 Task: Save favorite listings for townhouses in Los Angeles, California.
Action: Mouse moved to (270, 236)
Screenshot: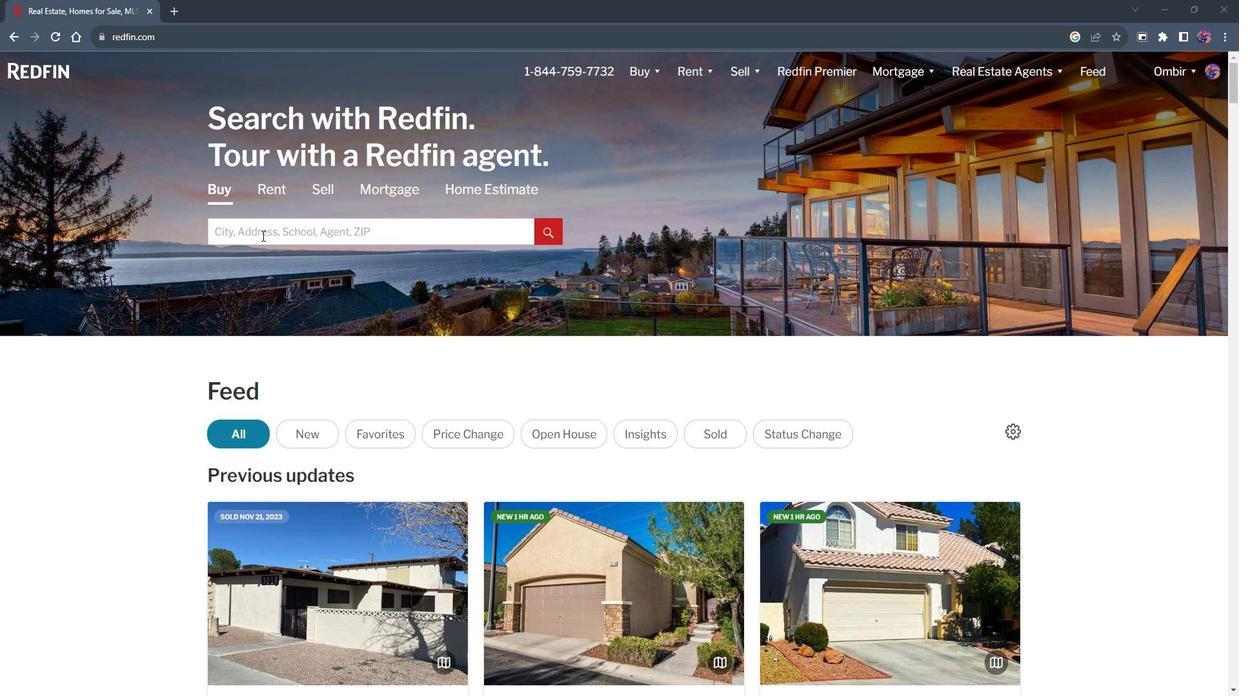 
Action: Mouse pressed left at (270, 236)
Screenshot: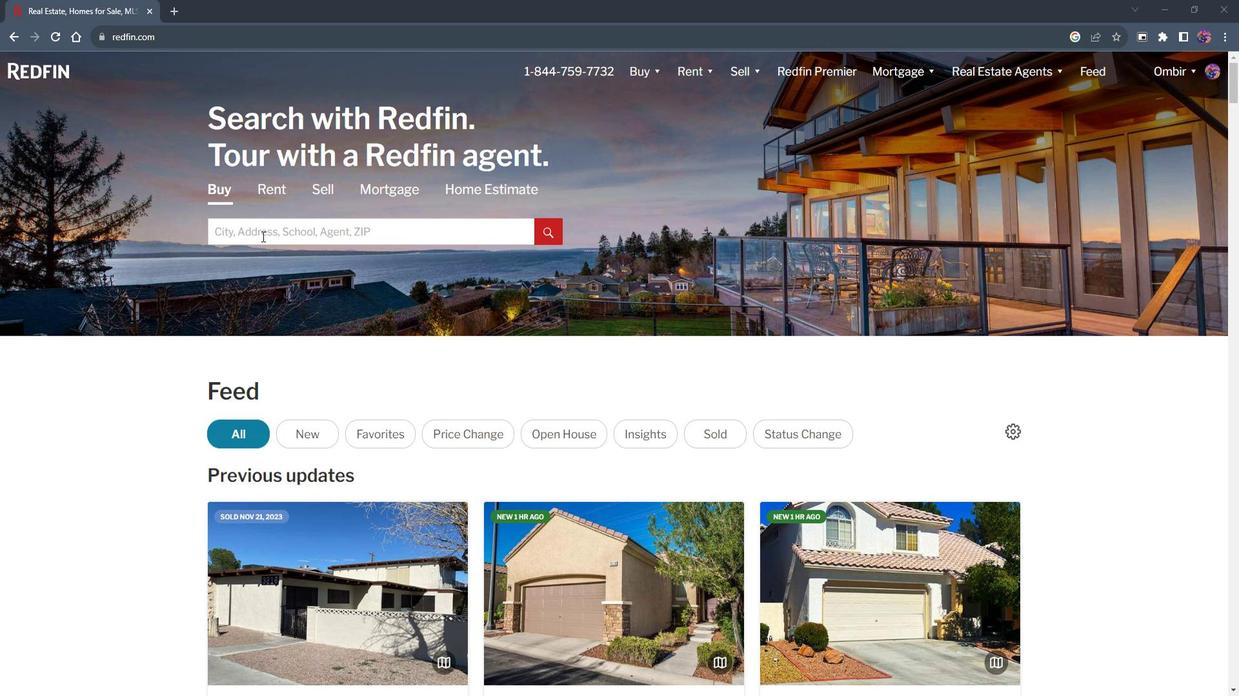 
Action: Key pressed a<Key.backspace>los<Key.space><Key.shift><Key.shift><Key.shift><Key.shift><Key.shift><Key.shift><Key.shift>Angeles<Key.space>
Screenshot: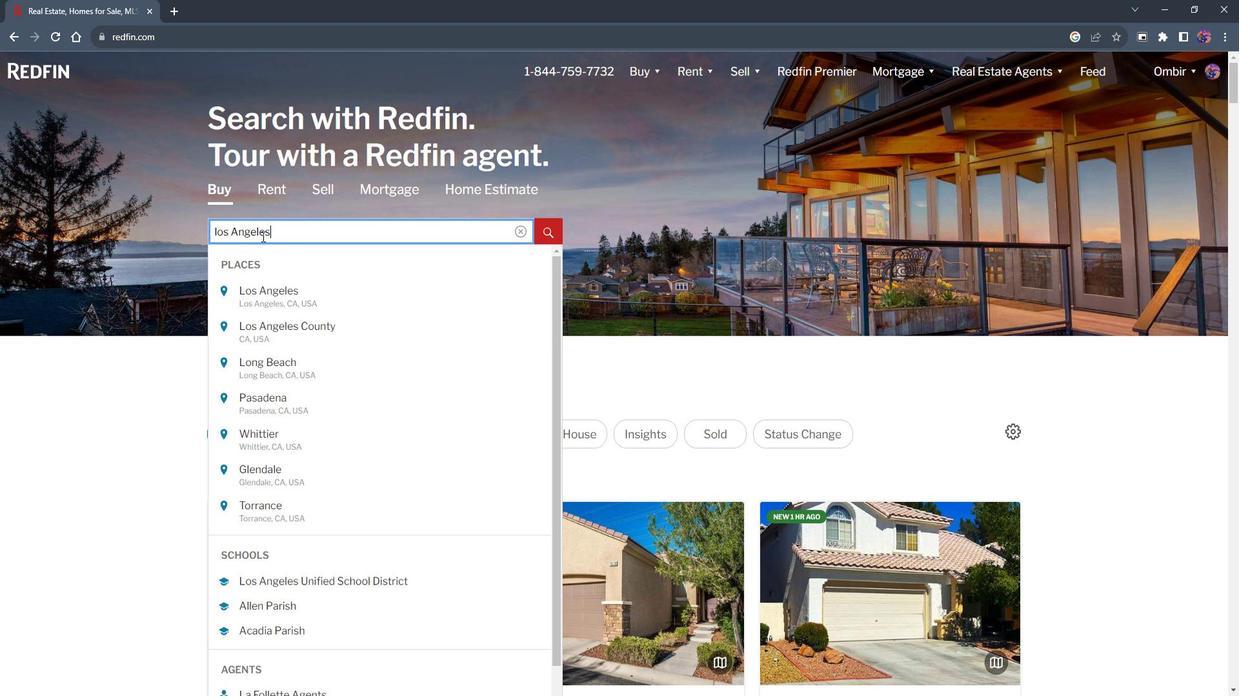 
Action: Mouse moved to (294, 323)
Screenshot: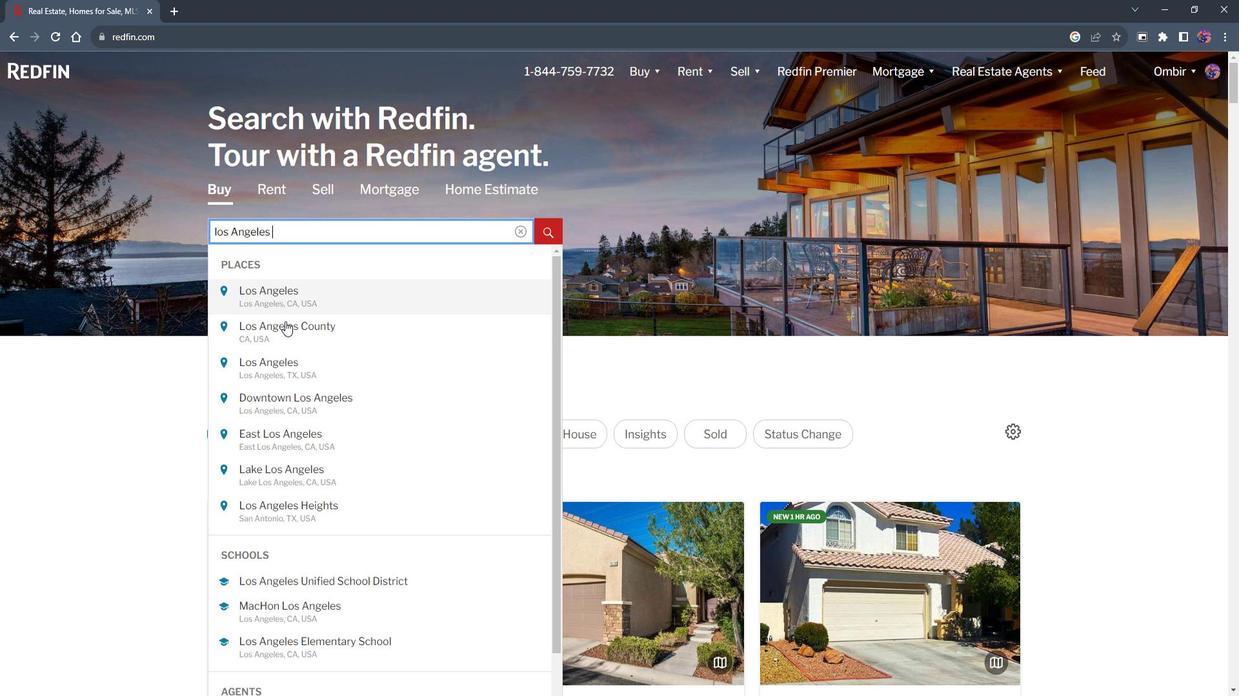 
Action: Mouse scrolled (294, 322) with delta (0, 0)
Screenshot: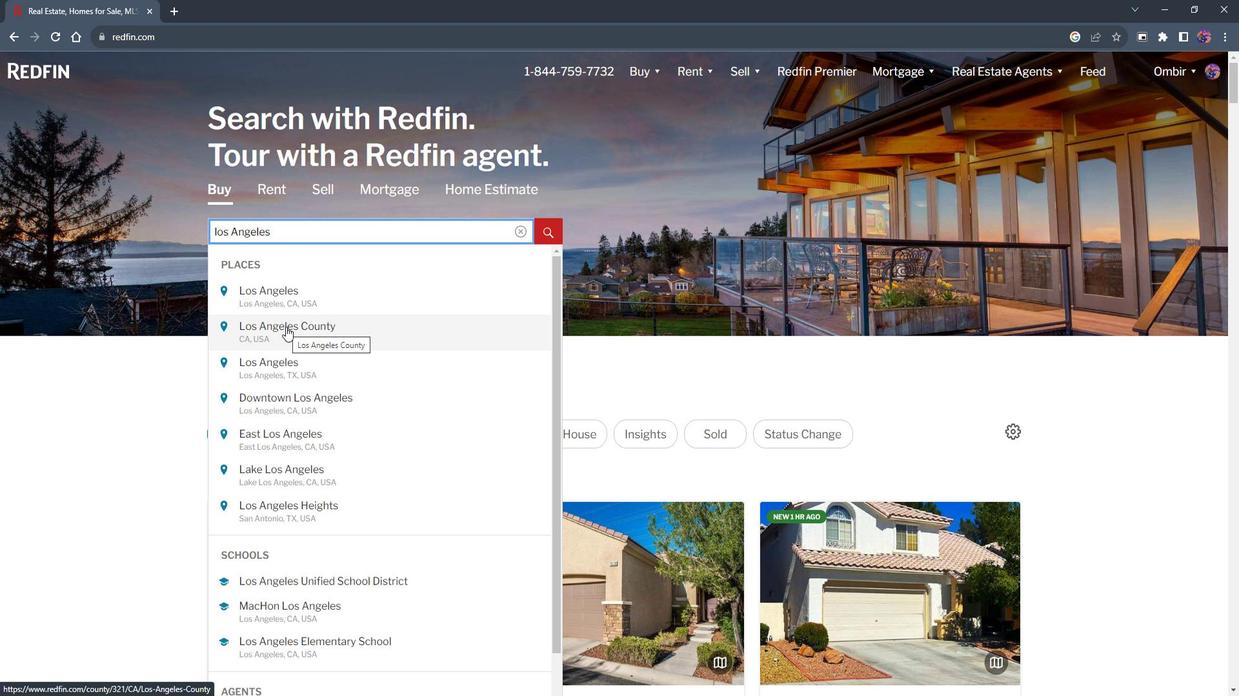 
Action: Mouse moved to (286, 231)
Screenshot: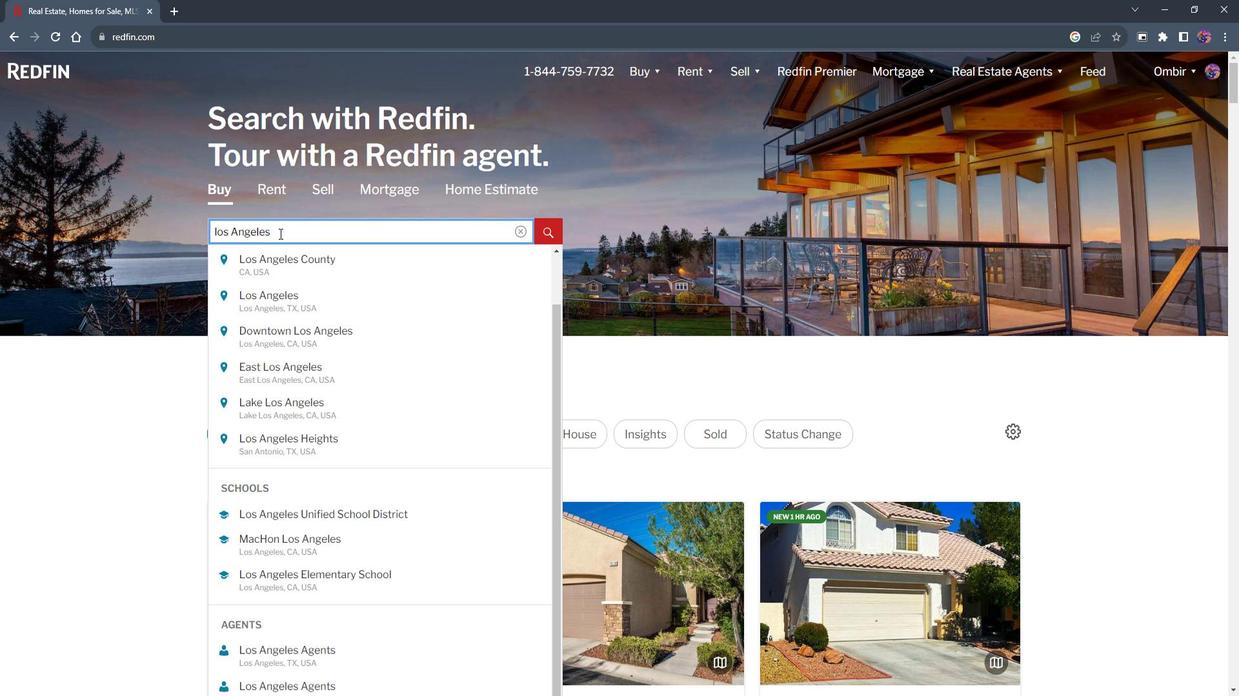 
Action: Key pressed california
Screenshot: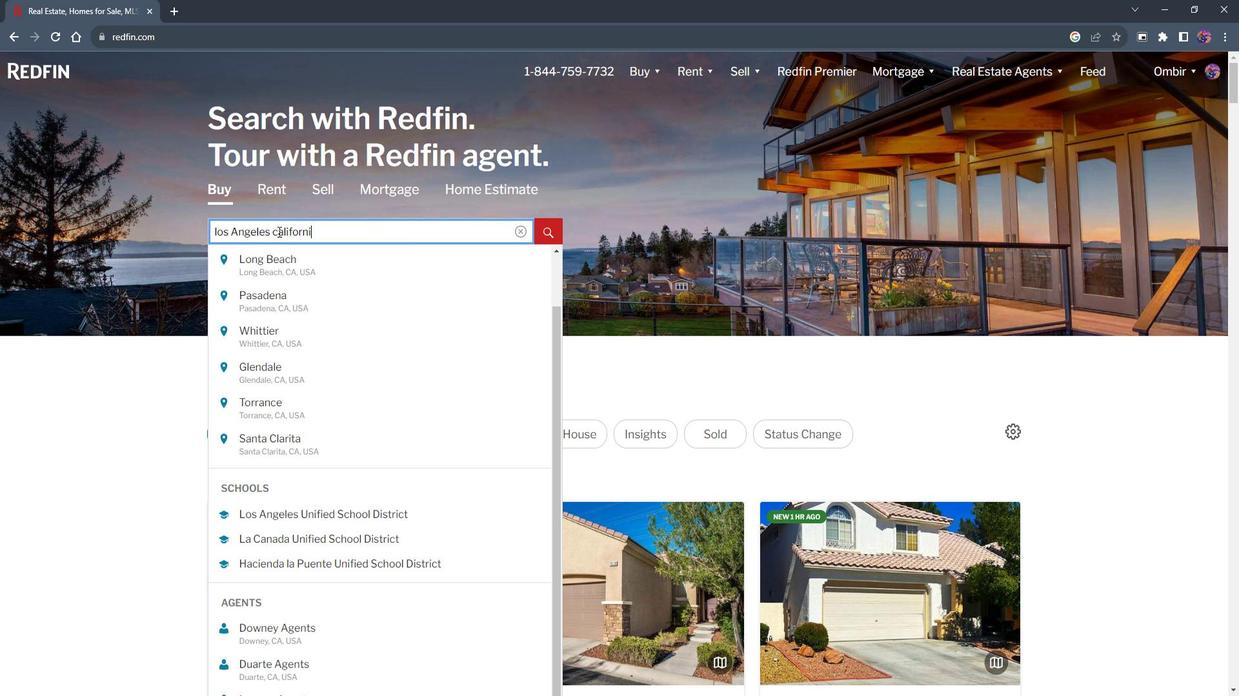 
Action: Mouse moved to (345, 331)
Screenshot: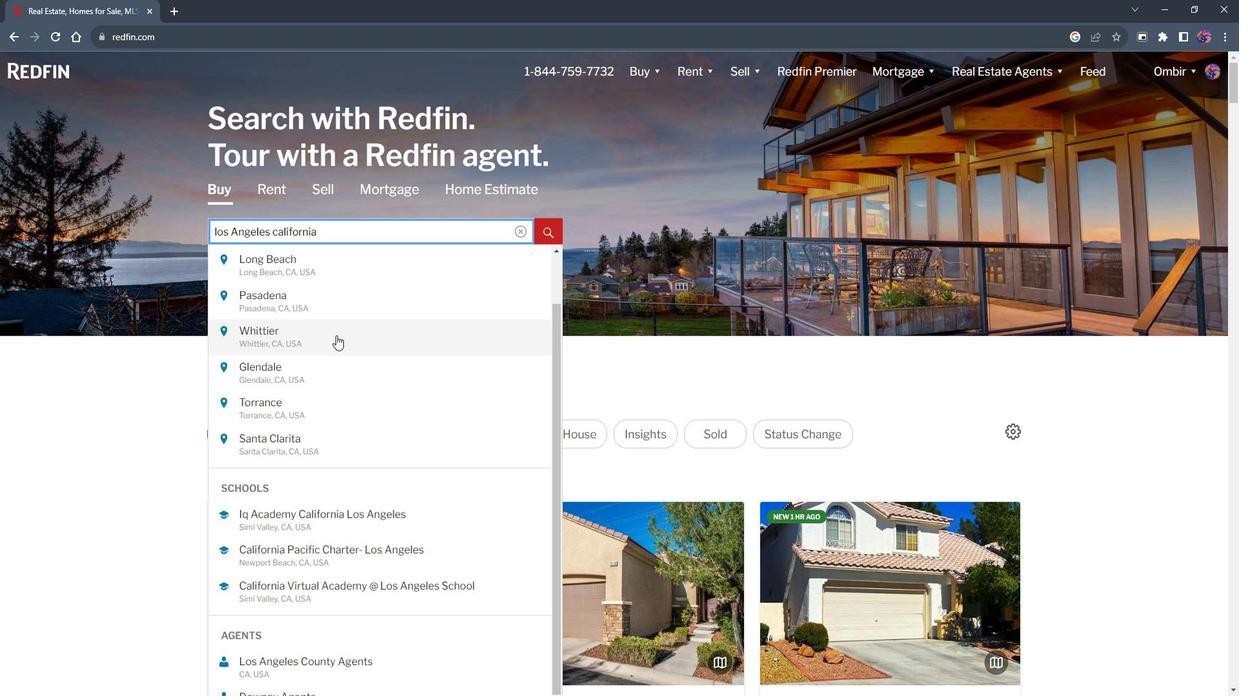 
Action: Mouse scrolled (345, 331) with delta (0, 0)
Screenshot: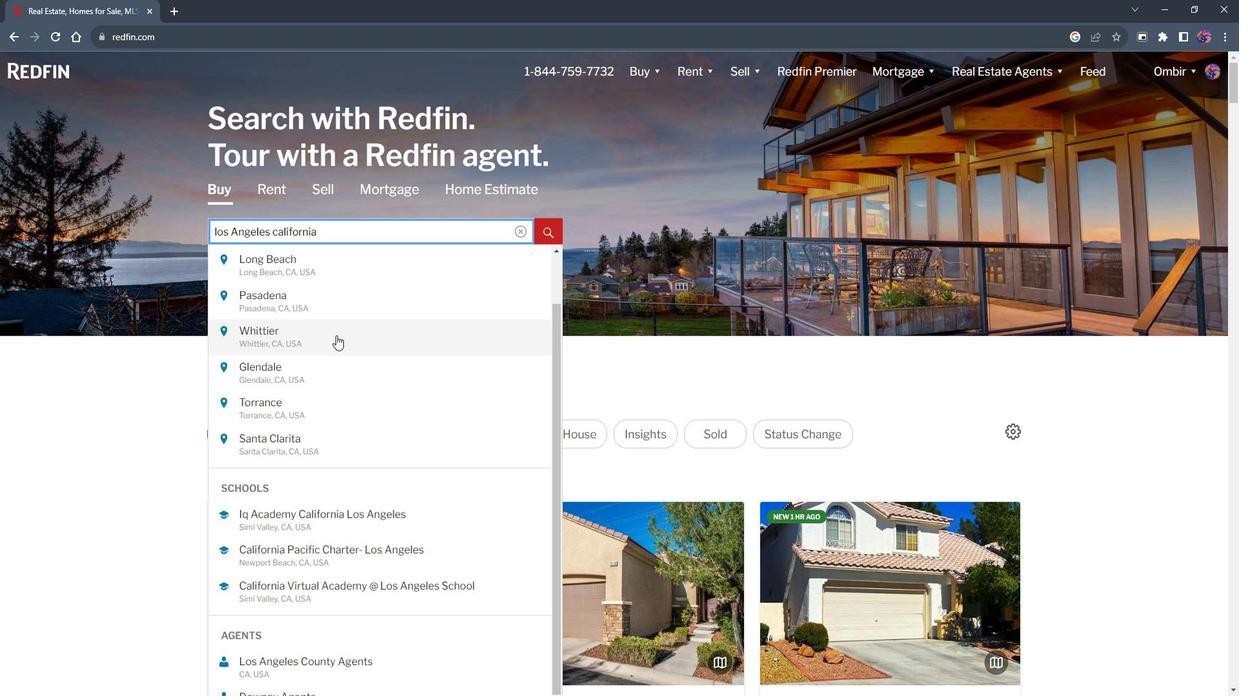 
Action: Mouse moved to (341, 312)
Screenshot: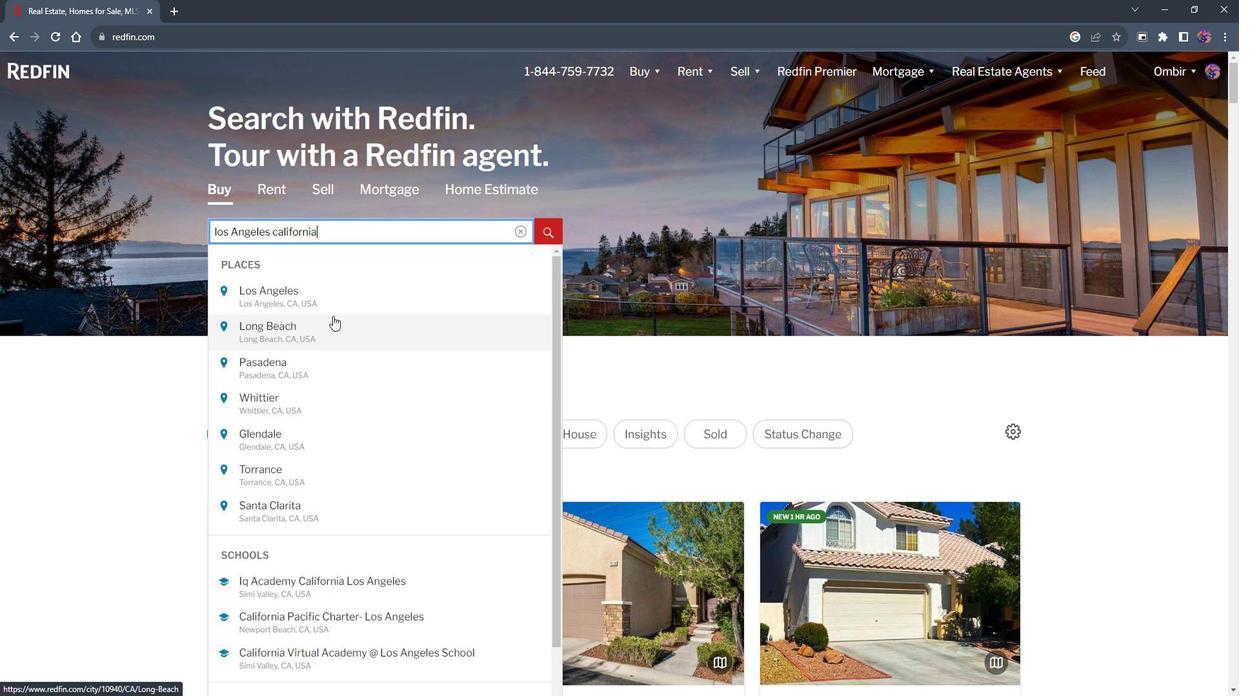 
Action: Mouse scrolled (341, 312) with delta (0, 0)
Screenshot: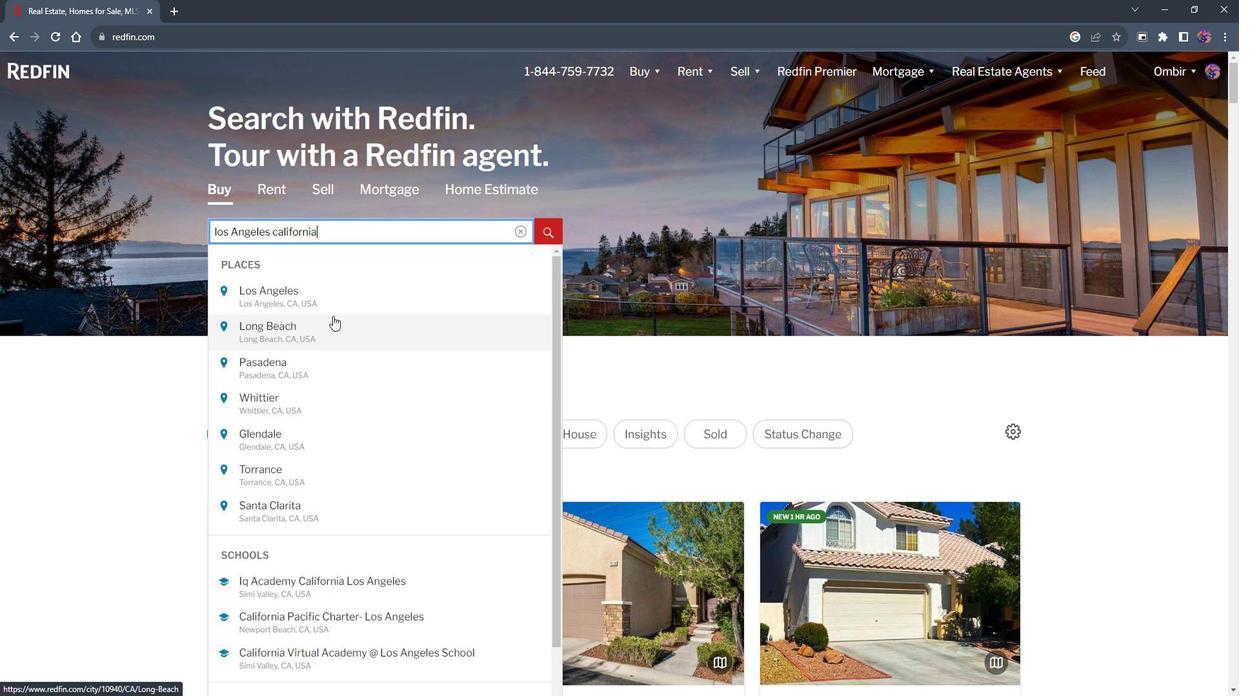 
Action: Mouse scrolled (341, 312) with delta (0, 0)
Screenshot: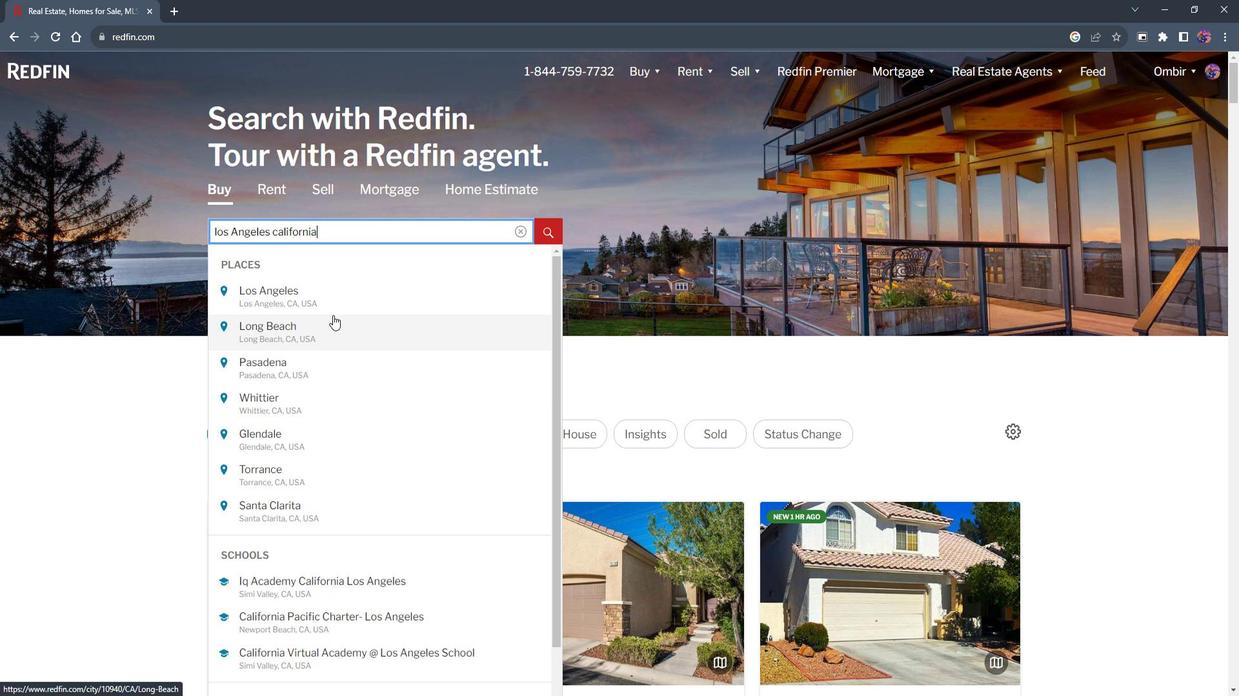 
Action: Mouse moved to (340, 259)
Screenshot: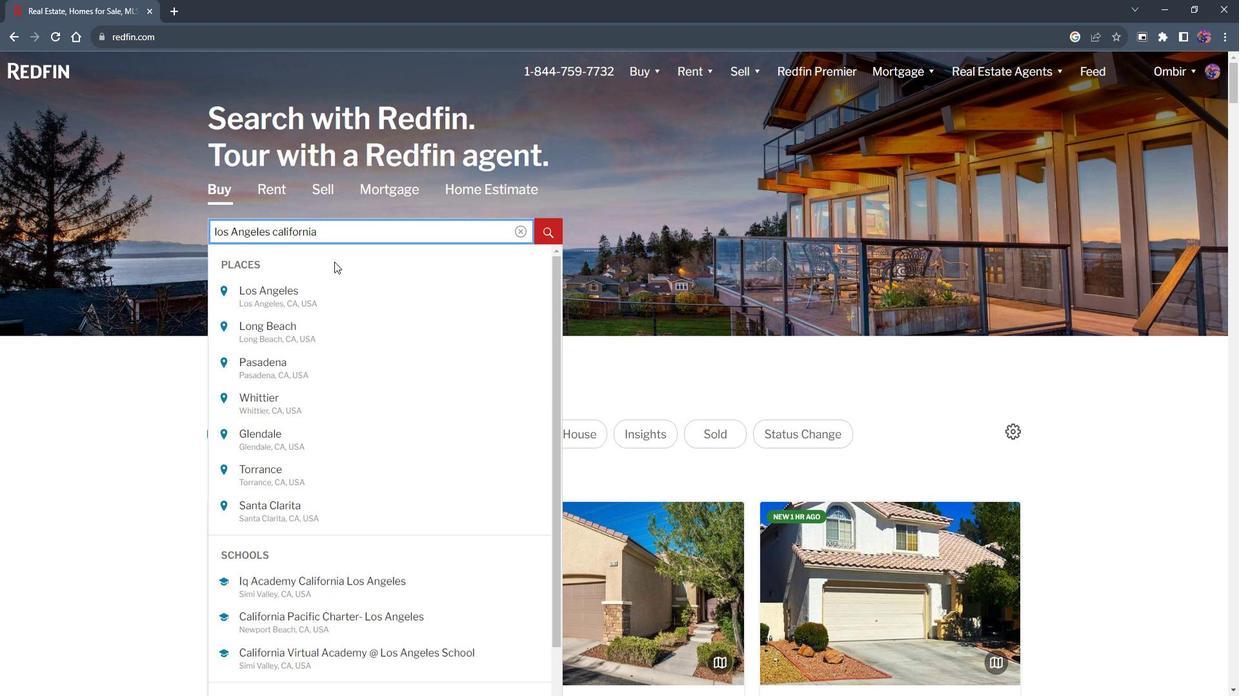 
Action: Key pressed <Key.enter>
Screenshot: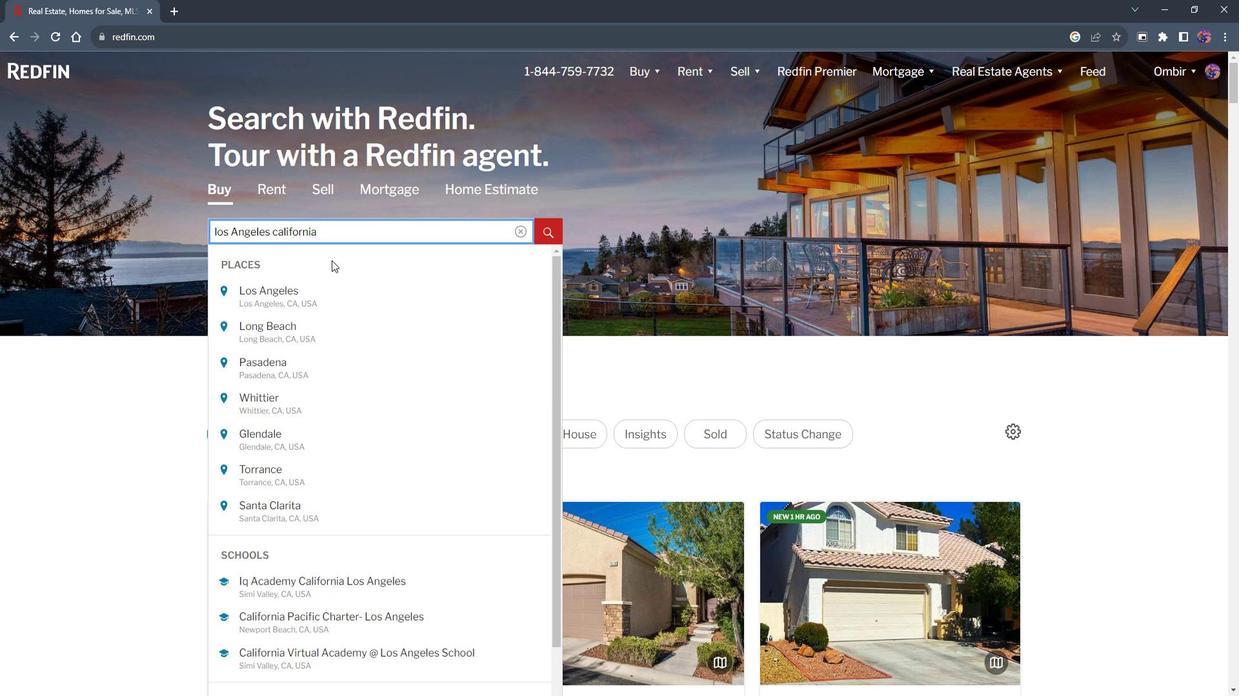 
Action: Mouse moved to (984, 182)
Screenshot: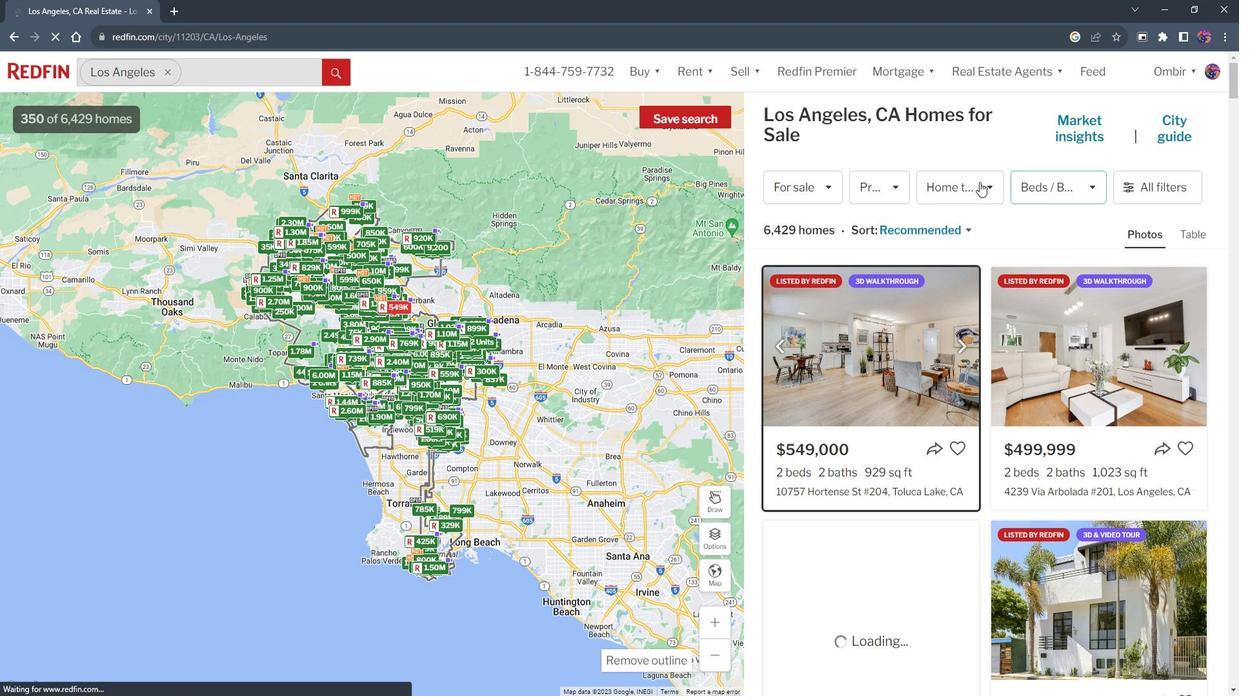 
Action: Mouse pressed left at (984, 182)
Screenshot: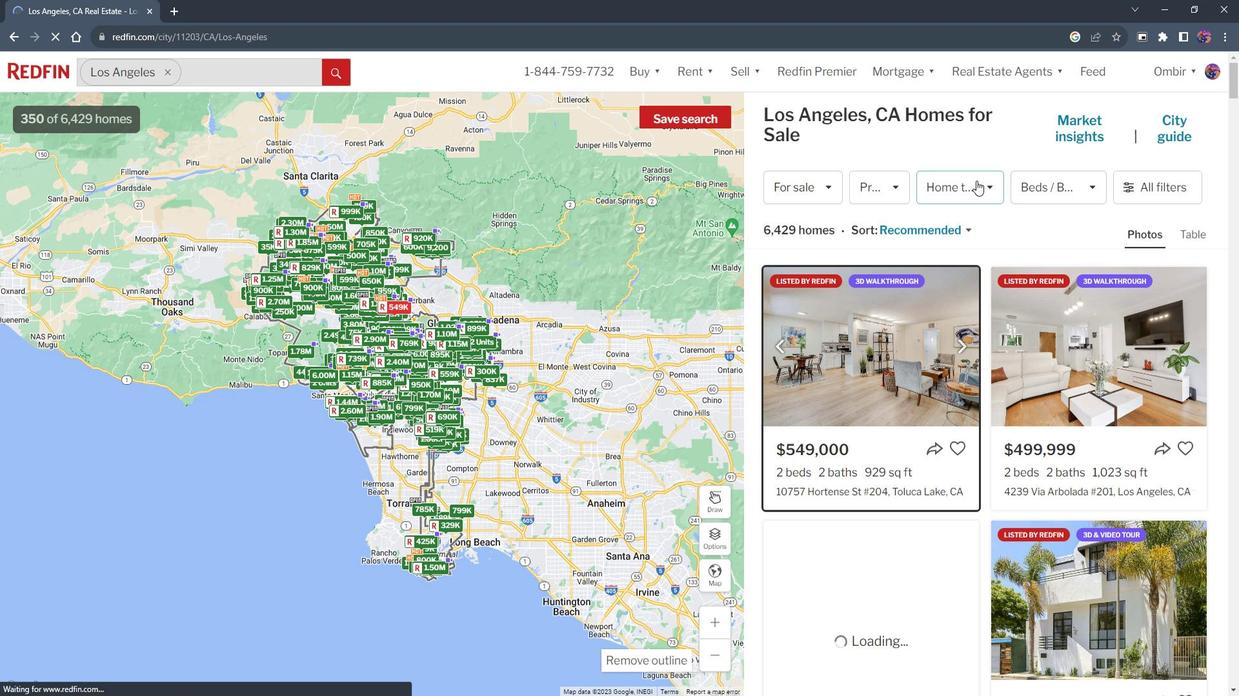 
Action: Mouse moved to (995, 188)
Screenshot: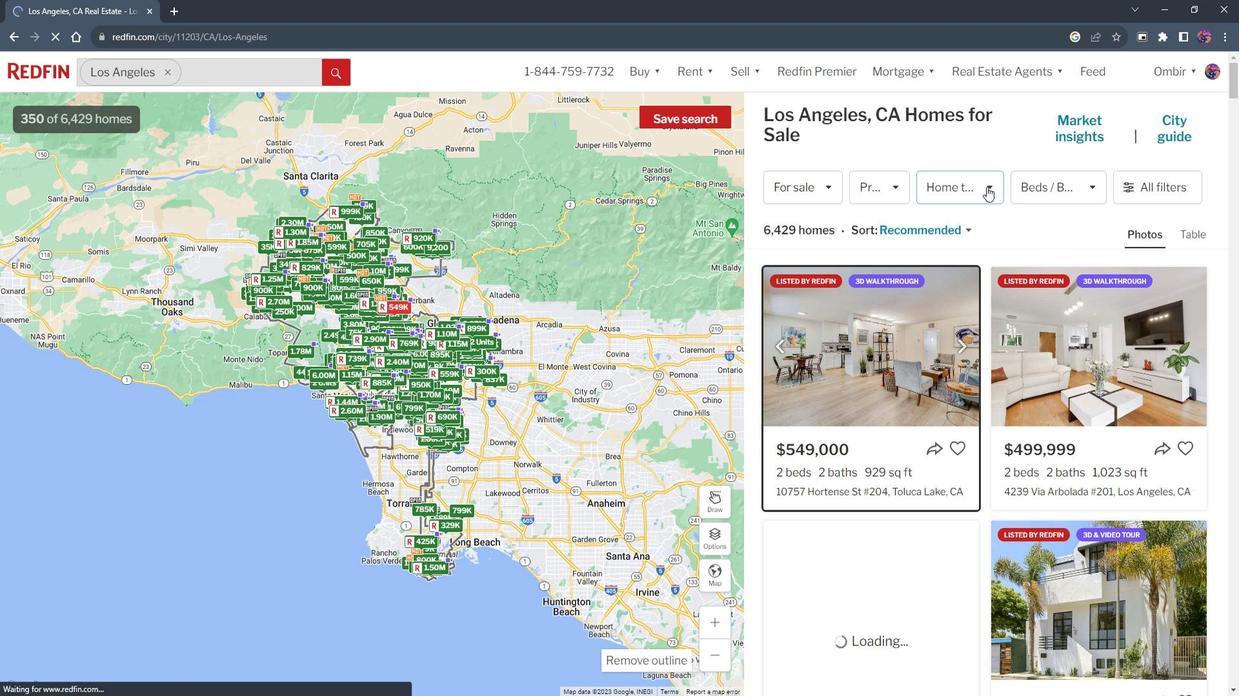 
Action: Mouse pressed left at (995, 188)
Screenshot: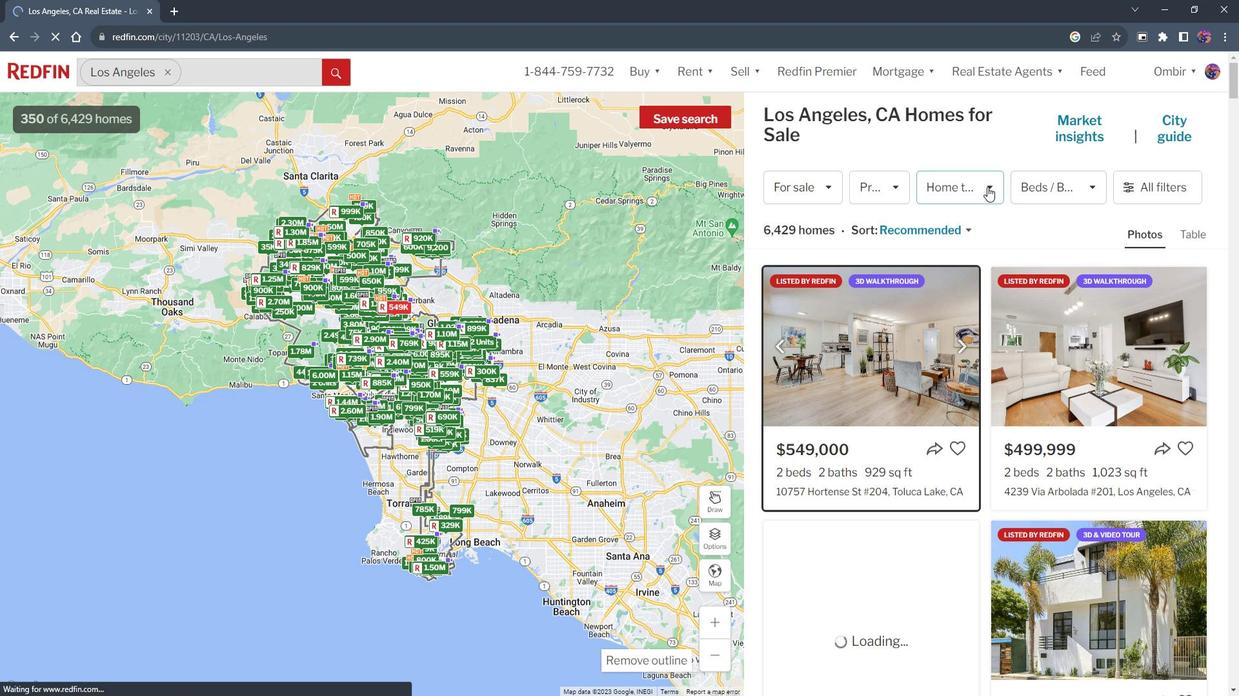 
Action: Mouse moved to (842, 258)
Screenshot: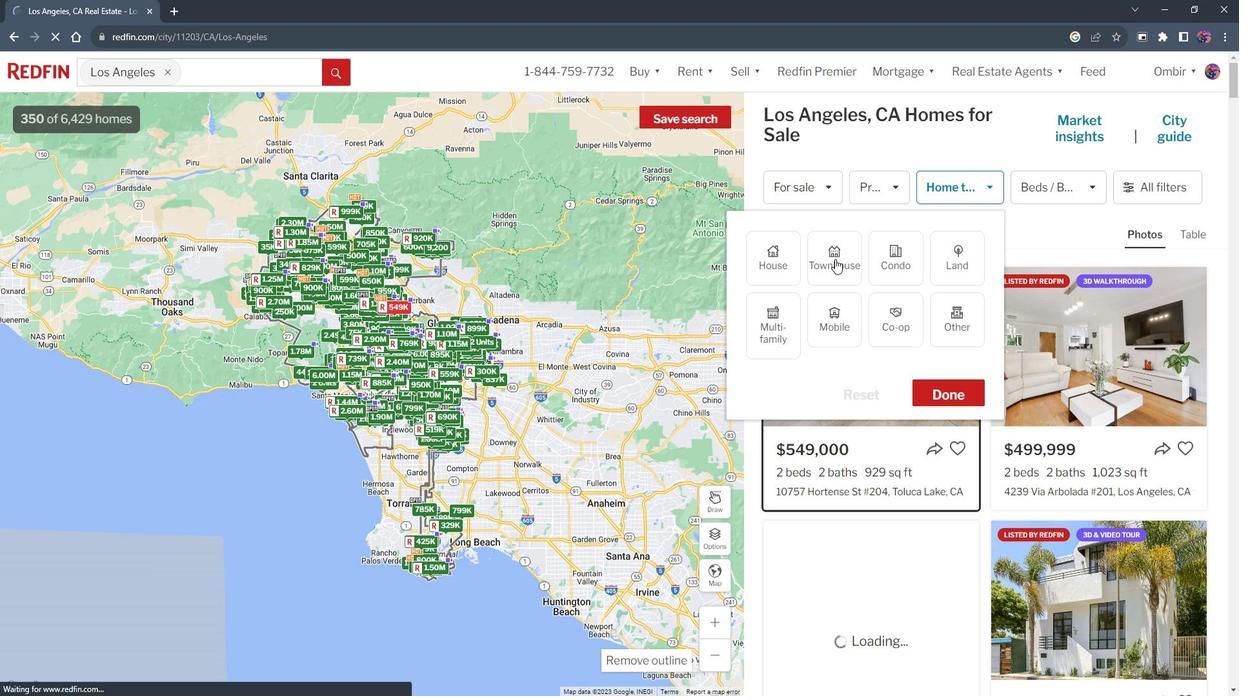 
Action: Mouse pressed left at (842, 258)
Screenshot: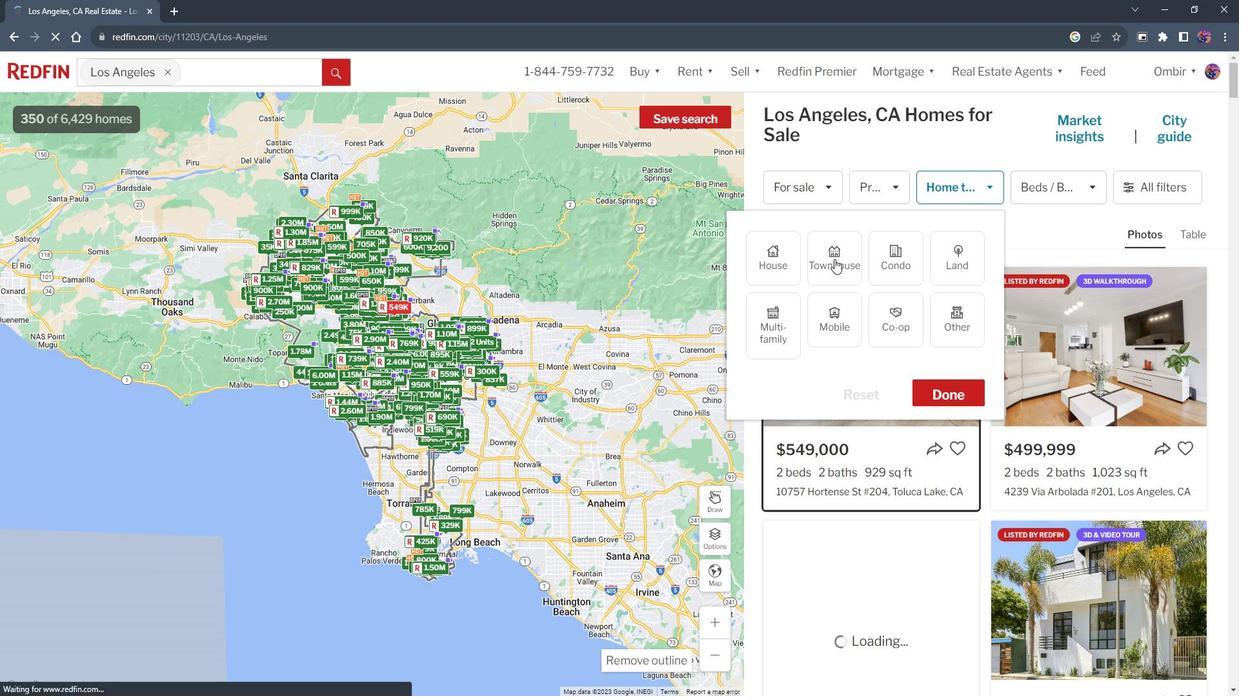 
Action: Mouse moved to (960, 380)
Screenshot: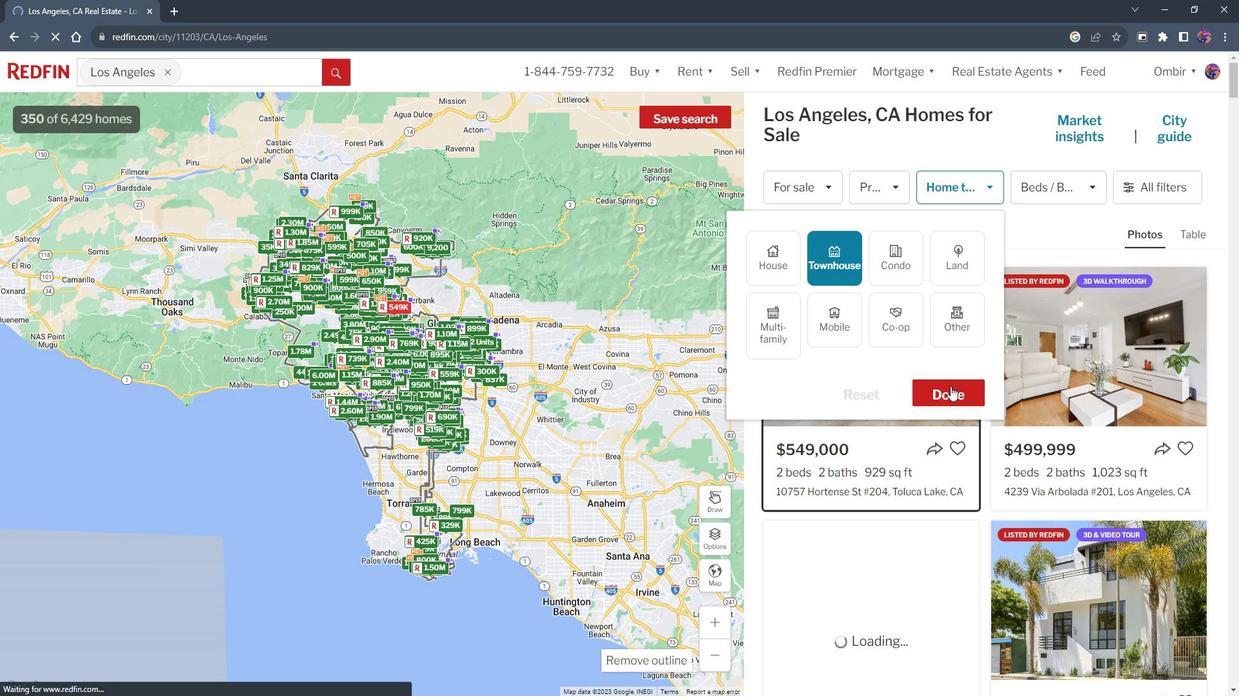 
Action: Mouse pressed left at (960, 380)
Screenshot: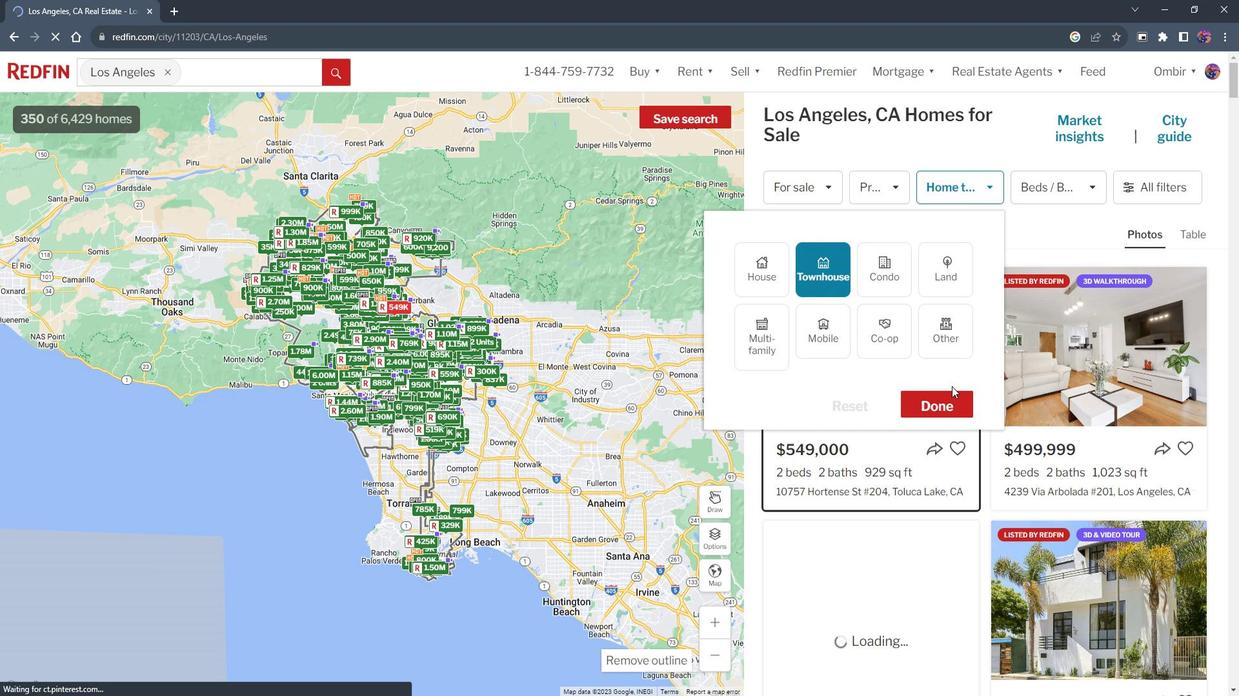 
Action: Mouse moved to (950, 393)
Screenshot: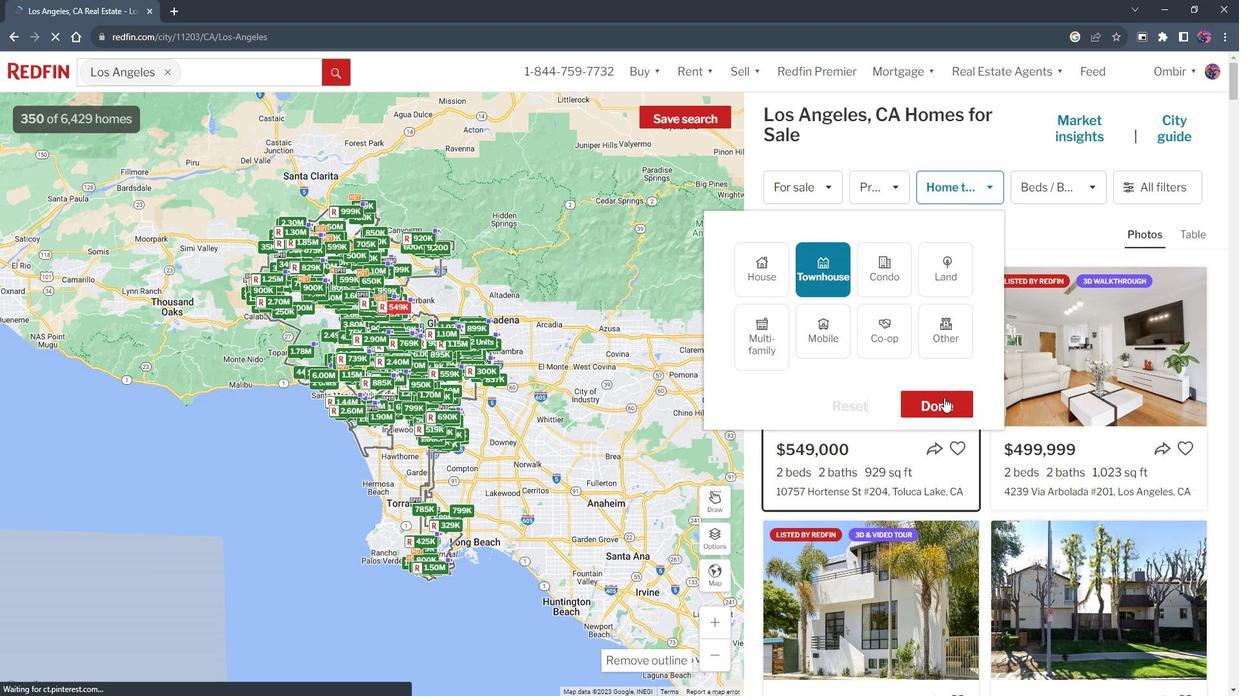 
Action: Mouse pressed left at (950, 393)
Screenshot: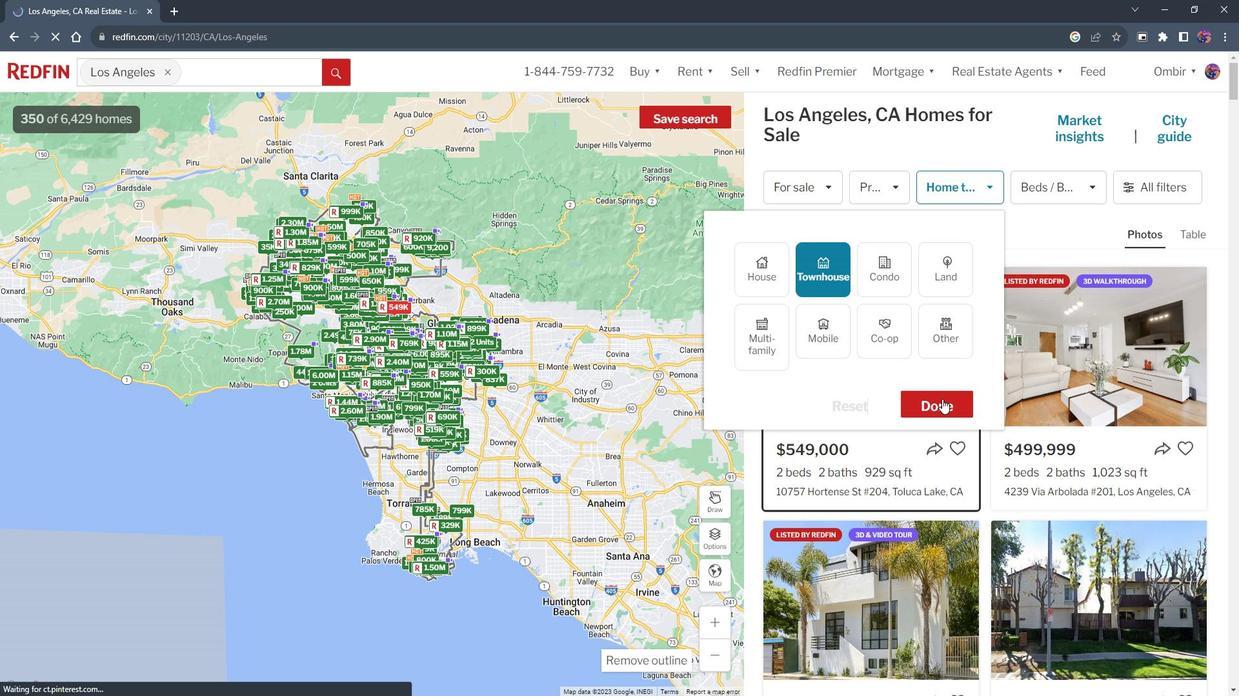 
Action: Mouse moved to (1150, 161)
Screenshot: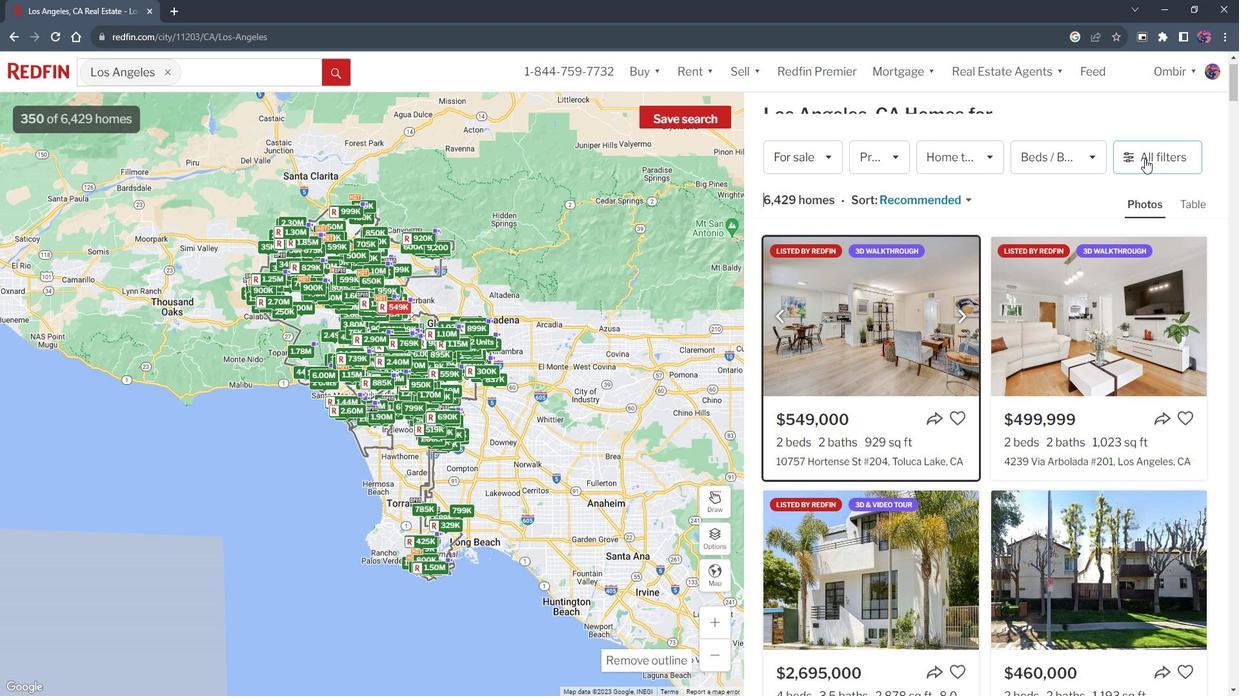 
Action: Mouse scrolled (1150, 161) with delta (0, 0)
Screenshot: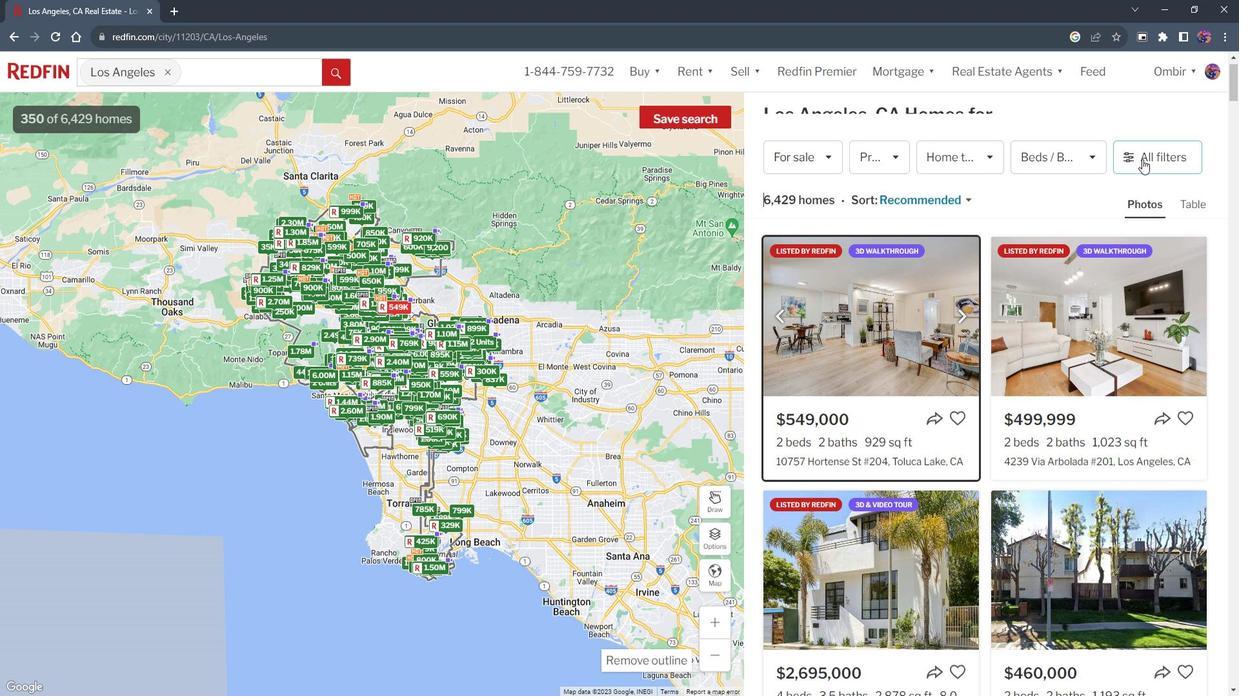 
Action: Mouse moved to (964, 345)
Screenshot: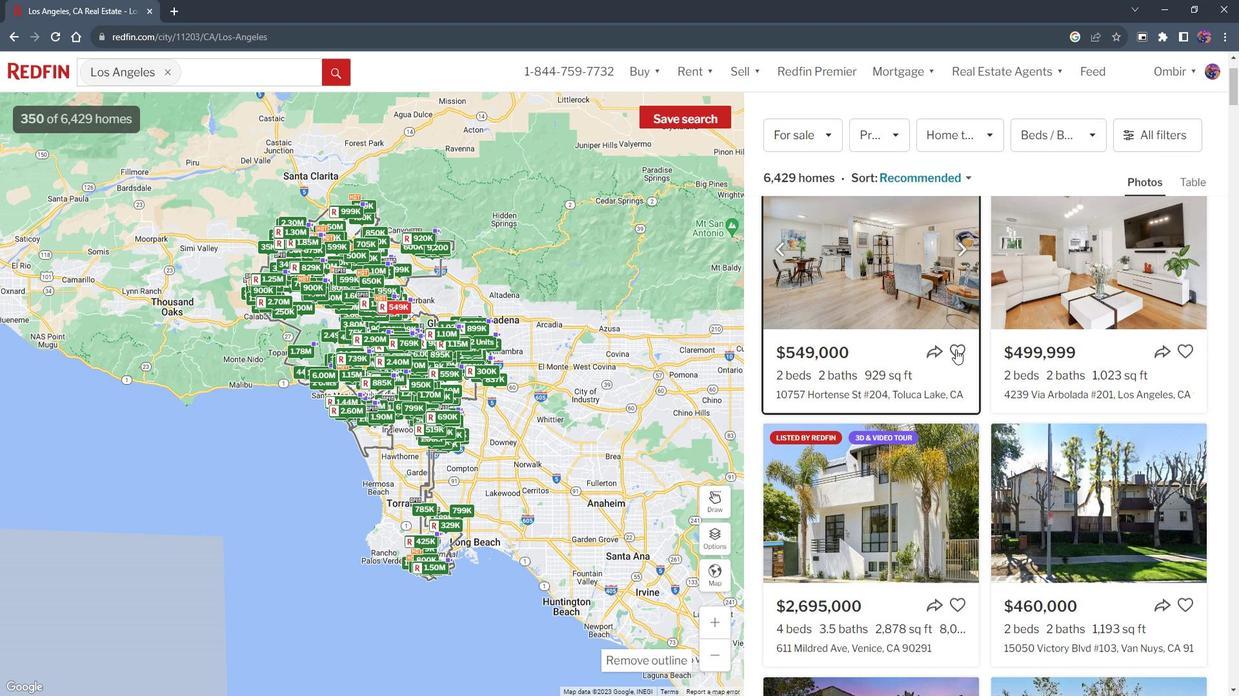 
Action: Mouse pressed left at (964, 345)
Screenshot: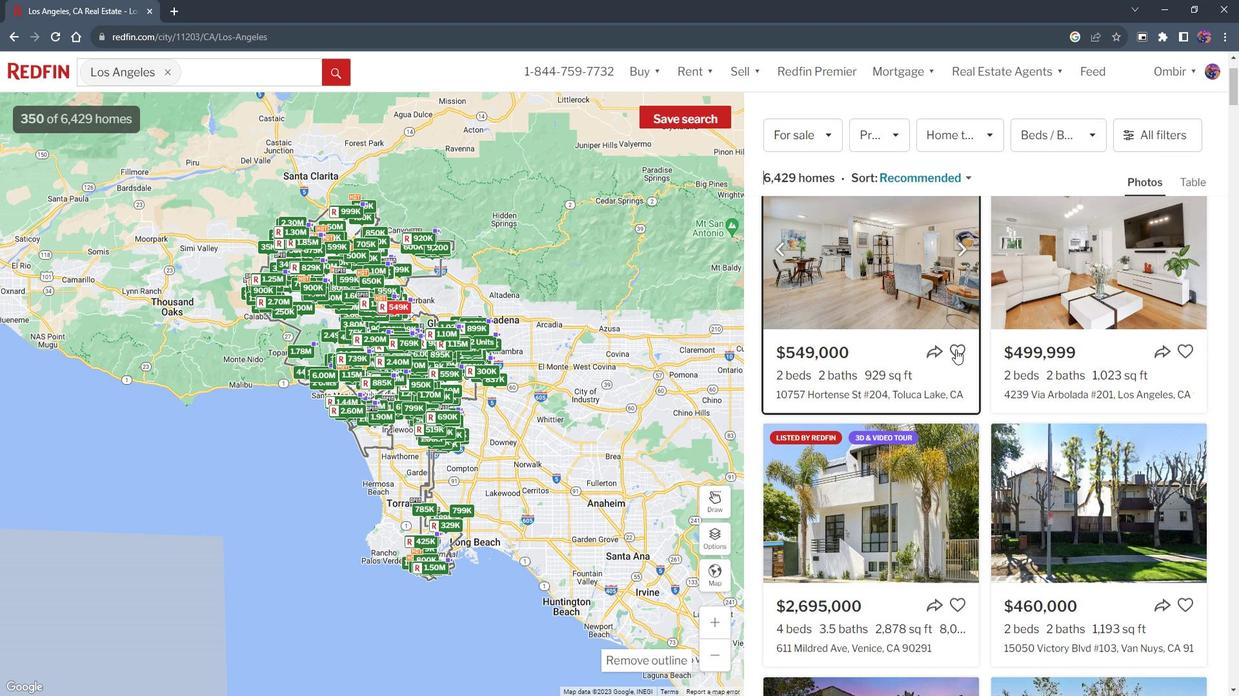 
Action: Mouse moved to (1055, 333)
Screenshot: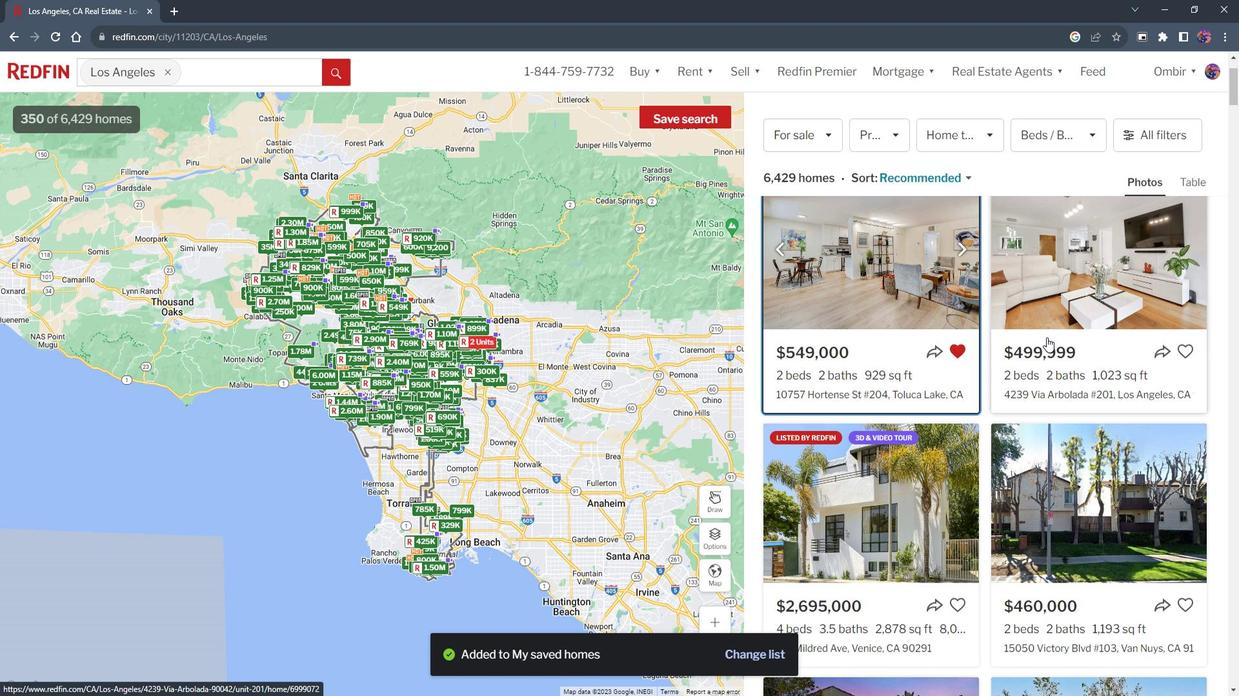 
Action: Mouse scrolled (1055, 332) with delta (0, 0)
Screenshot: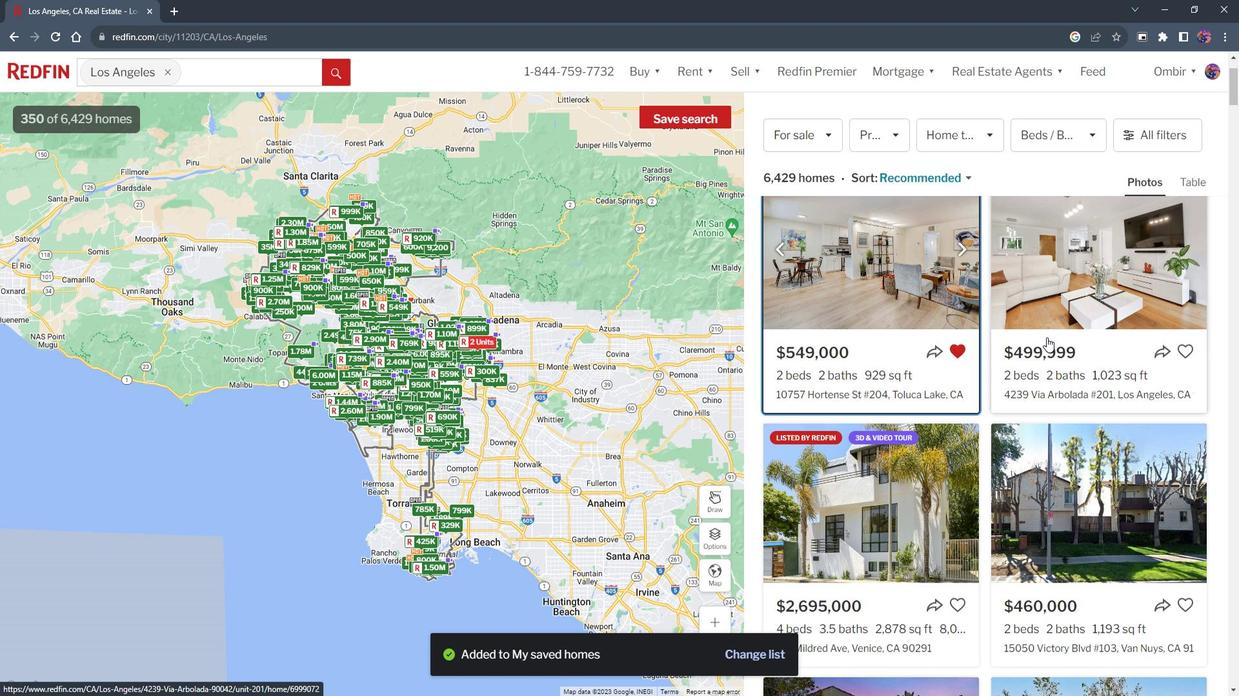 
Action: Mouse moved to (1080, 294)
Screenshot: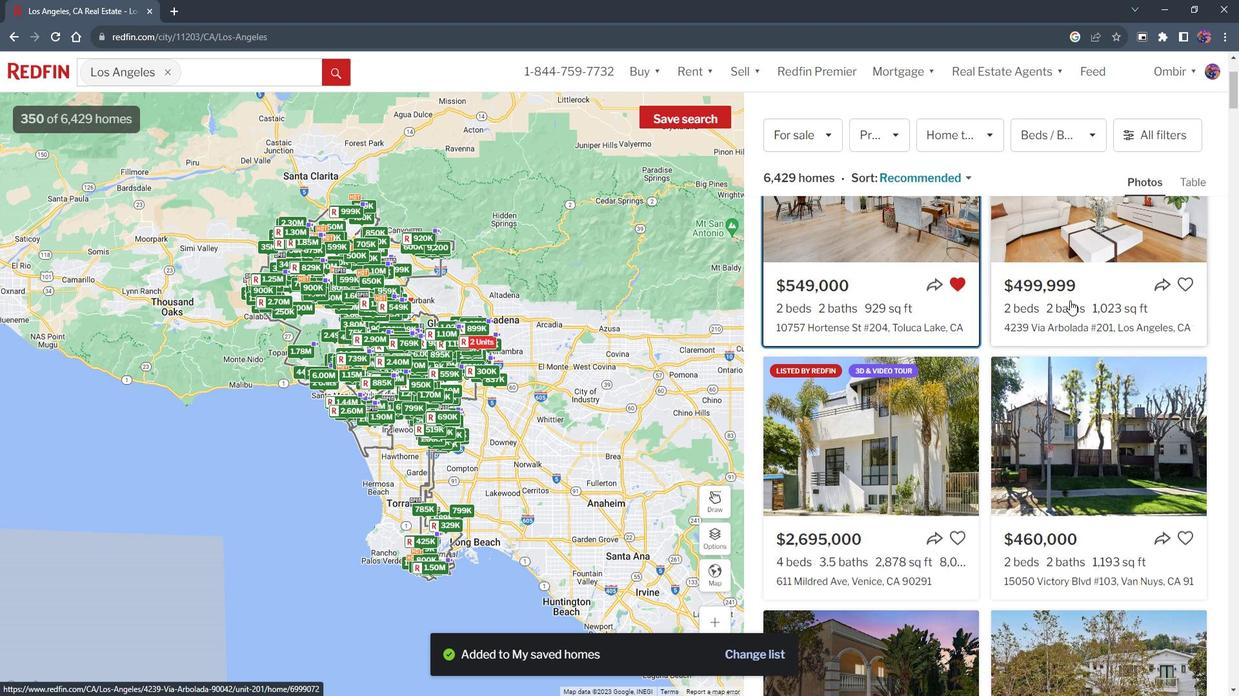
Action: Mouse scrolled (1080, 294) with delta (0, 0)
Screenshot: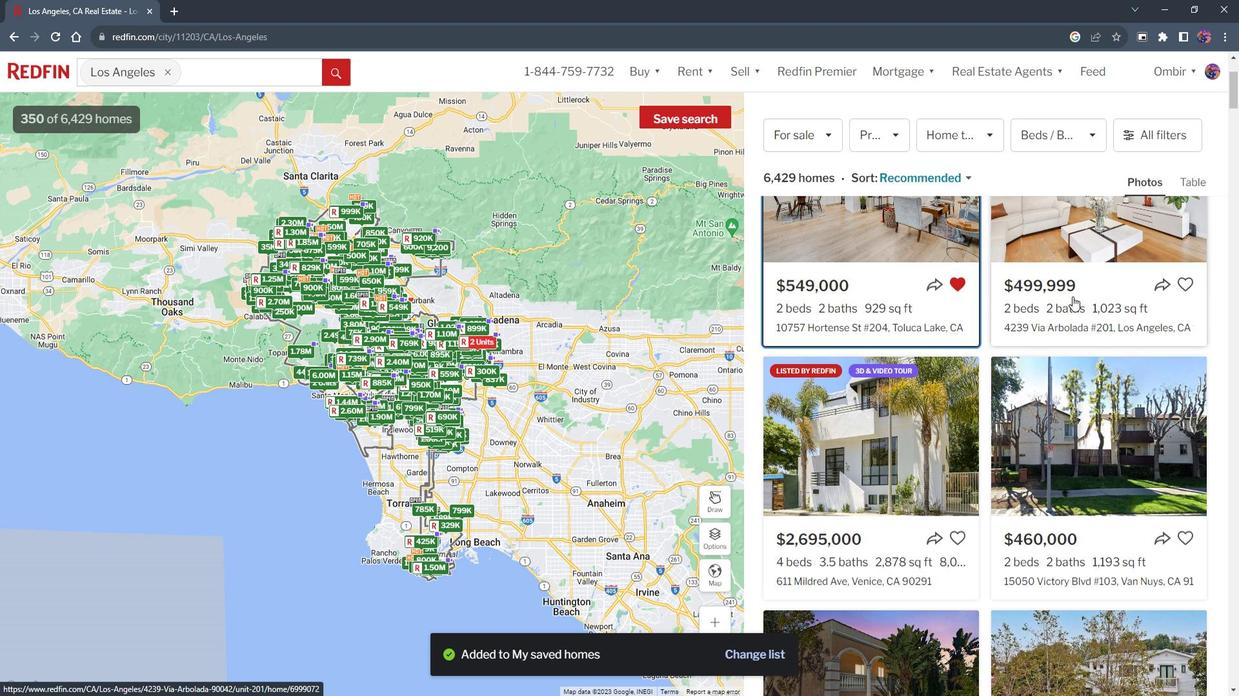 
Action: Mouse scrolled (1080, 294) with delta (0, 0)
Screenshot: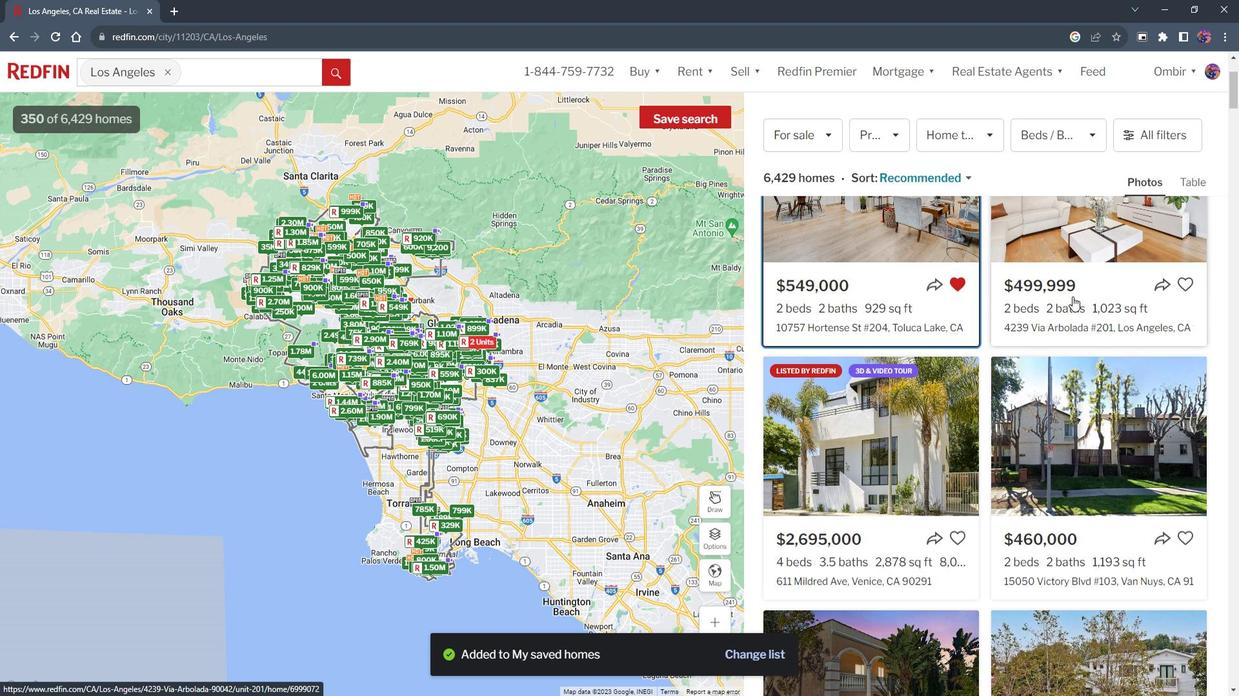 
Action: Mouse moved to (881, 312)
Screenshot: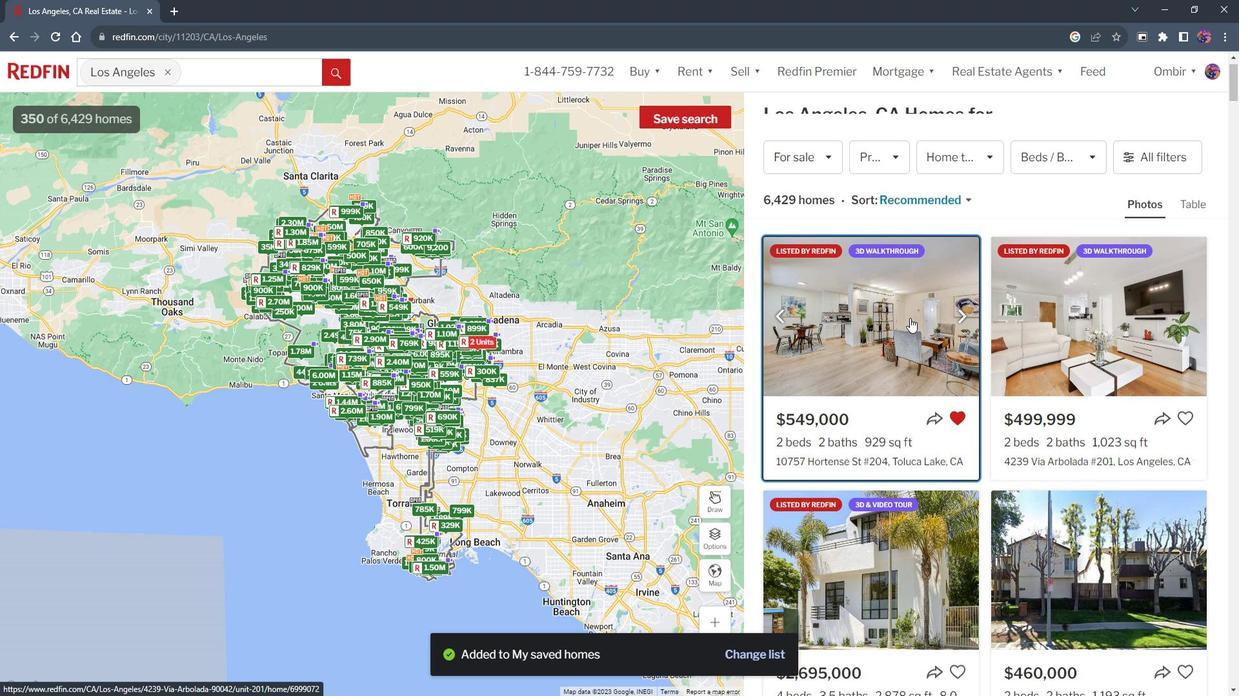 
Action: Mouse pressed left at (881, 312)
Screenshot: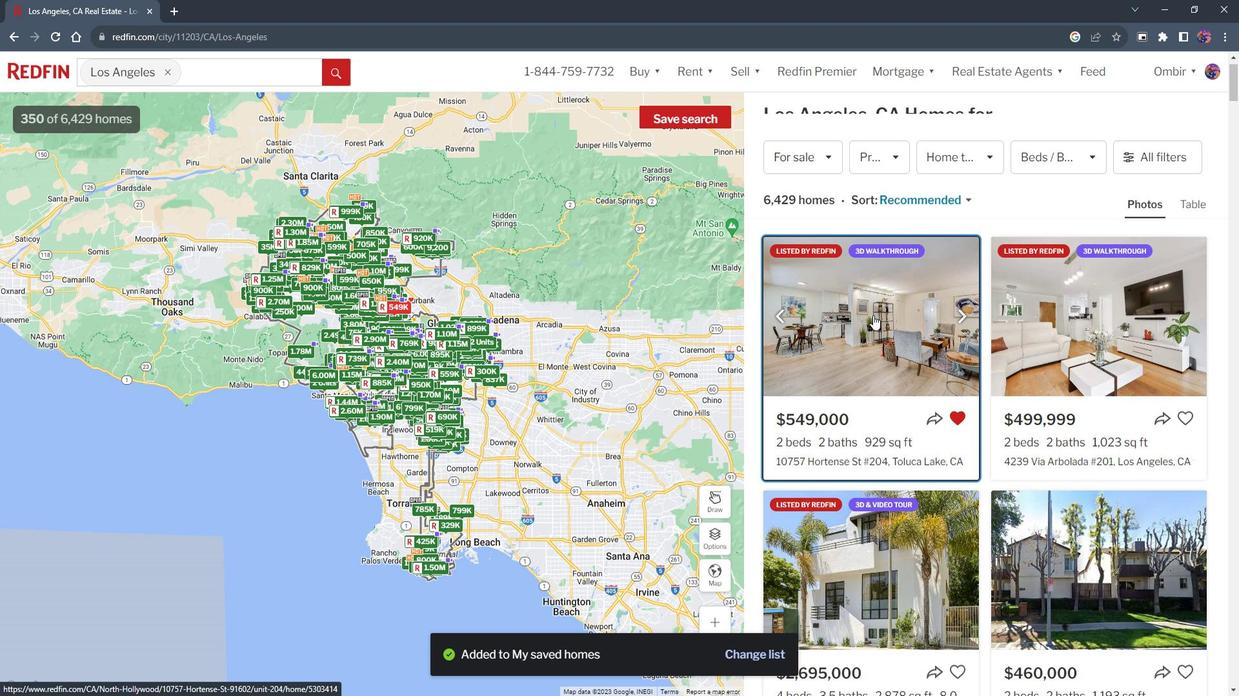 
Action: Mouse moved to (531, 269)
Screenshot: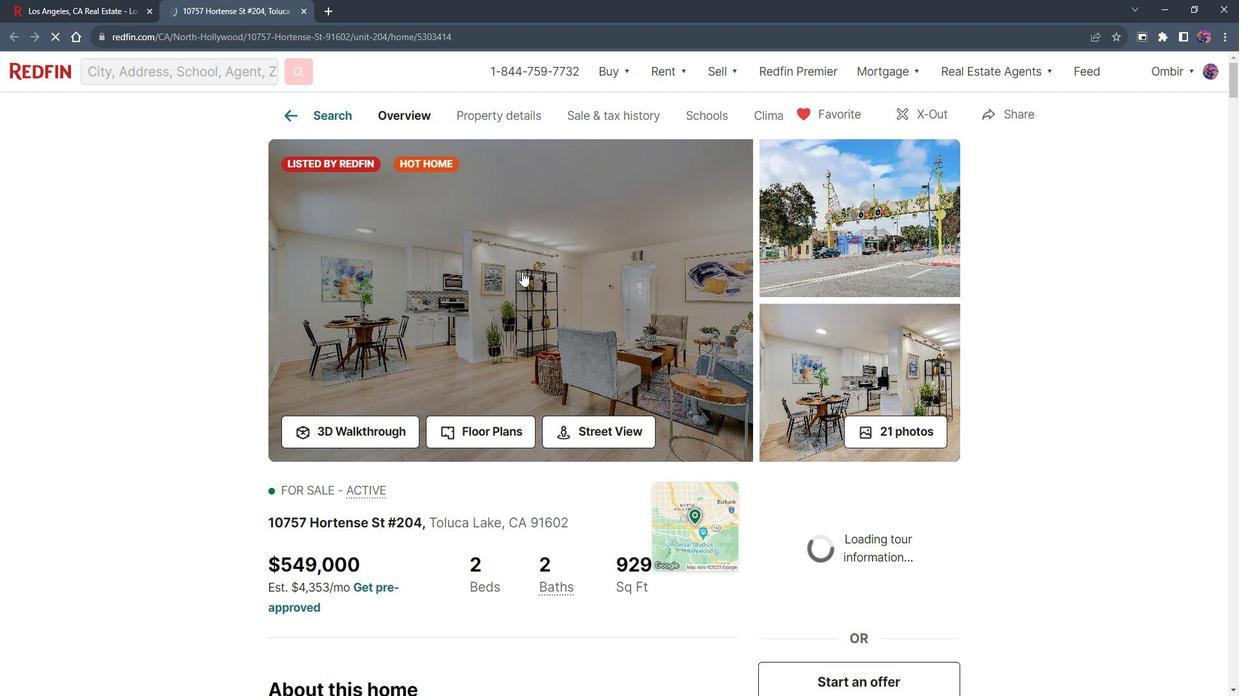 
Action: Mouse pressed left at (531, 269)
Screenshot: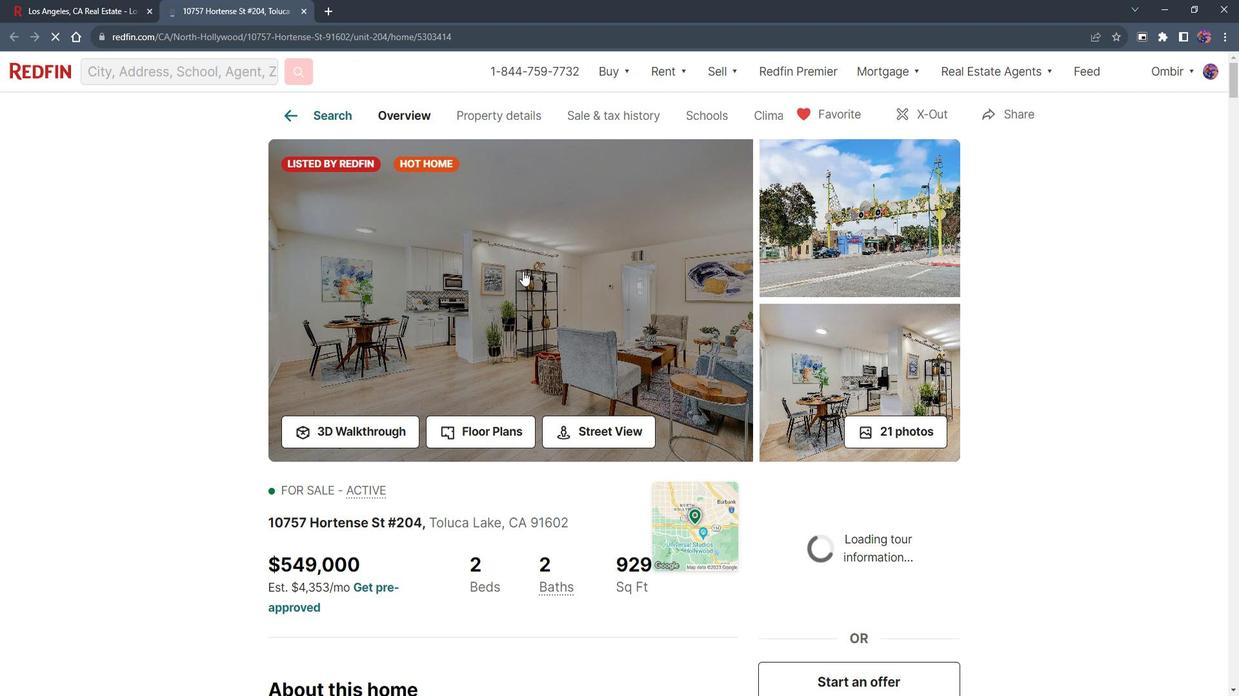 
Action: Mouse moved to (458, 346)
Screenshot: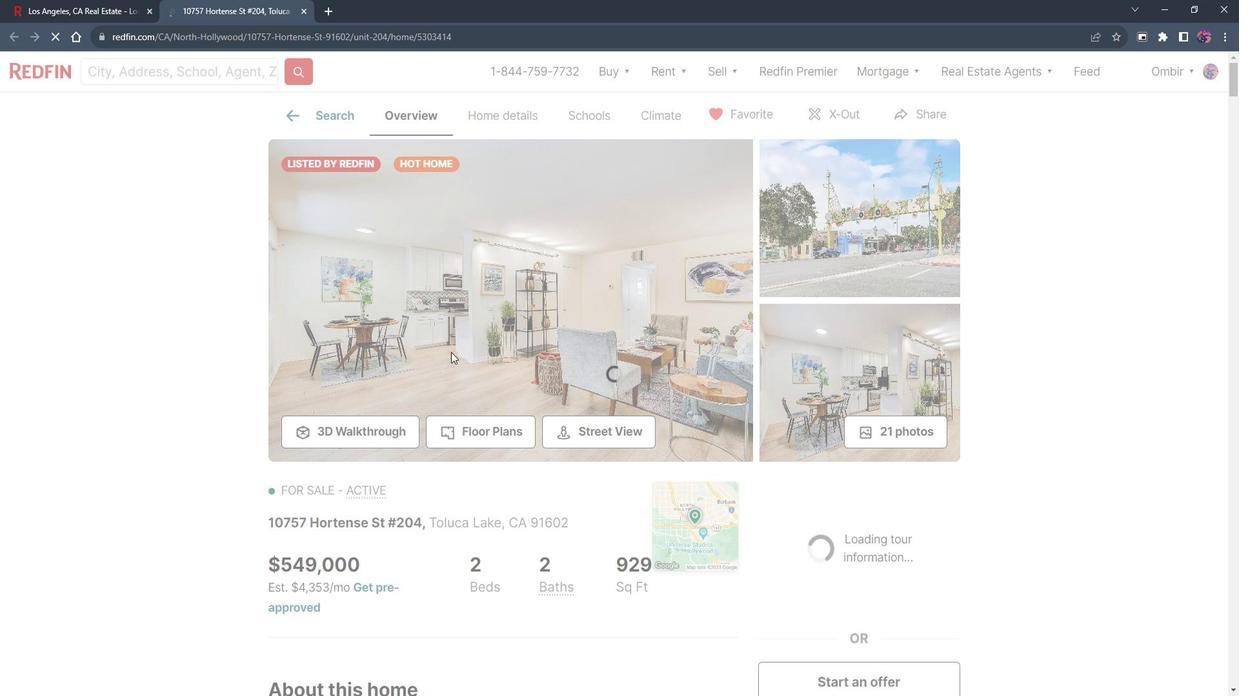 
Action: Mouse scrolled (458, 345) with delta (0, 0)
Screenshot: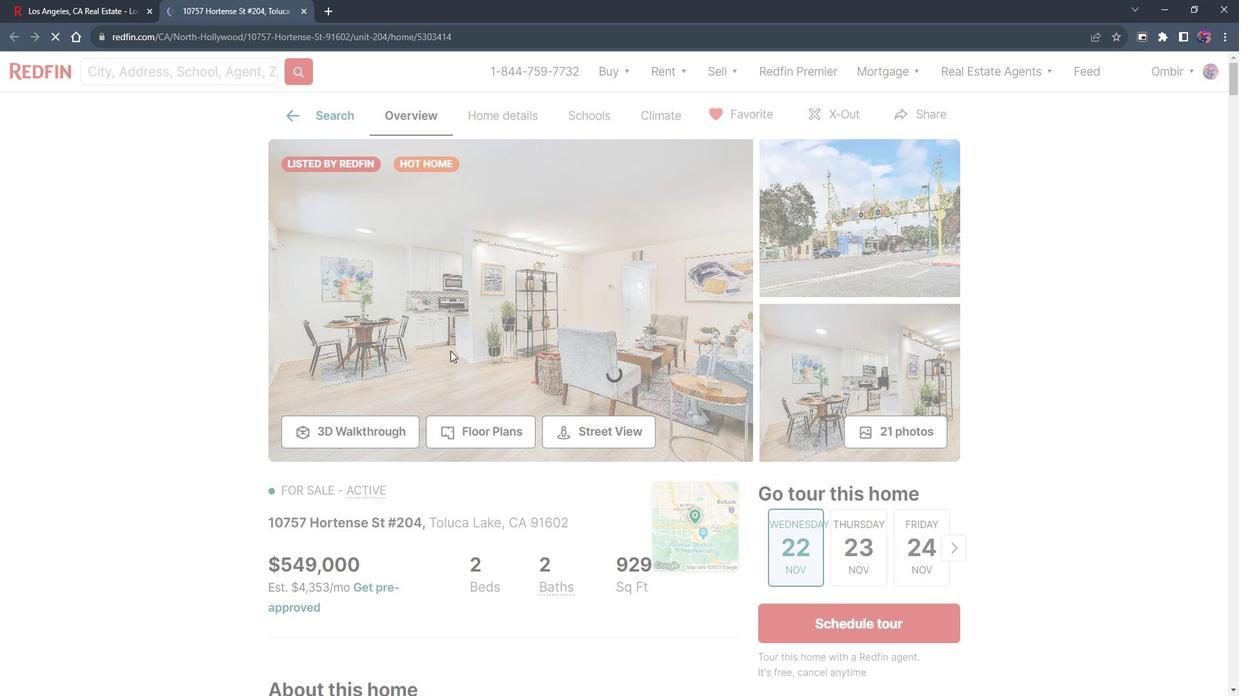 
Action: Mouse scrolled (458, 347) with delta (0, 0)
Screenshot: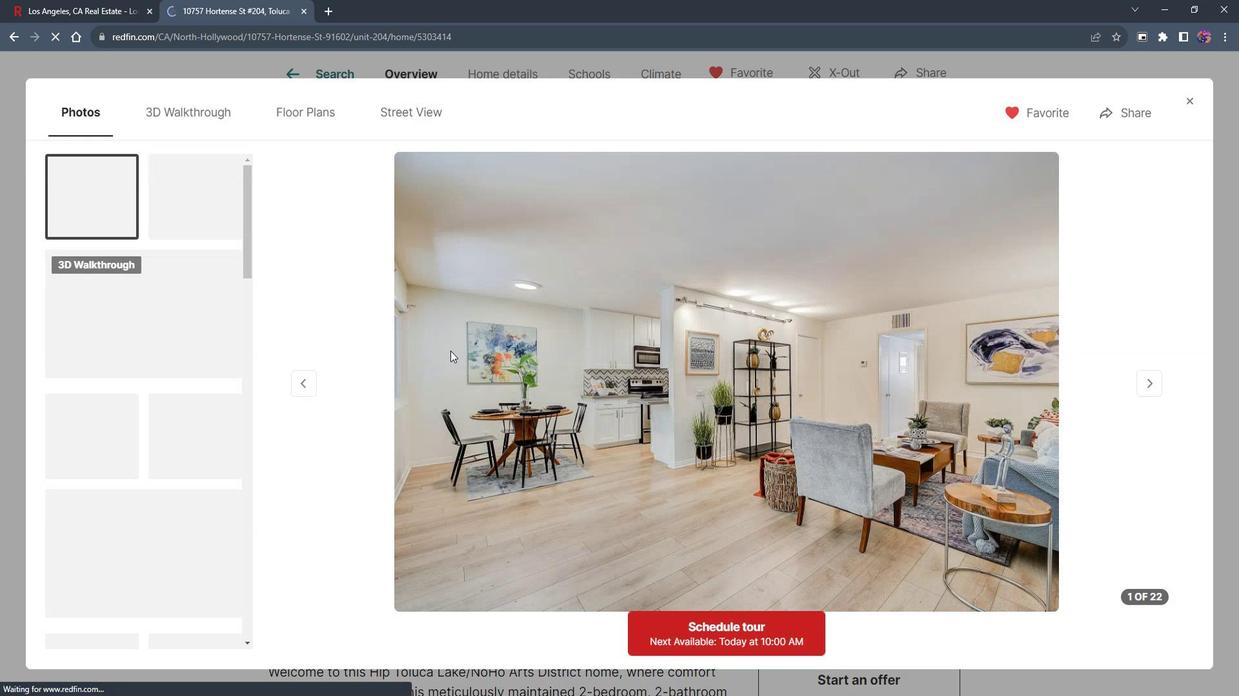 
Action: Mouse moved to (114, 431)
Screenshot: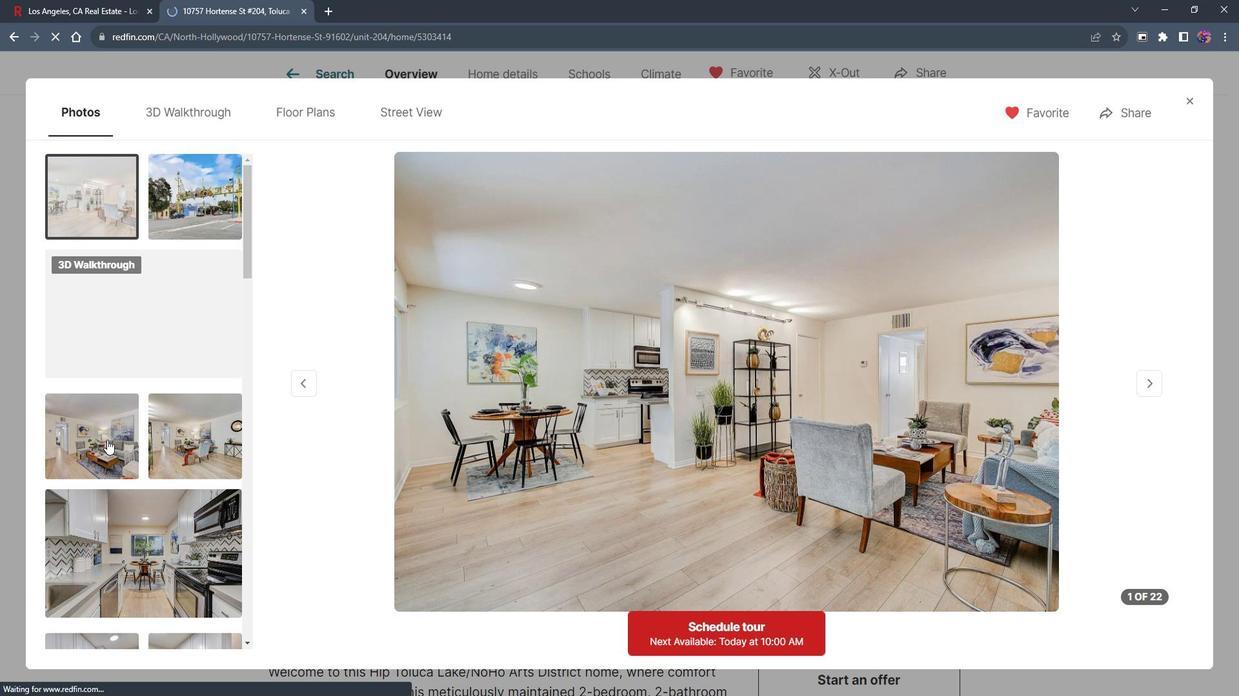 
Action: Mouse pressed left at (114, 431)
Screenshot: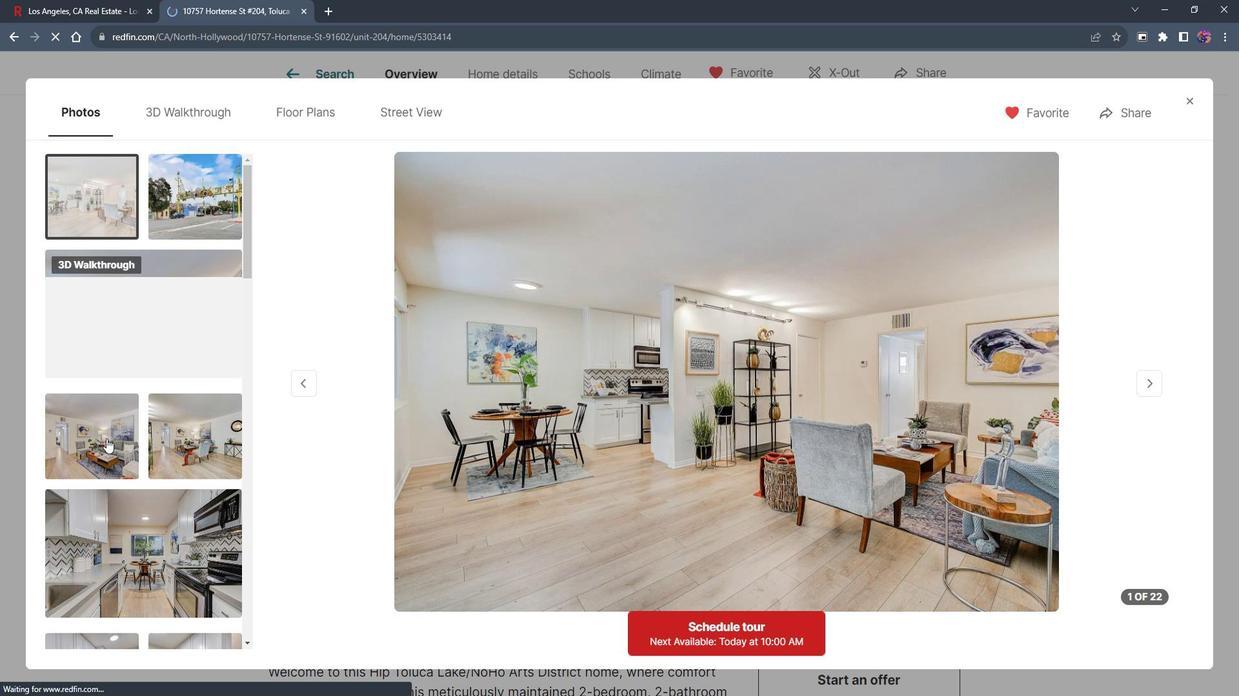 
Action: Mouse moved to (114, 431)
Screenshot: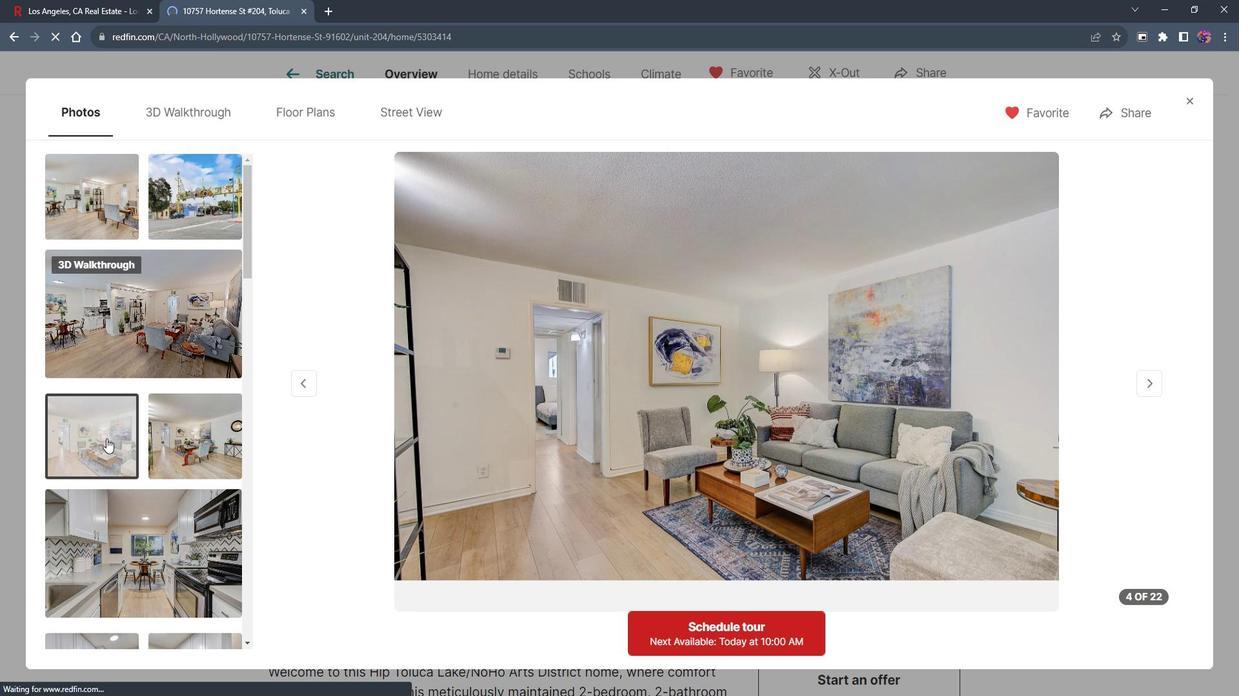 
Action: Mouse scrolled (114, 430) with delta (0, 0)
Screenshot: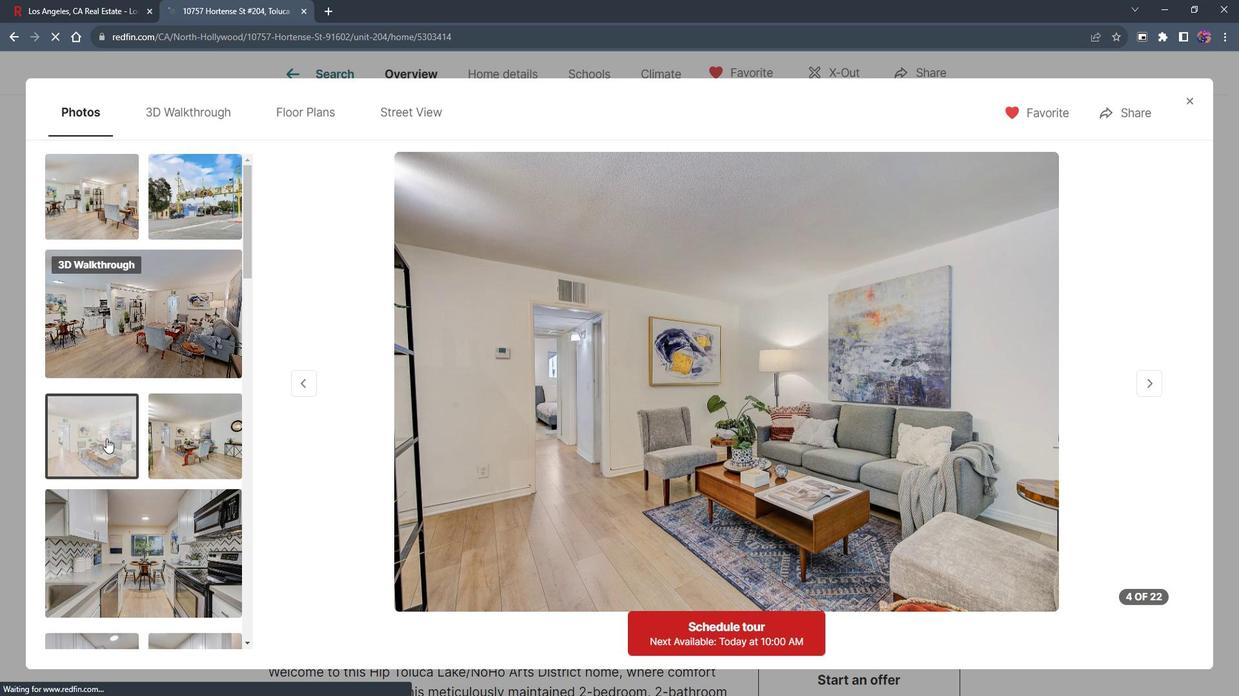 
Action: Mouse moved to (112, 459)
Screenshot: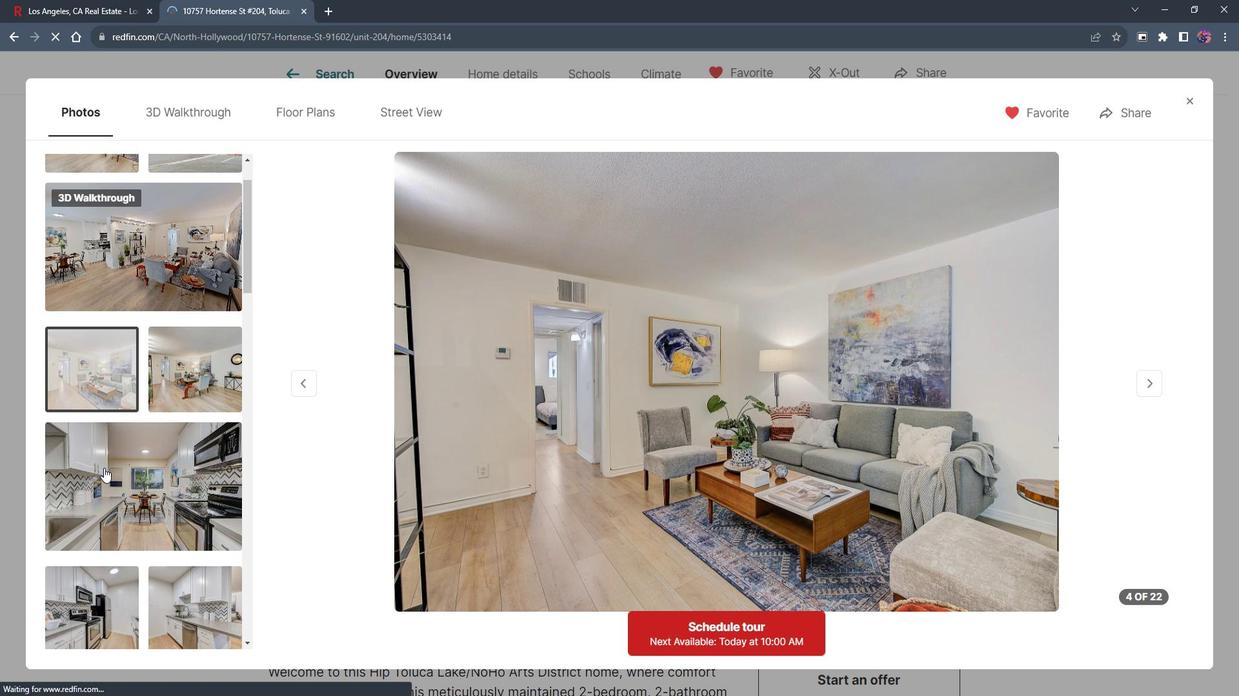 
Action: Mouse pressed left at (112, 459)
Screenshot: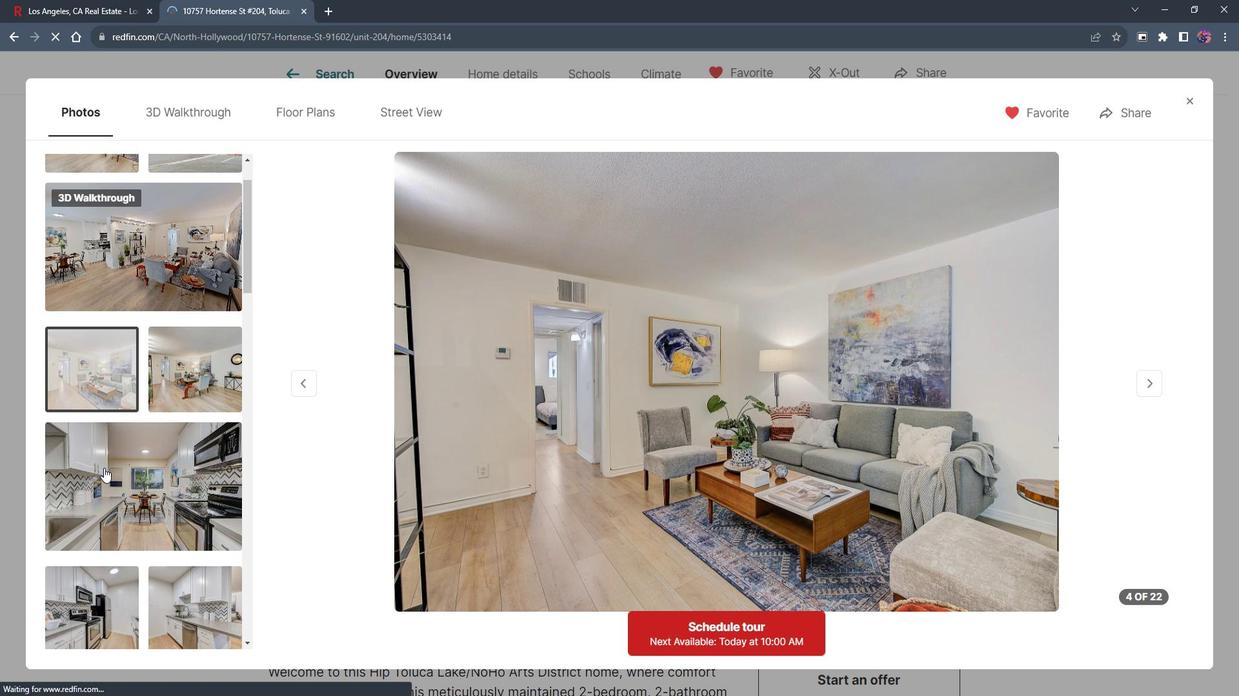 
Action: Mouse moved to (166, 466)
Screenshot: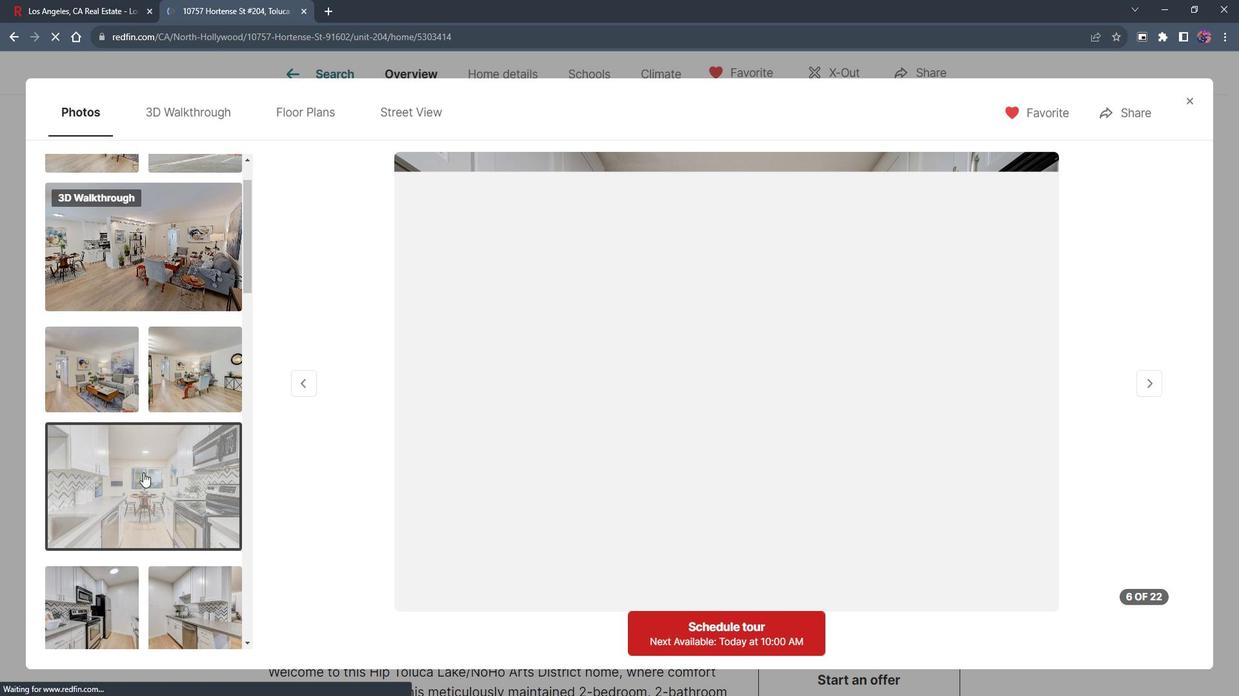 
Action: Mouse scrolled (166, 465) with delta (0, 0)
Screenshot: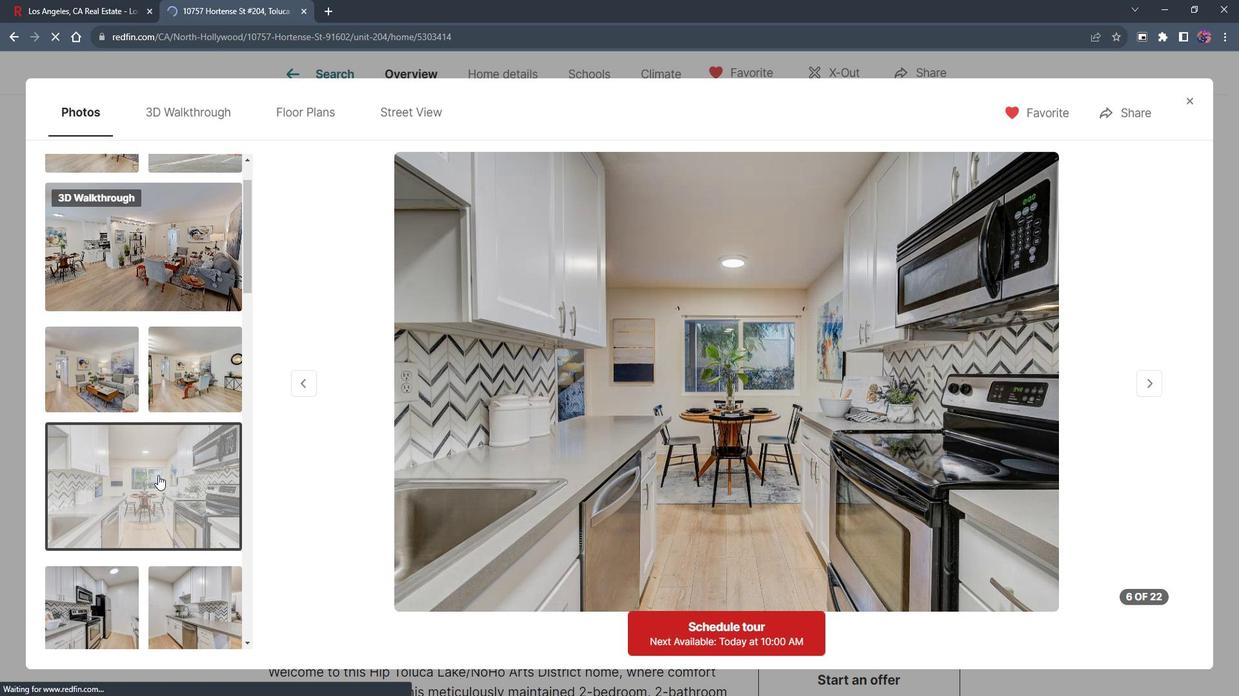 
Action: Mouse scrolled (166, 465) with delta (0, 0)
Screenshot: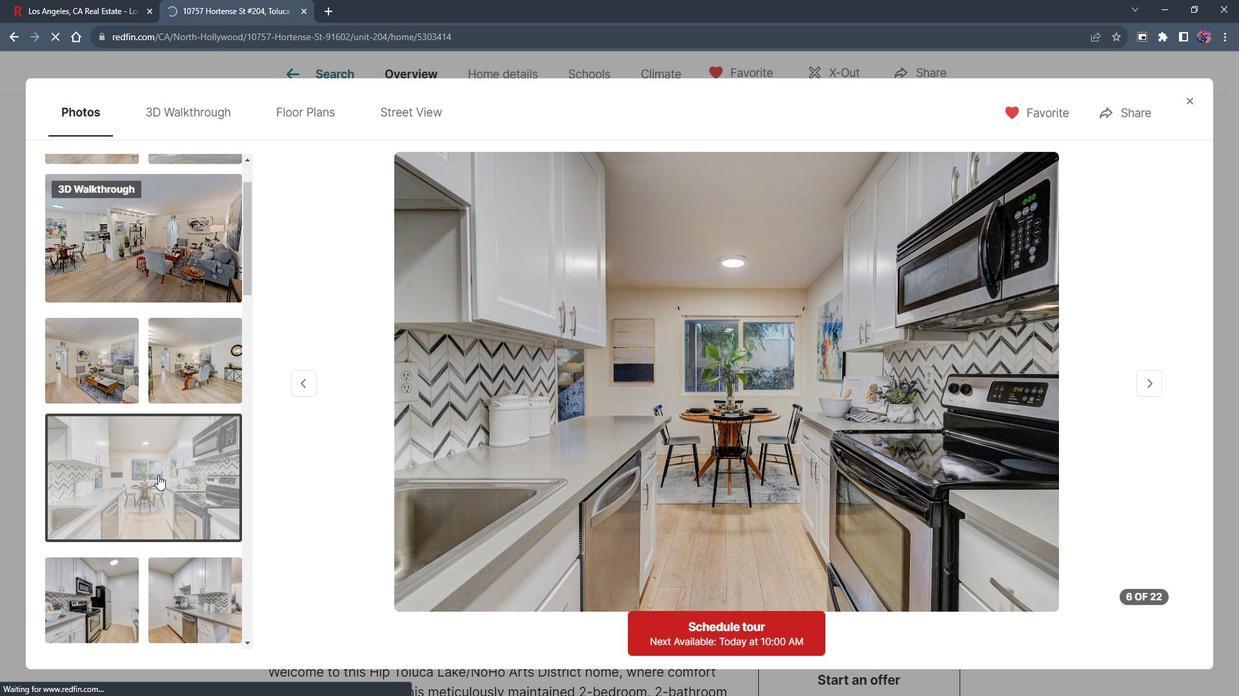 
Action: Mouse moved to (166, 461)
Screenshot: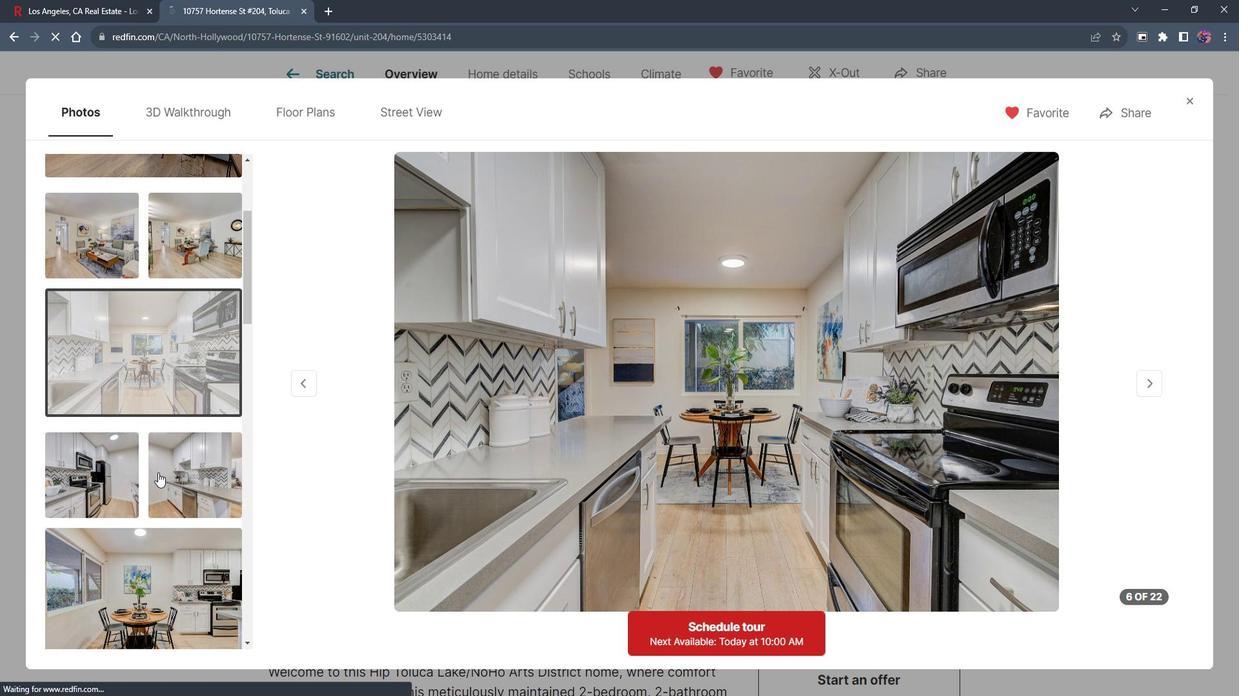 
Action: Mouse scrolled (166, 460) with delta (0, 0)
Screenshot: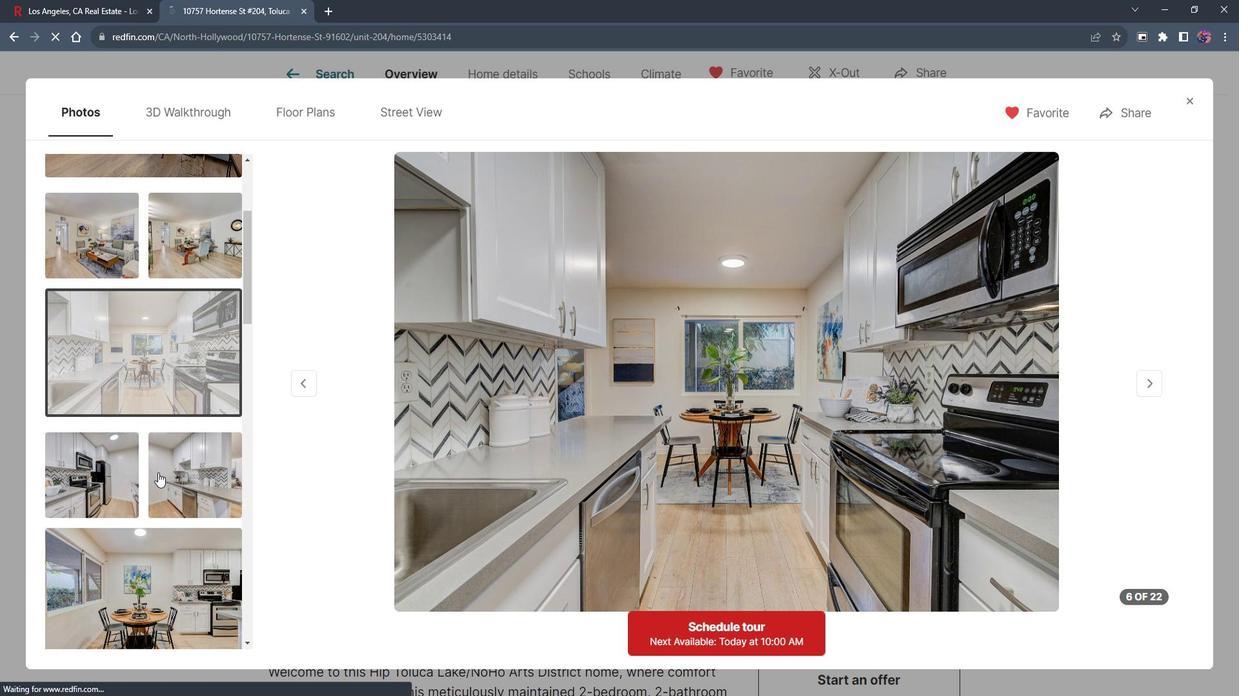 
Action: Mouse moved to (98, 409)
Screenshot: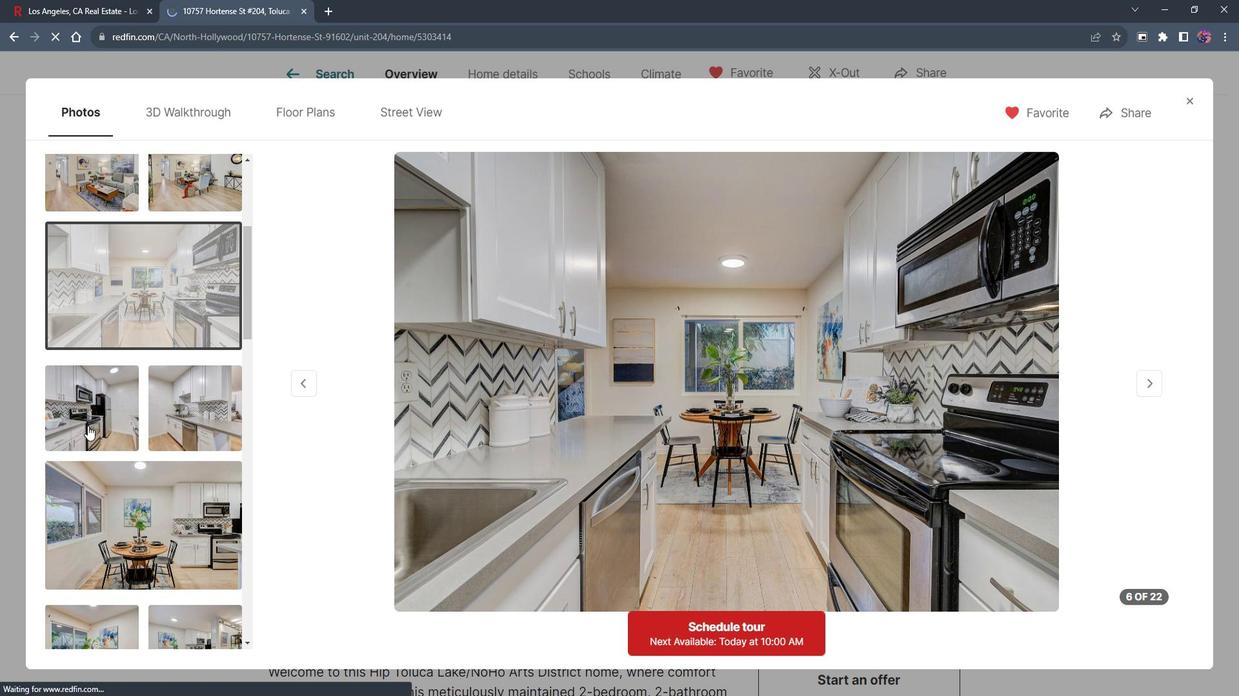 
Action: Mouse pressed left at (98, 409)
Screenshot: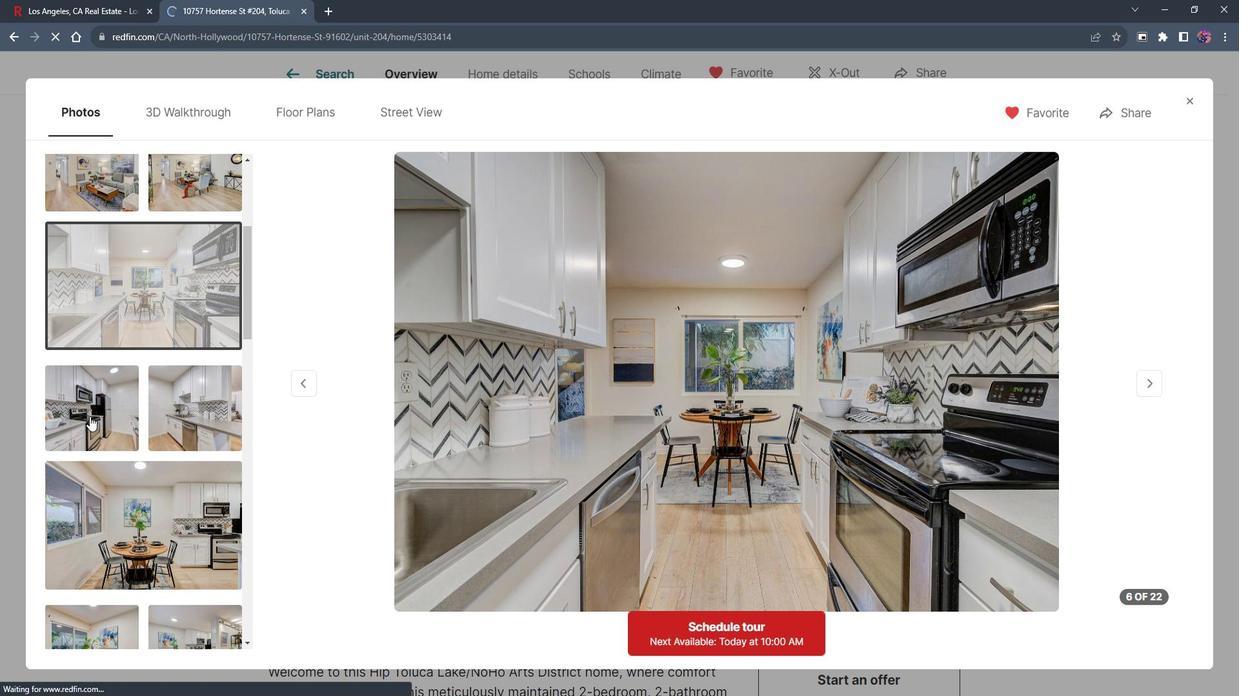 
Action: Mouse moved to (123, 460)
Screenshot: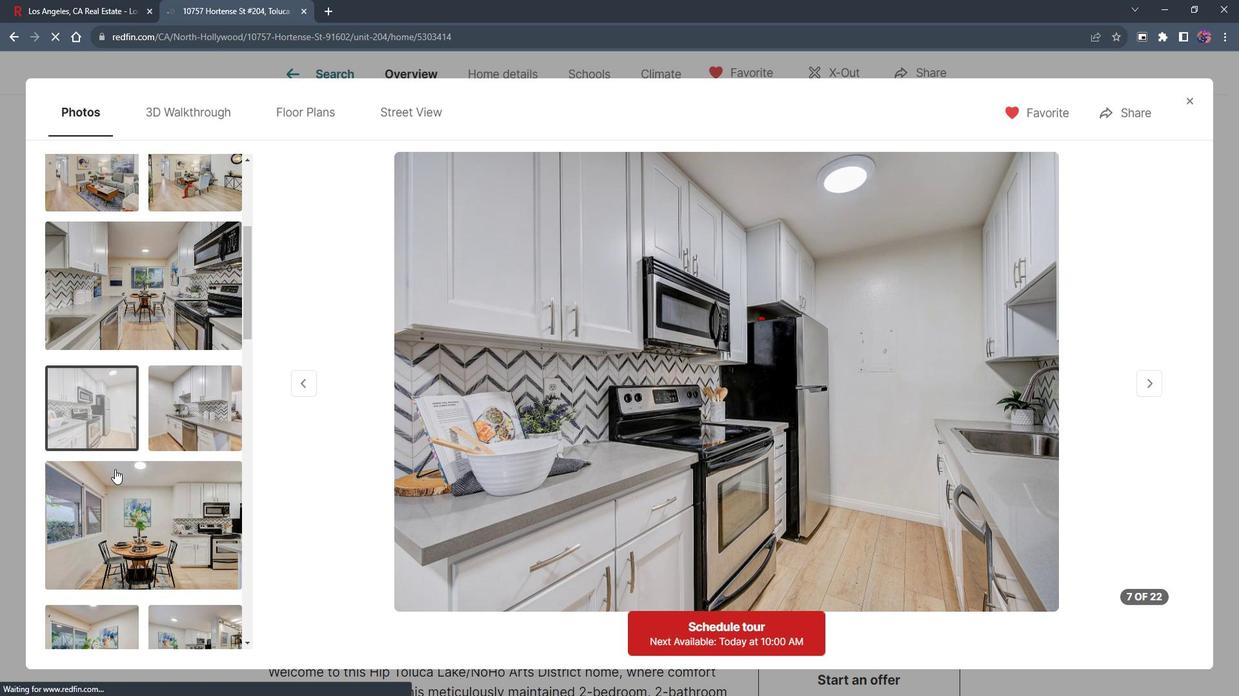 
Action: Mouse scrolled (123, 460) with delta (0, 0)
Screenshot: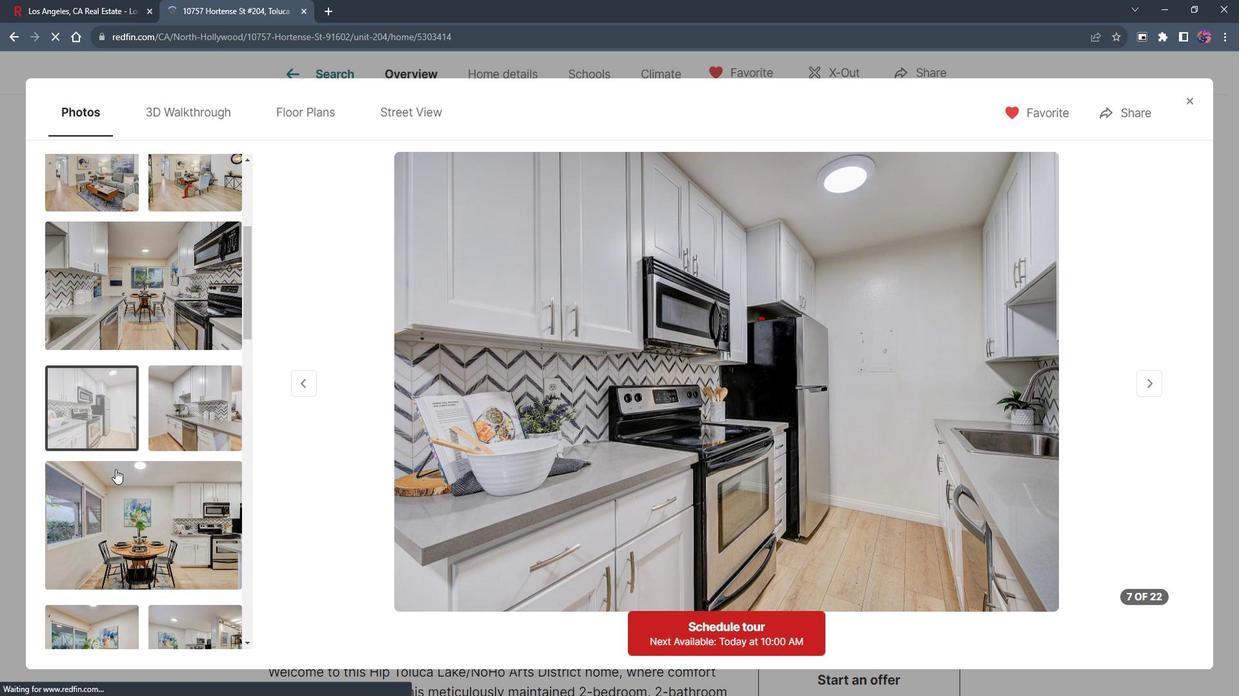 
Action: Mouse moved to (146, 441)
Screenshot: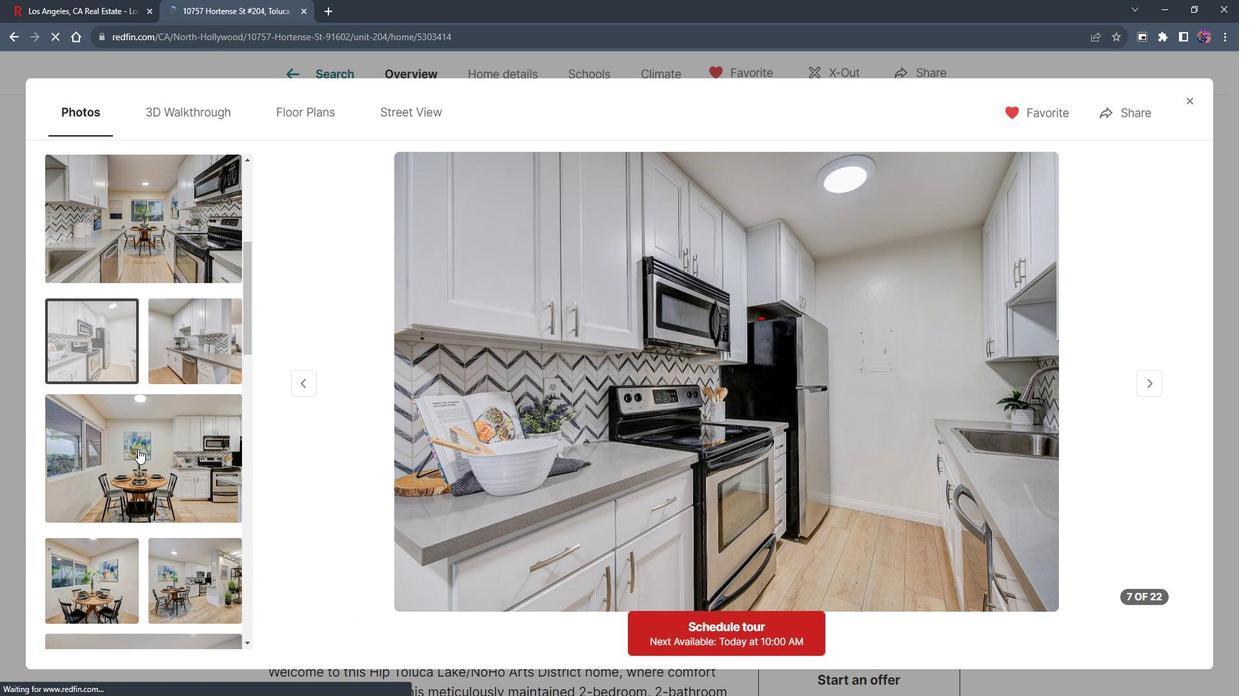 
Action: Mouse pressed left at (146, 441)
Screenshot: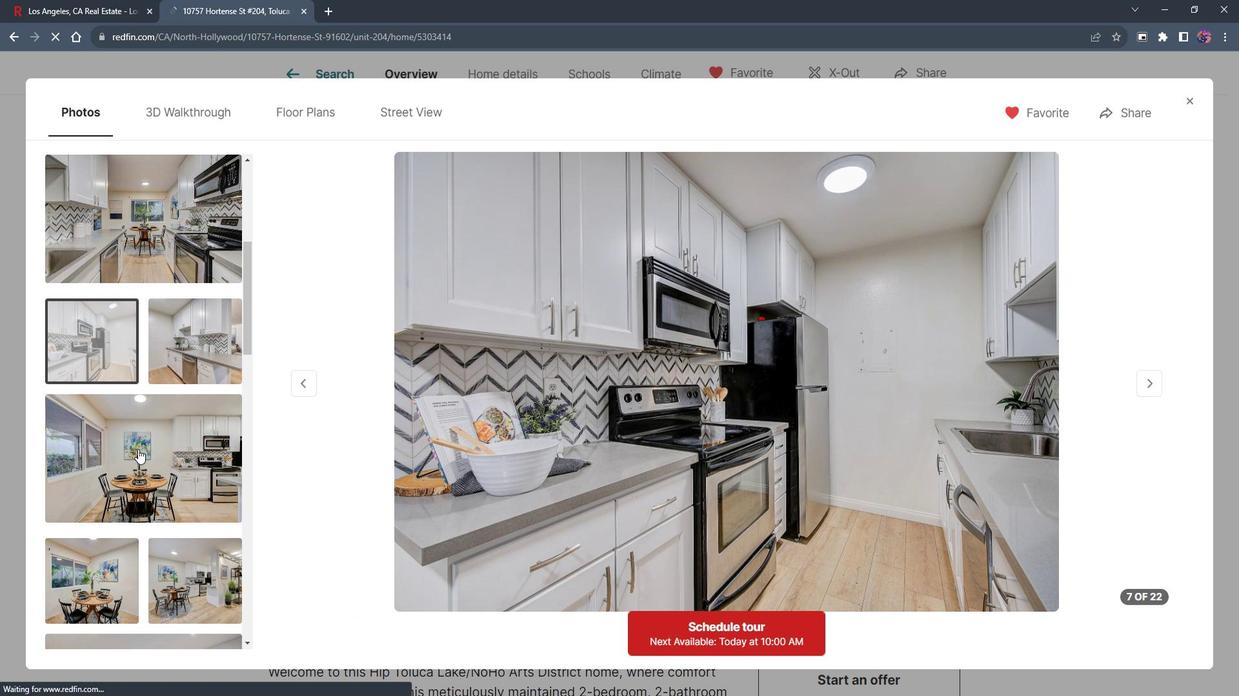 
Action: Mouse scrolled (146, 440) with delta (0, 0)
Screenshot: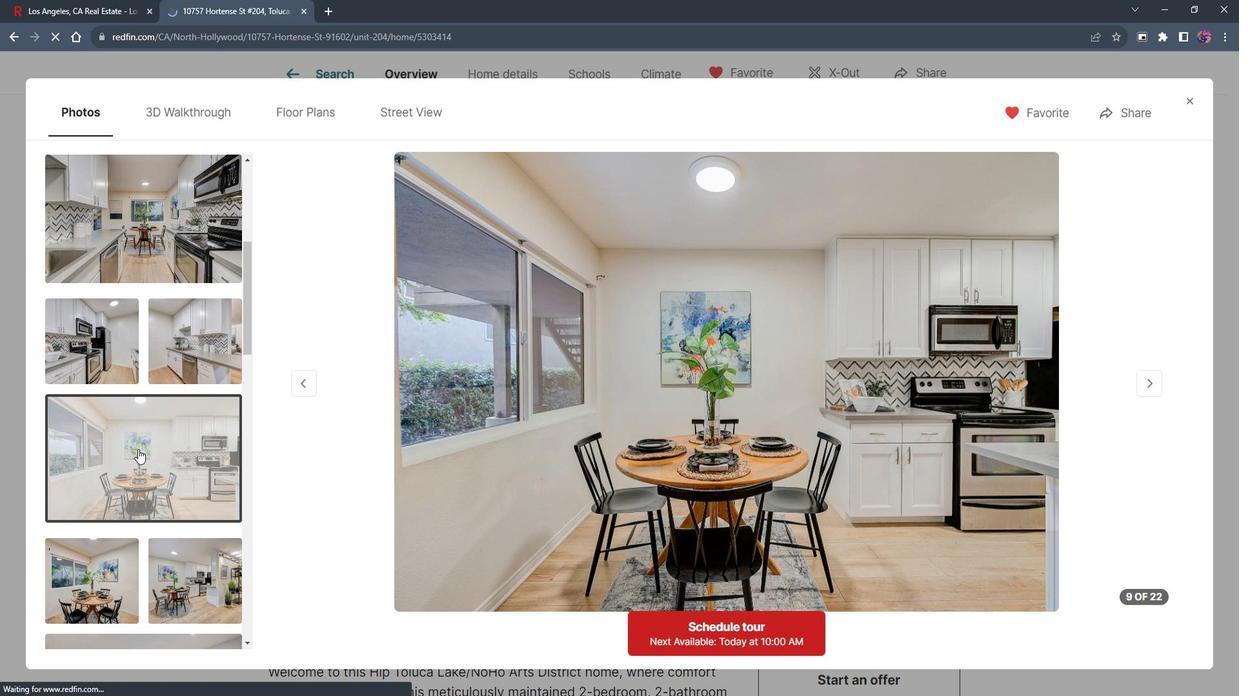 
Action: Mouse scrolled (146, 440) with delta (0, 0)
Screenshot: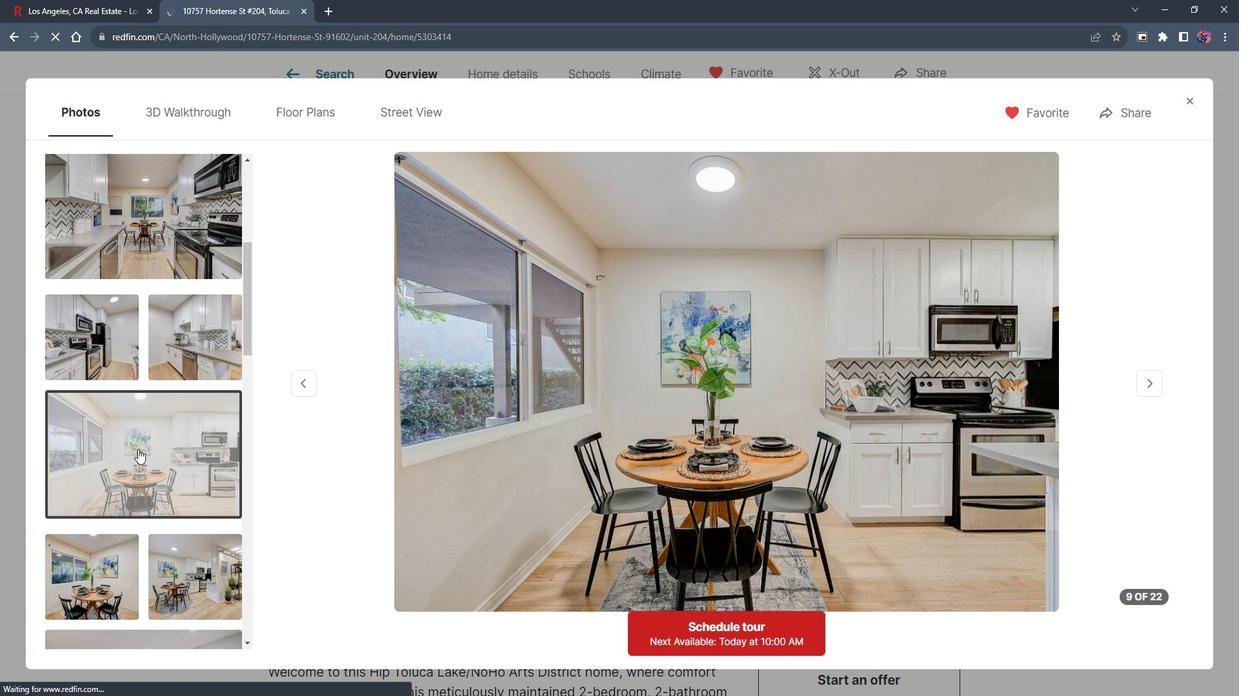 
Action: Mouse scrolled (146, 440) with delta (0, 0)
Screenshot: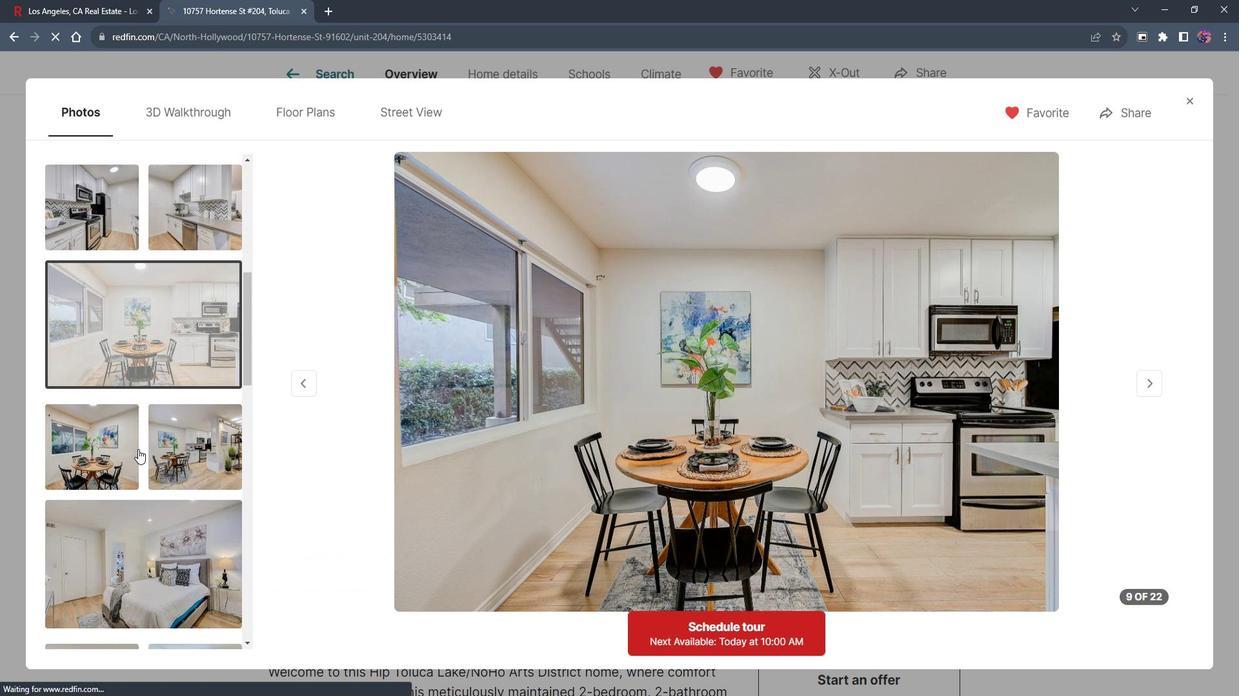 
Action: Mouse moved to (153, 493)
Screenshot: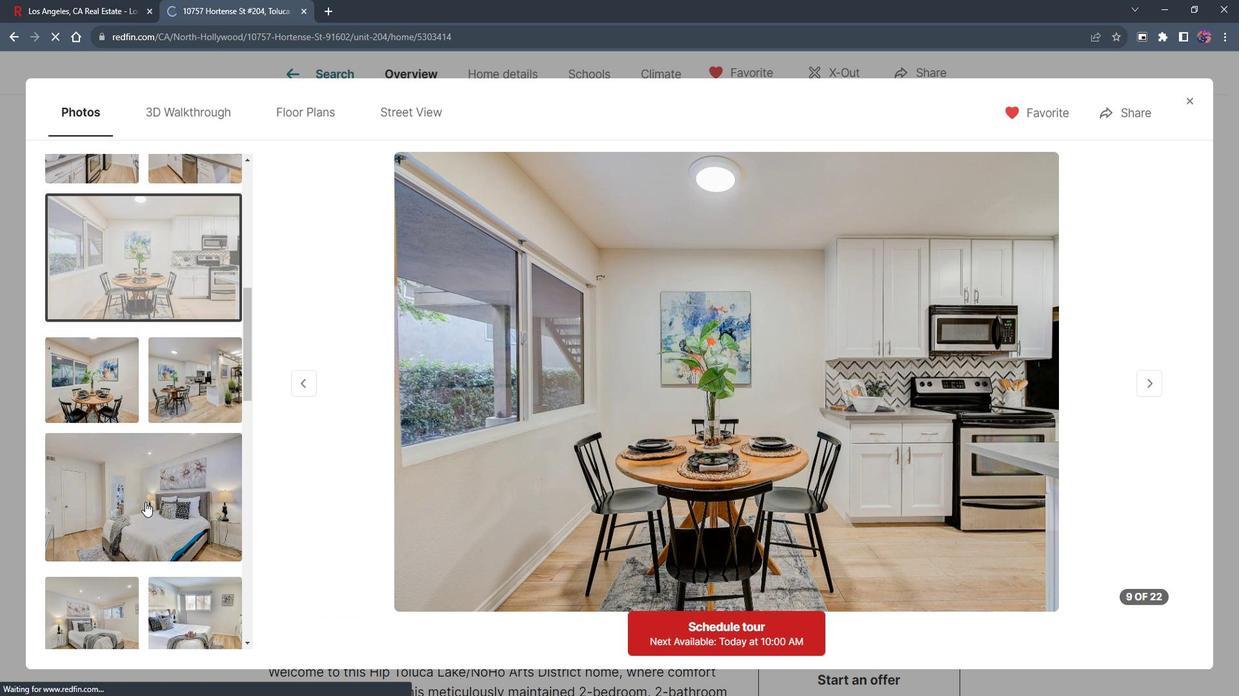 
Action: Mouse pressed left at (153, 493)
Screenshot: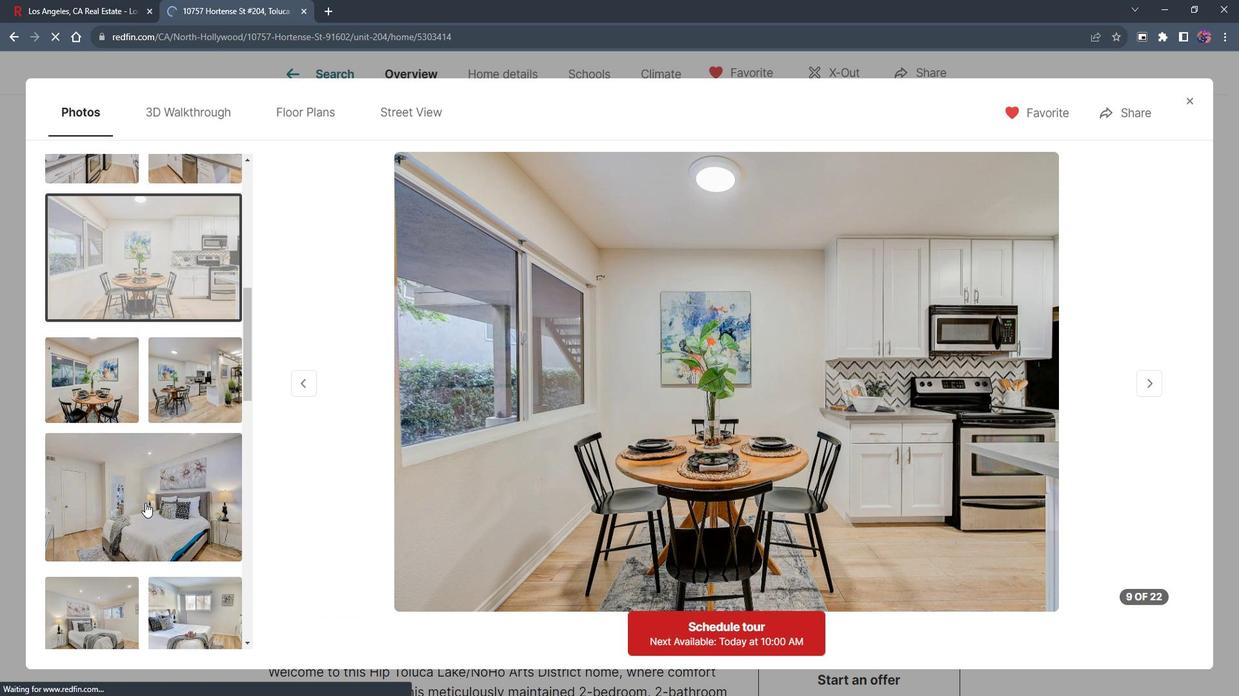 
Action: Mouse moved to (154, 491)
Screenshot: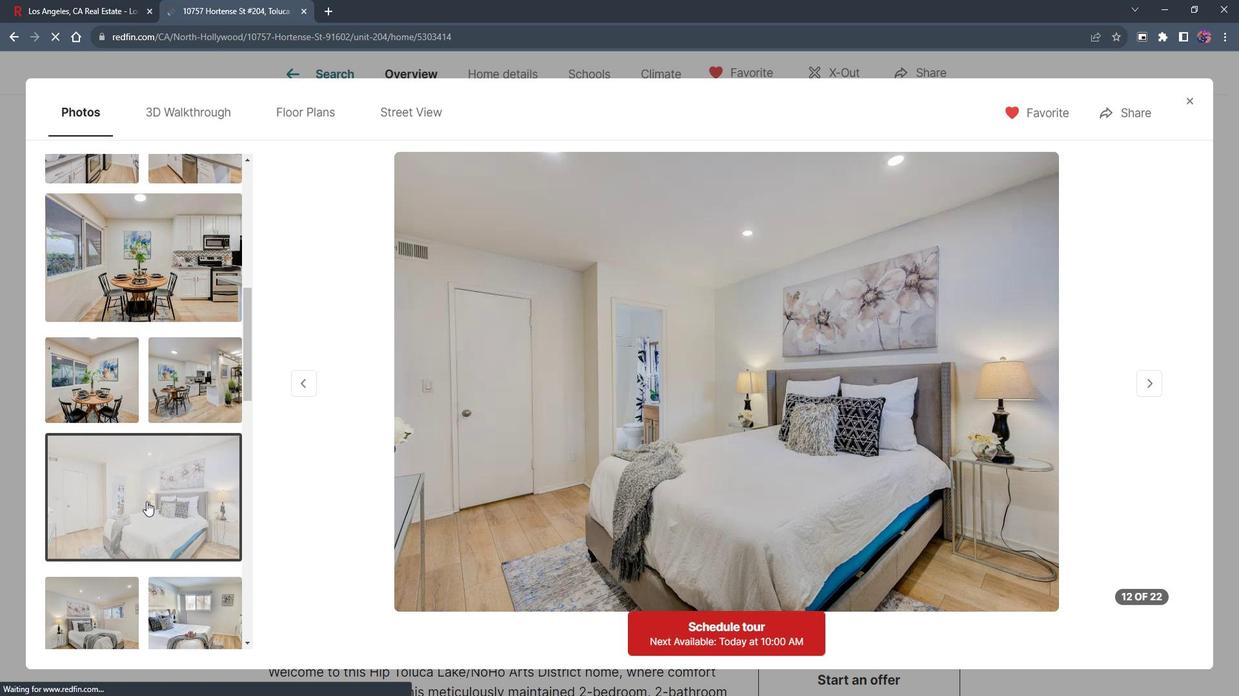 
Action: Mouse scrolled (154, 490) with delta (0, 0)
Screenshot: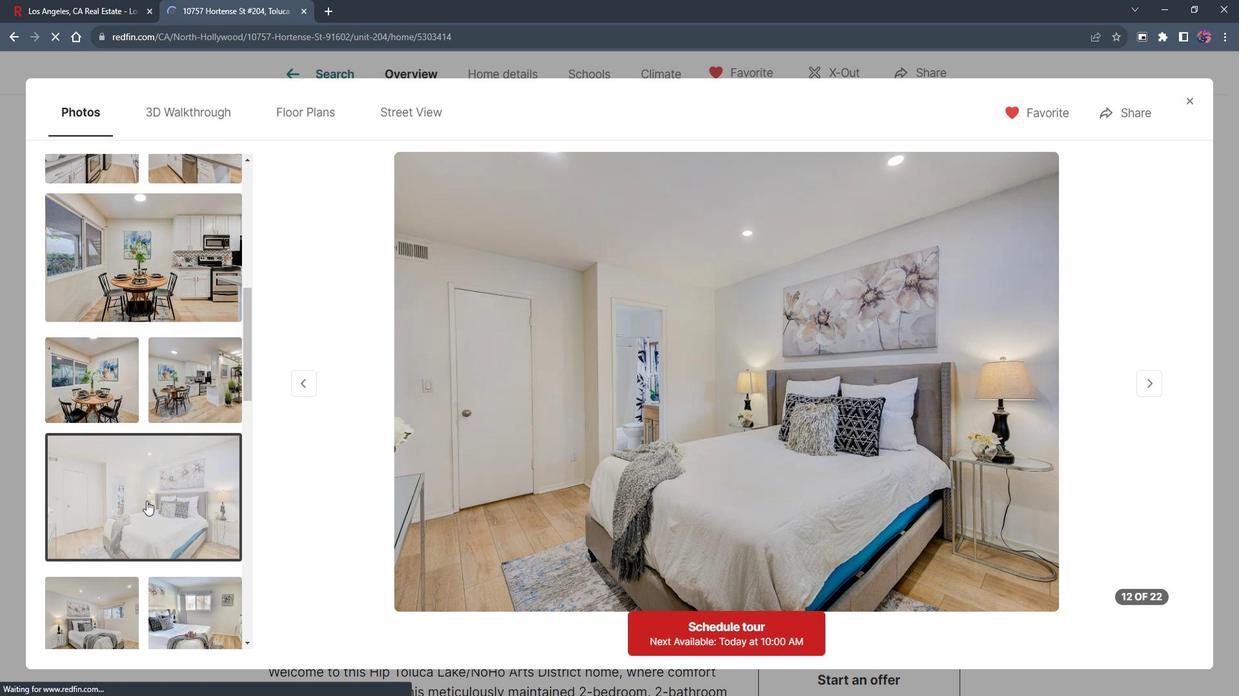 
Action: Mouse scrolled (154, 490) with delta (0, 0)
Screenshot: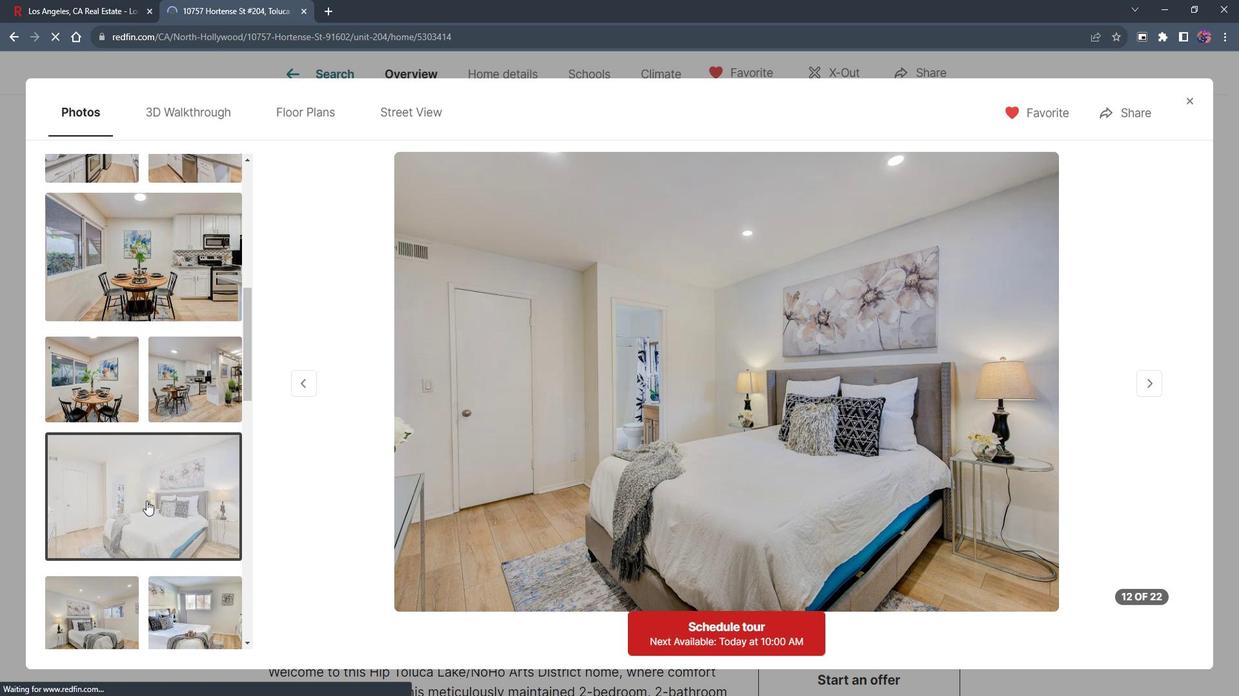 
Action: Mouse scrolled (154, 490) with delta (0, 0)
Screenshot: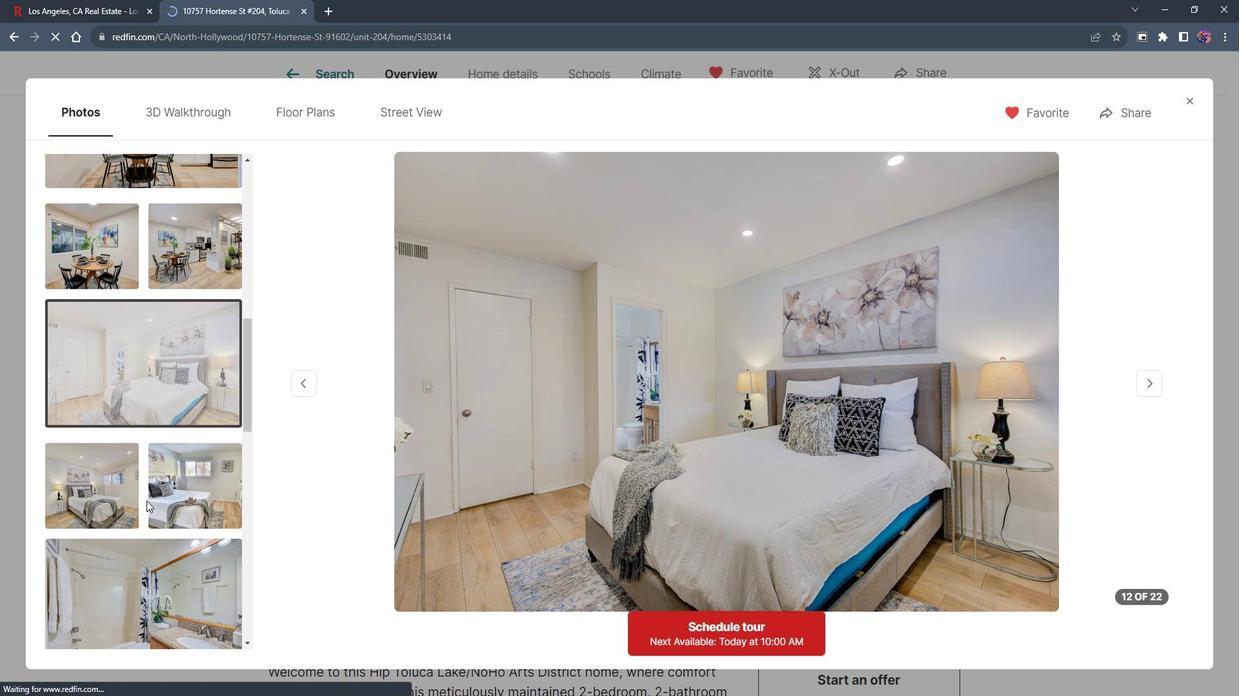 
Action: Mouse moved to (154, 487)
Screenshot: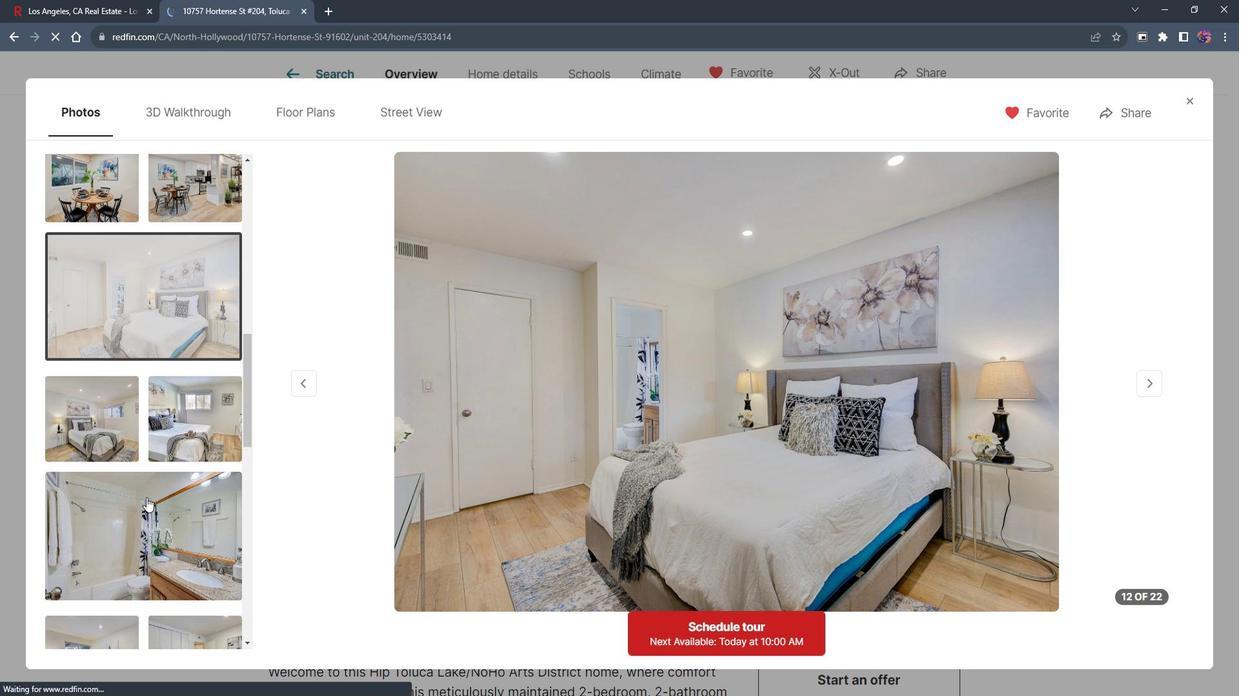 
Action: Mouse scrolled (154, 487) with delta (0, 0)
Screenshot: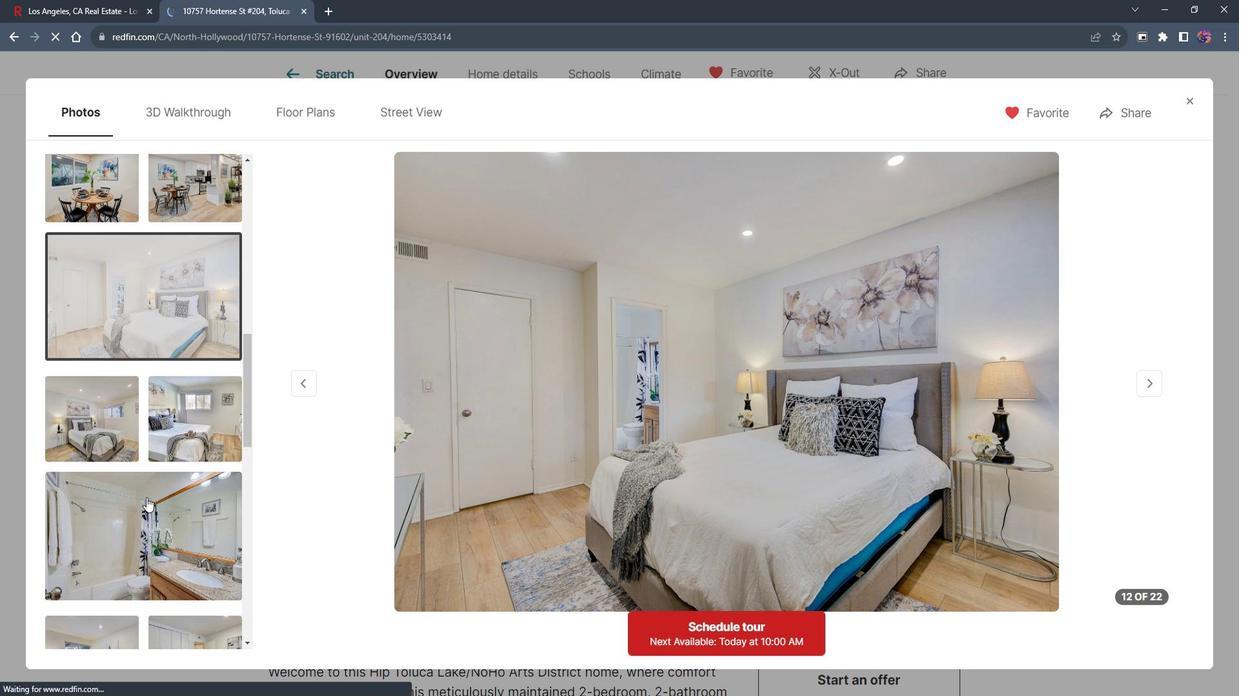 
Action: Mouse moved to (154, 473)
Screenshot: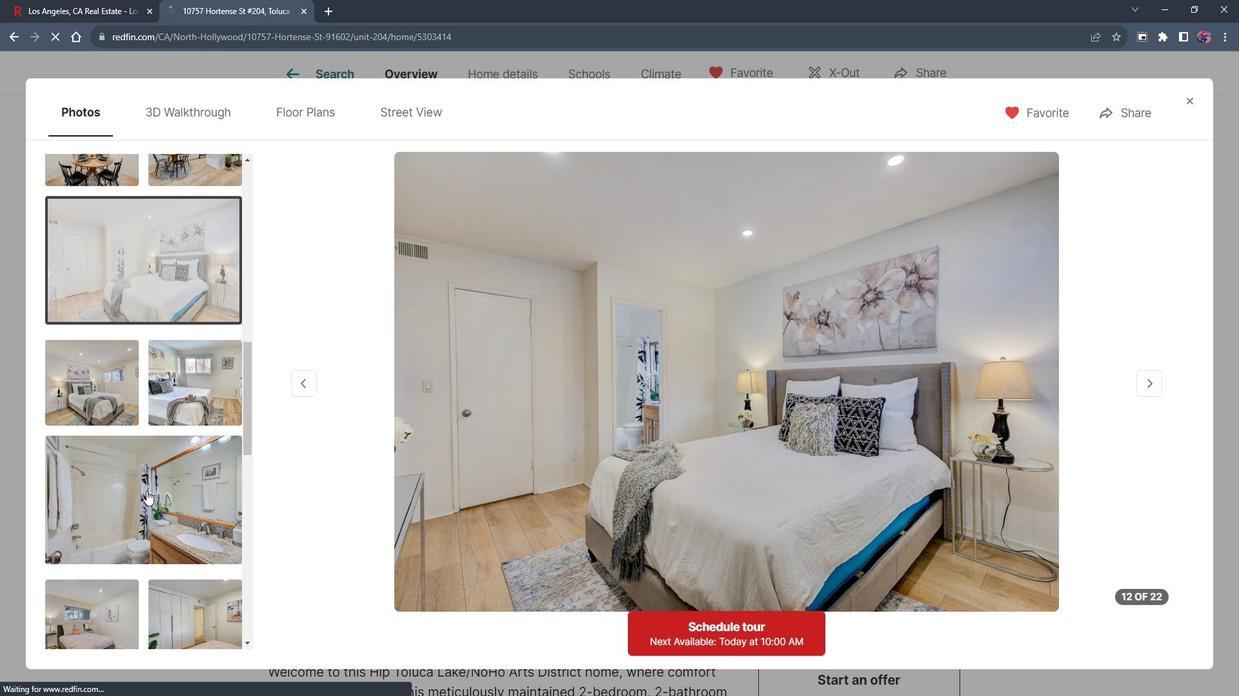 
Action: Mouse scrolled (154, 472) with delta (0, 0)
Screenshot: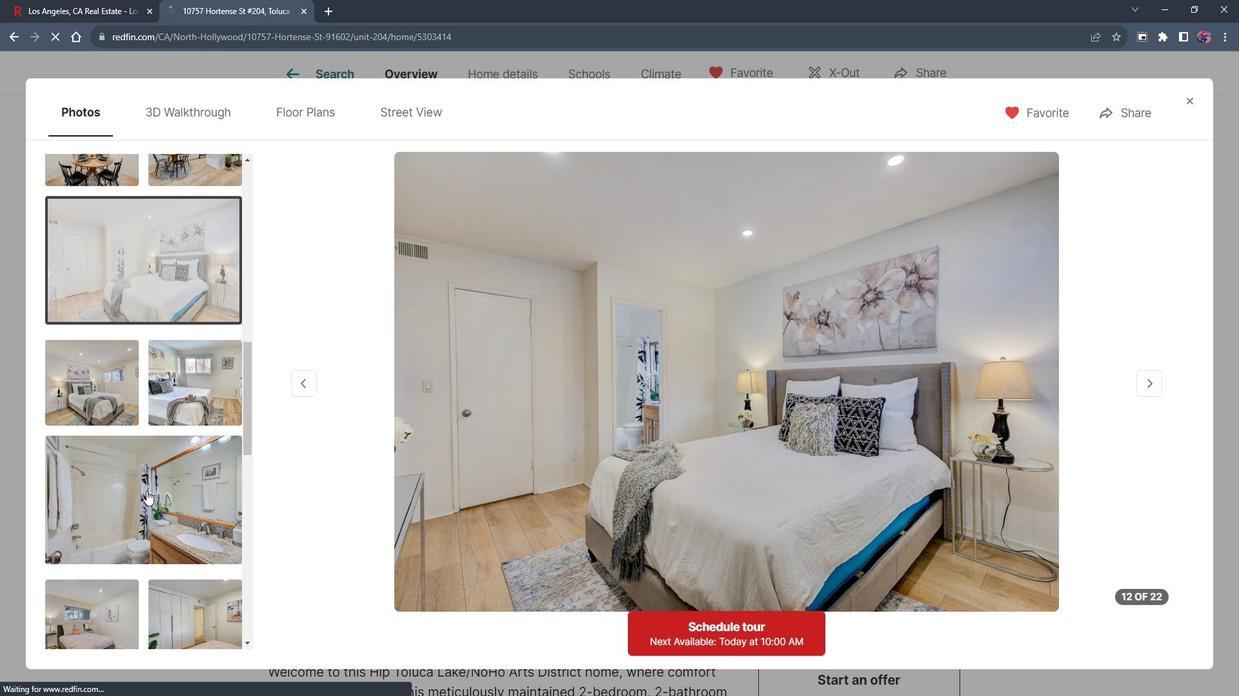 
Action: Mouse moved to (167, 403)
Screenshot: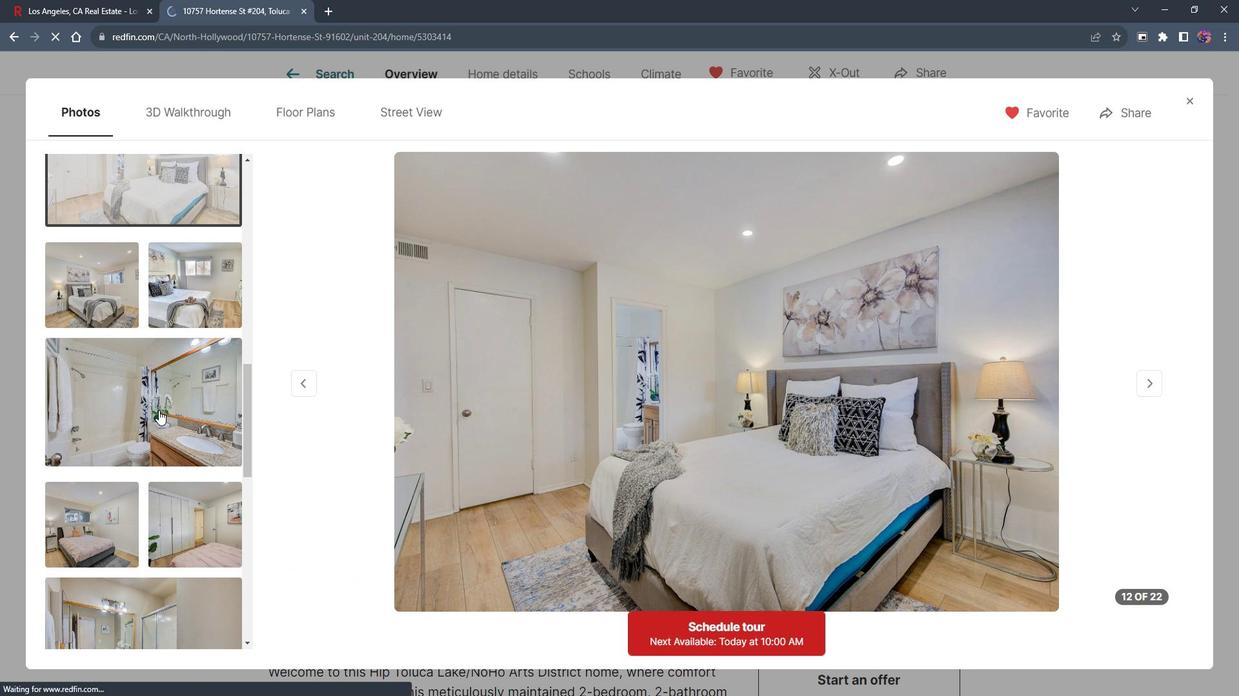
Action: Mouse pressed left at (167, 403)
Screenshot: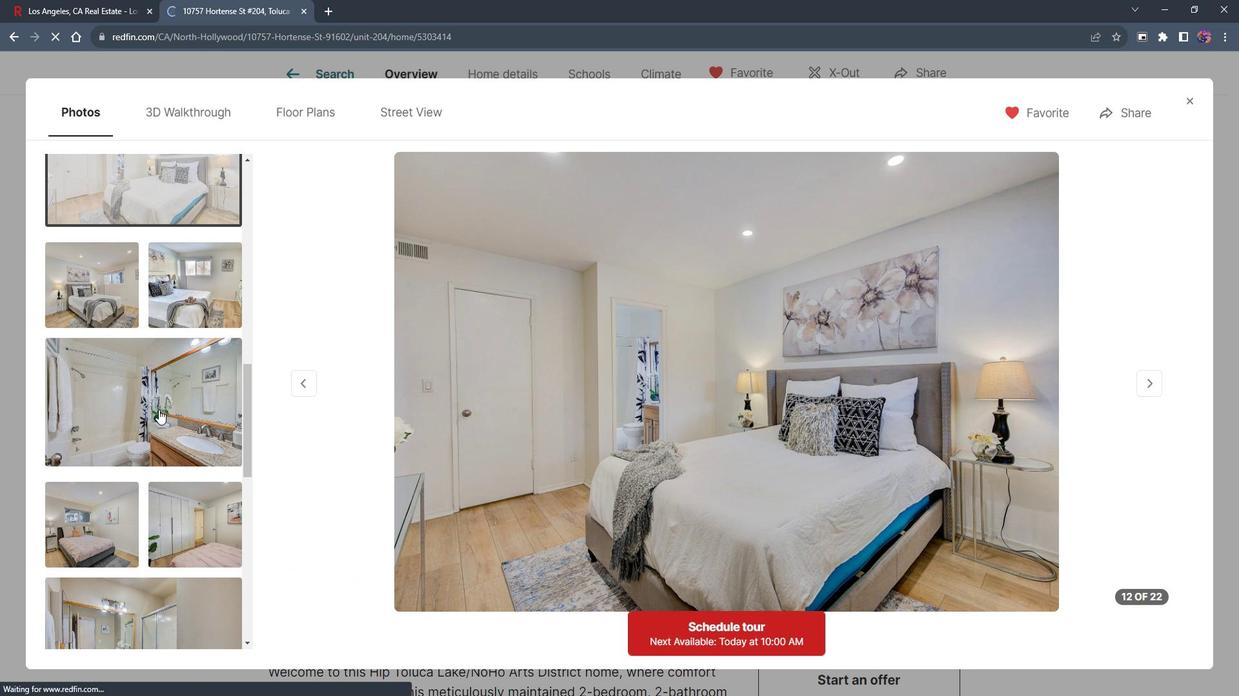 
Action: Mouse moved to (194, 462)
Screenshot: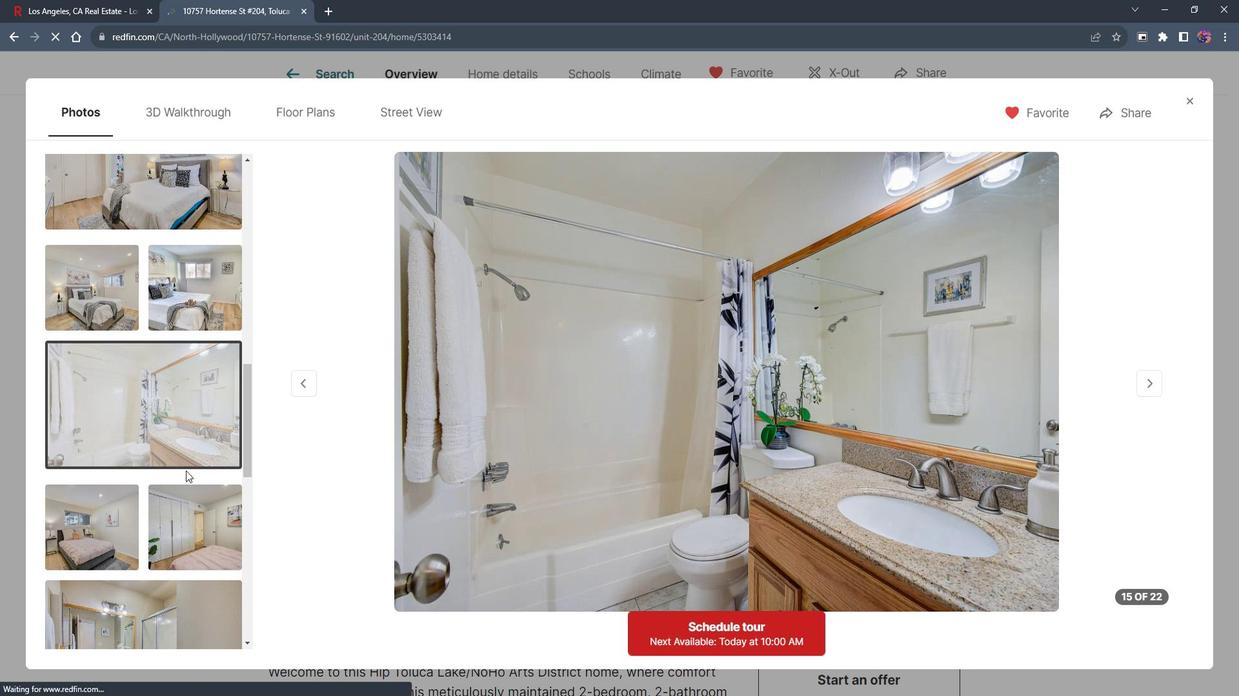 
Action: Mouse scrolled (194, 462) with delta (0, 0)
Screenshot: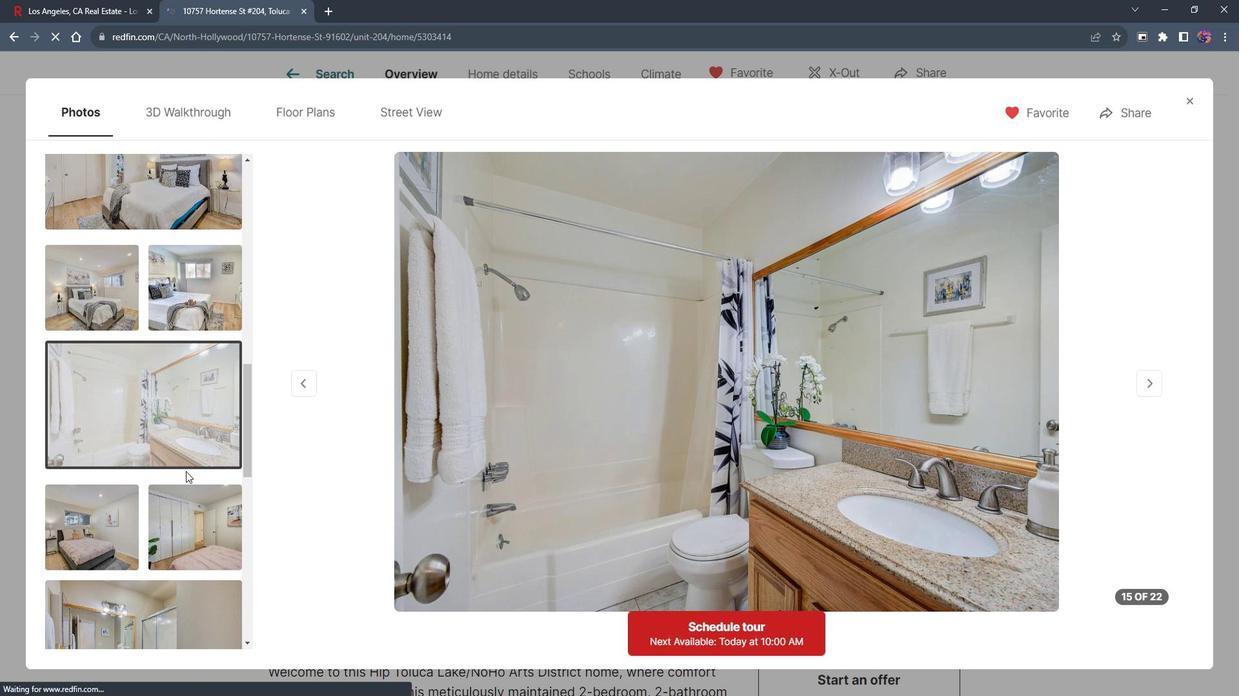 
Action: Mouse scrolled (194, 462) with delta (0, 0)
Screenshot: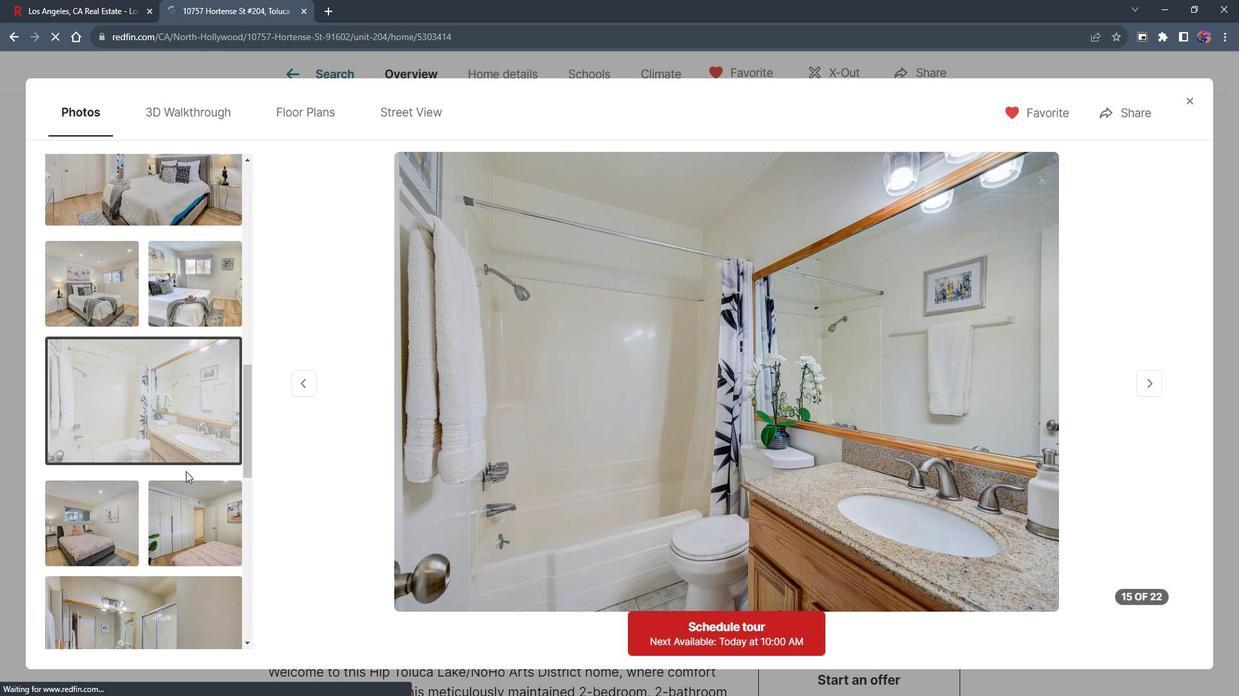 
Action: Mouse scrolled (194, 462) with delta (0, 0)
Screenshot: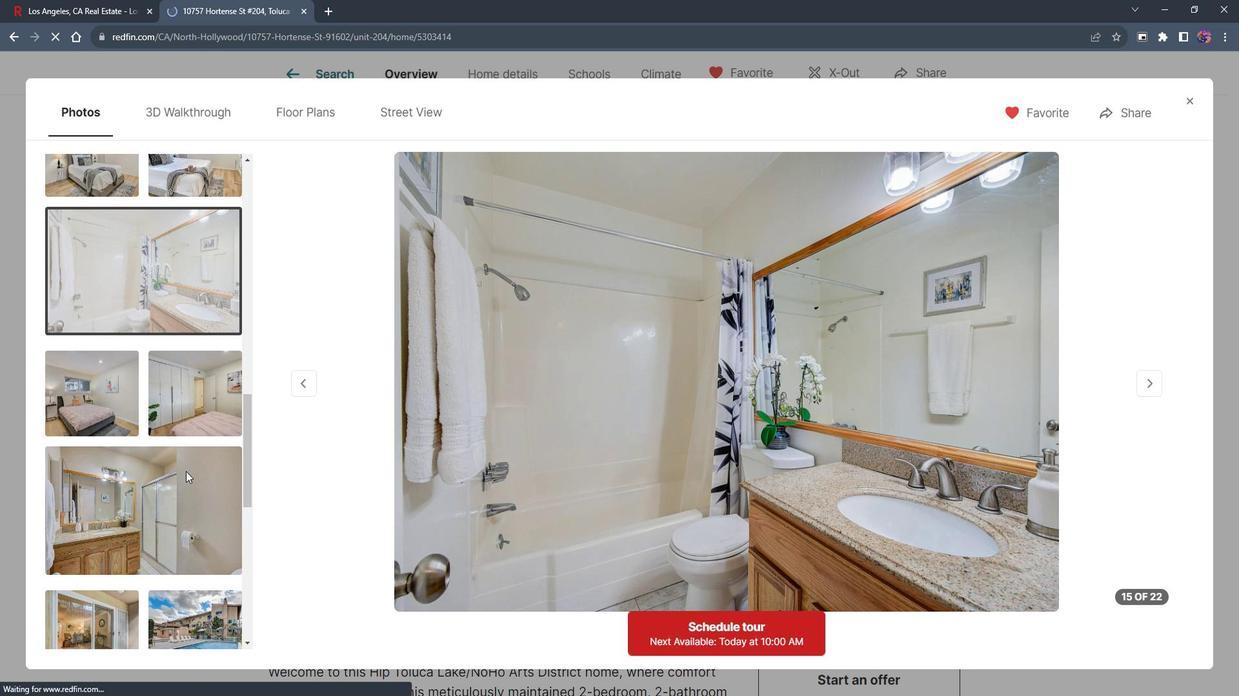 
Action: Mouse scrolled (194, 462) with delta (0, 0)
Screenshot: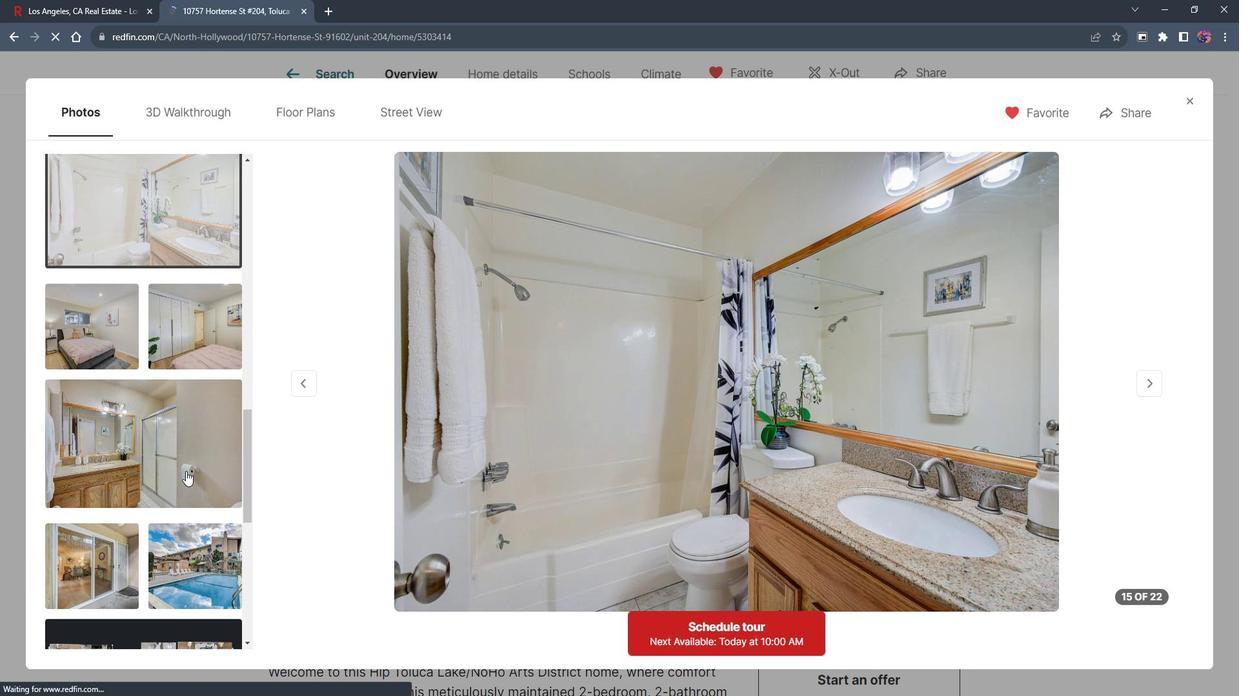 
Action: Mouse moved to (194, 461)
Screenshot: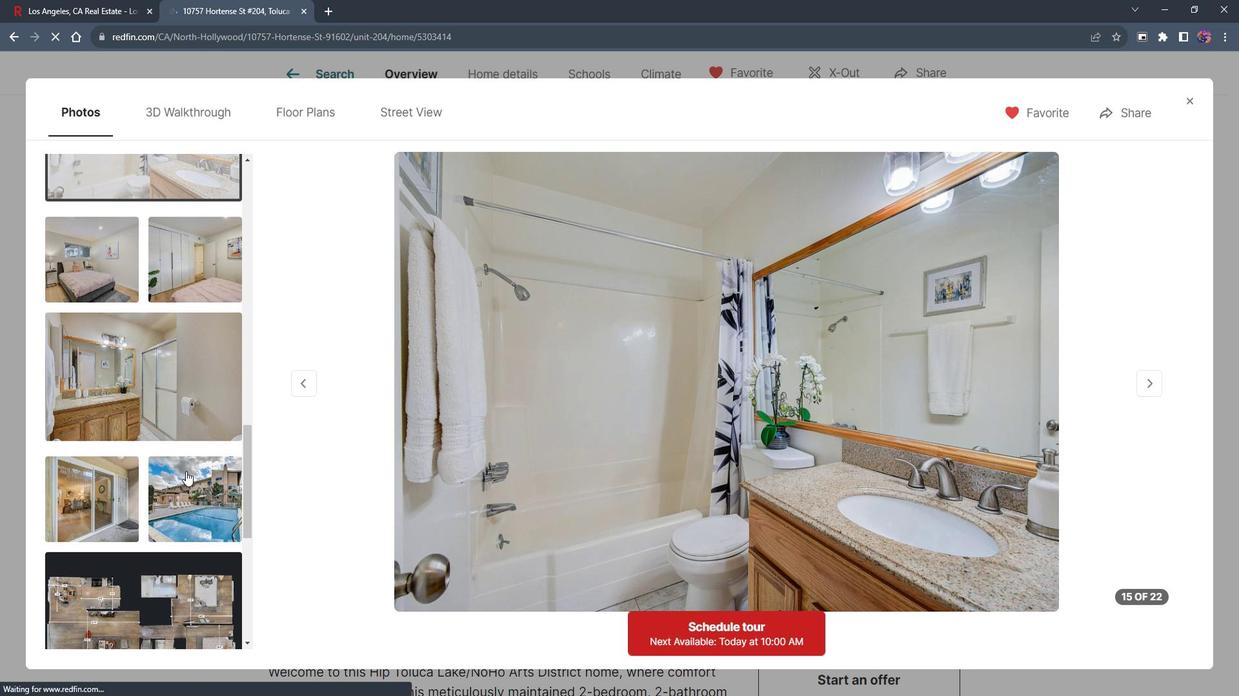 
Action: Mouse scrolled (194, 460) with delta (0, 0)
Screenshot: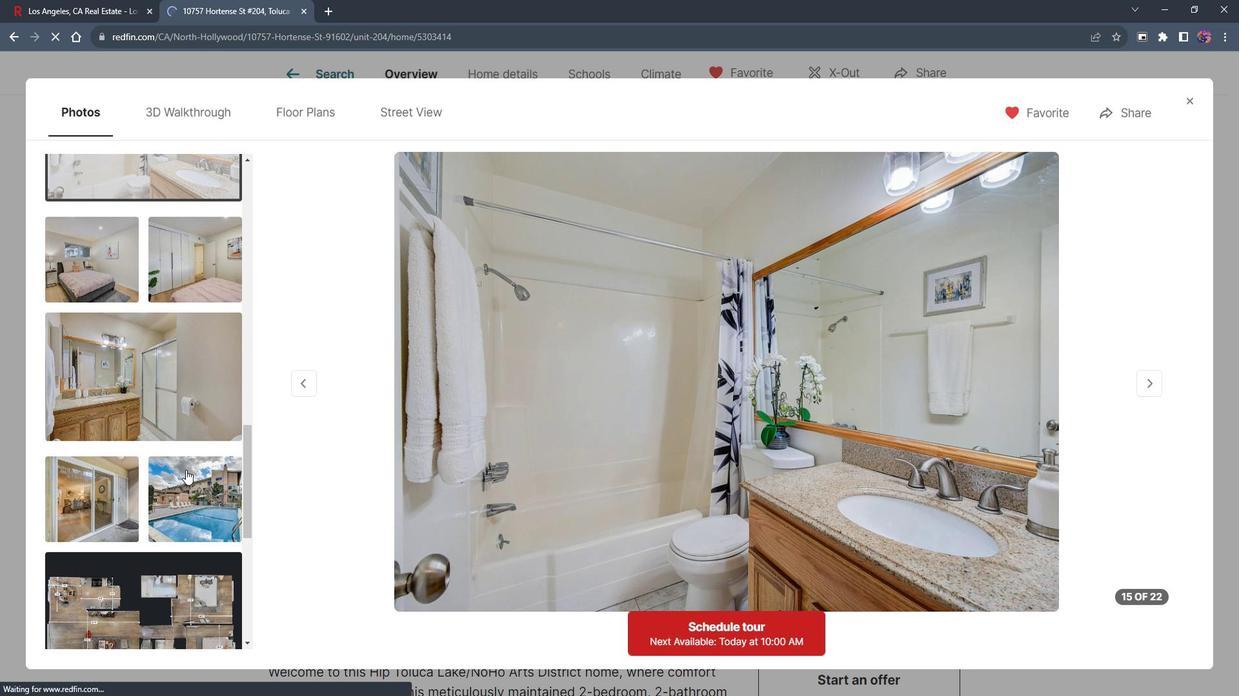 
Action: Mouse scrolled (194, 460) with delta (0, 0)
Screenshot: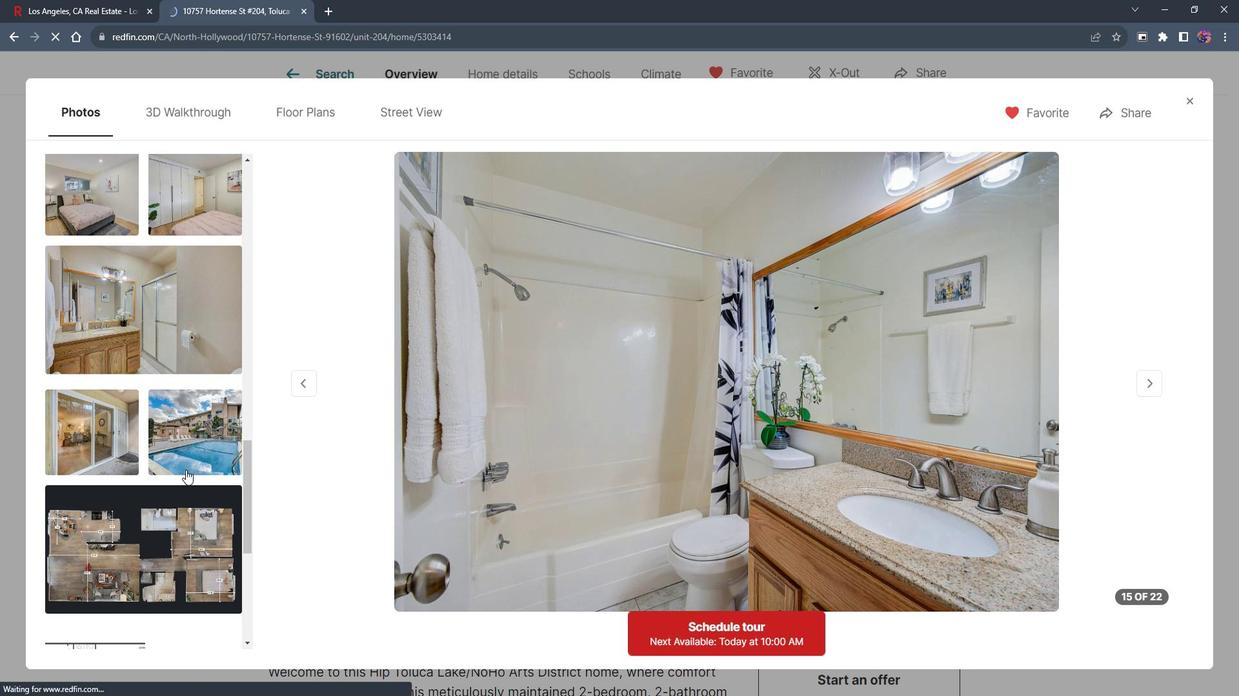 
Action: Mouse scrolled (194, 460) with delta (0, 0)
Screenshot: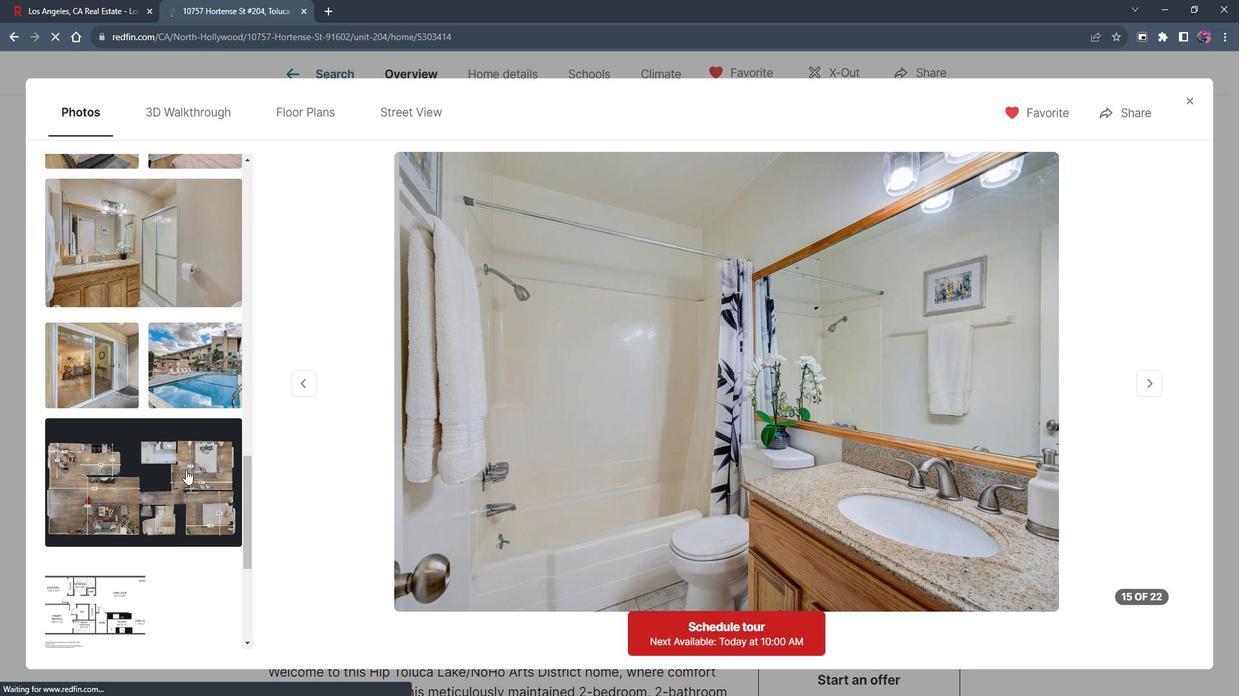 
Action: Mouse moved to (121, 400)
Screenshot: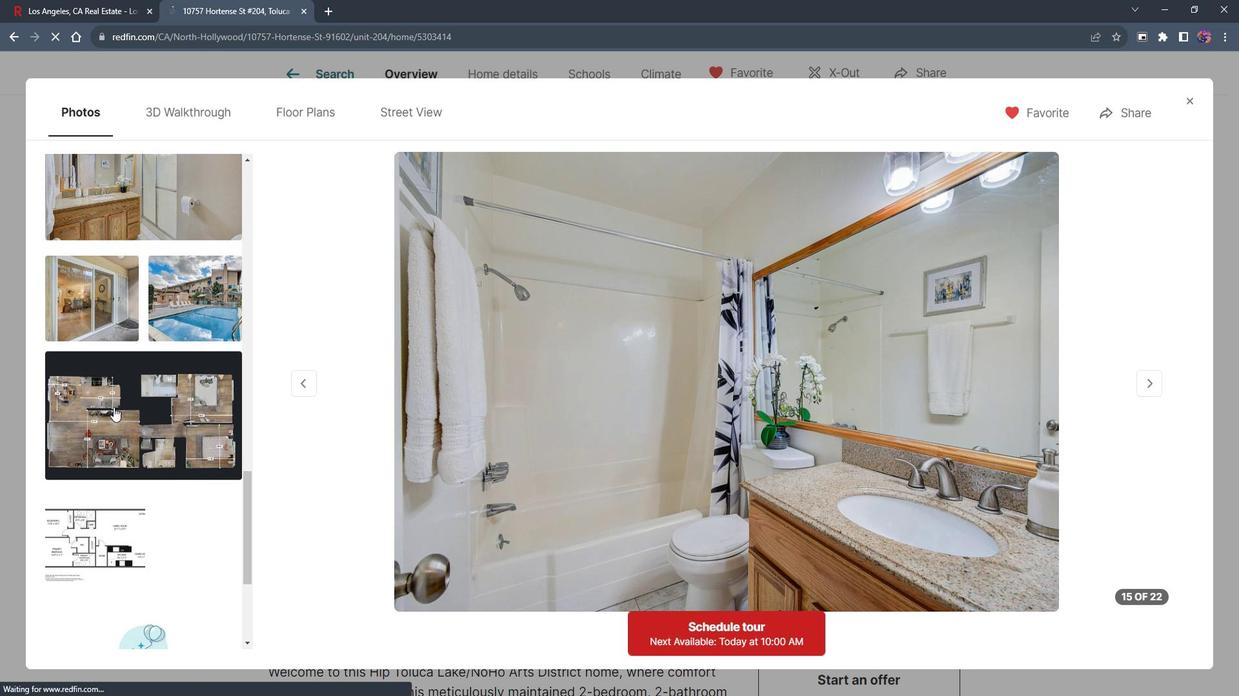 
Action: Mouse pressed left at (121, 400)
Screenshot: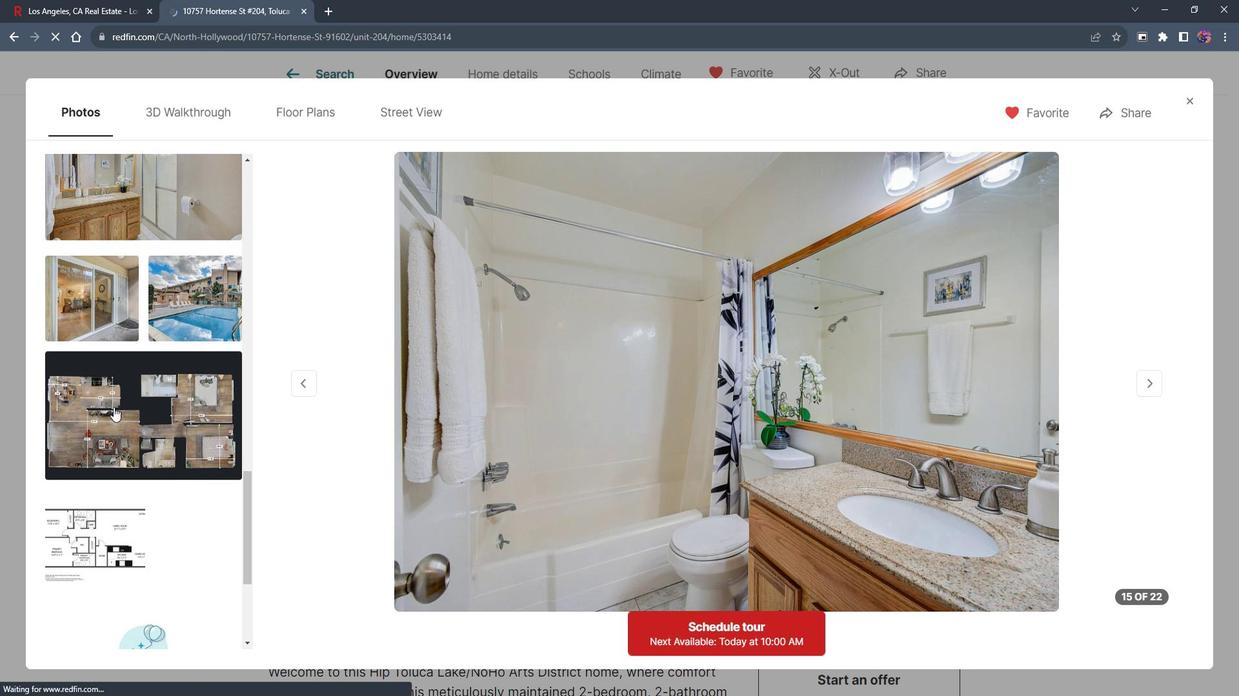 
Action: Mouse moved to (147, 204)
Screenshot: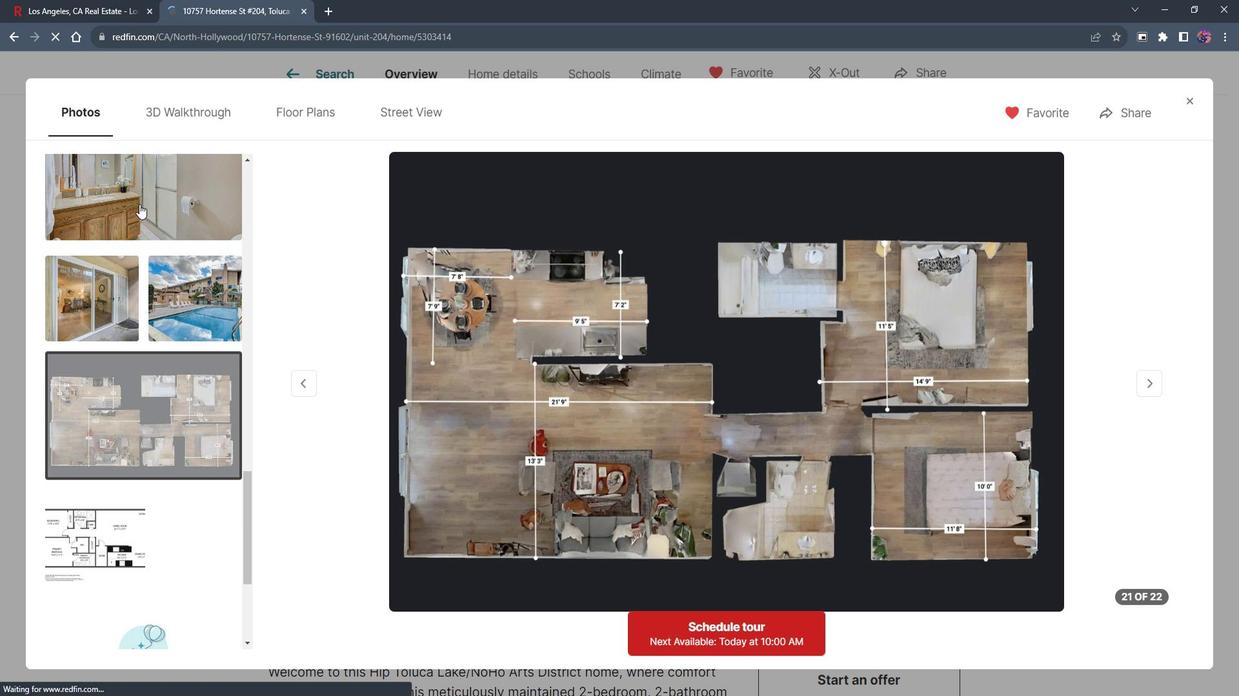 
Action: Mouse pressed left at (147, 204)
Screenshot: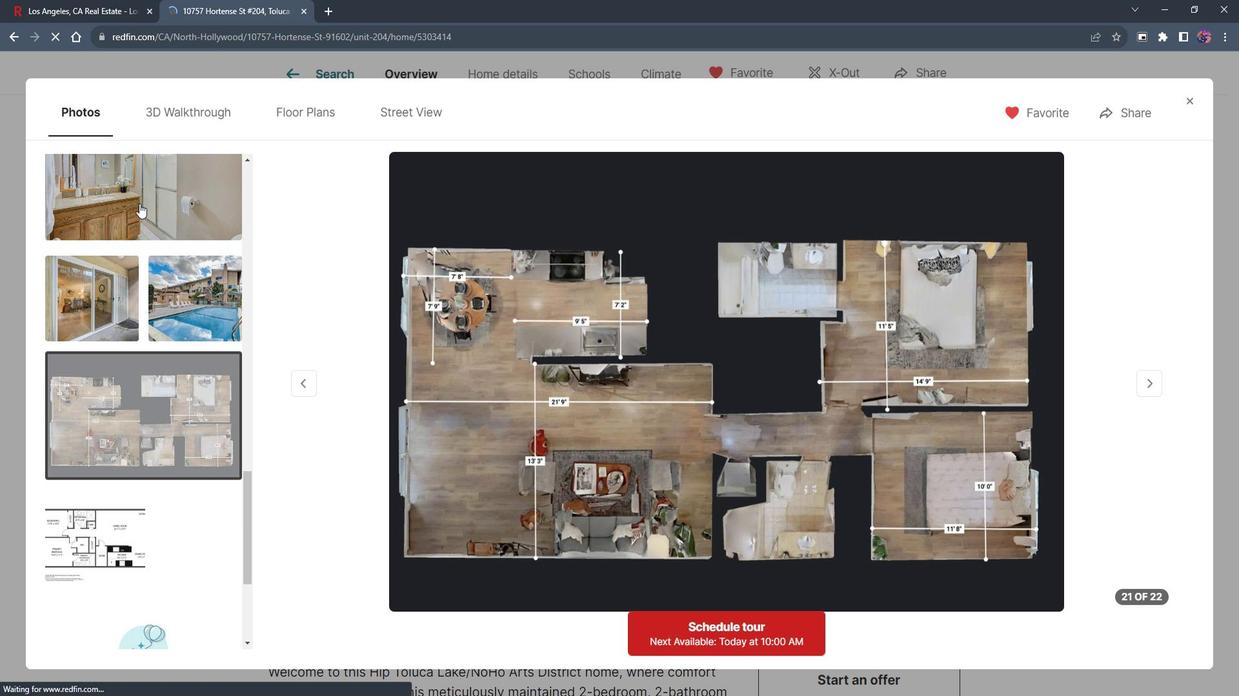 
Action: Mouse moved to (198, 451)
Screenshot: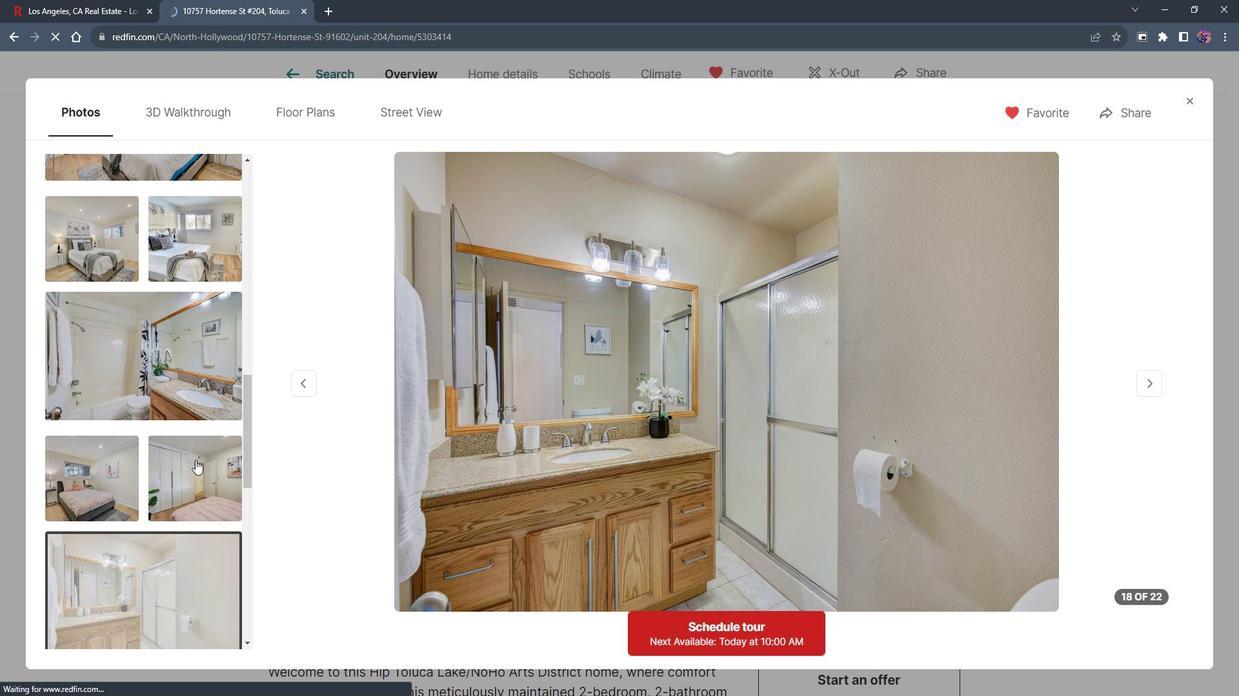
Action: Mouse scrolled (198, 451) with delta (0, 0)
Screenshot: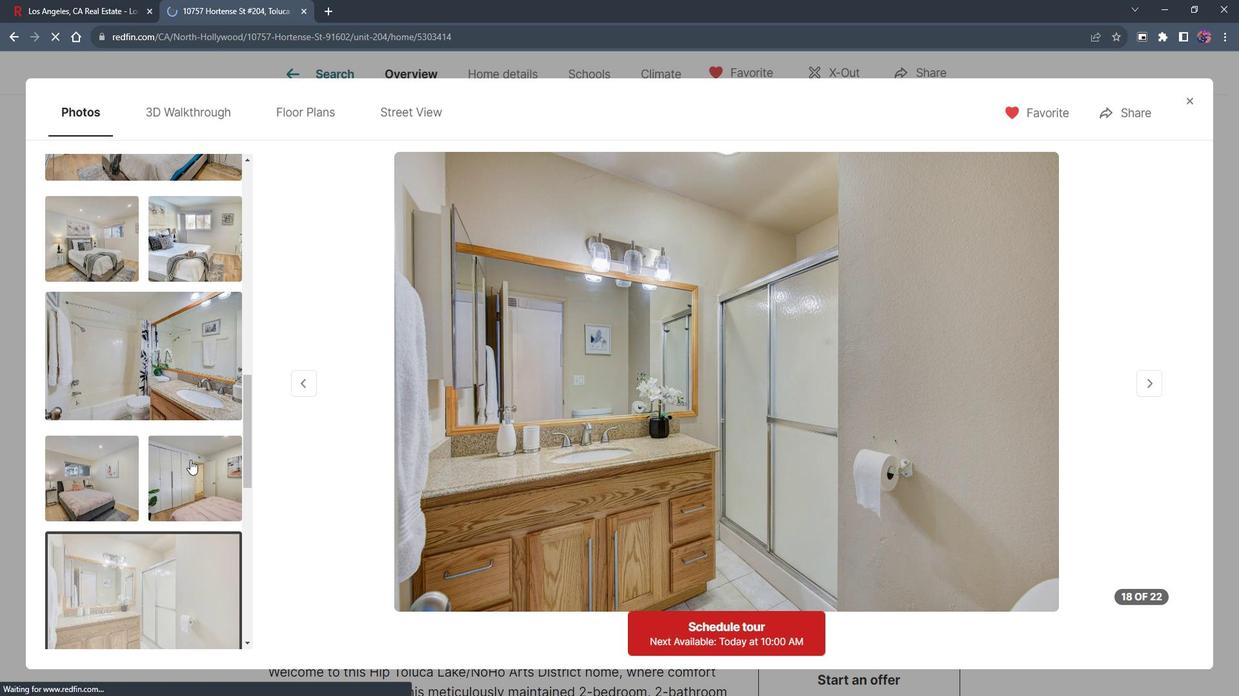 
Action: Mouse scrolled (198, 451) with delta (0, 0)
Screenshot: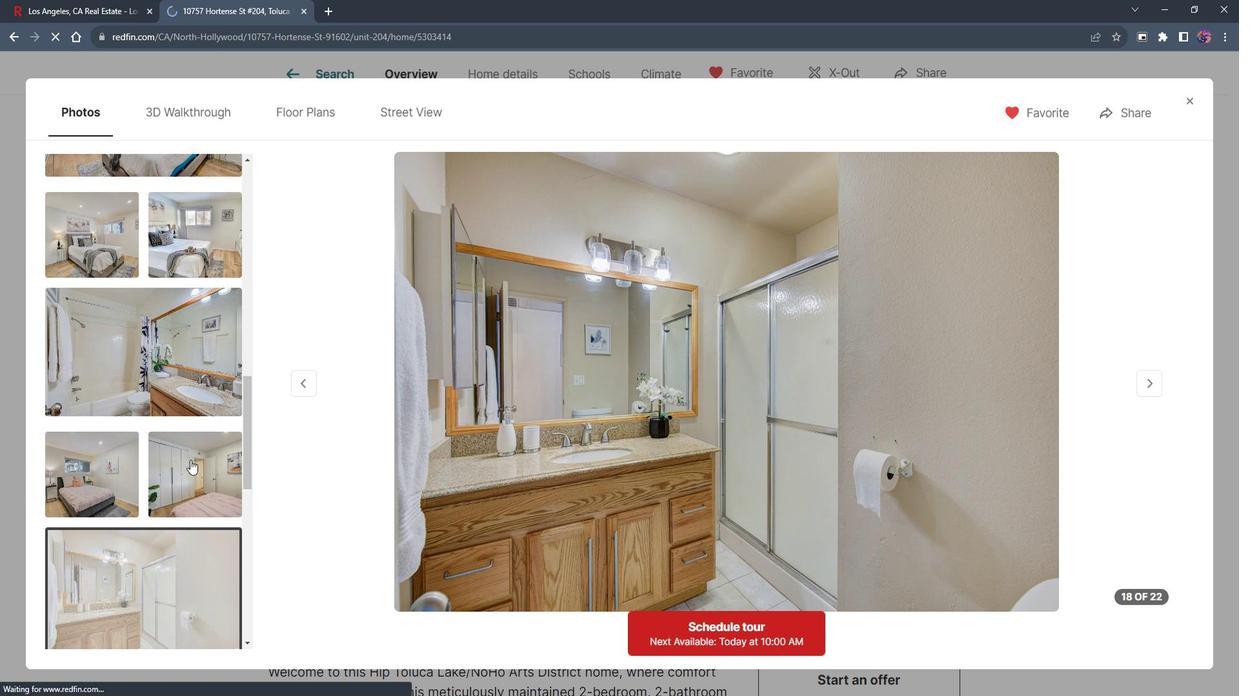 
Action: Mouse moved to (198, 451)
Screenshot: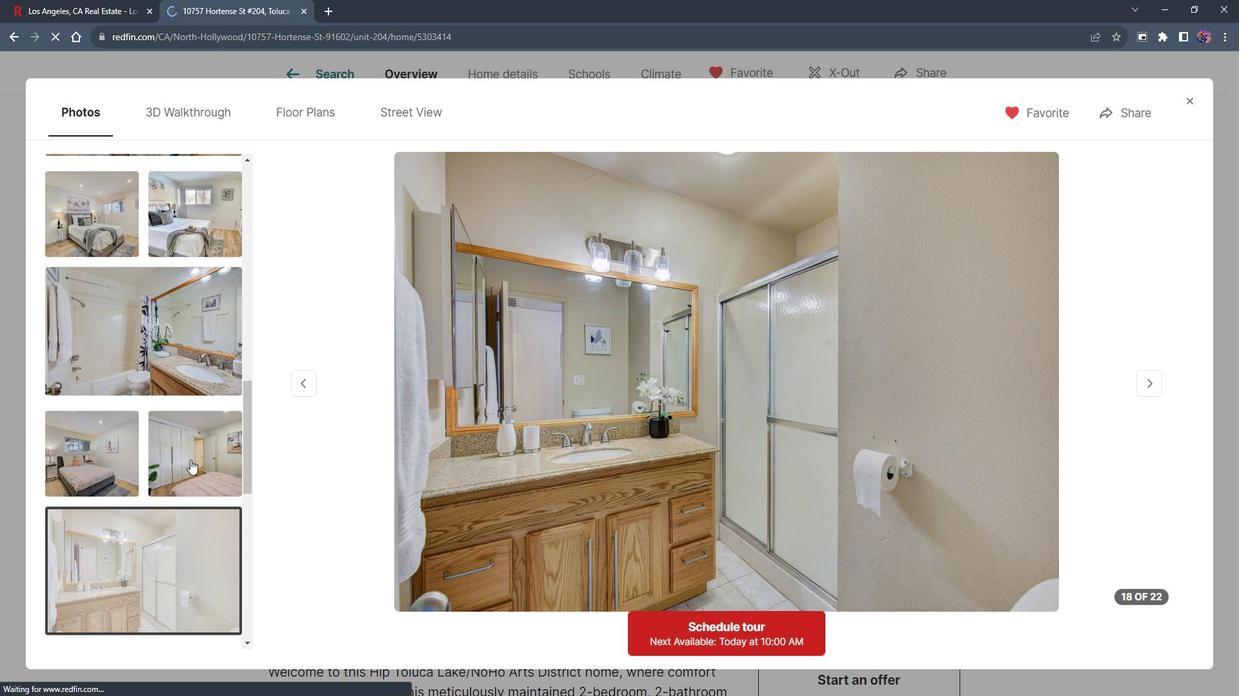 
Action: Mouse scrolled (198, 450) with delta (0, 0)
Screenshot: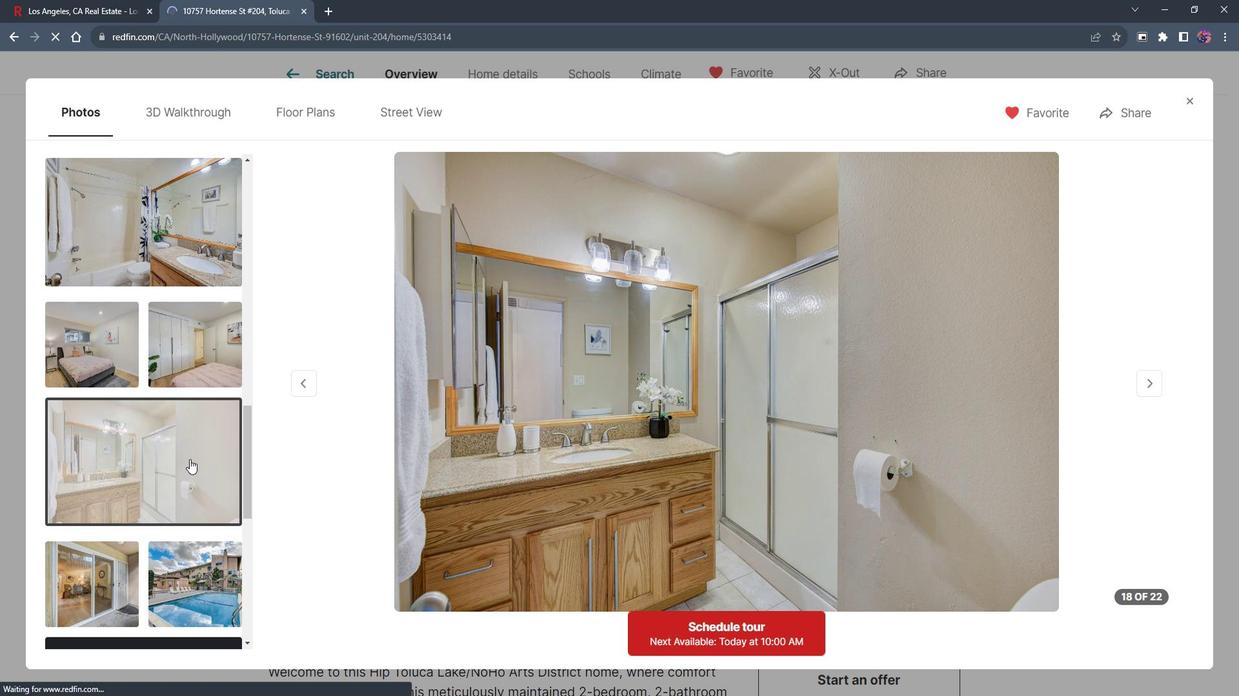 
Action: Mouse moved to (196, 449)
Screenshot: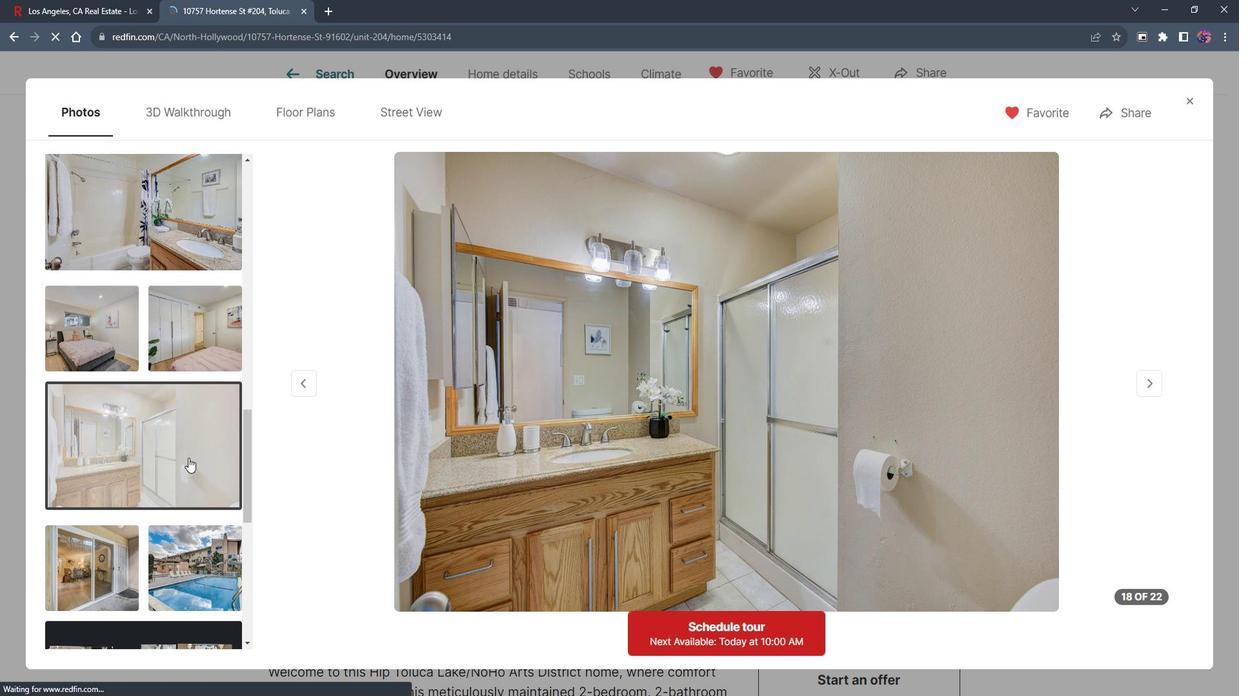 
Action: Mouse scrolled (196, 448) with delta (0, 0)
Screenshot: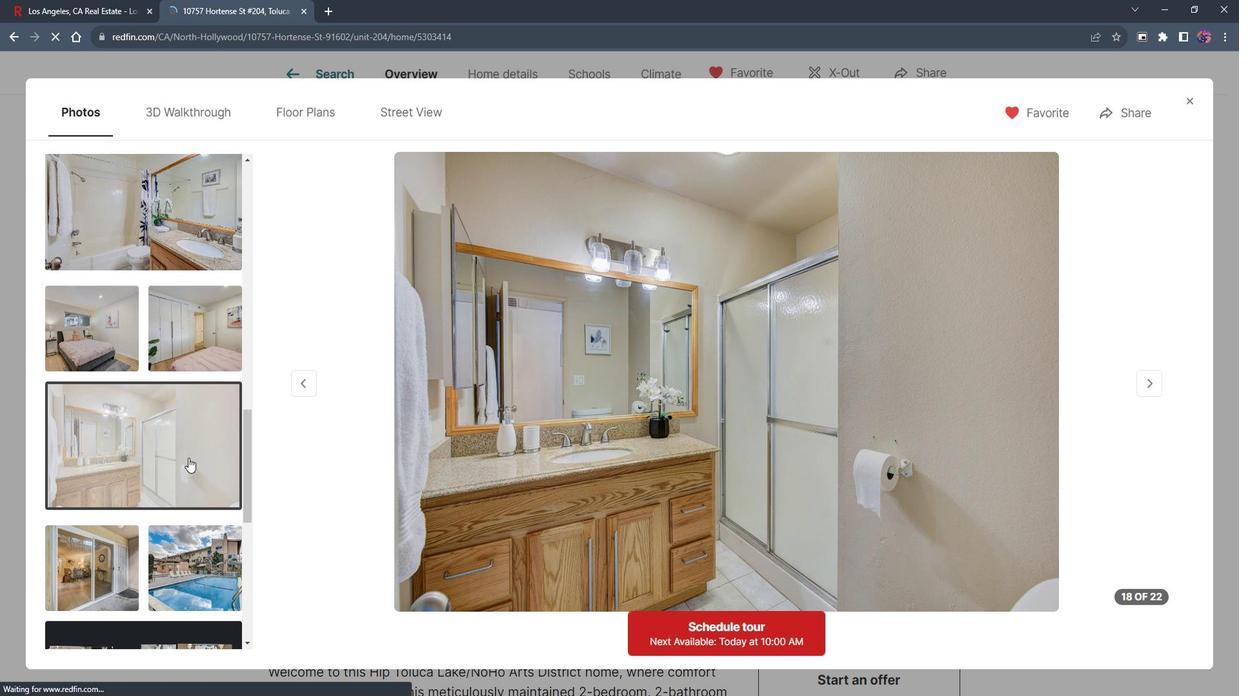 
Action: Mouse moved to (1198, 108)
Screenshot: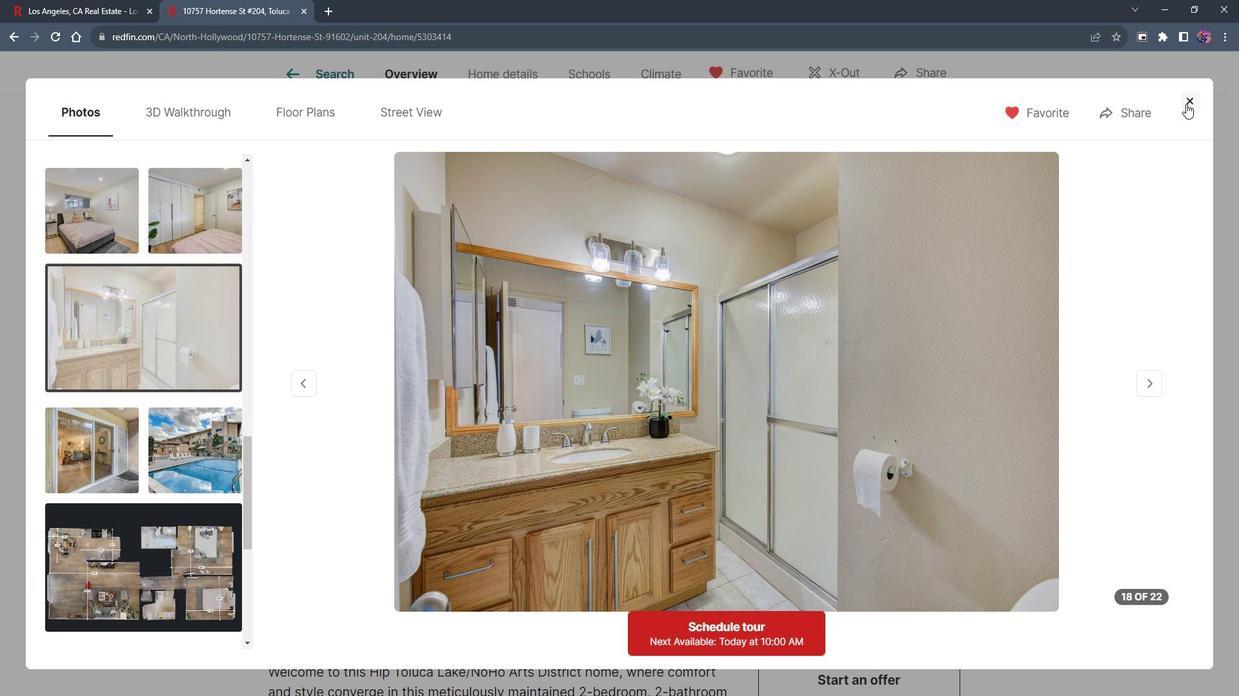 
Action: Mouse pressed left at (1198, 108)
Screenshot: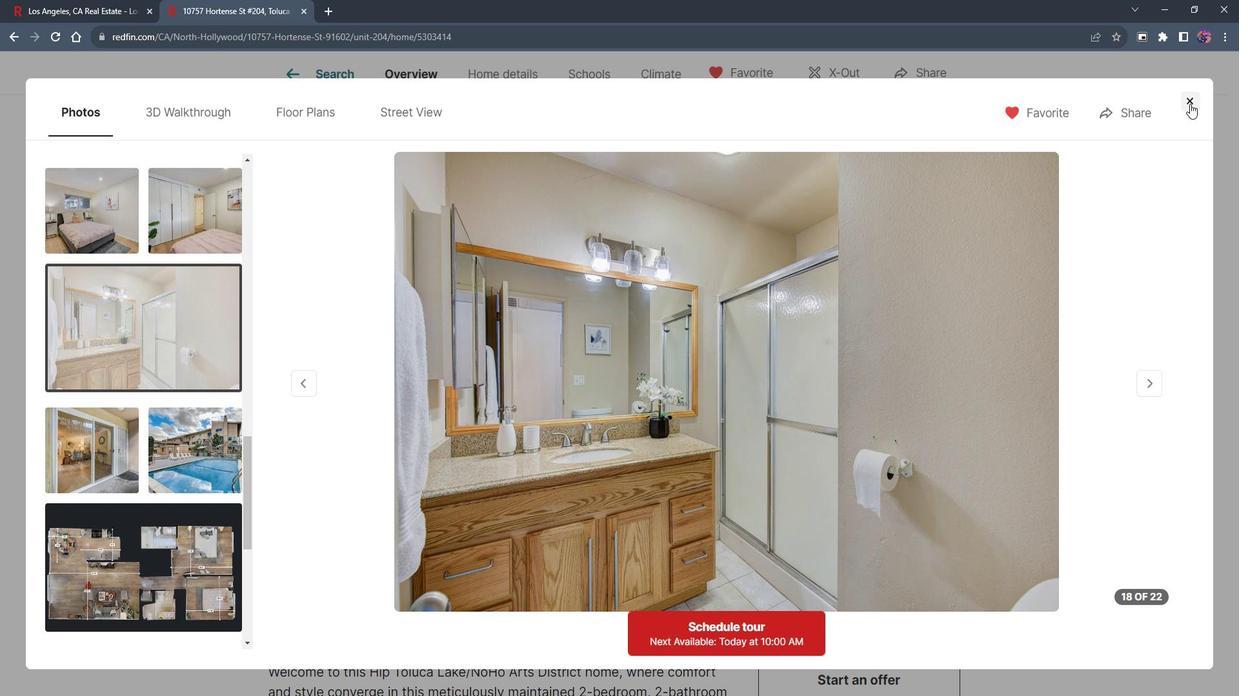 
Action: Mouse moved to (463, 388)
Screenshot: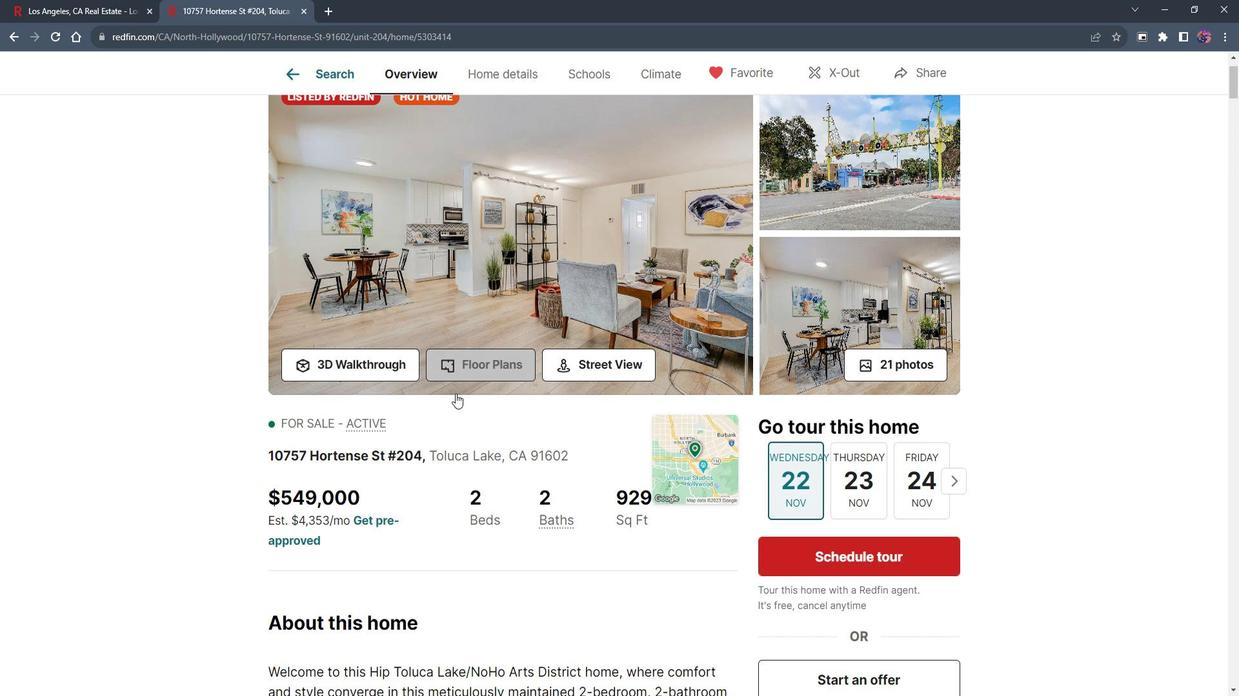 
Action: Mouse scrolled (463, 387) with delta (0, 0)
Screenshot: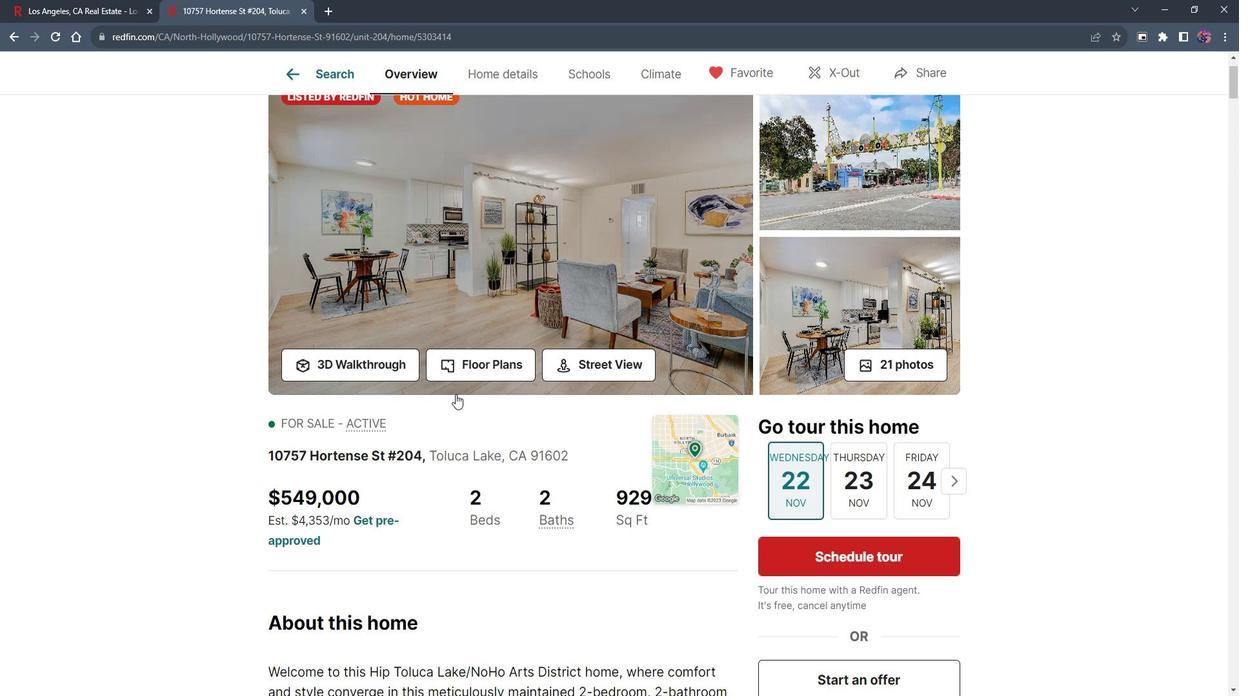 
Action: Mouse scrolled (463, 387) with delta (0, 0)
Screenshot: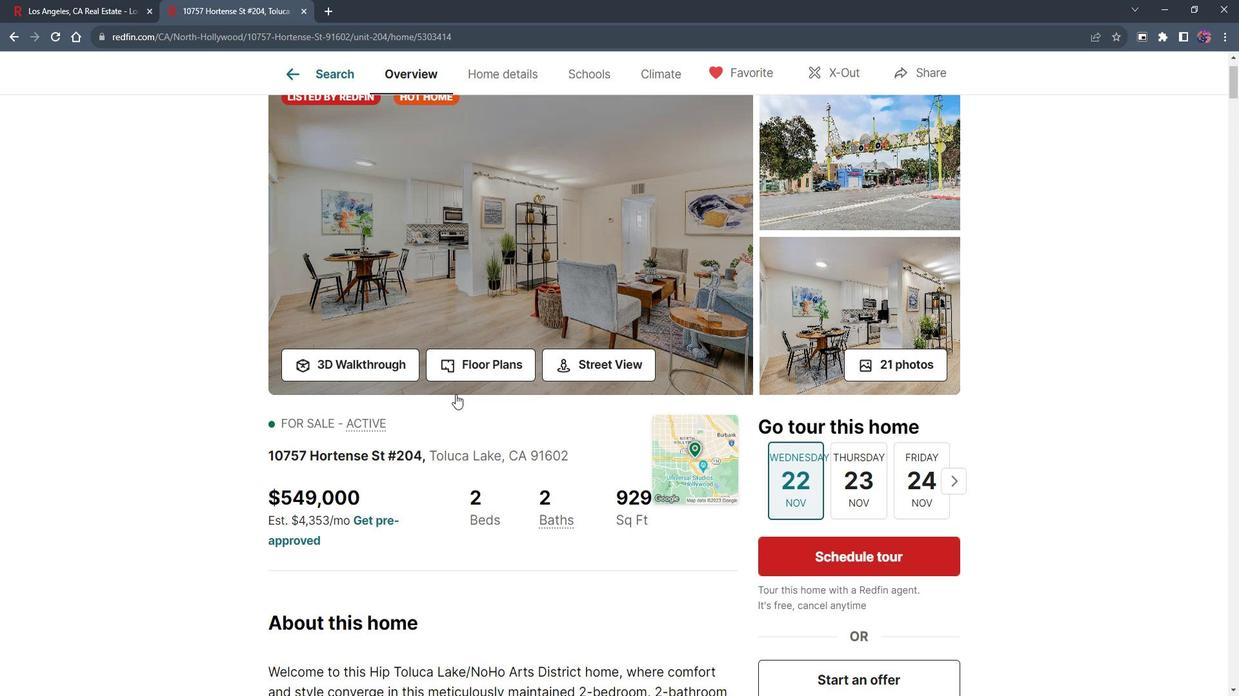 
Action: Mouse scrolled (463, 387) with delta (0, 0)
Screenshot: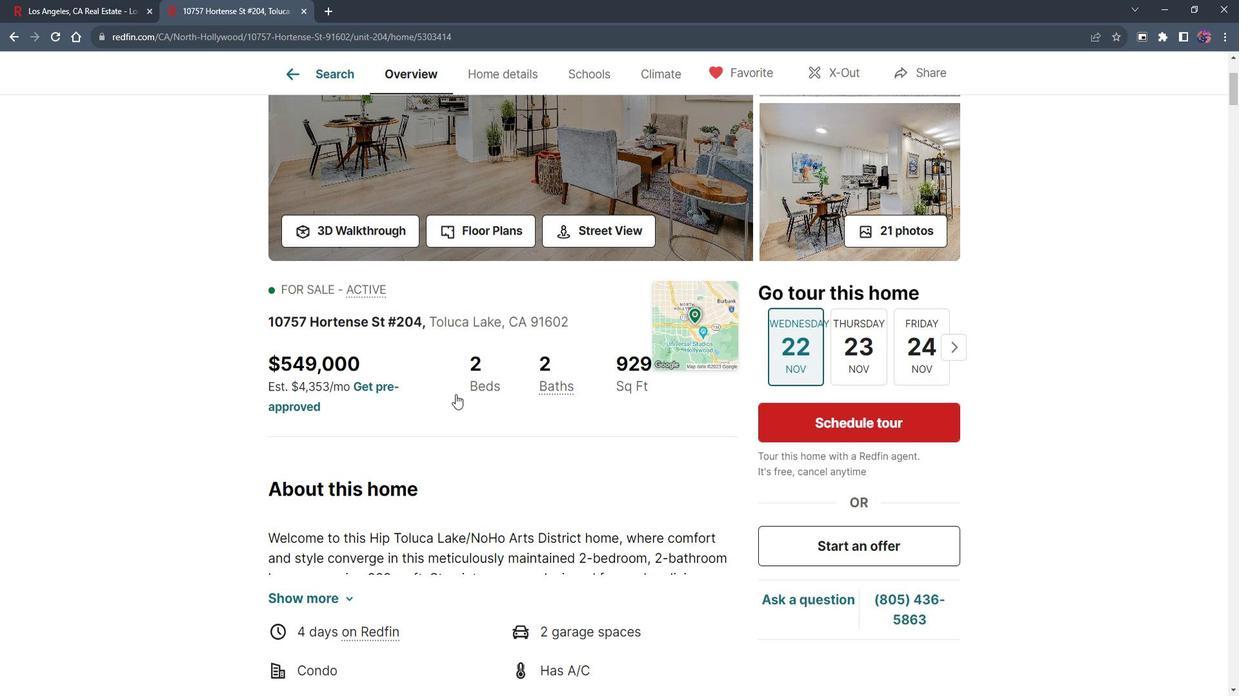 
Action: Mouse moved to (437, 420)
Screenshot: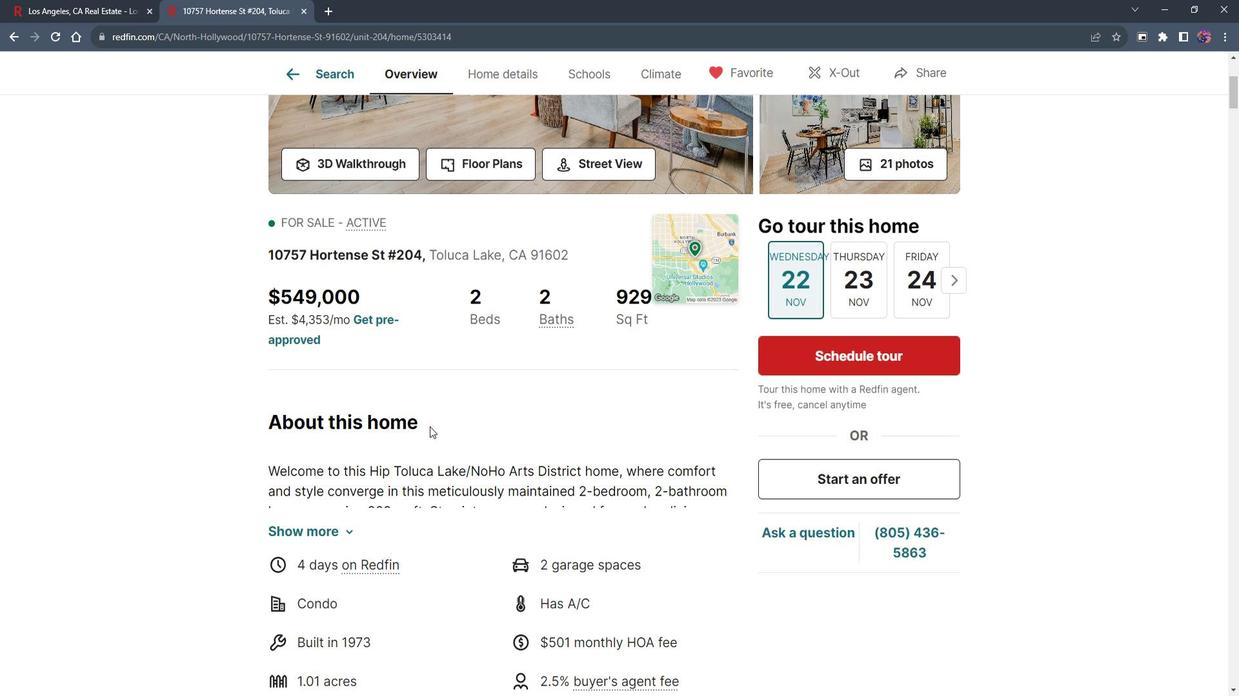 
Action: Mouse scrolled (437, 419) with delta (0, 0)
Screenshot: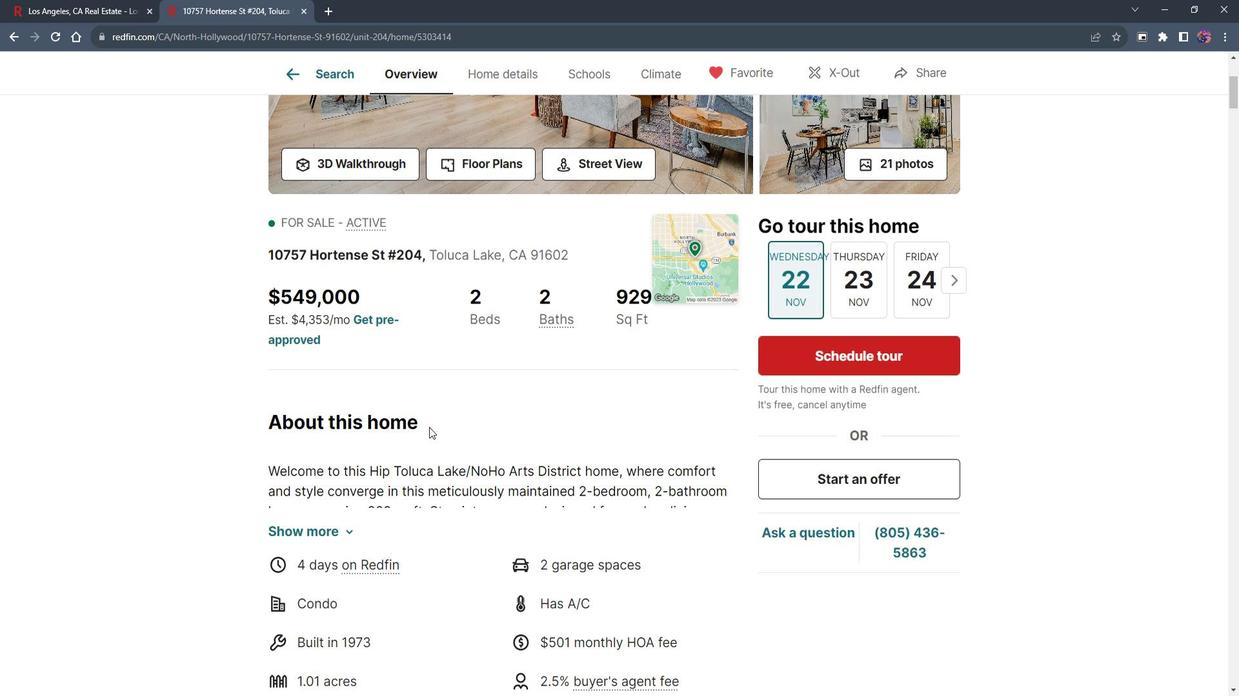 
Action: Mouse scrolled (437, 419) with delta (0, 0)
Screenshot: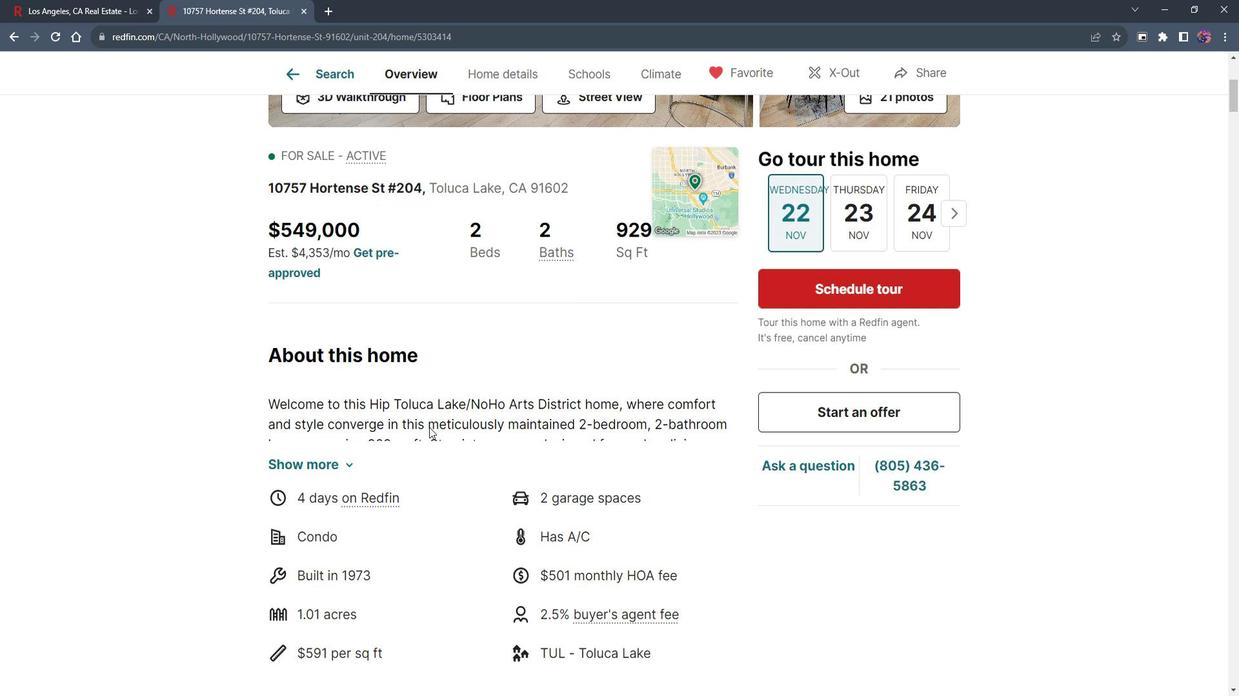 
Action: Mouse moved to (325, 389)
Screenshot: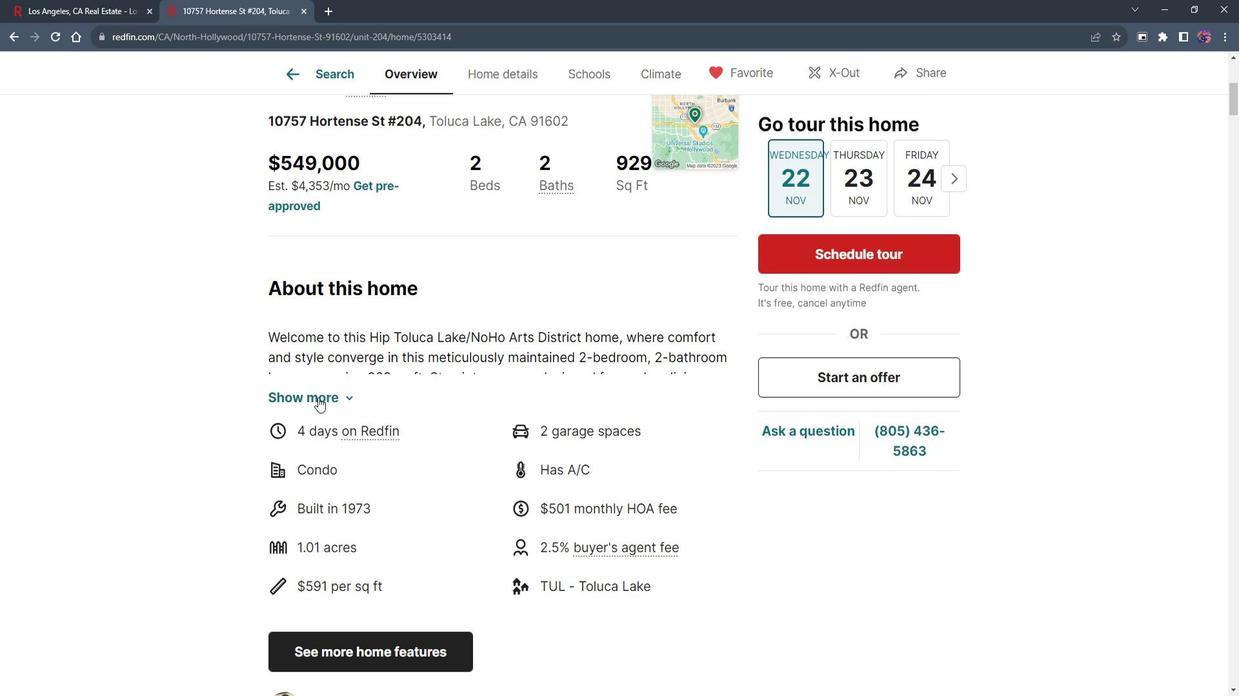 
Action: Mouse pressed left at (325, 389)
Screenshot: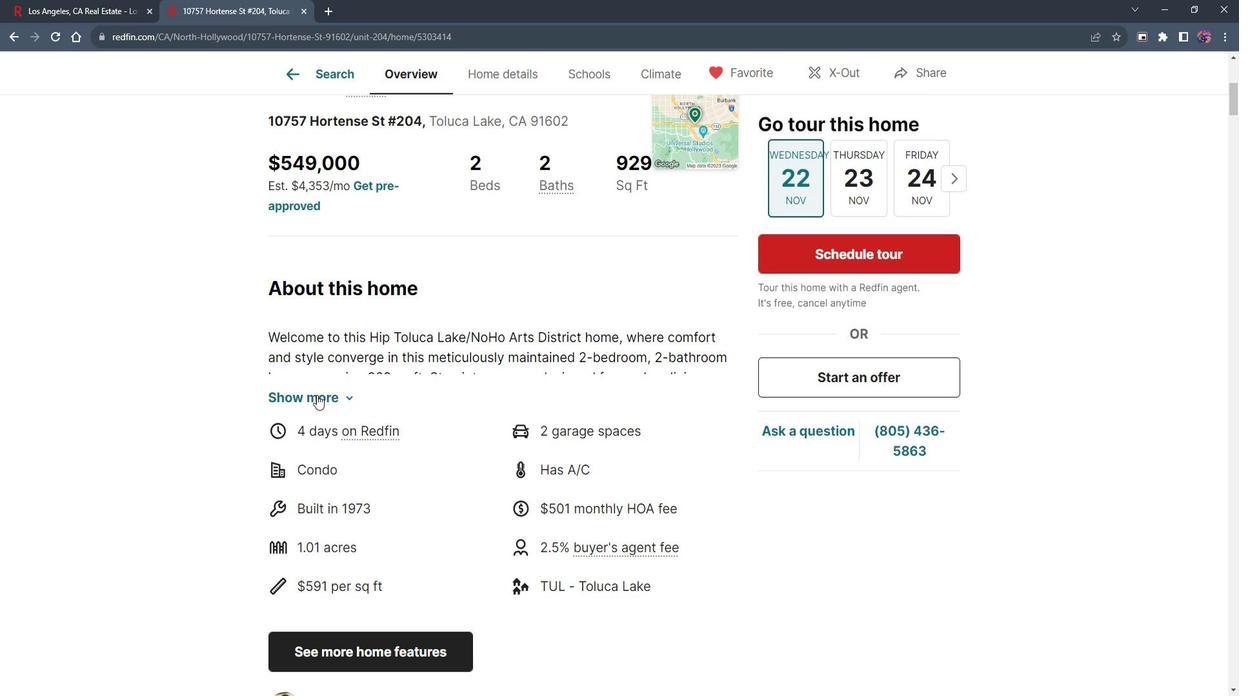 
Action: Mouse moved to (363, 450)
Screenshot: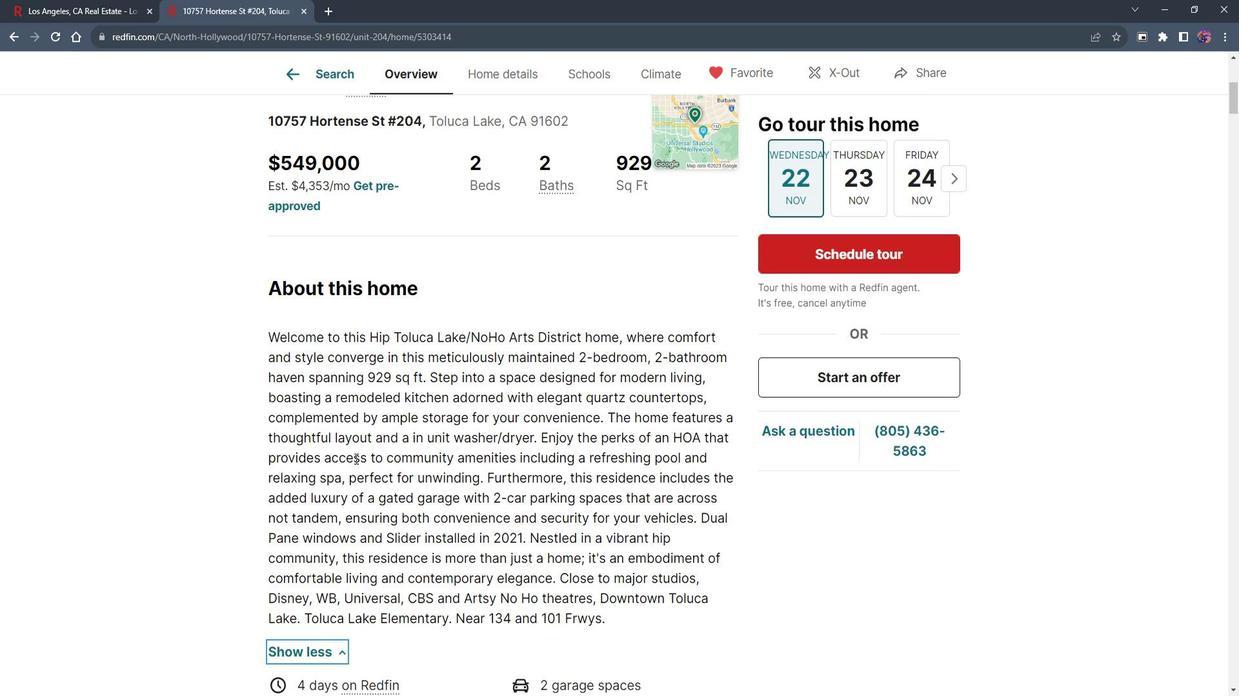 
Action: Mouse scrolled (363, 449) with delta (0, 0)
Screenshot: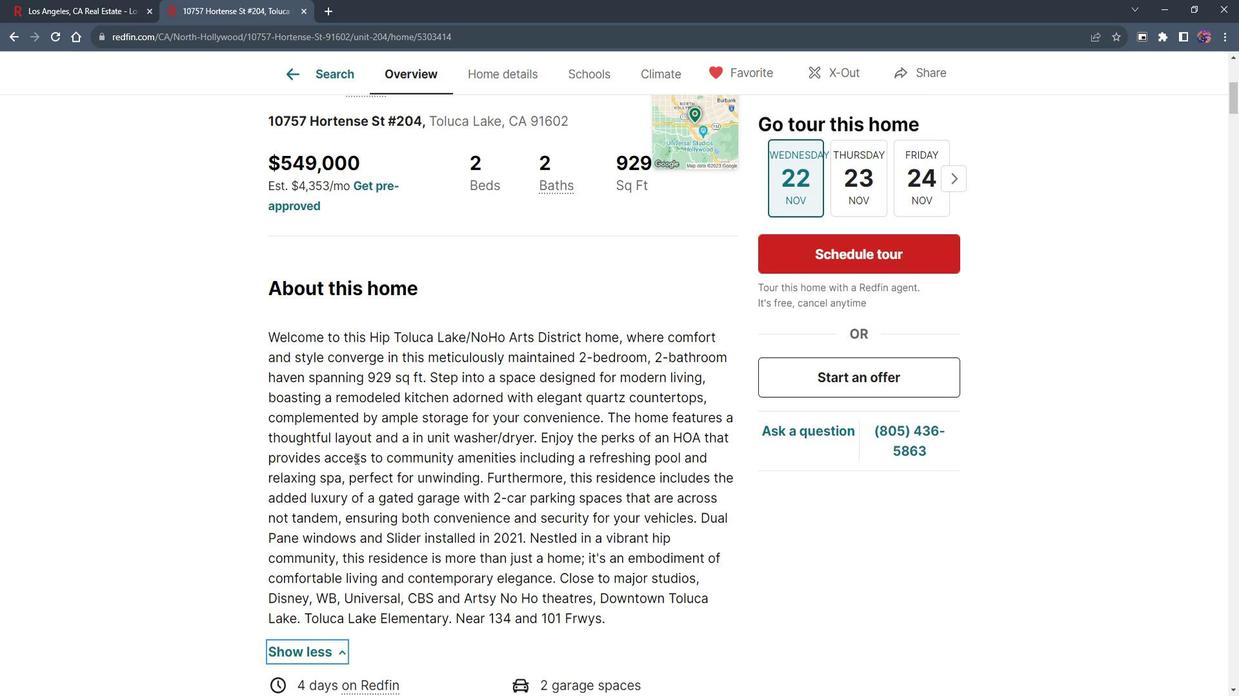 
Action: Mouse moved to (364, 449)
Screenshot: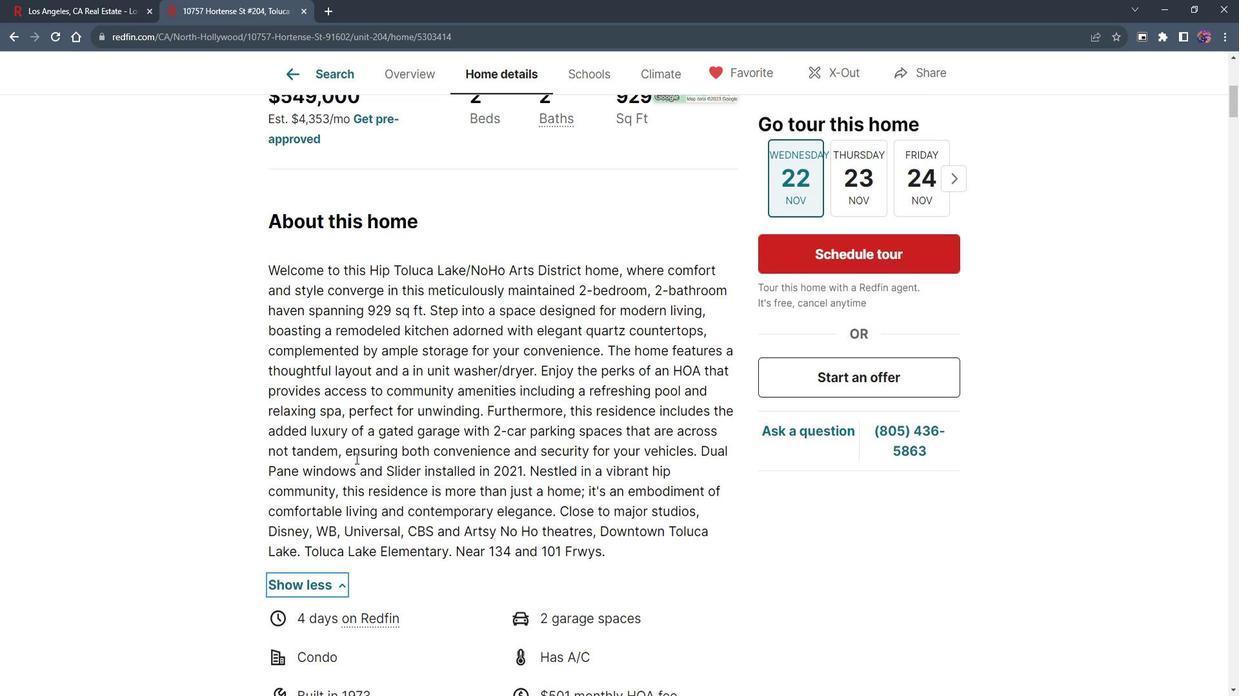 
Action: Mouse scrolled (364, 449) with delta (0, 0)
Screenshot: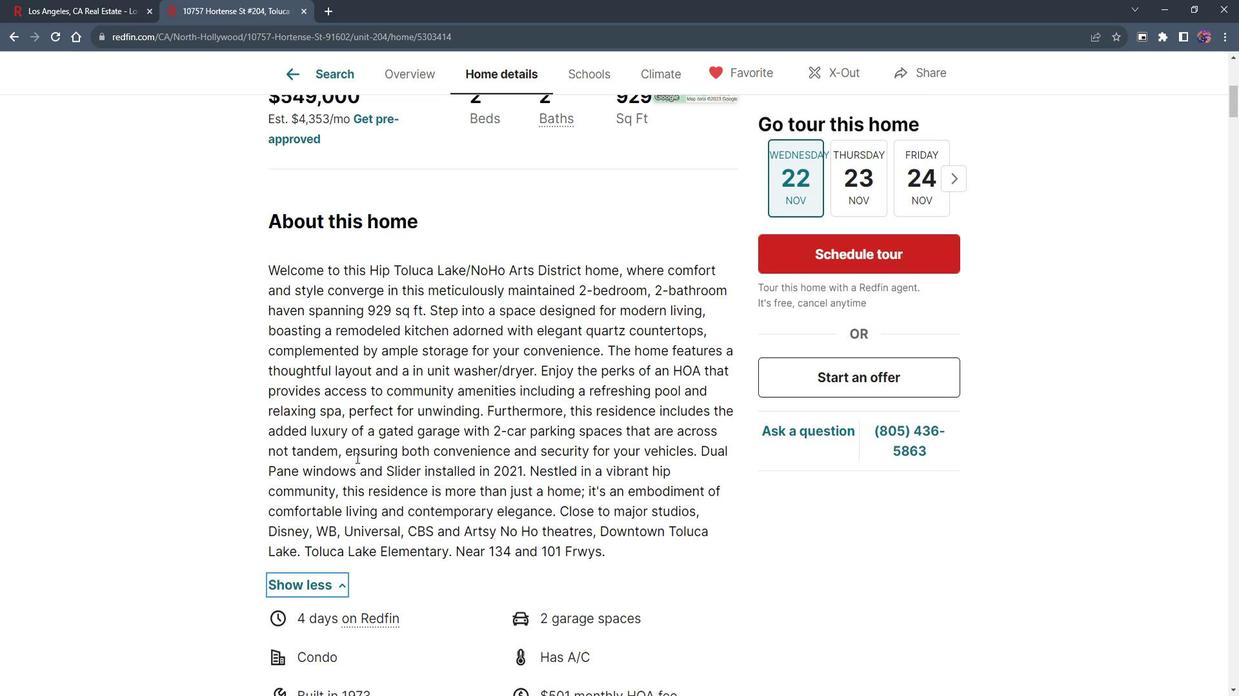 
Action: Mouse moved to (420, 415)
Screenshot: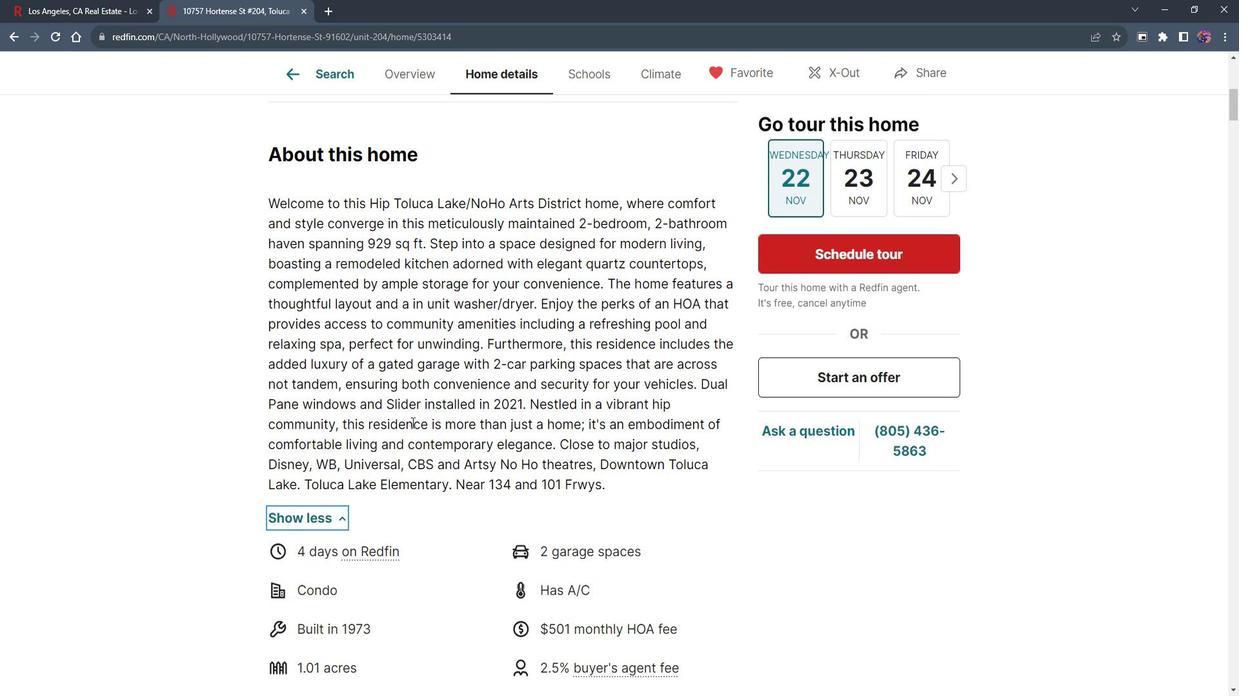 
Action: Mouse scrolled (420, 414) with delta (0, 0)
Screenshot: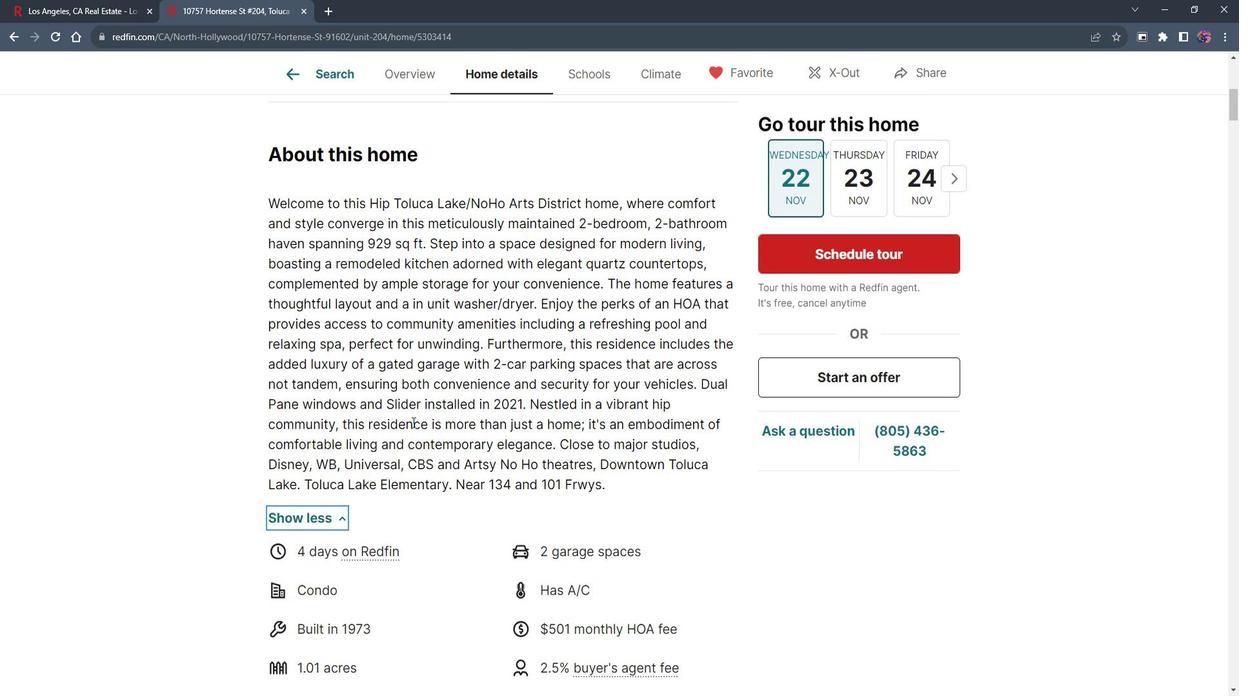 
Action: Mouse scrolled (420, 414) with delta (0, 0)
Screenshot: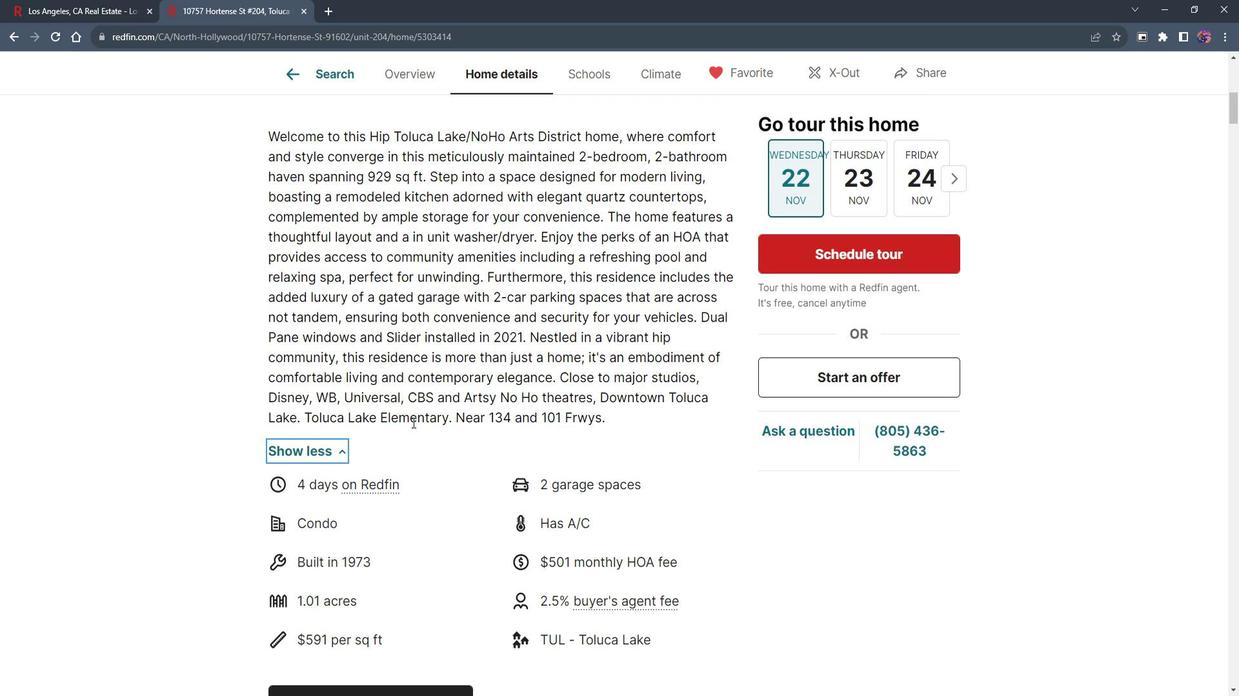 
Action: Mouse scrolled (420, 414) with delta (0, 0)
Screenshot: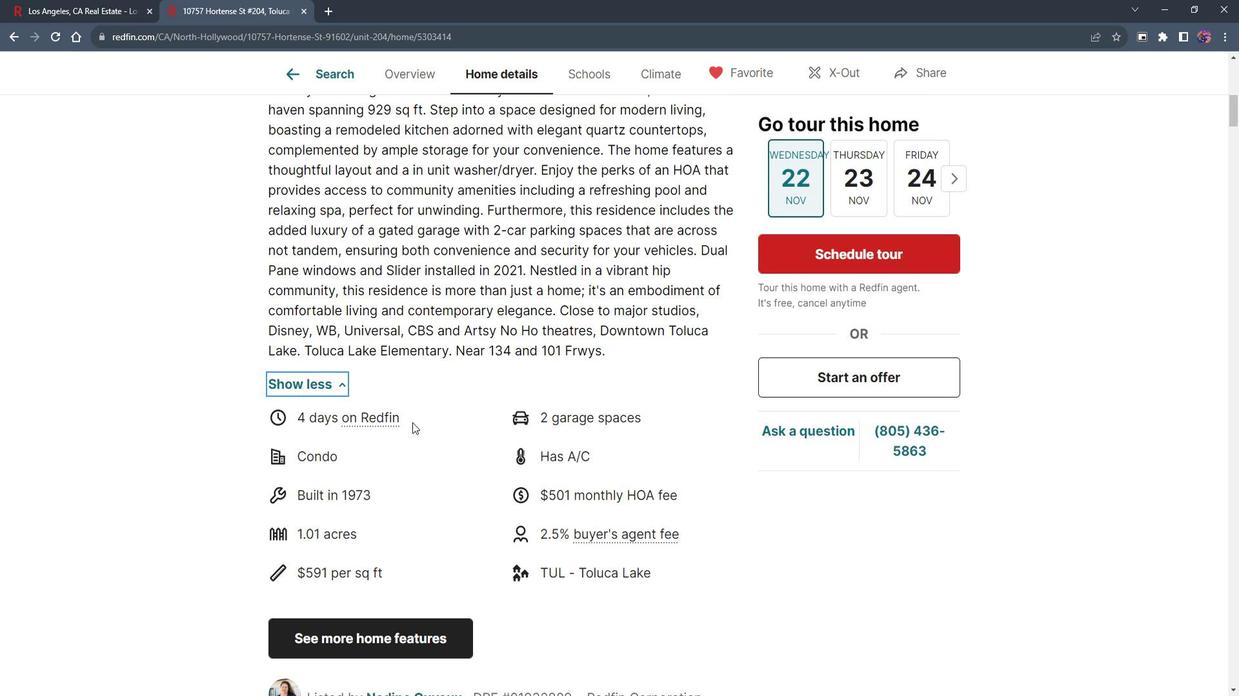 
Action: Mouse scrolled (420, 414) with delta (0, 0)
Screenshot: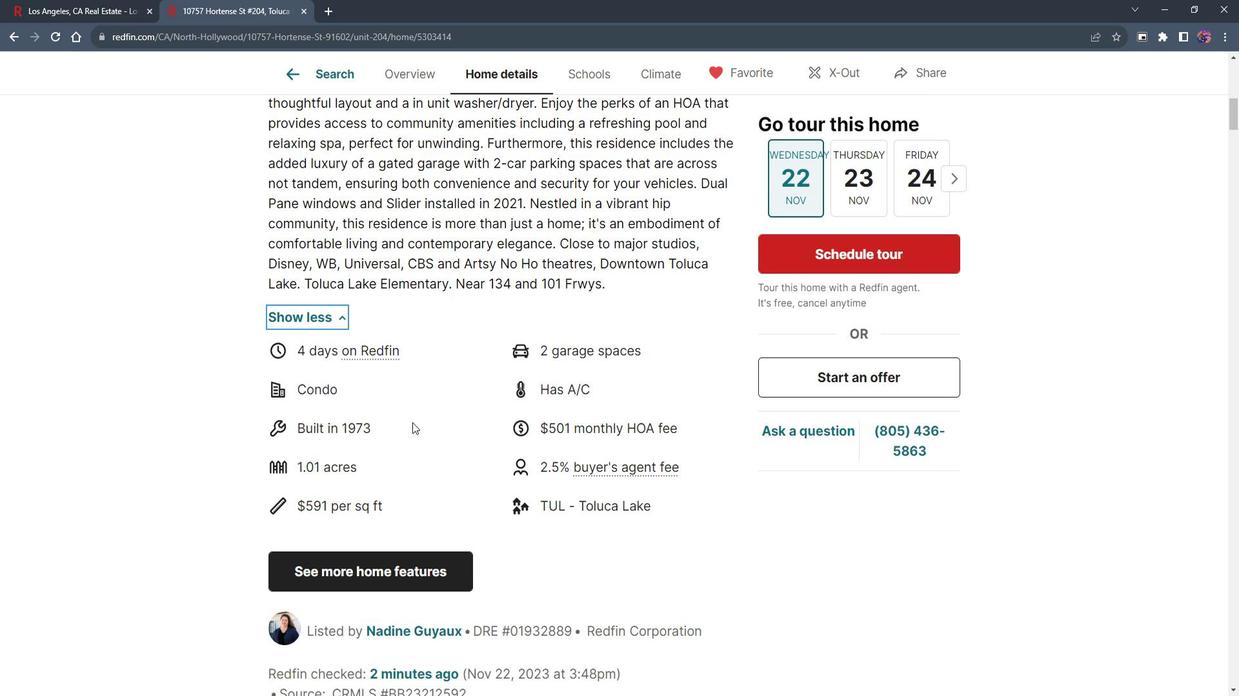 
Action: Mouse moved to (423, 411)
Screenshot: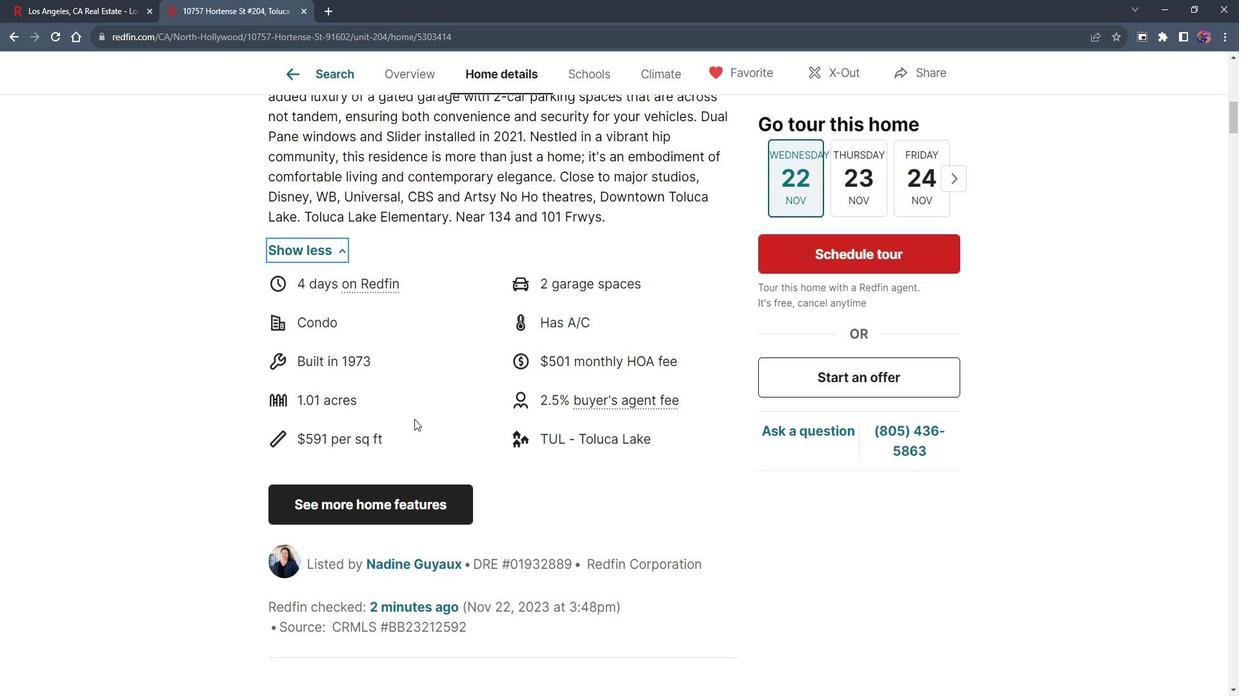 
Action: Mouse scrolled (423, 410) with delta (0, 0)
Screenshot: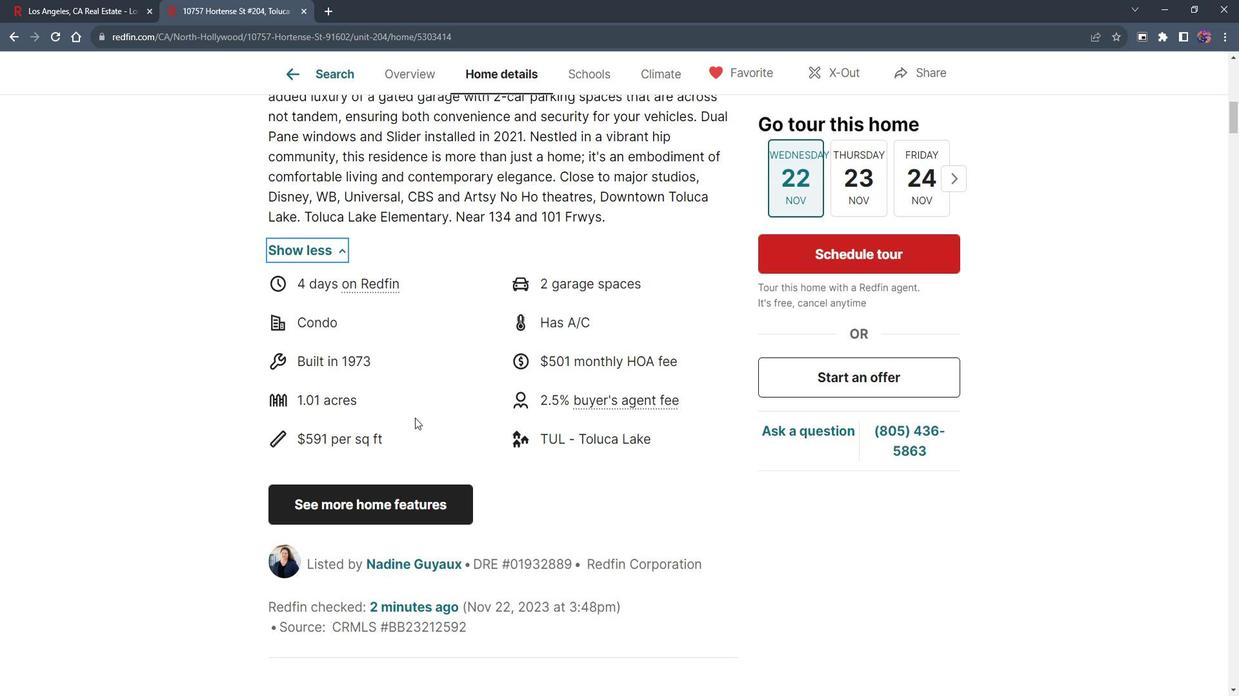 
Action: Mouse moved to (399, 429)
Screenshot: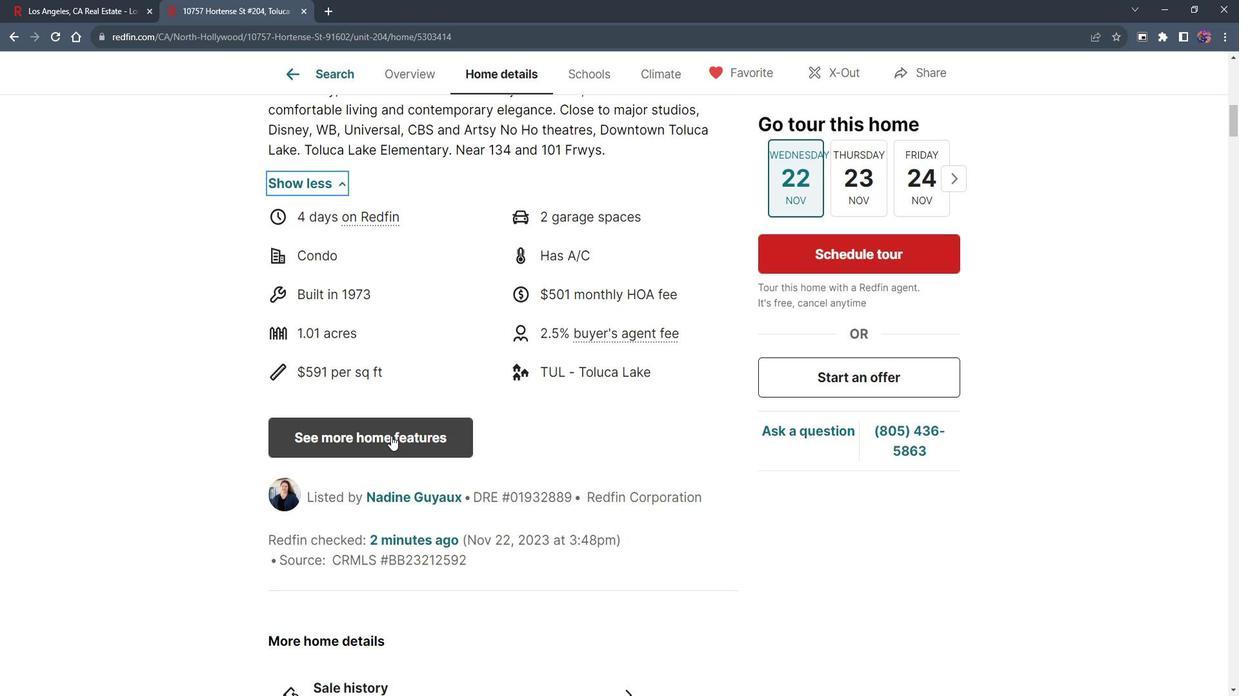 
Action: Mouse pressed left at (399, 429)
Screenshot: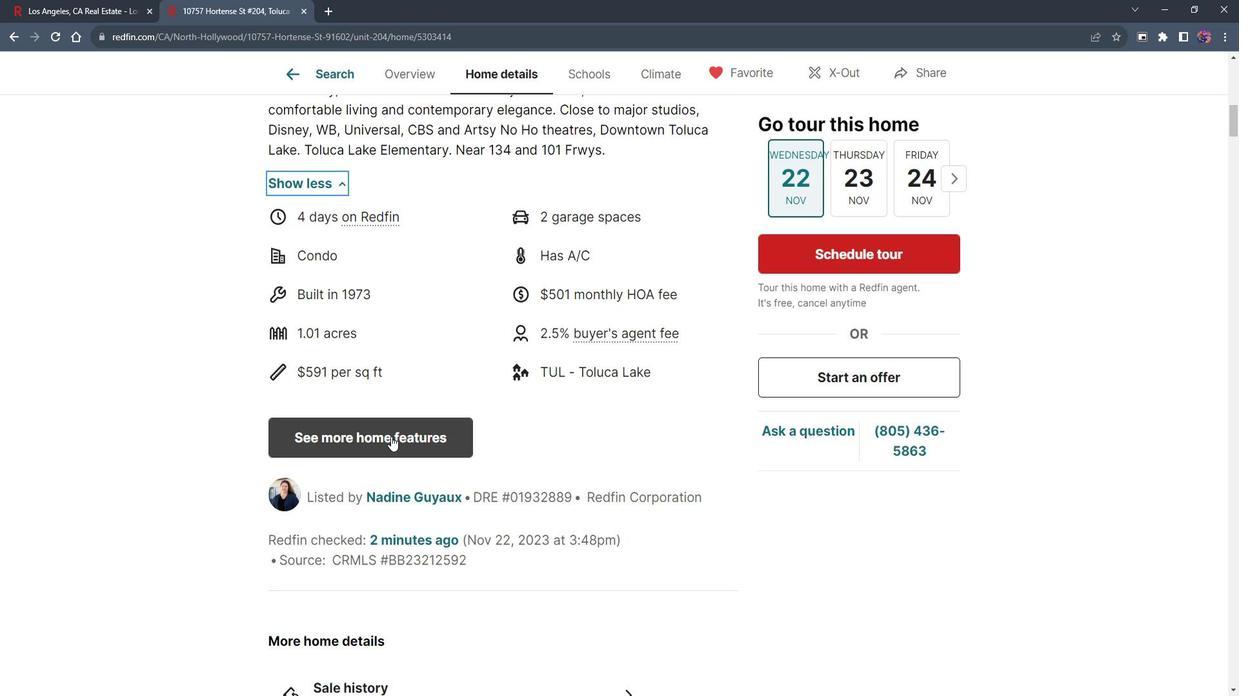 
Action: Mouse moved to (525, 421)
Screenshot: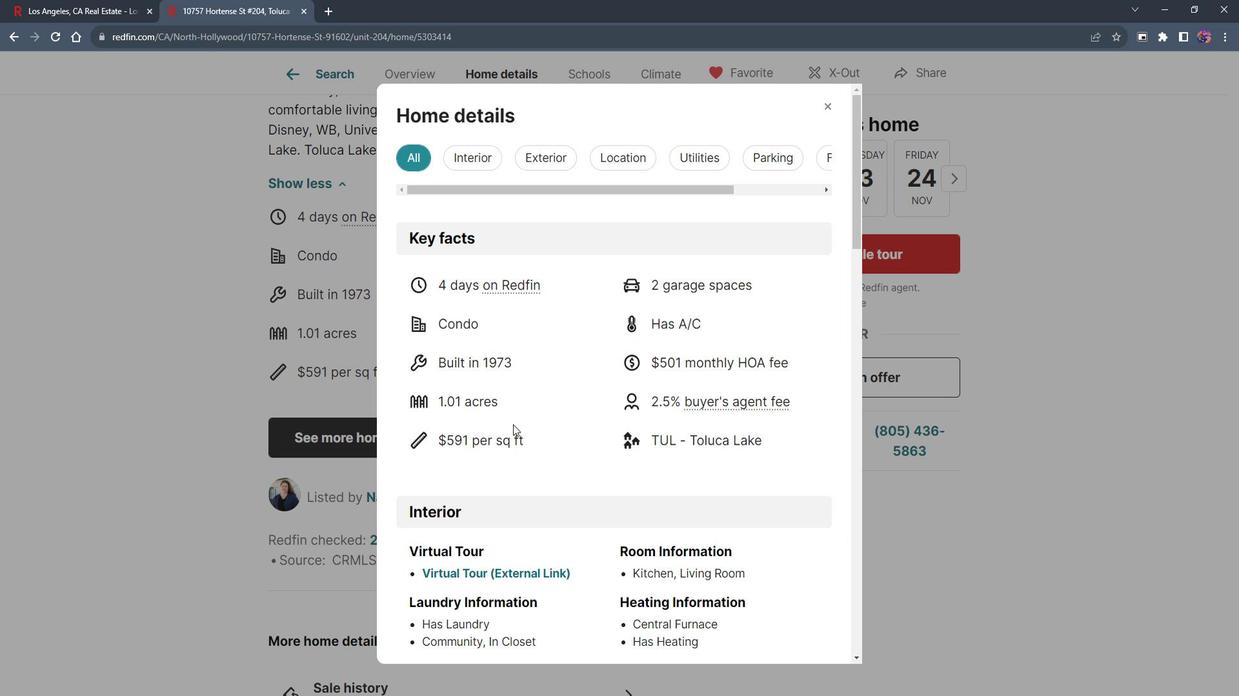
Action: Mouse scrolled (525, 420) with delta (0, 0)
Screenshot: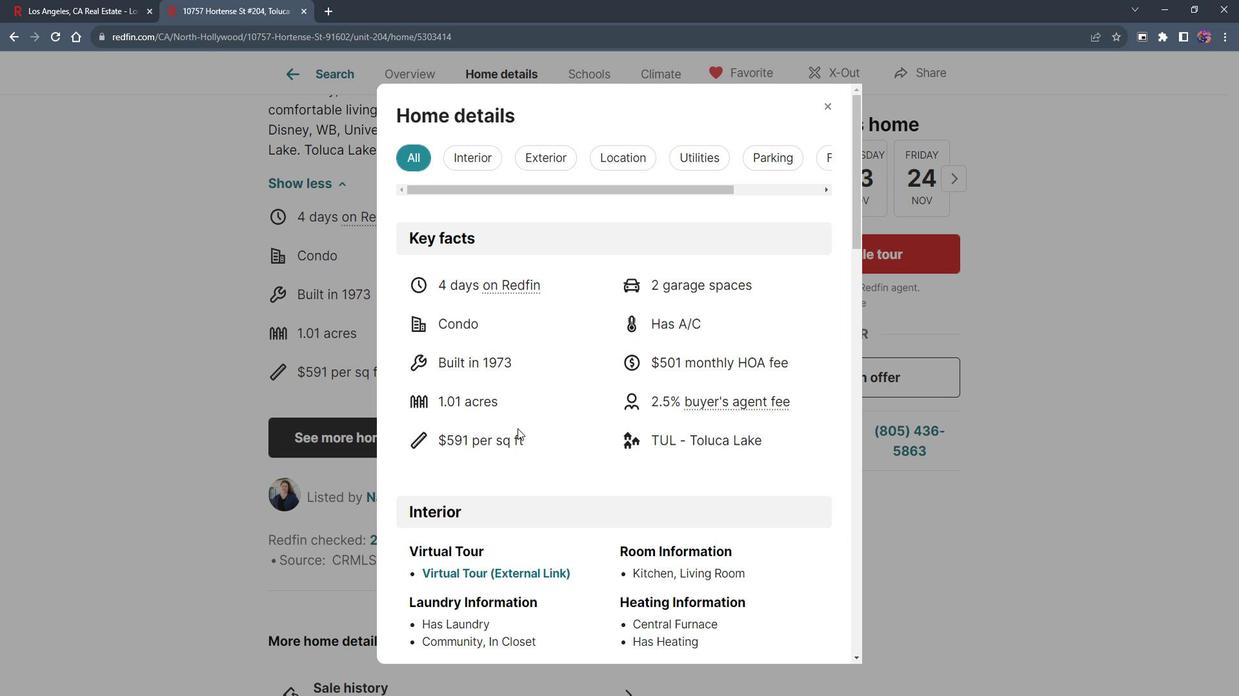 
Action: Mouse moved to (525, 420)
Screenshot: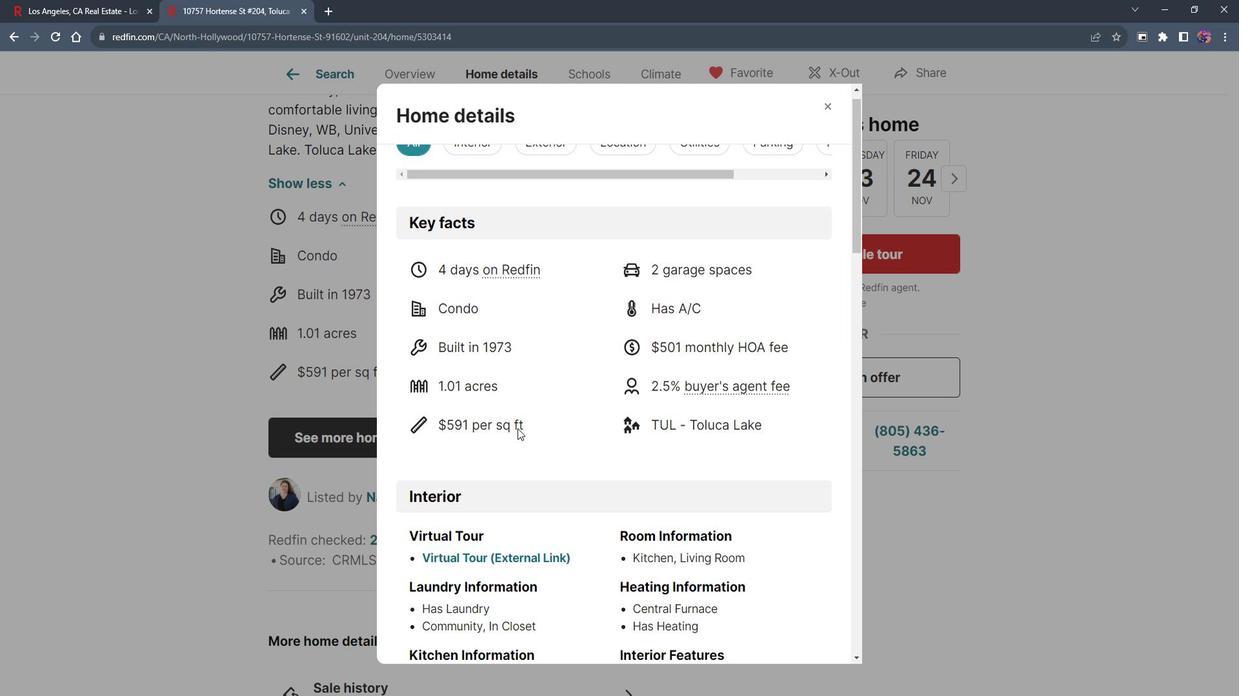 
Action: Mouse scrolled (525, 419) with delta (0, 0)
Screenshot: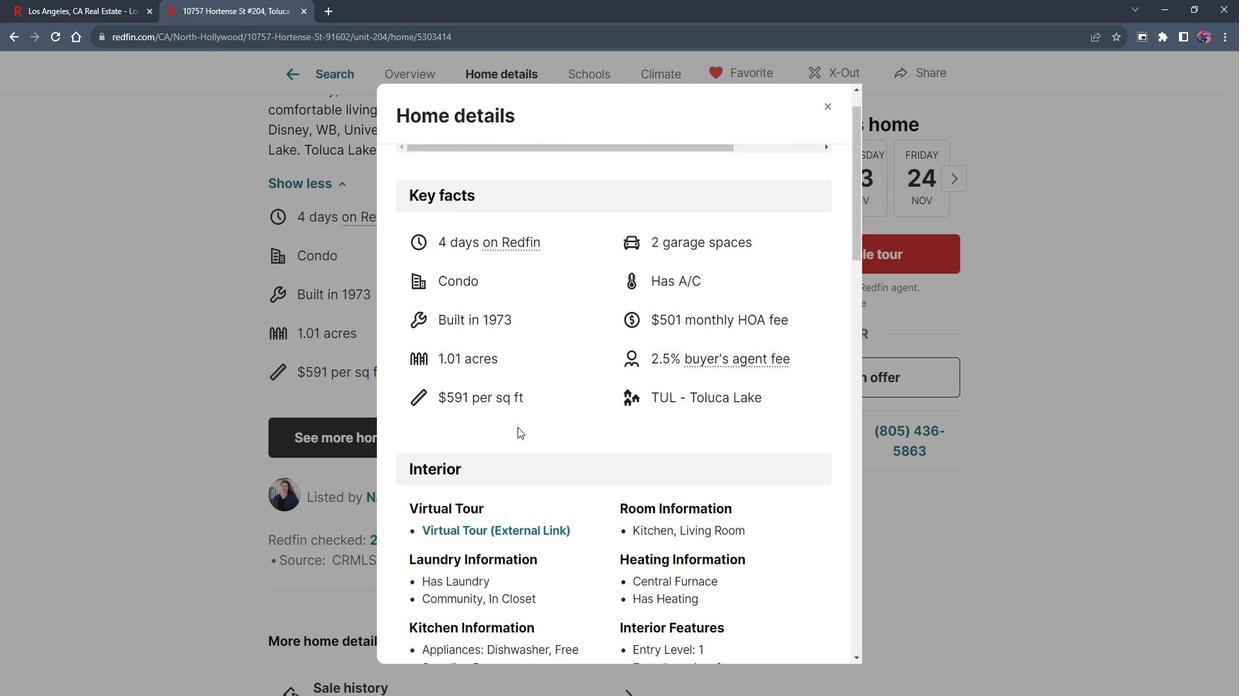 
Action: Mouse scrolled (525, 420) with delta (0, 0)
Screenshot: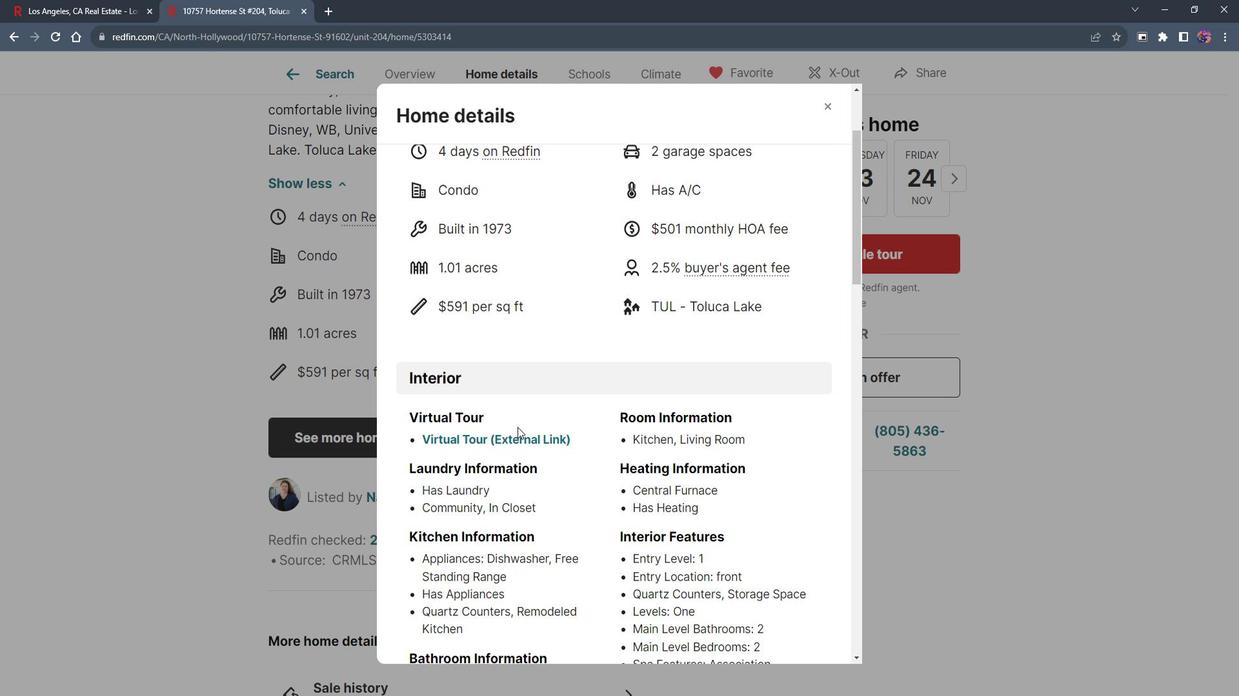 
Action: Mouse scrolled (525, 420) with delta (0, 0)
Screenshot: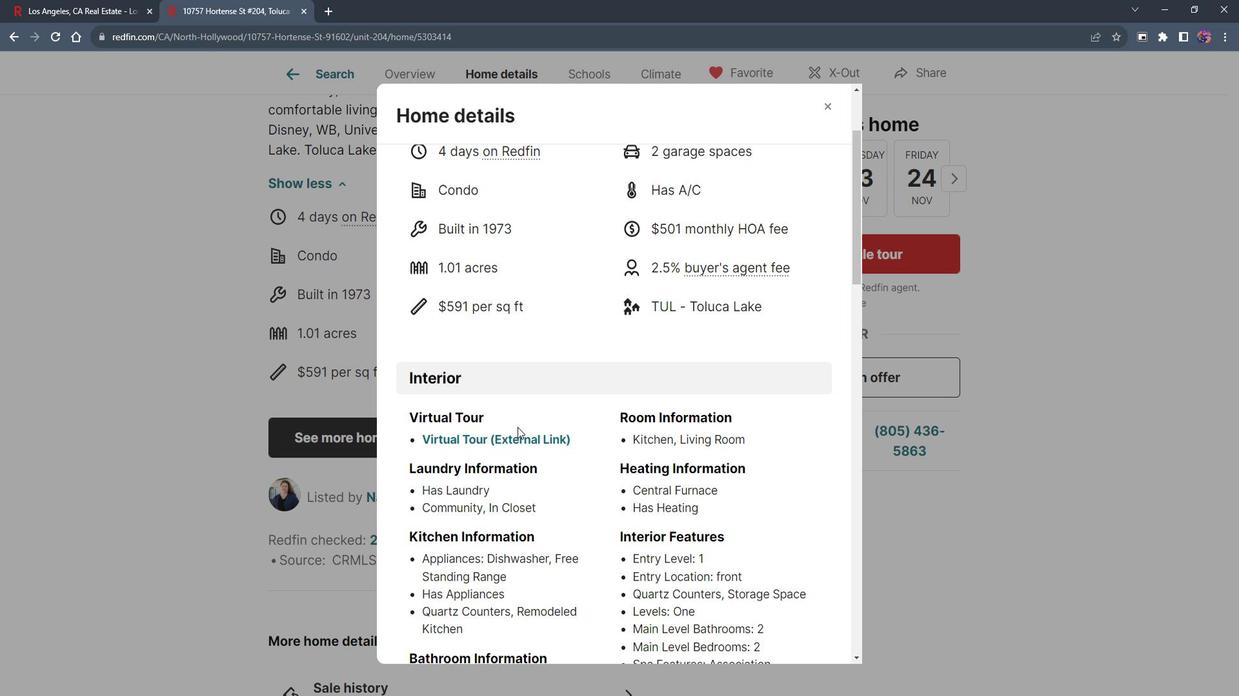 
Action: Mouse moved to (525, 419)
Screenshot: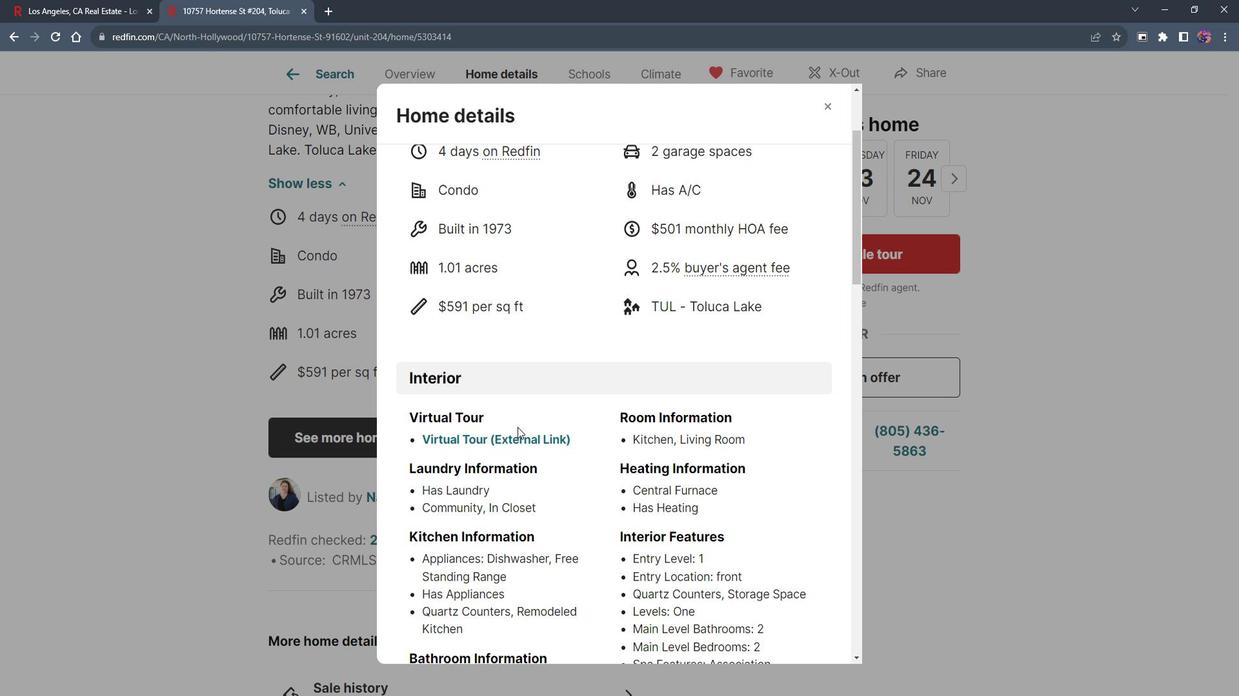 
Action: Mouse scrolled (525, 420) with delta (0, 0)
Screenshot: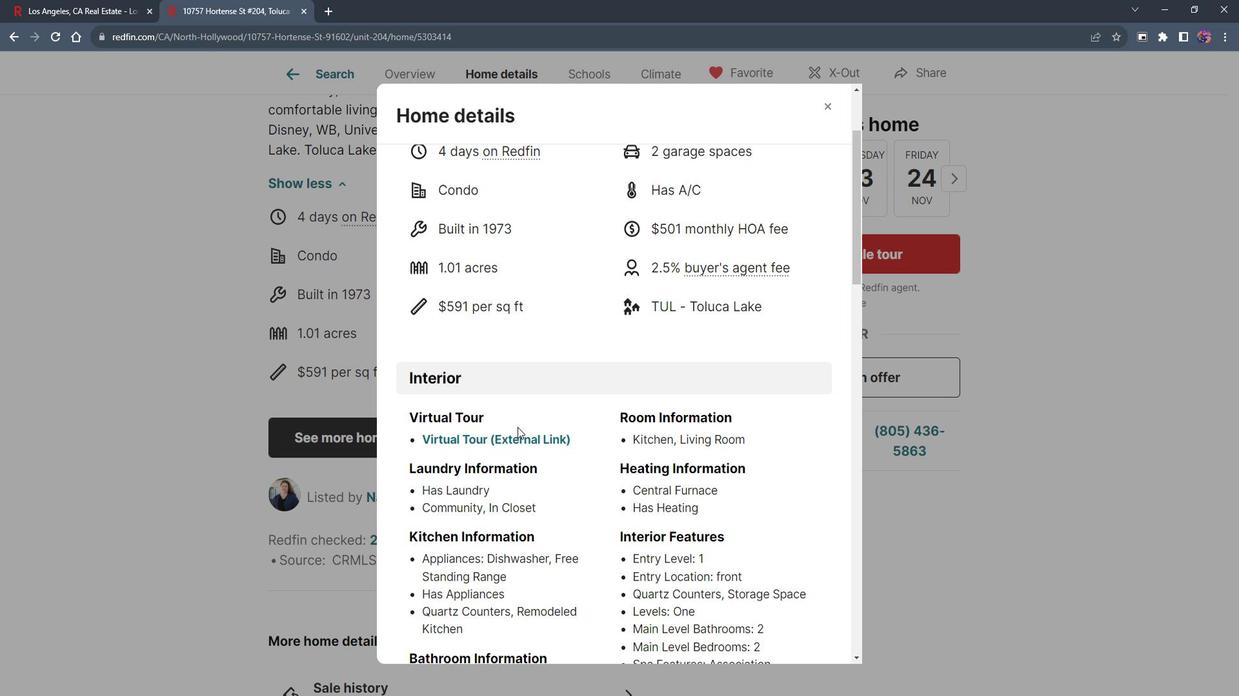 
Action: Mouse moved to (487, 160)
Screenshot: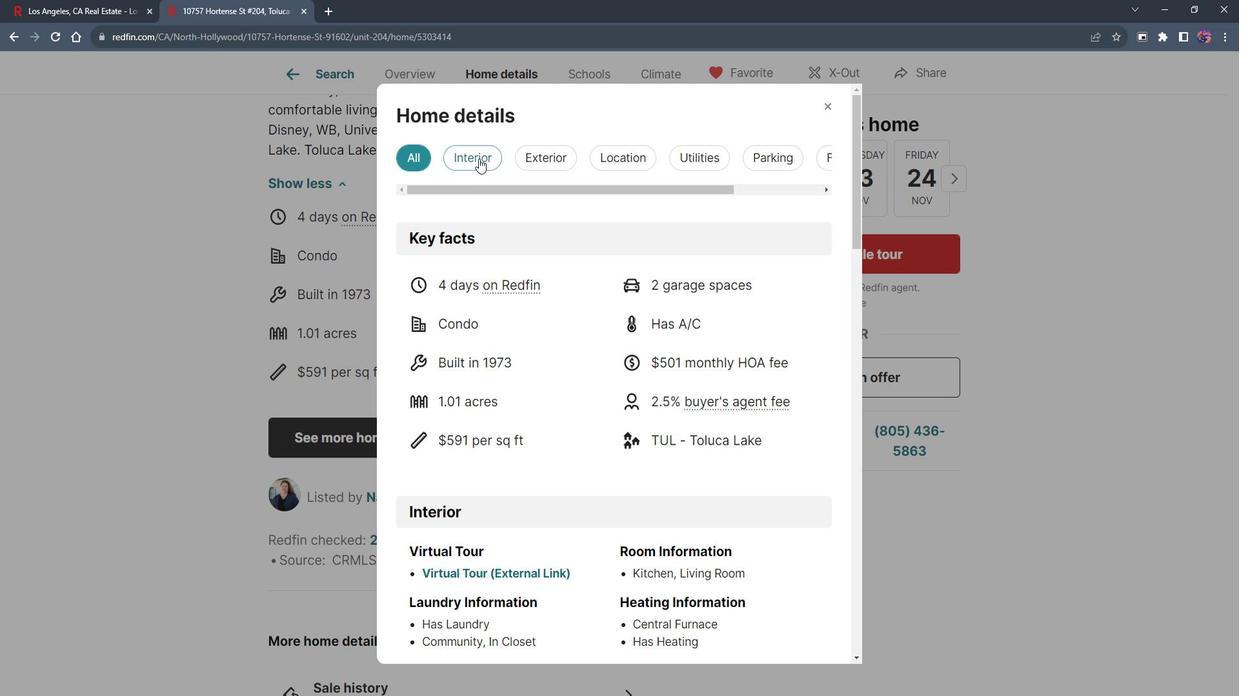 
Action: Mouse pressed left at (487, 160)
Screenshot: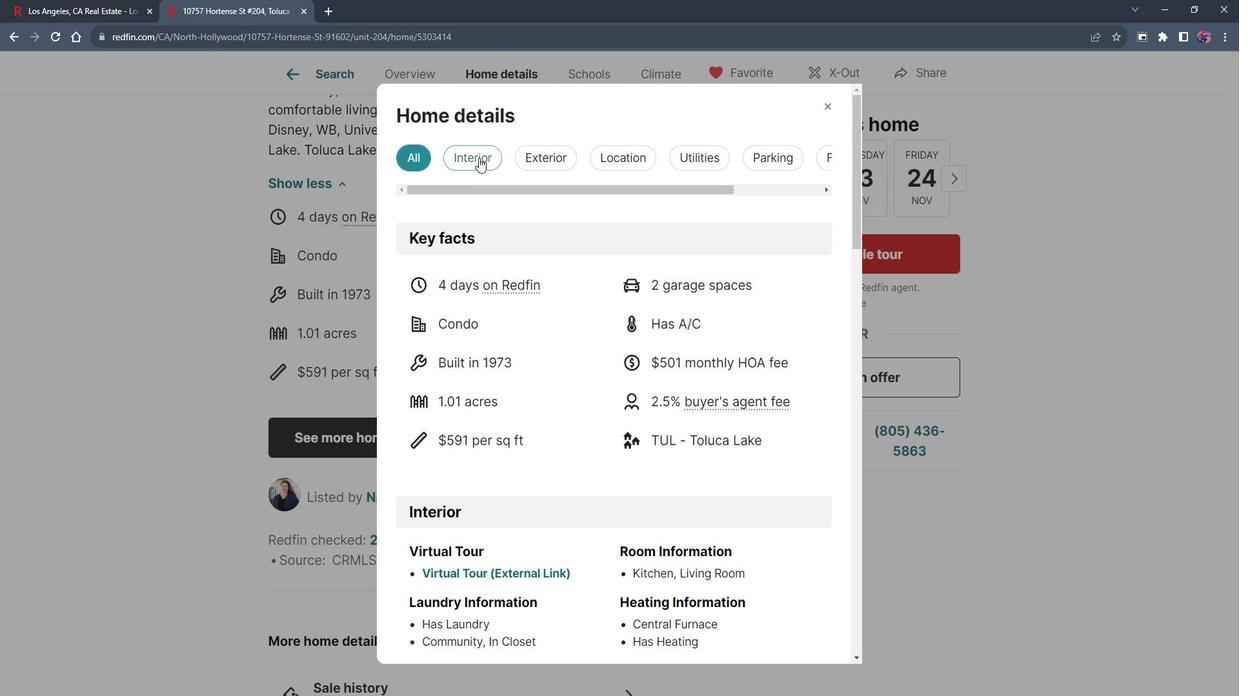 
Action: Mouse moved to (558, 381)
Screenshot: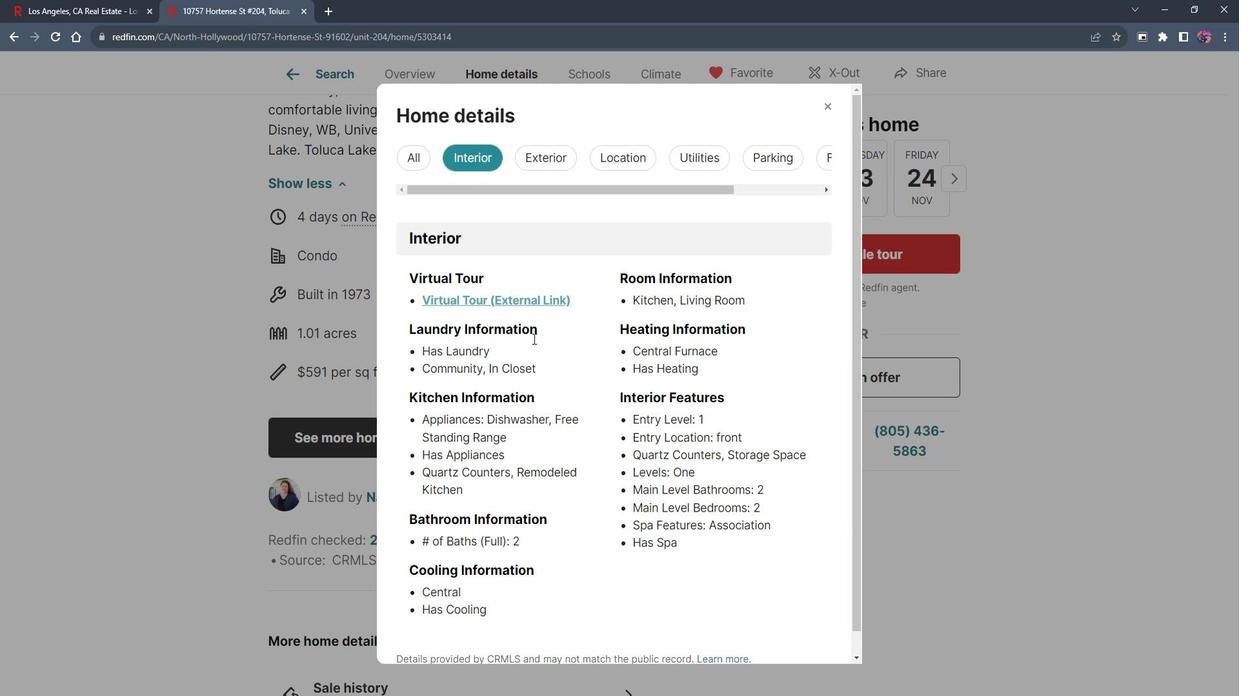
Action: Mouse scrolled (558, 380) with delta (0, 0)
Screenshot: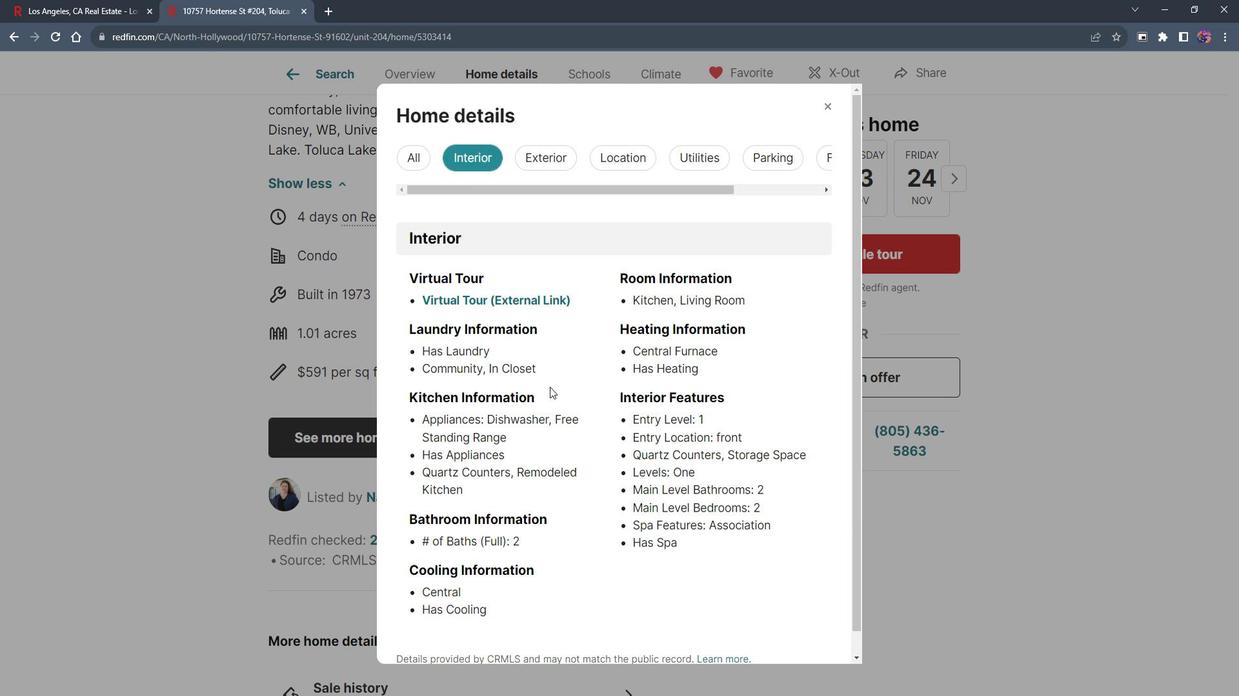 
Action: Mouse scrolled (558, 380) with delta (0, 0)
Screenshot: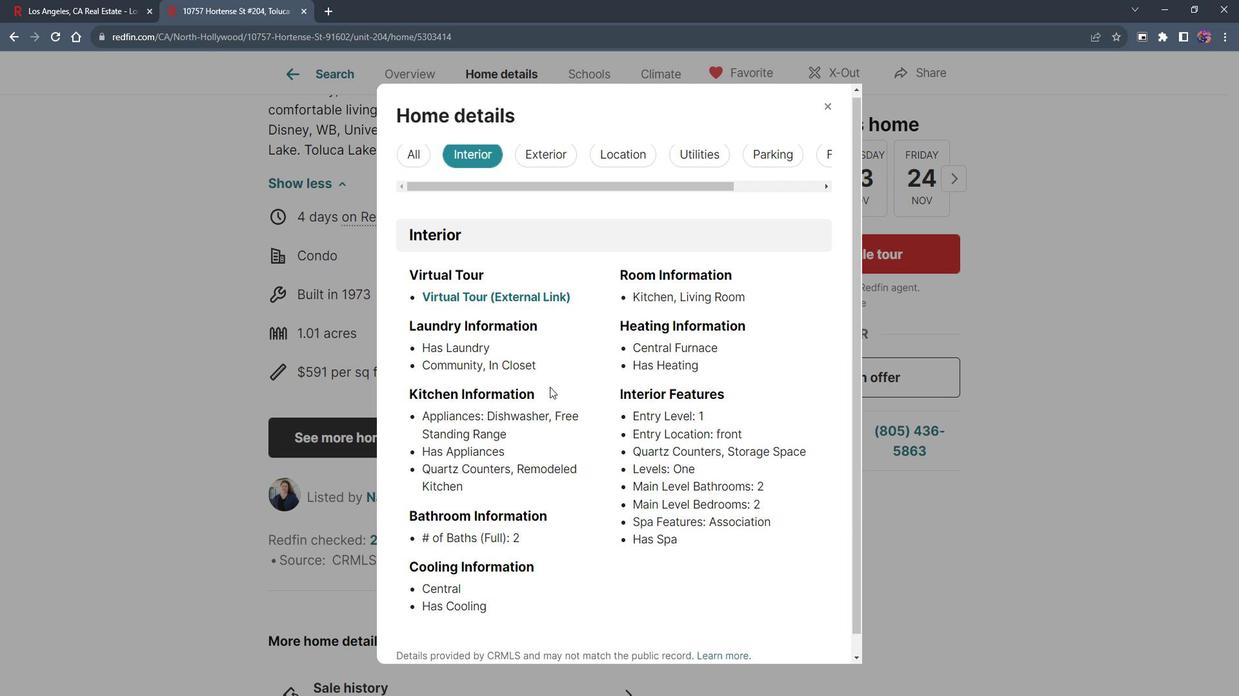 
Action: Mouse scrolled (558, 380) with delta (0, 0)
Screenshot: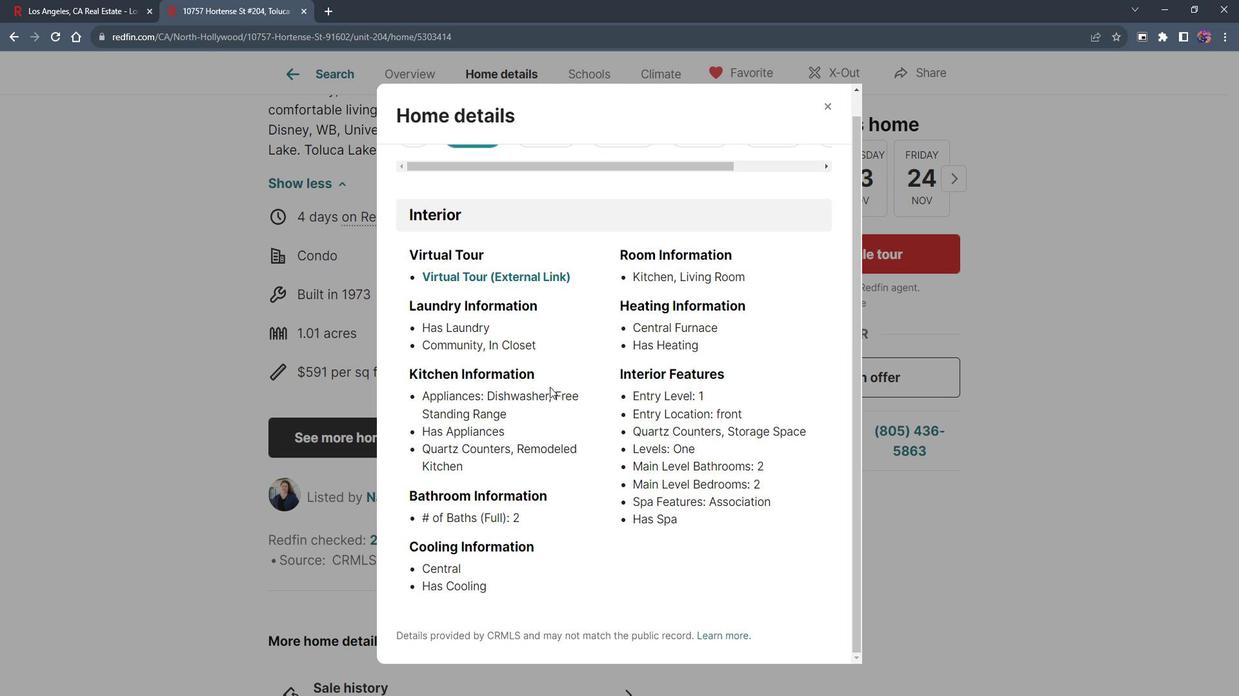 
Action: Mouse scrolled (558, 382) with delta (0, 0)
Screenshot: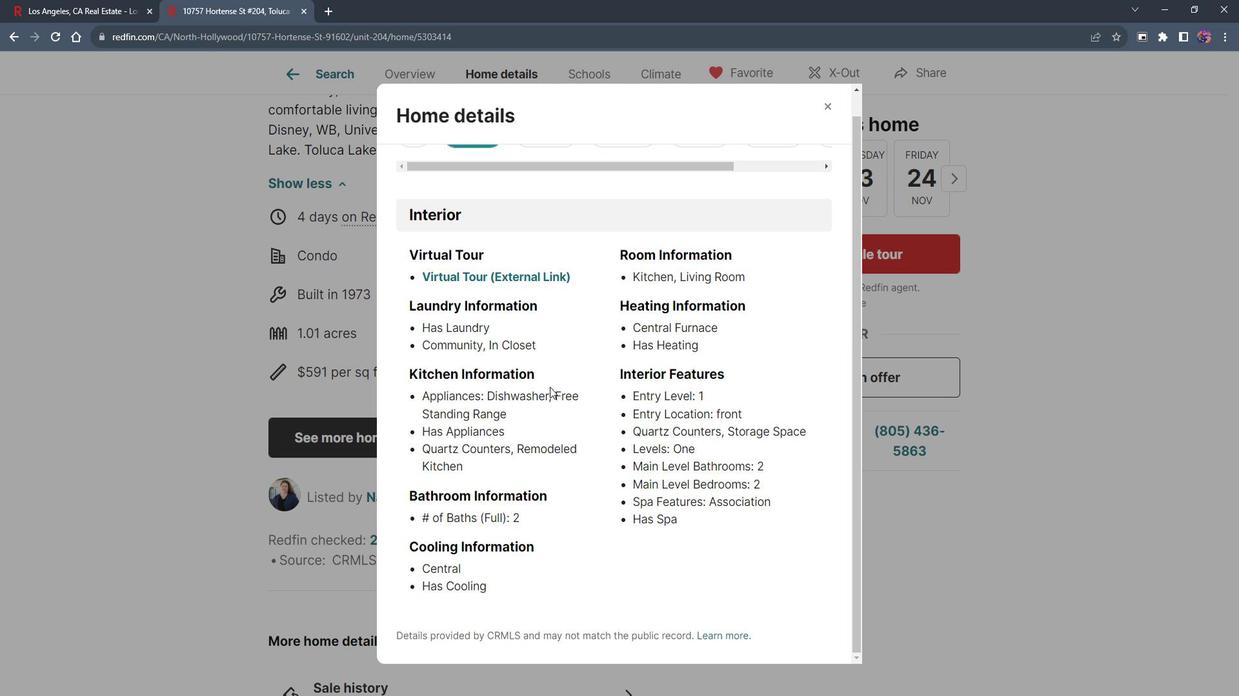
Action: Mouse moved to (558, 378)
Screenshot: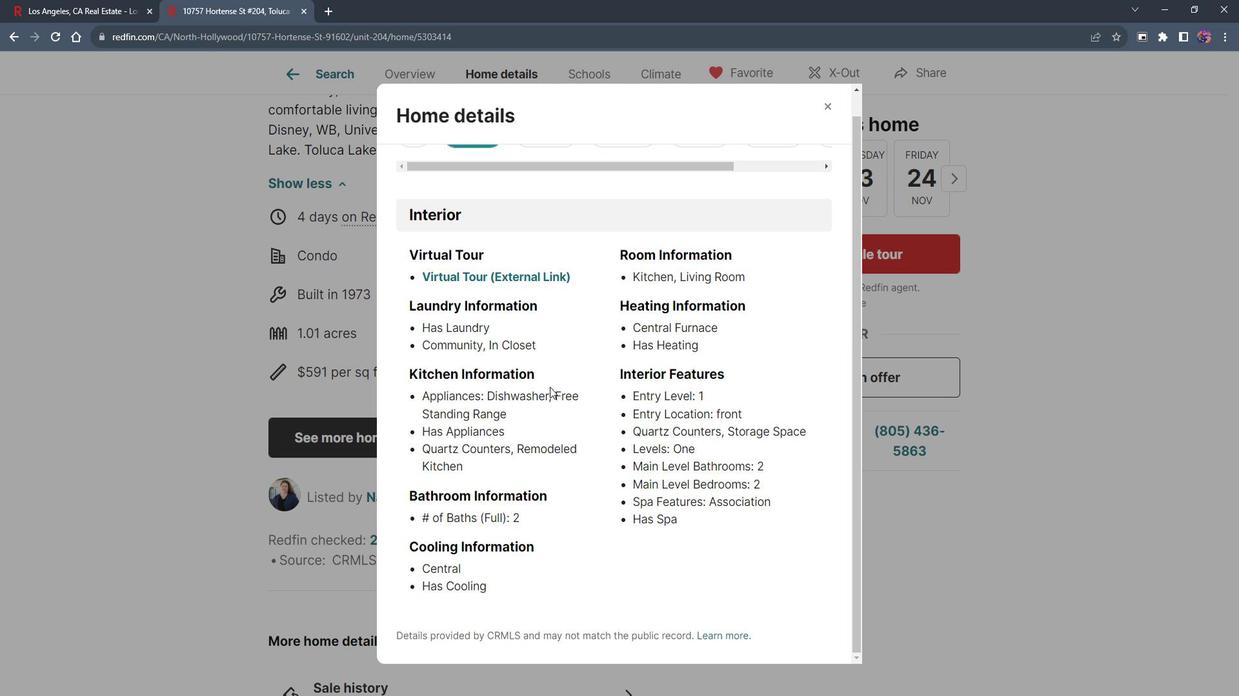 
Action: Mouse scrolled (558, 379) with delta (0, 0)
Screenshot: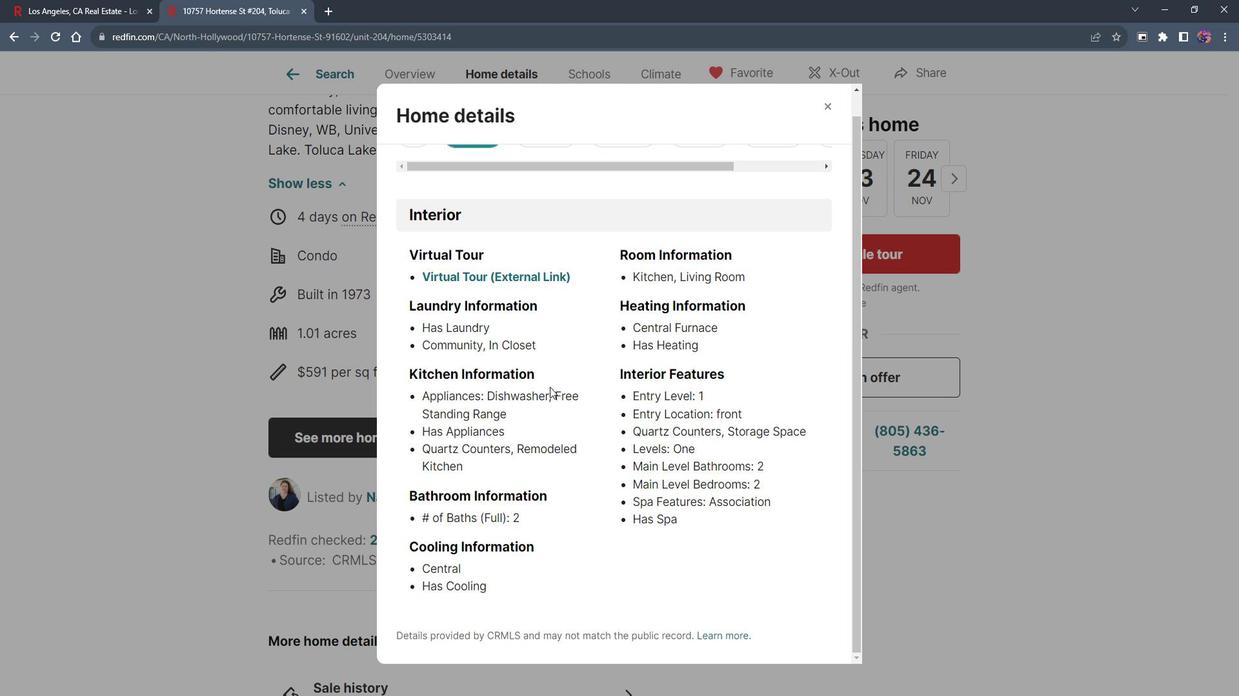 
Action: Mouse moved to (546, 161)
Screenshot: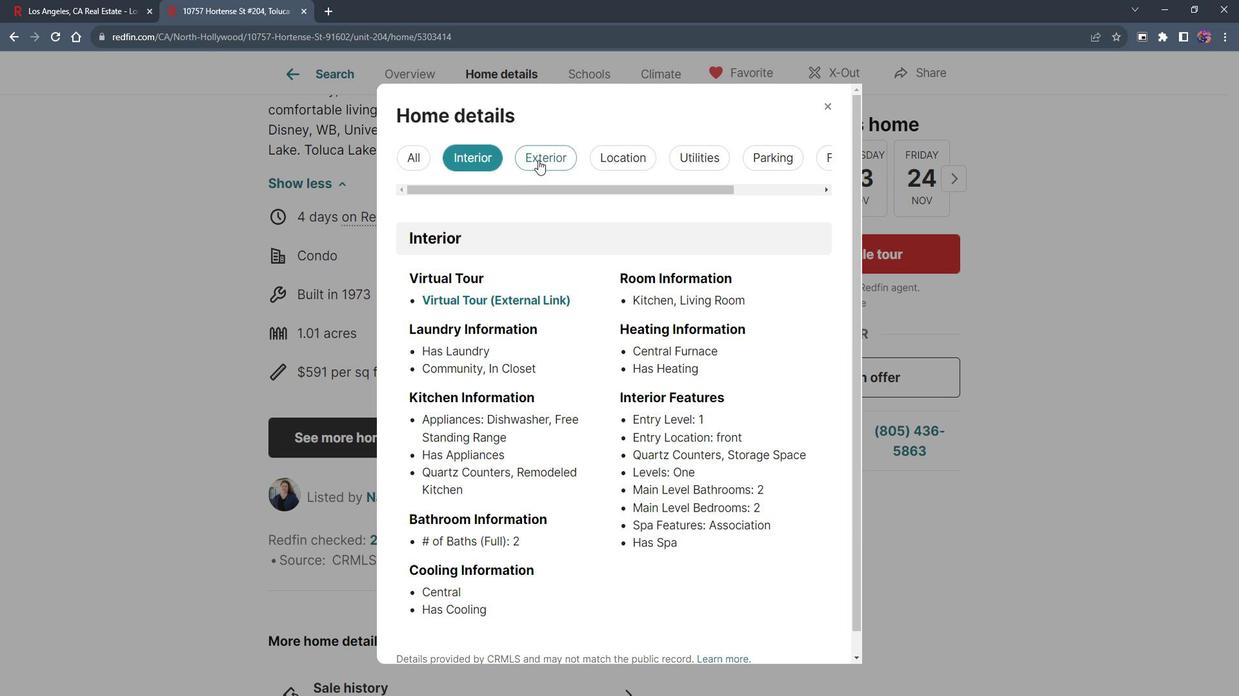 
Action: Mouse pressed left at (546, 161)
Screenshot: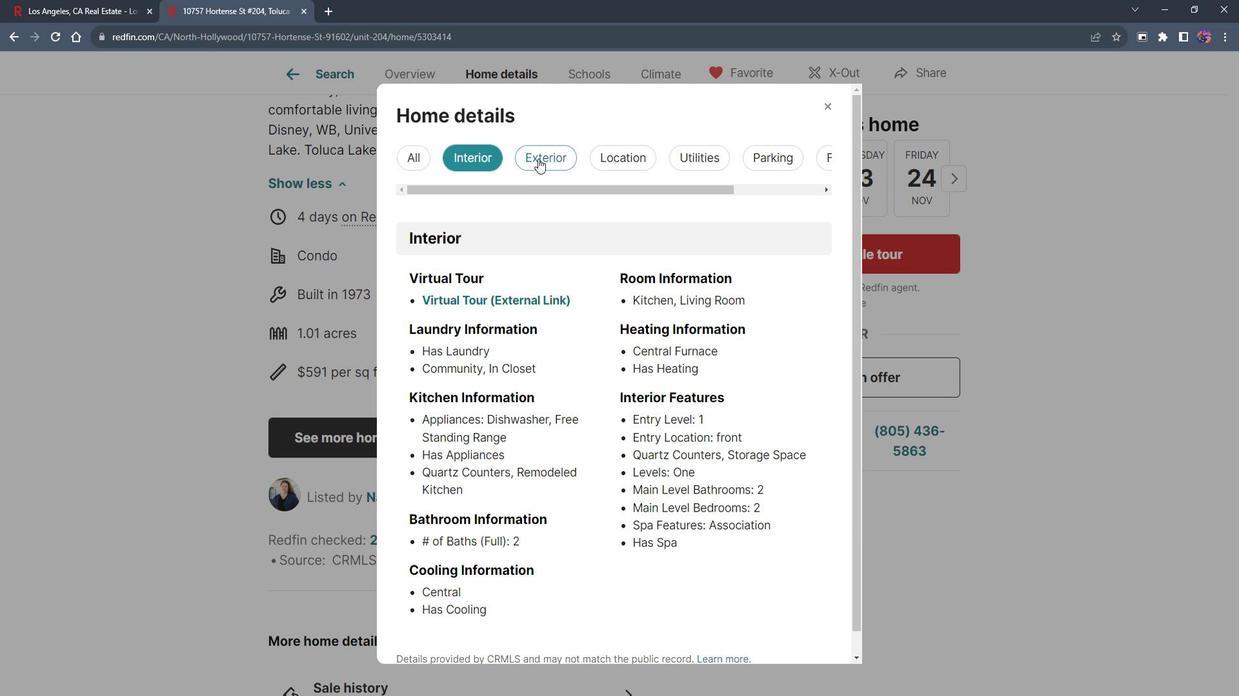 
Action: Mouse moved to (619, 386)
Screenshot: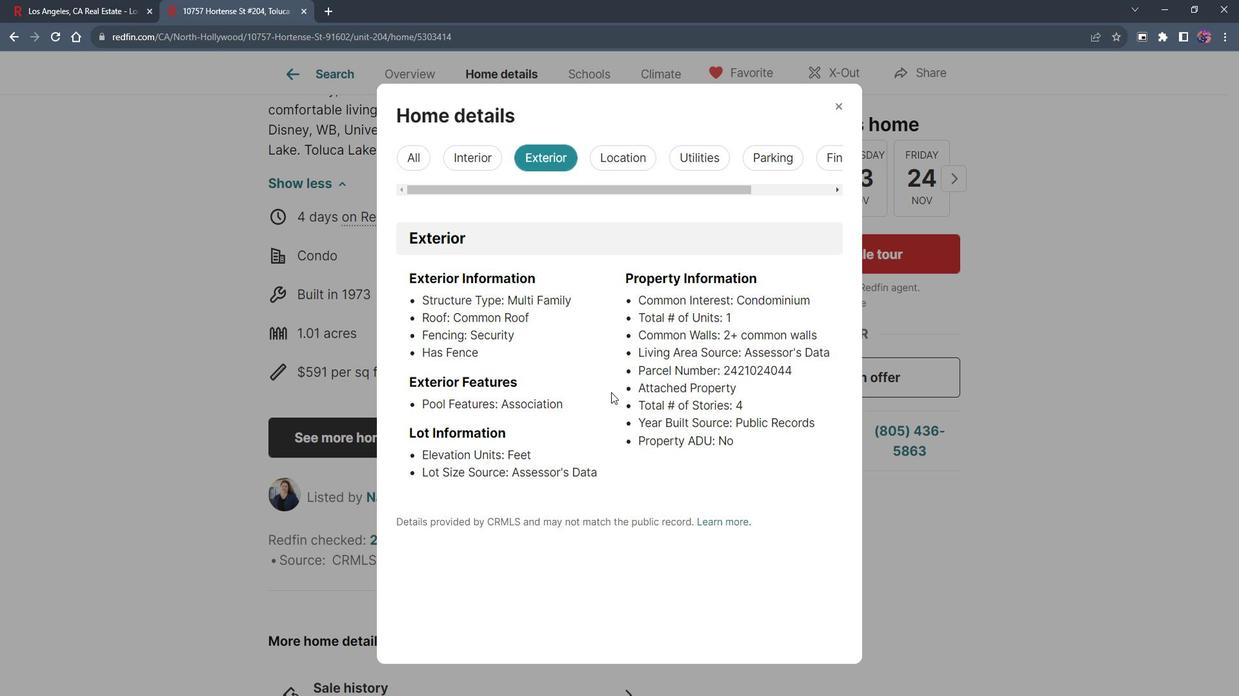 
Action: Mouse scrolled (619, 385) with delta (0, 0)
Screenshot: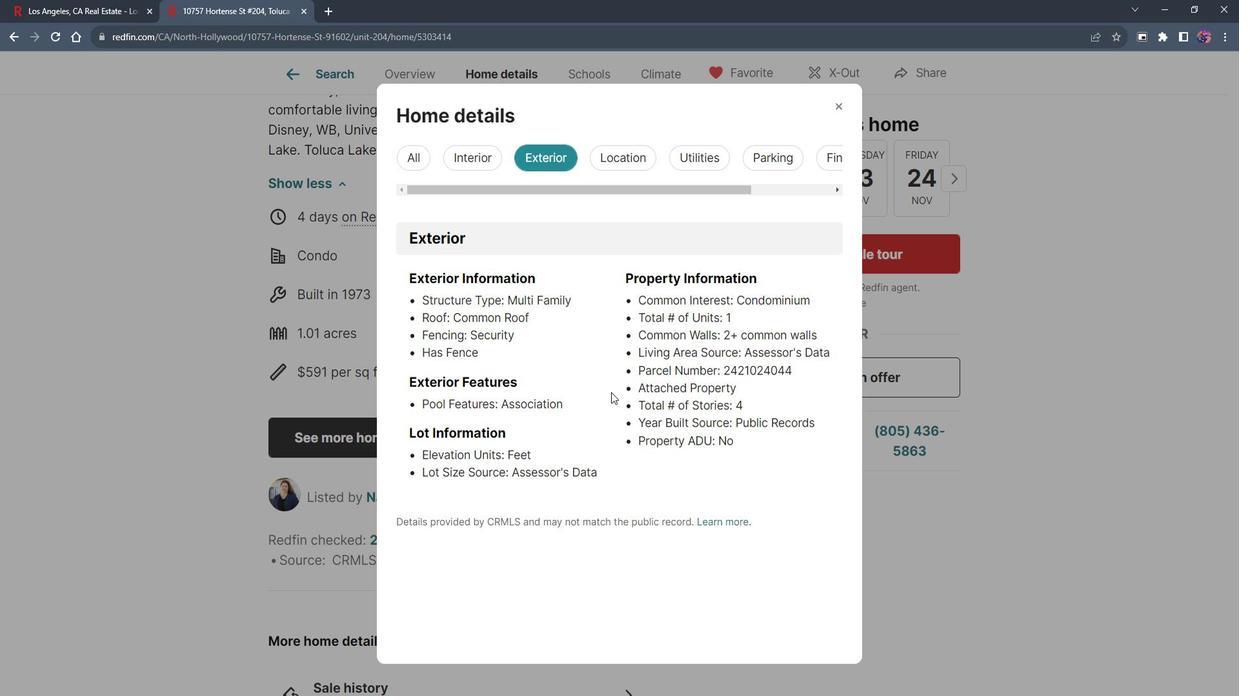 
Action: Mouse moved to (620, 386)
Screenshot: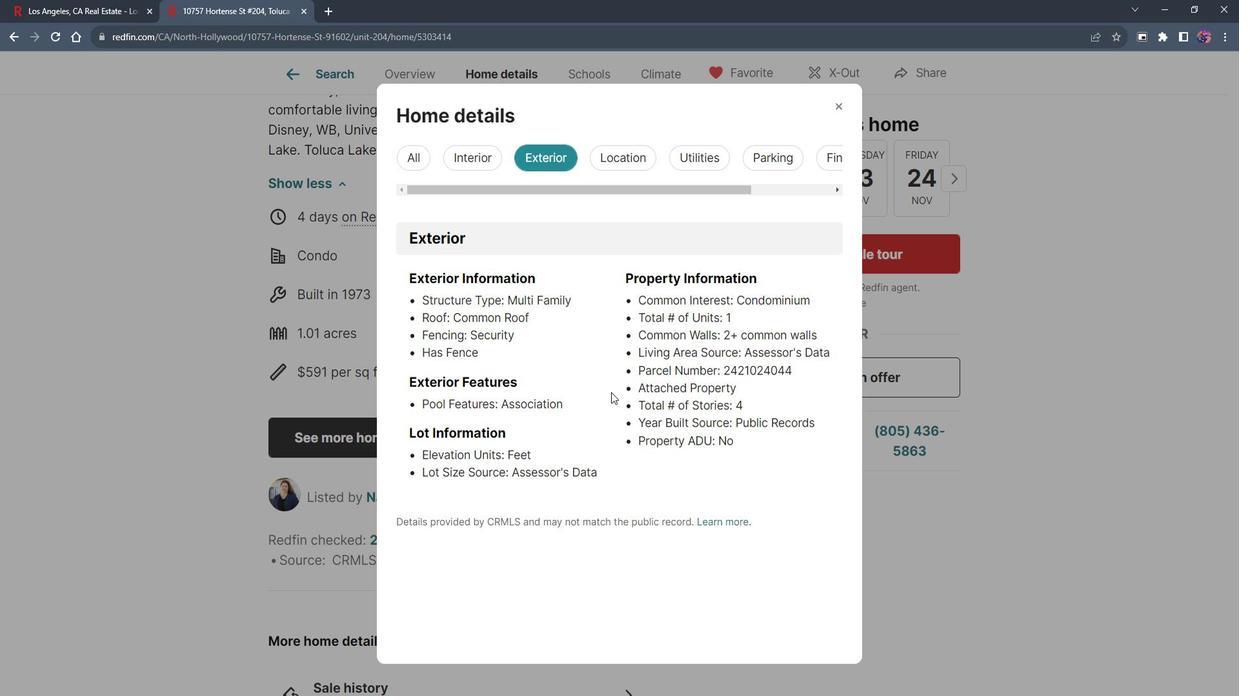 
Action: Mouse scrolled (620, 385) with delta (0, 0)
Screenshot: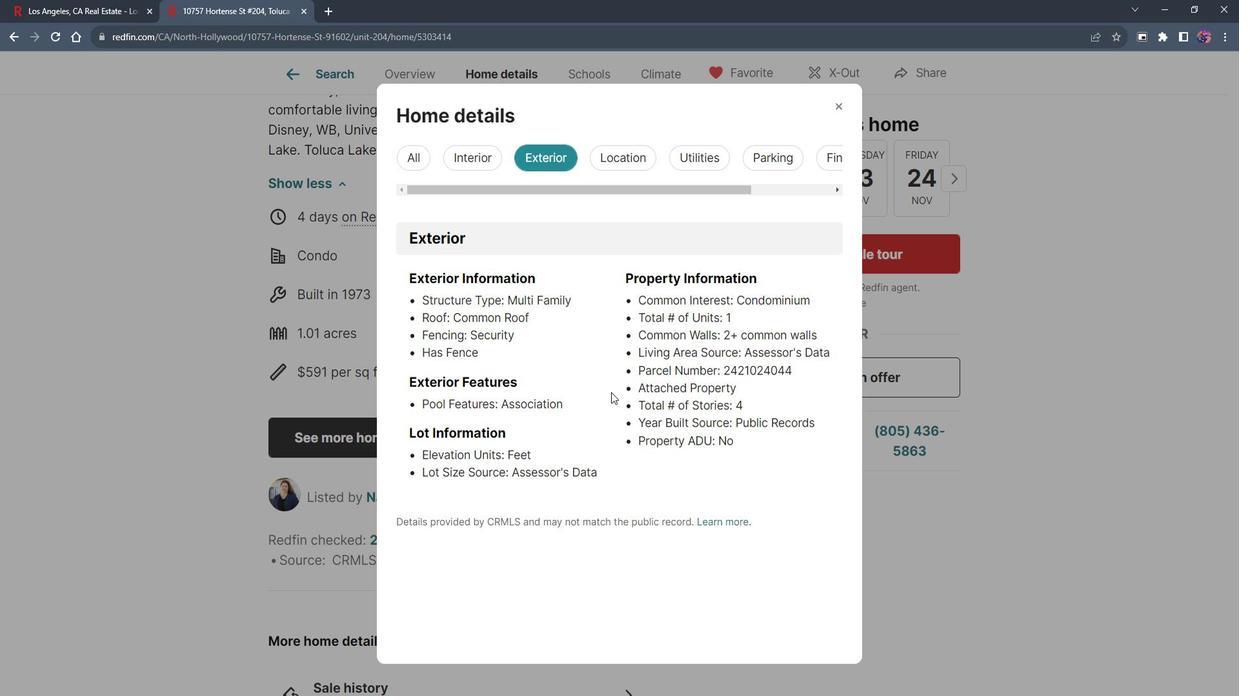 
Action: Mouse moved to (620, 384)
Screenshot: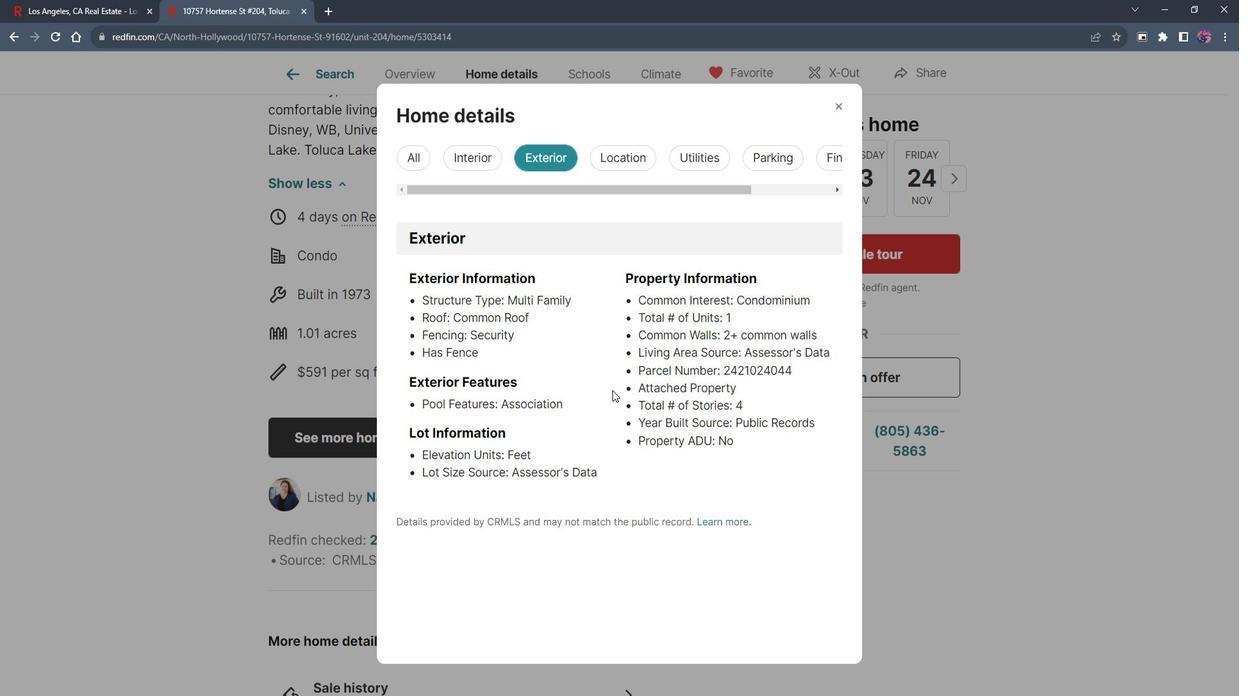 
Action: Mouse scrolled (620, 385) with delta (0, 0)
Screenshot: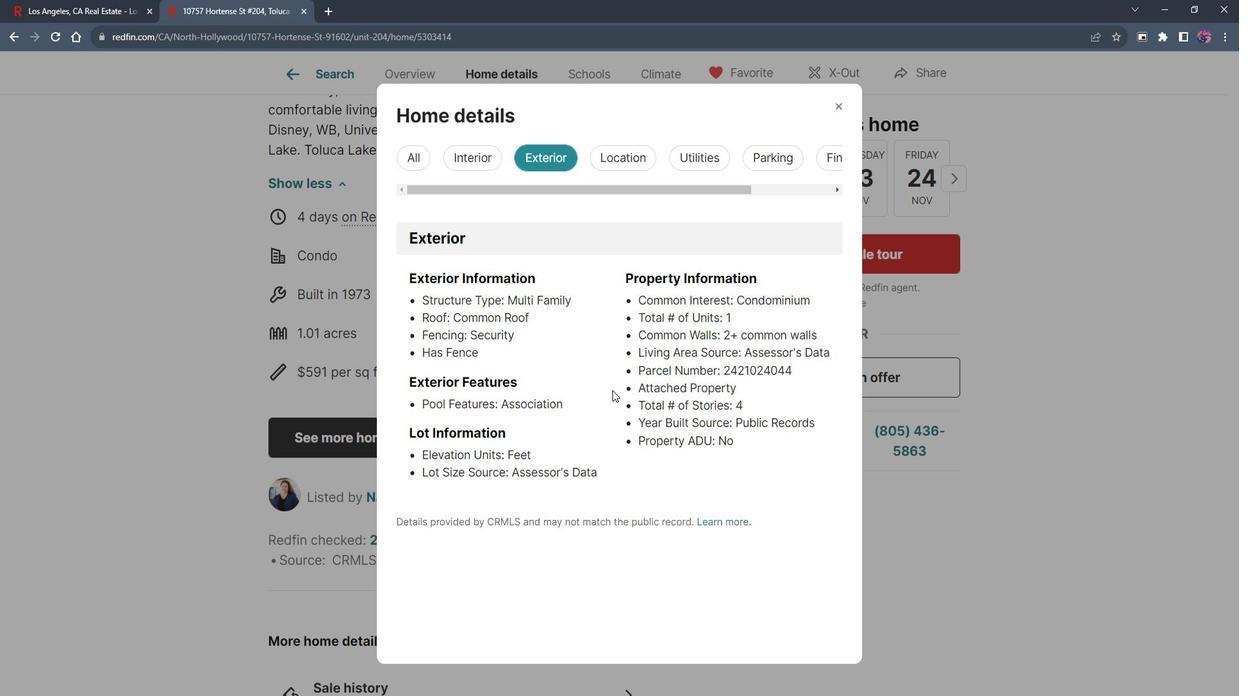 
Action: Mouse moved to (620, 380)
Screenshot: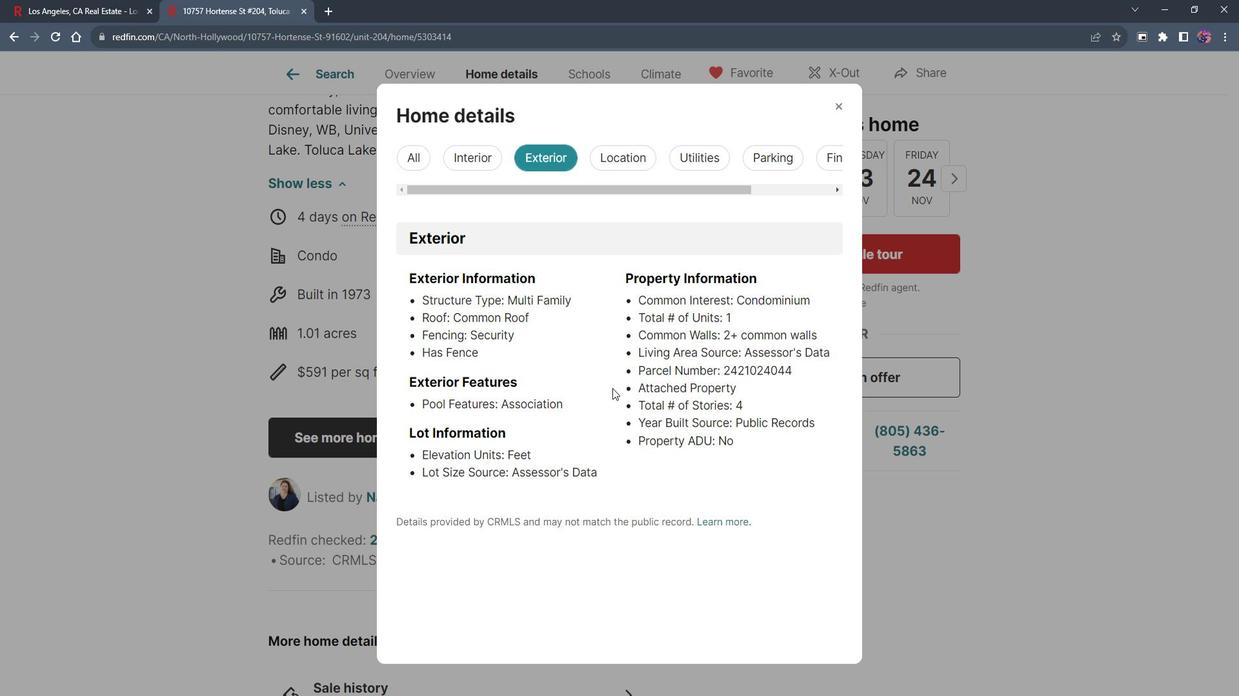 
Action: Mouse scrolled (620, 380) with delta (0, 0)
Screenshot: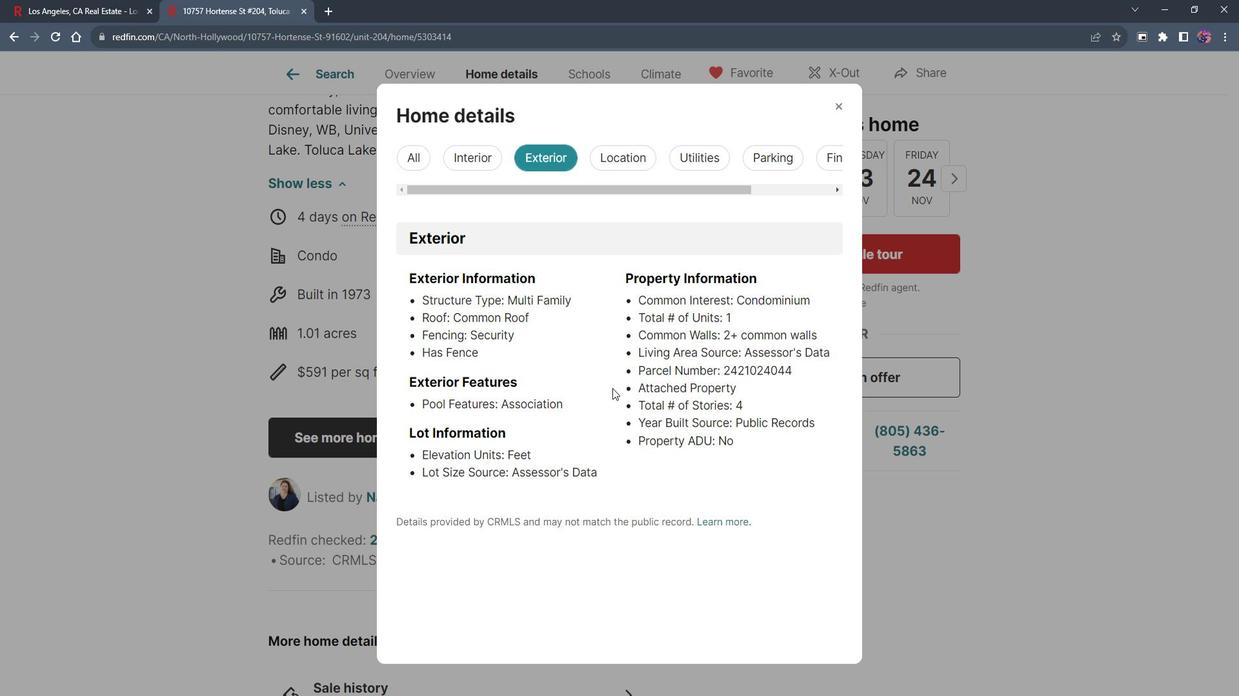 
Action: Mouse moved to (639, 160)
Screenshot: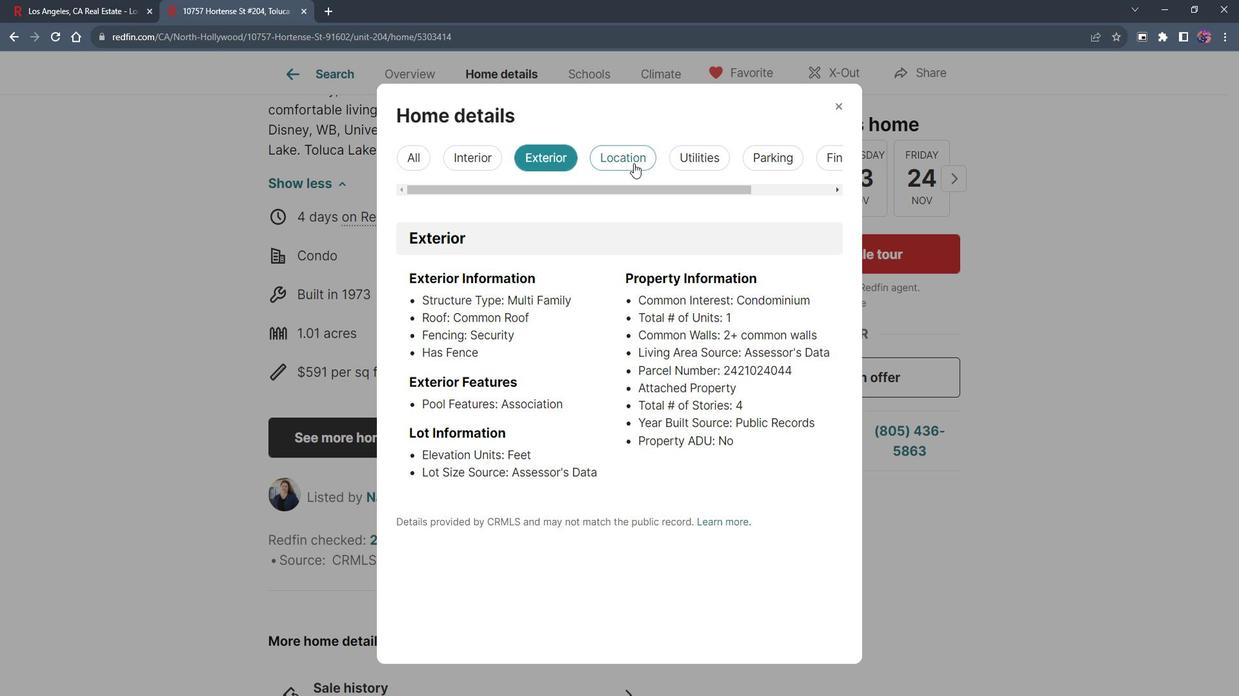 
Action: Mouse pressed left at (639, 160)
Screenshot: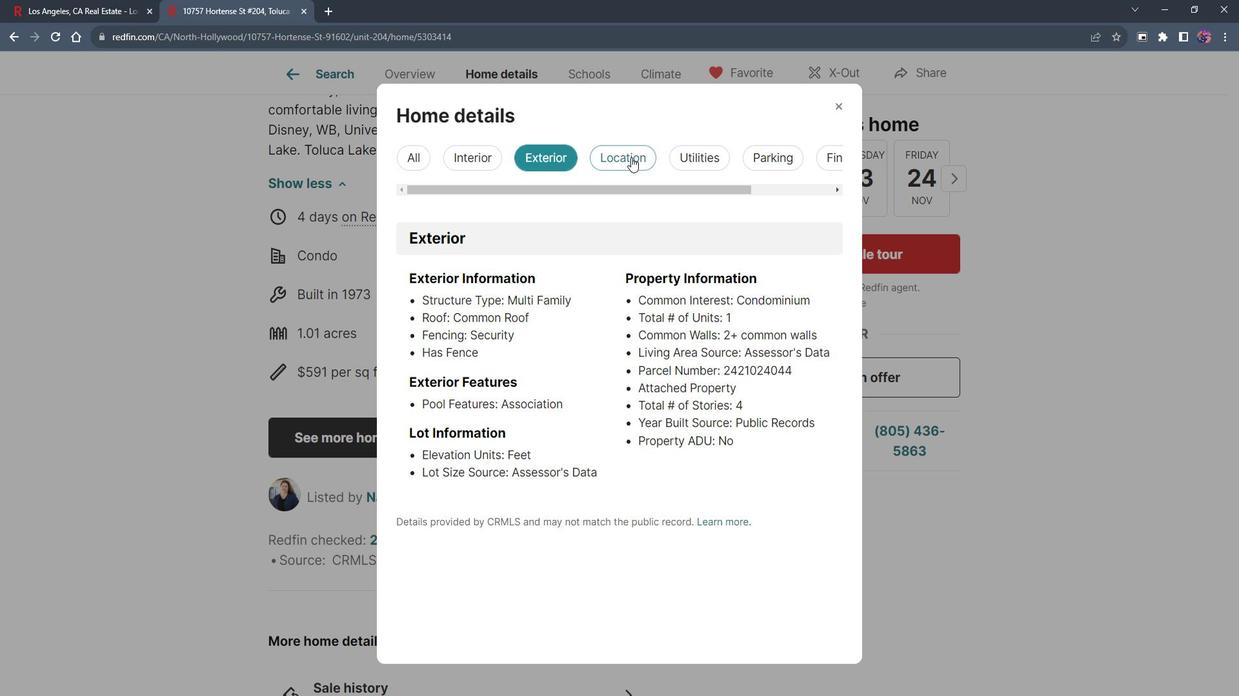 
Action: Mouse moved to (667, 272)
Screenshot: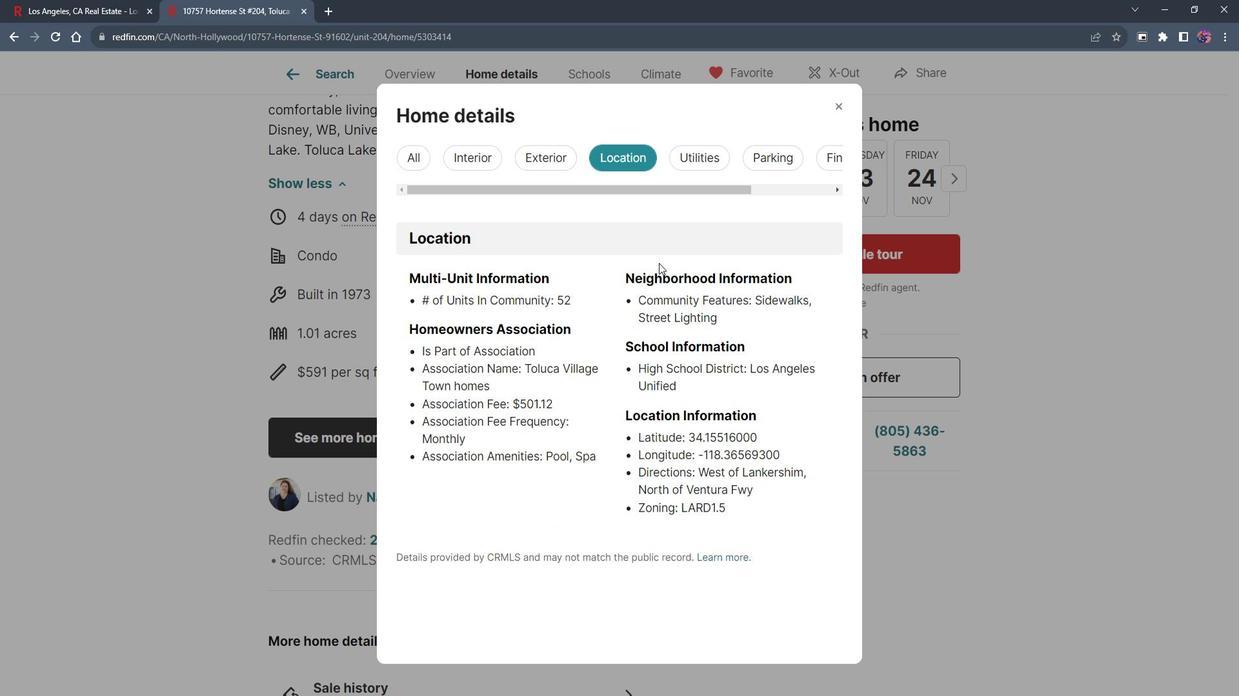 
Action: Mouse scrolled (667, 272) with delta (0, 0)
Screenshot: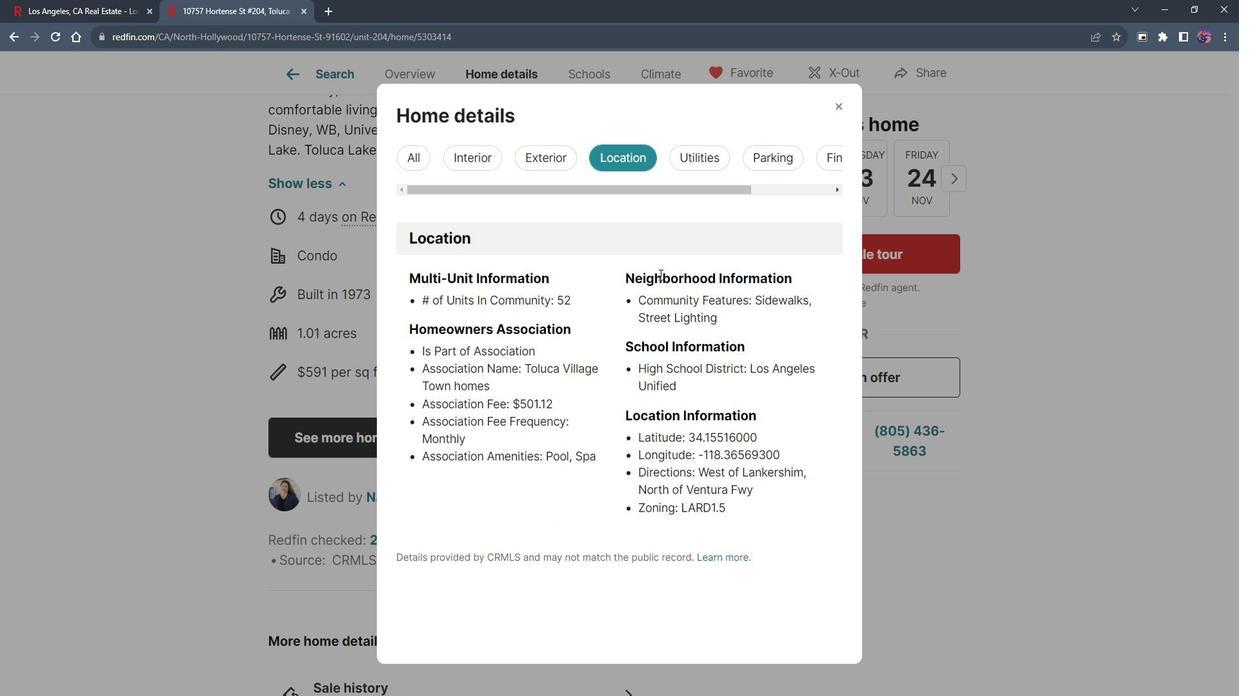 
Action: Mouse scrolled (667, 272) with delta (0, 0)
Screenshot: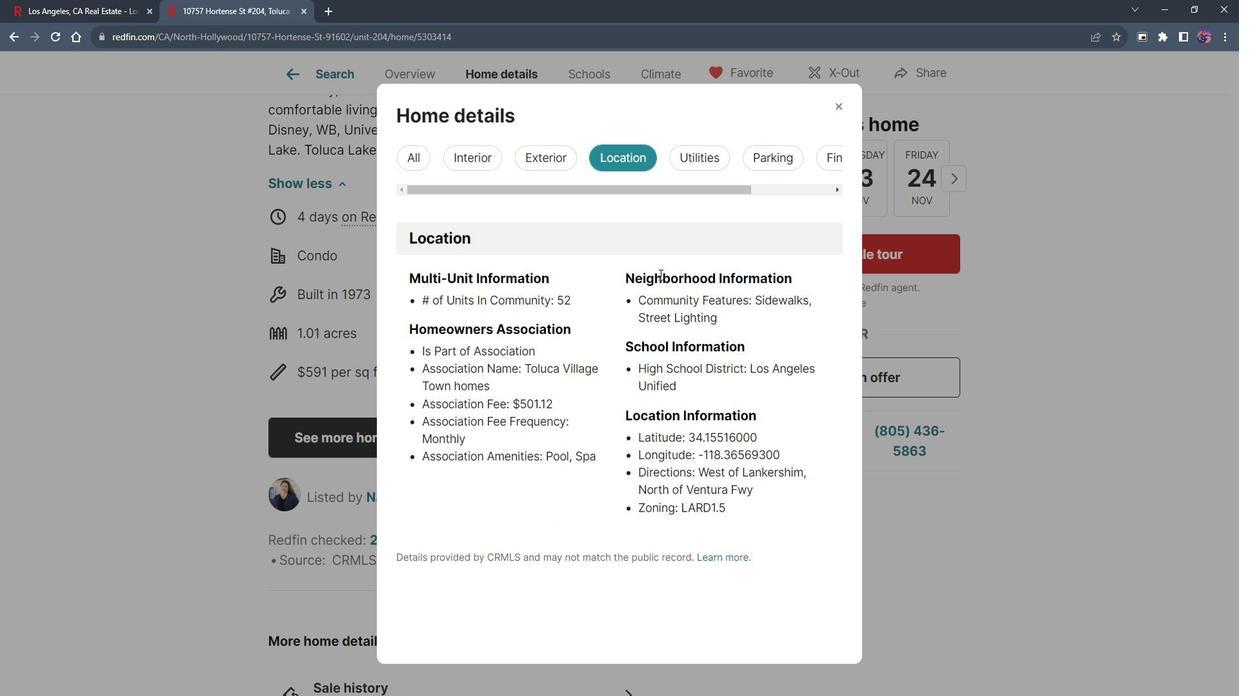
Action: Mouse moved to (680, 235)
Screenshot: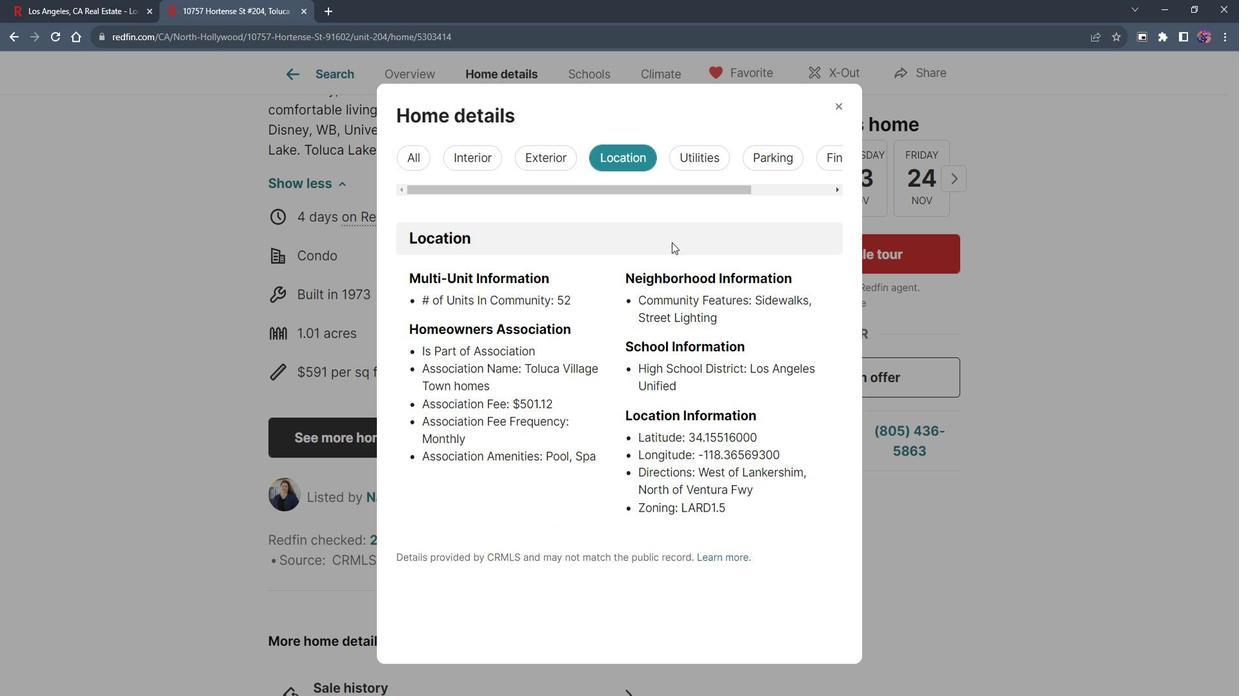 
Action: Mouse scrolled (680, 236) with delta (0, 0)
Screenshot: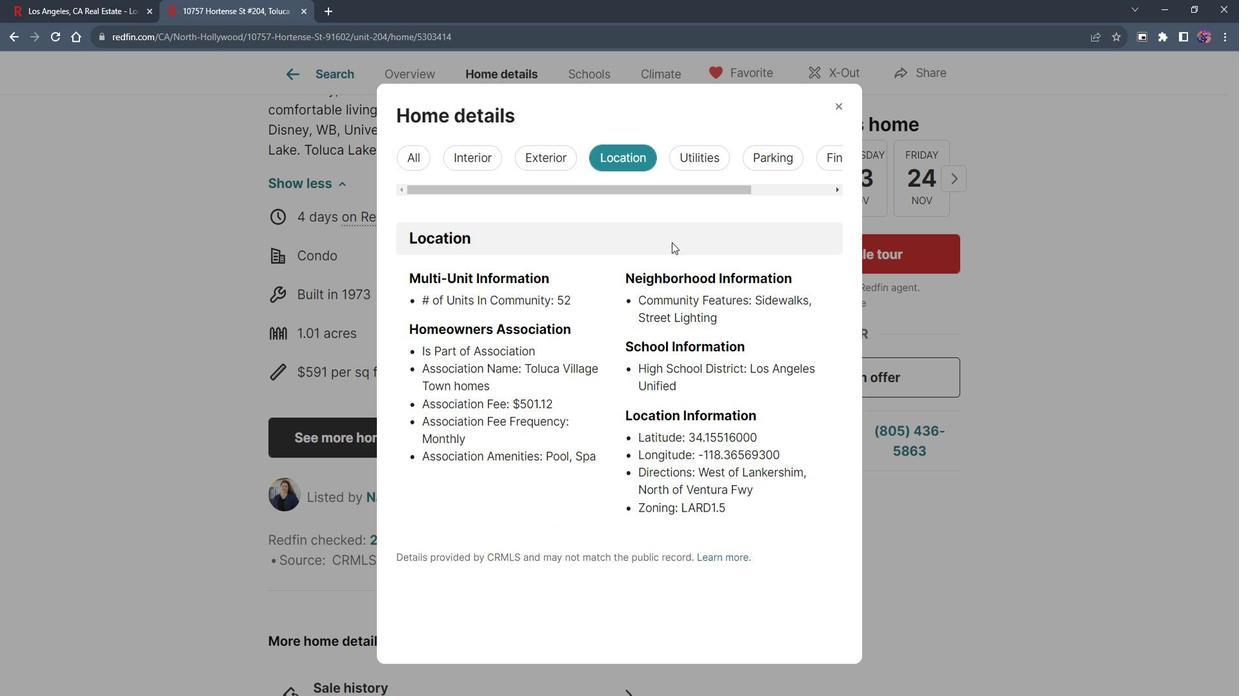 
Action: Mouse moved to (682, 233)
Screenshot: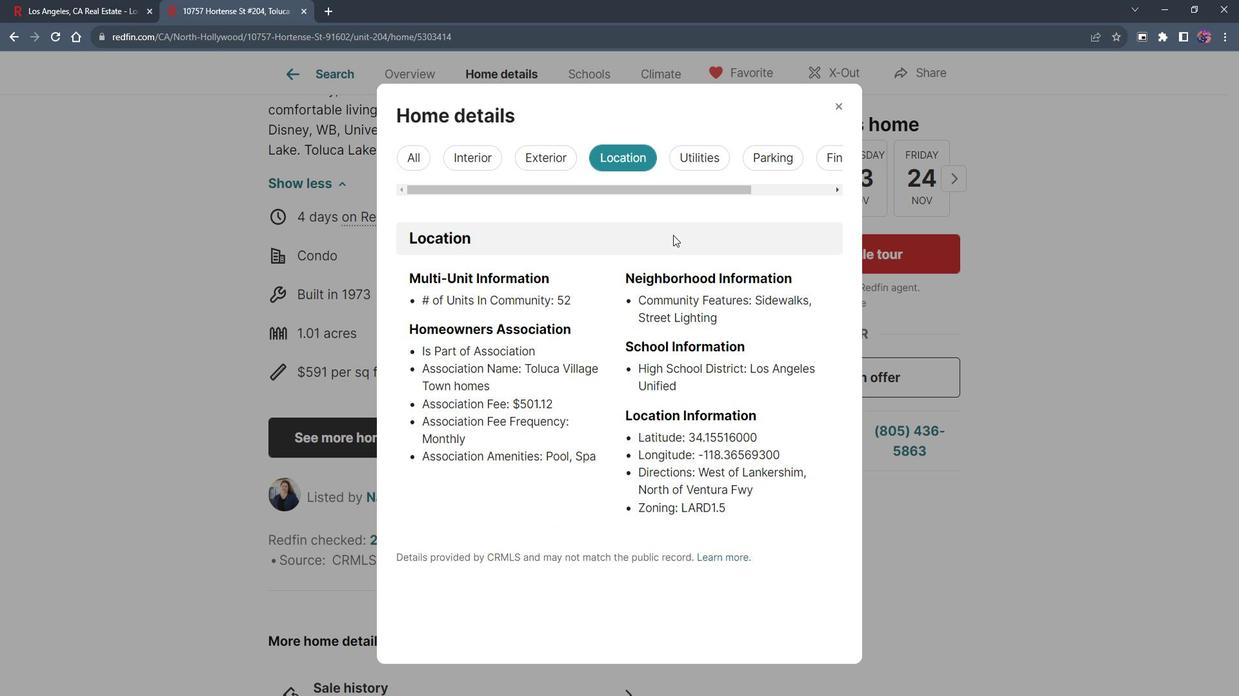 
Action: Mouse scrolled (682, 234) with delta (0, 0)
Screenshot: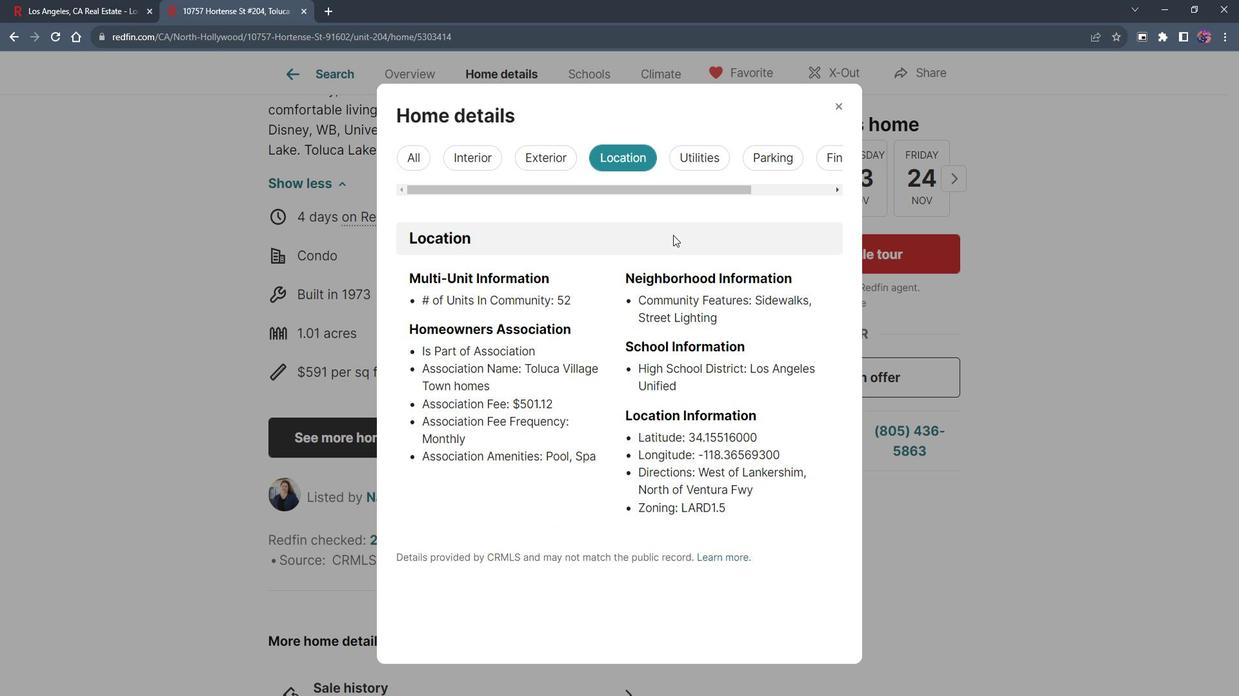 
Action: Mouse moved to (722, 160)
Screenshot: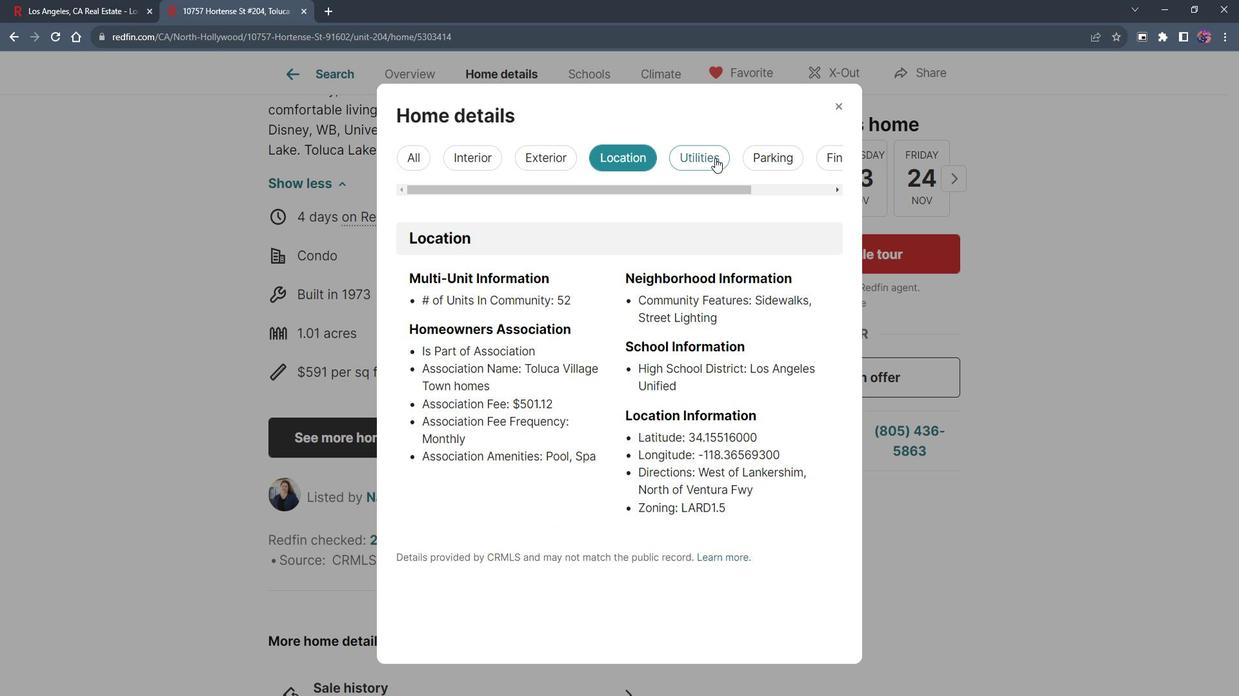 
Action: Mouse pressed left at (722, 160)
Screenshot: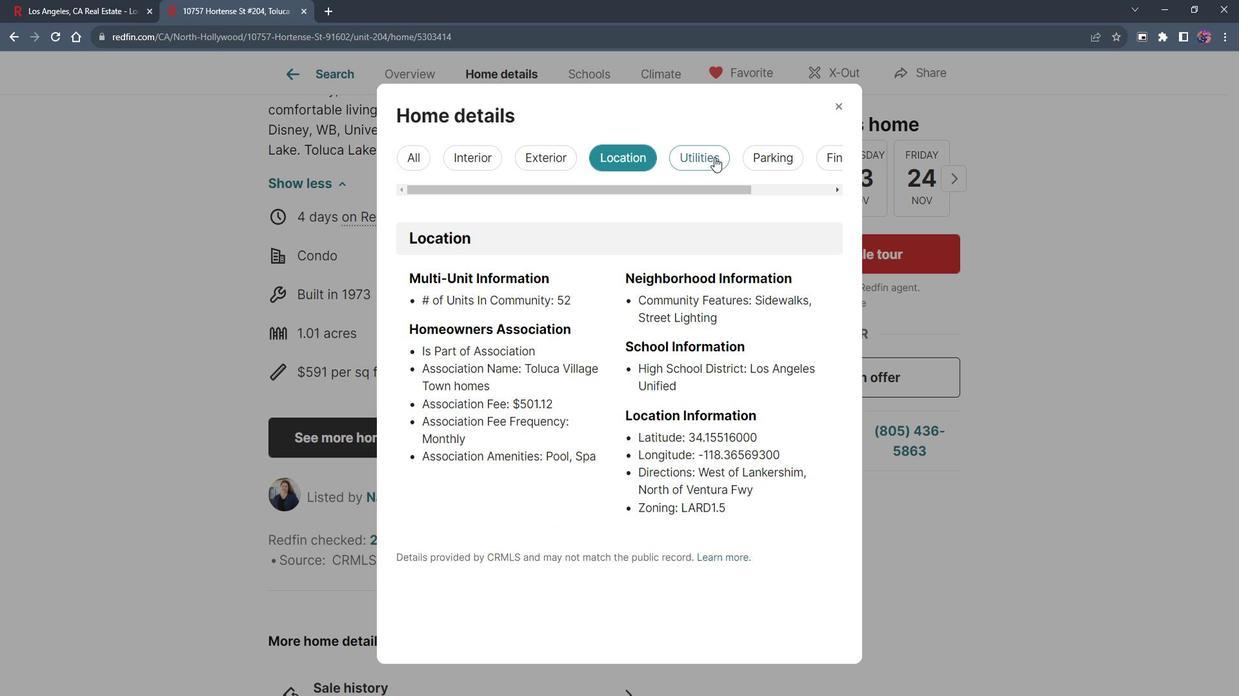 
Action: Mouse moved to (776, 165)
Screenshot: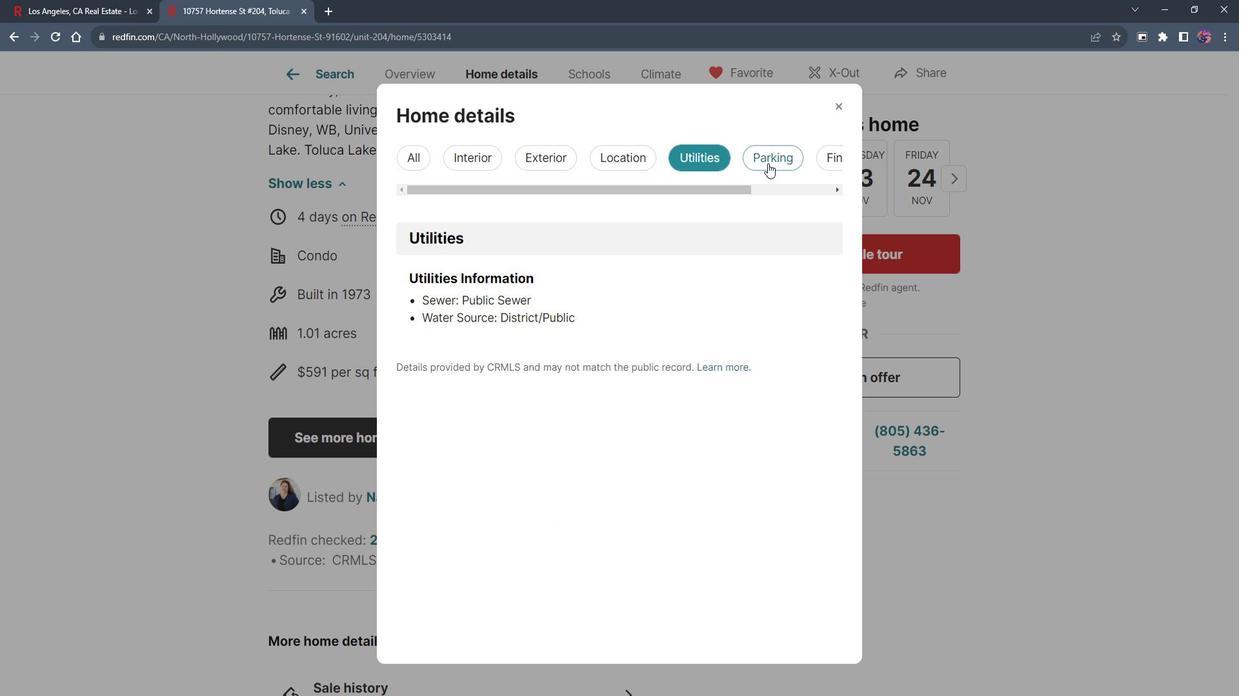 
Action: Mouse pressed left at (776, 165)
Screenshot: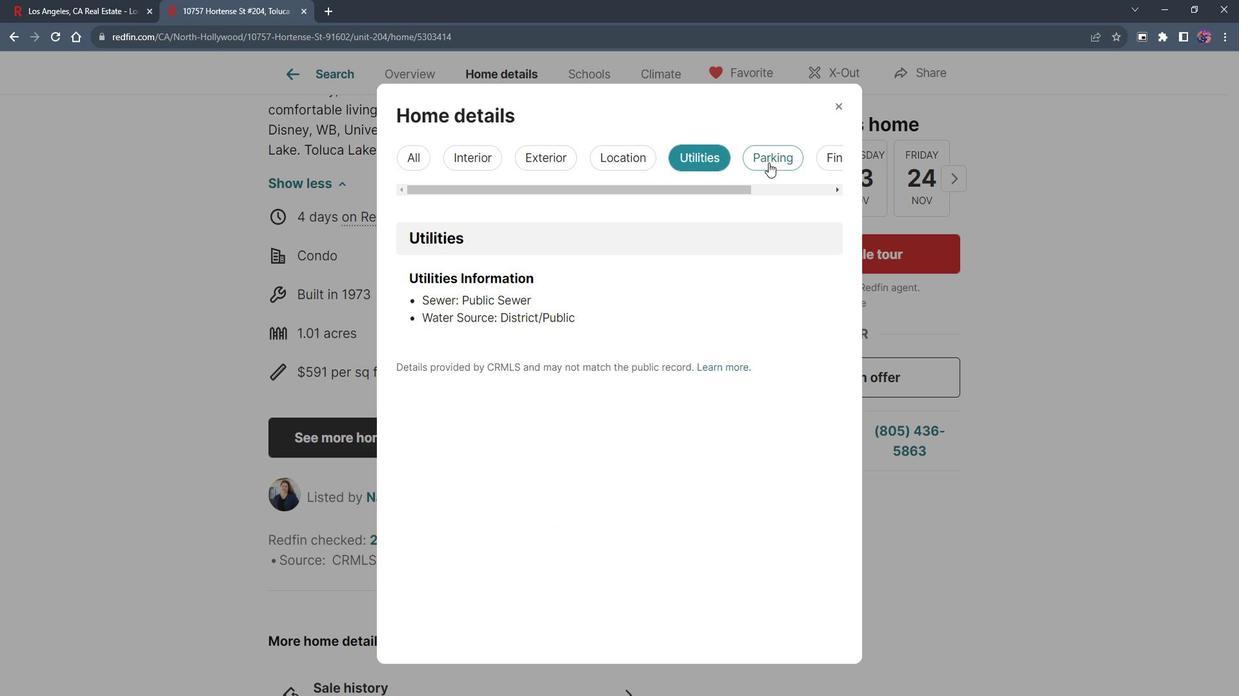 
Action: Mouse moved to (846, 160)
Screenshot: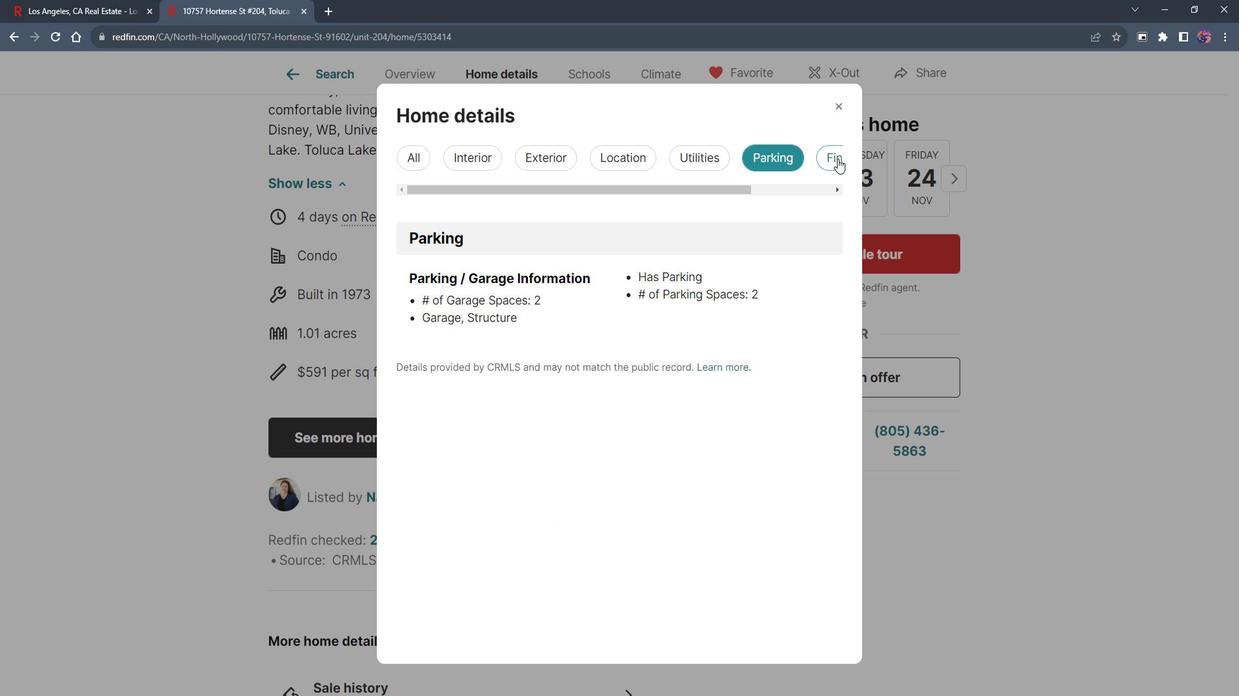 
Action: Mouse pressed left at (846, 160)
Screenshot: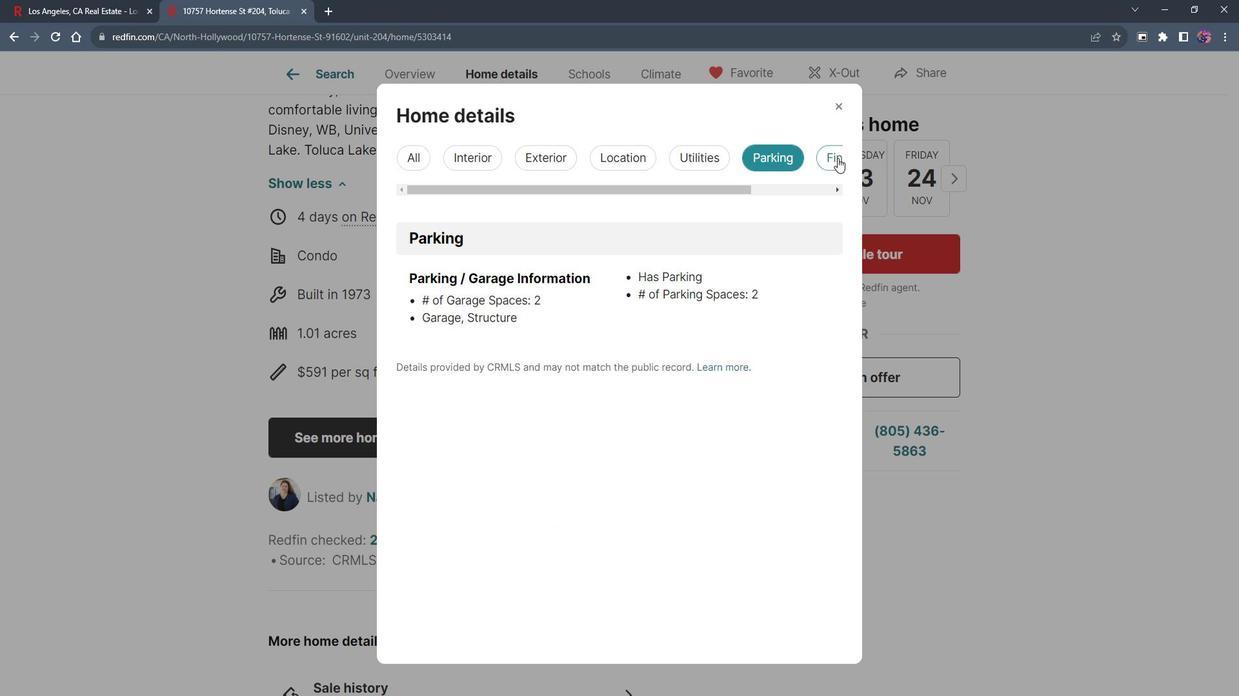 
Action: Mouse moved to (726, 188)
Screenshot: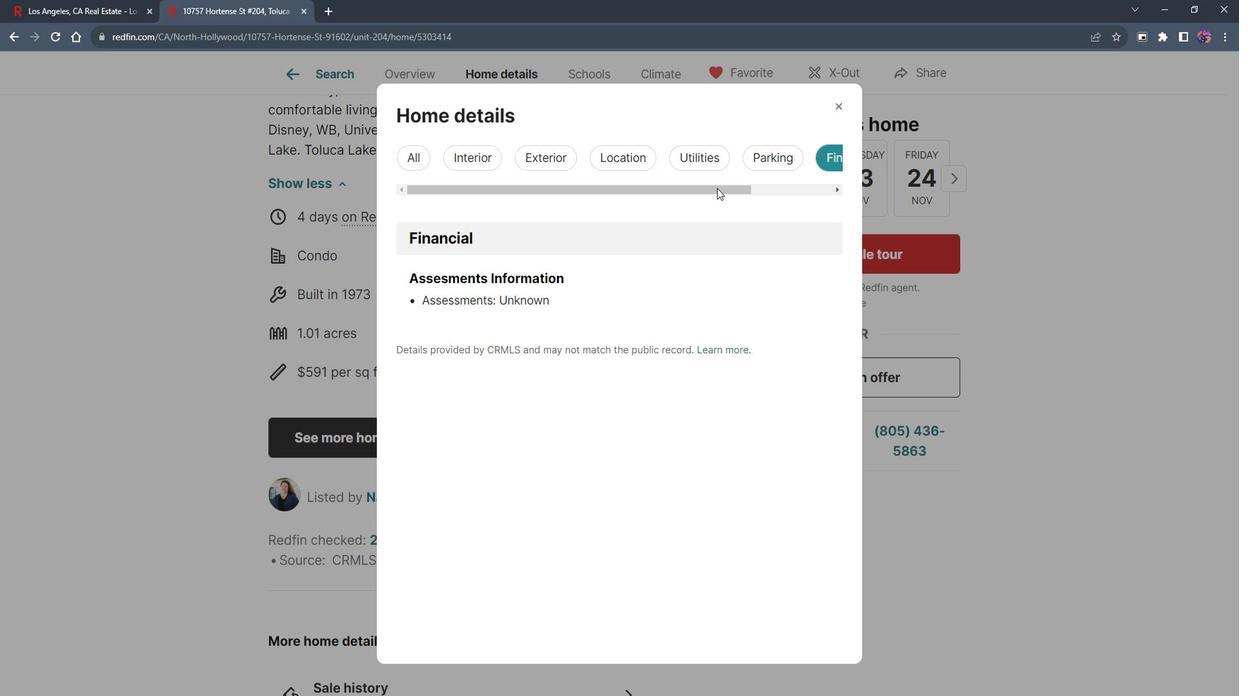 
Action: Mouse pressed left at (726, 188)
Screenshot: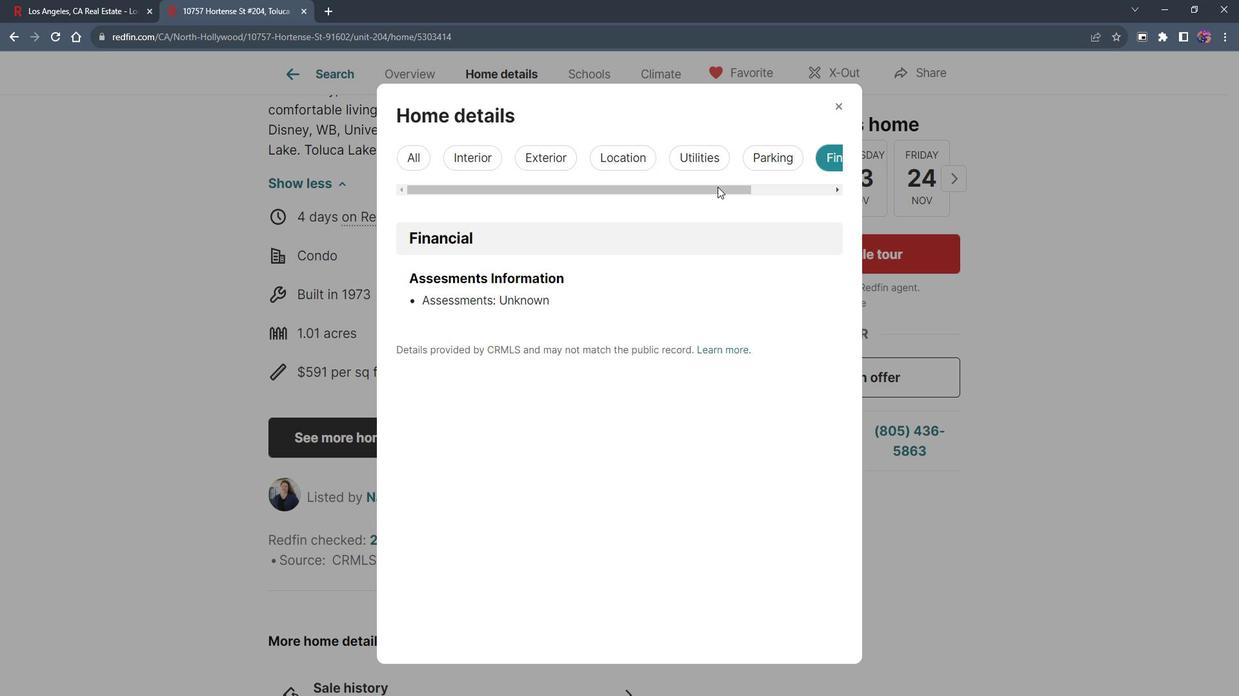 
Action: Mouse moved to (824, 161)
Screenshot: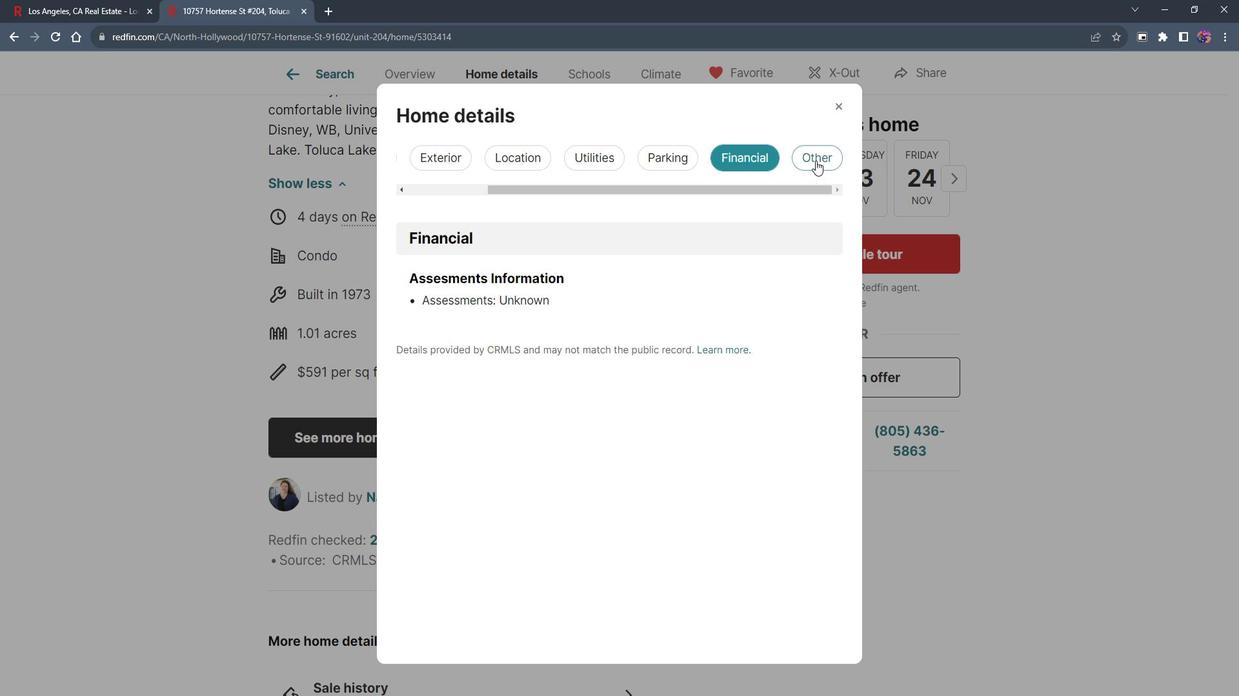 
Action: Mouse pressed left at (824, 161)
Screenshot: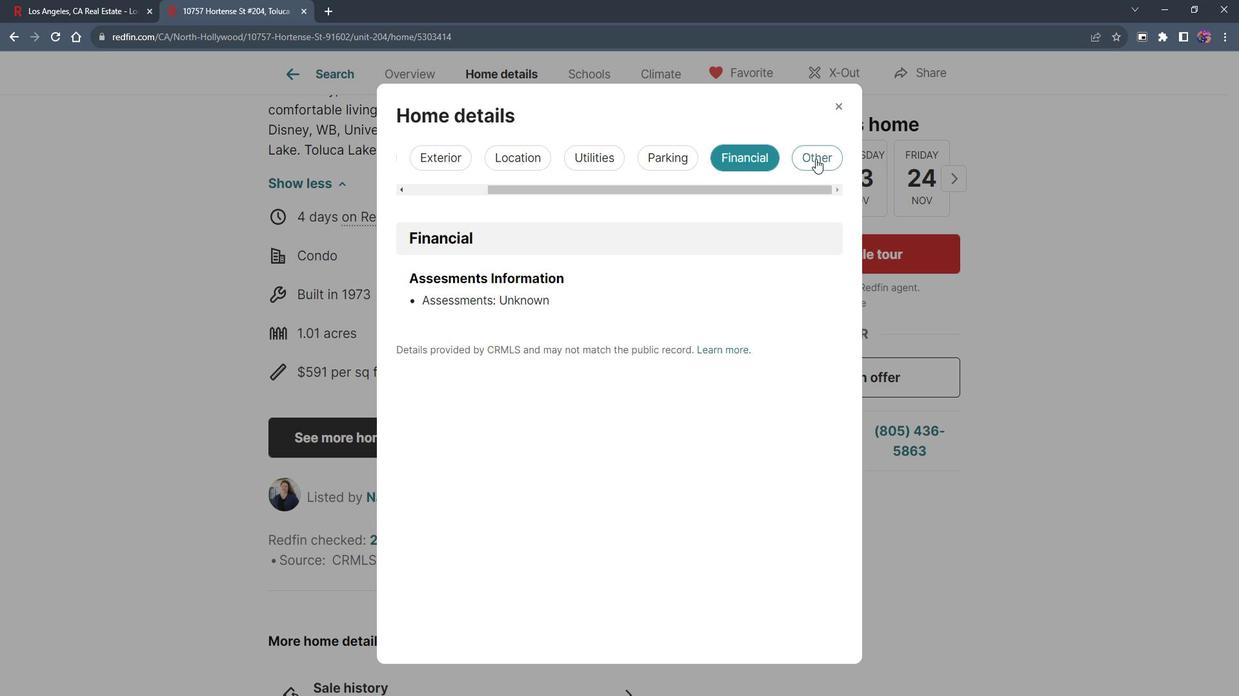 
Action: Mouse moved to (616, 314)
Screenshot: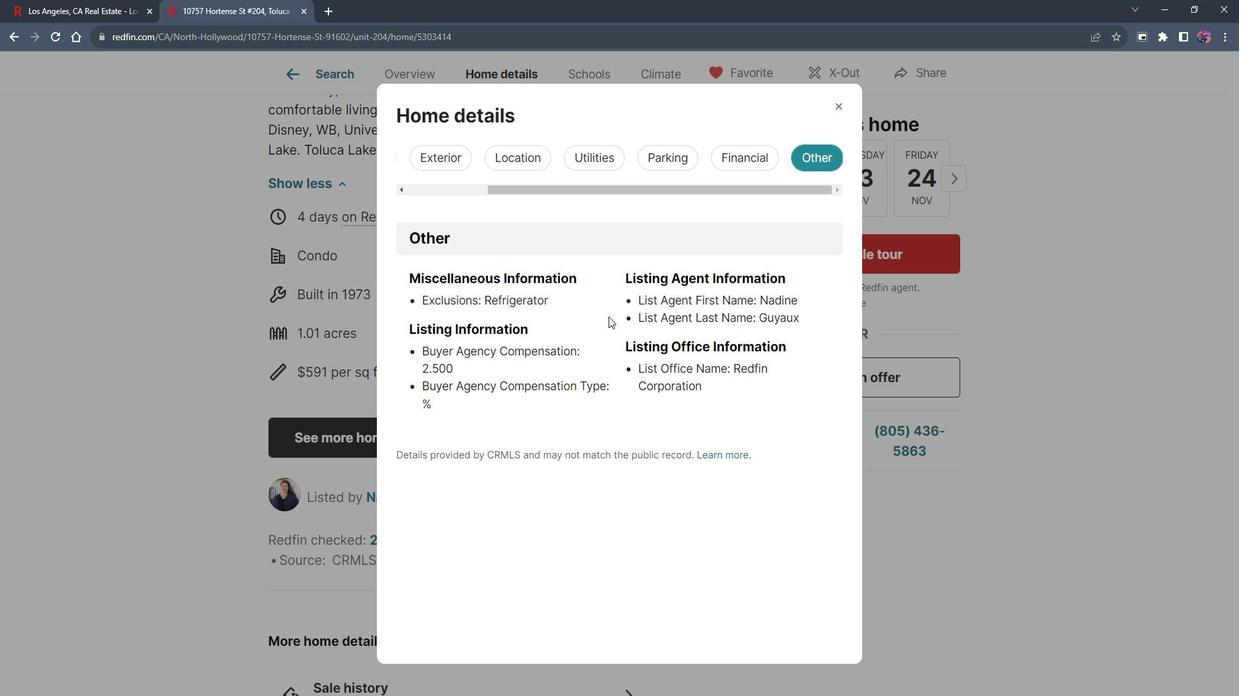
Action: Mouse scrolled (616, 313) with delta (0, 0)
Screenshot: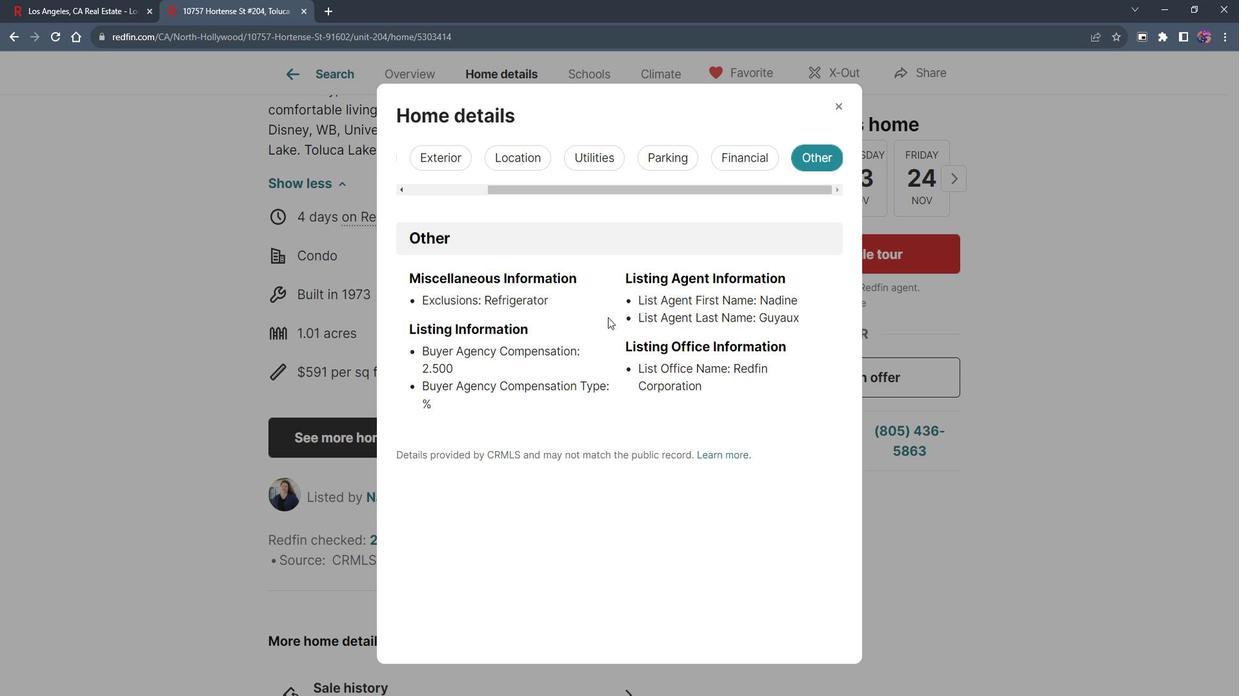 
Action: Mouse moved to (846, 108)
Screenshot: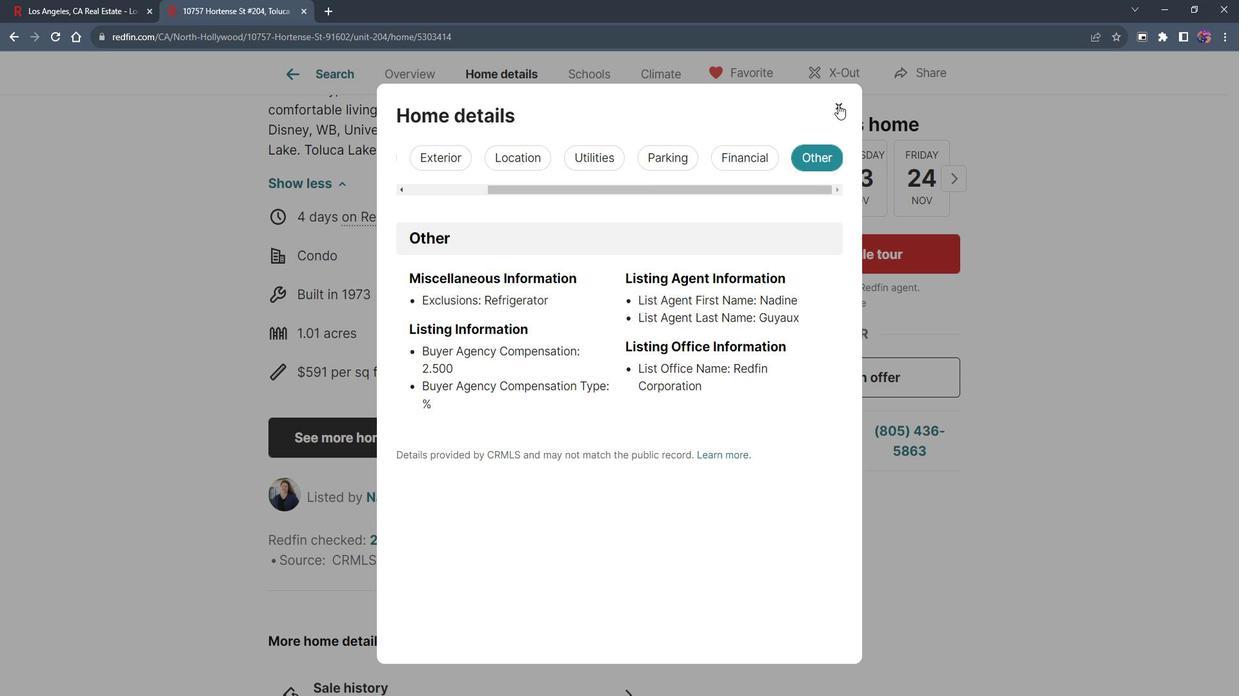 
Action: Mouse pressed left at (846, 108)
Screenshot: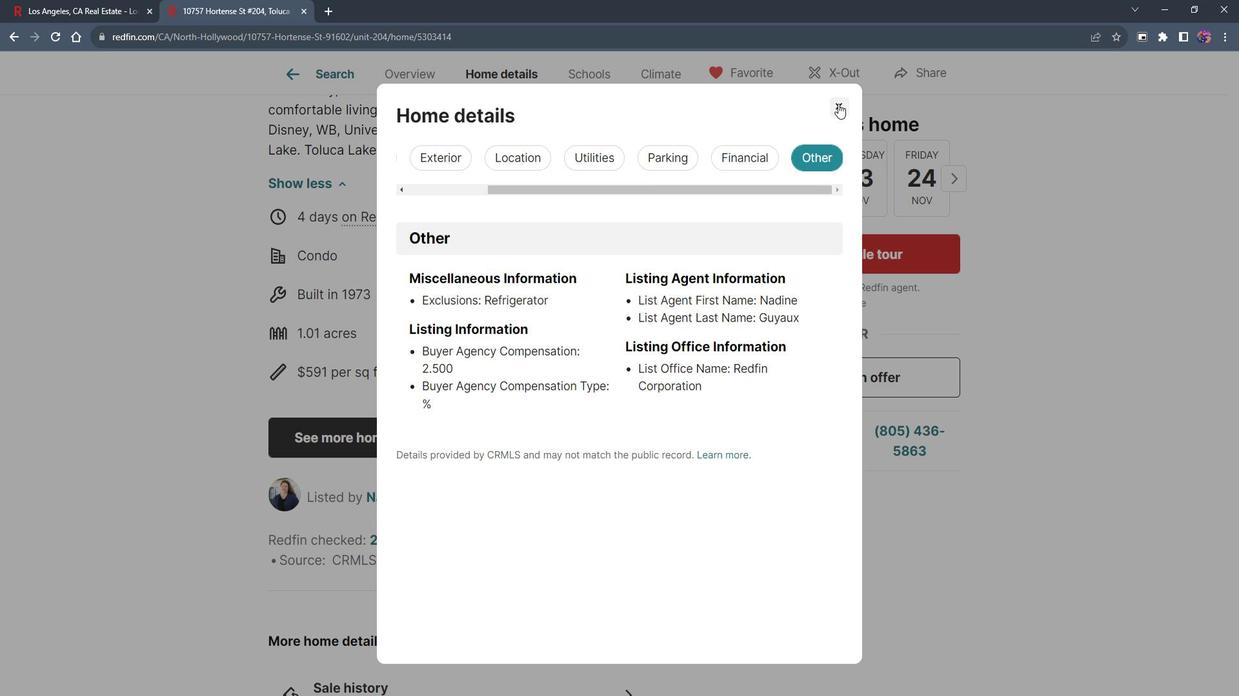 
Action: Mouse moved to (442, 392)
Screenshot: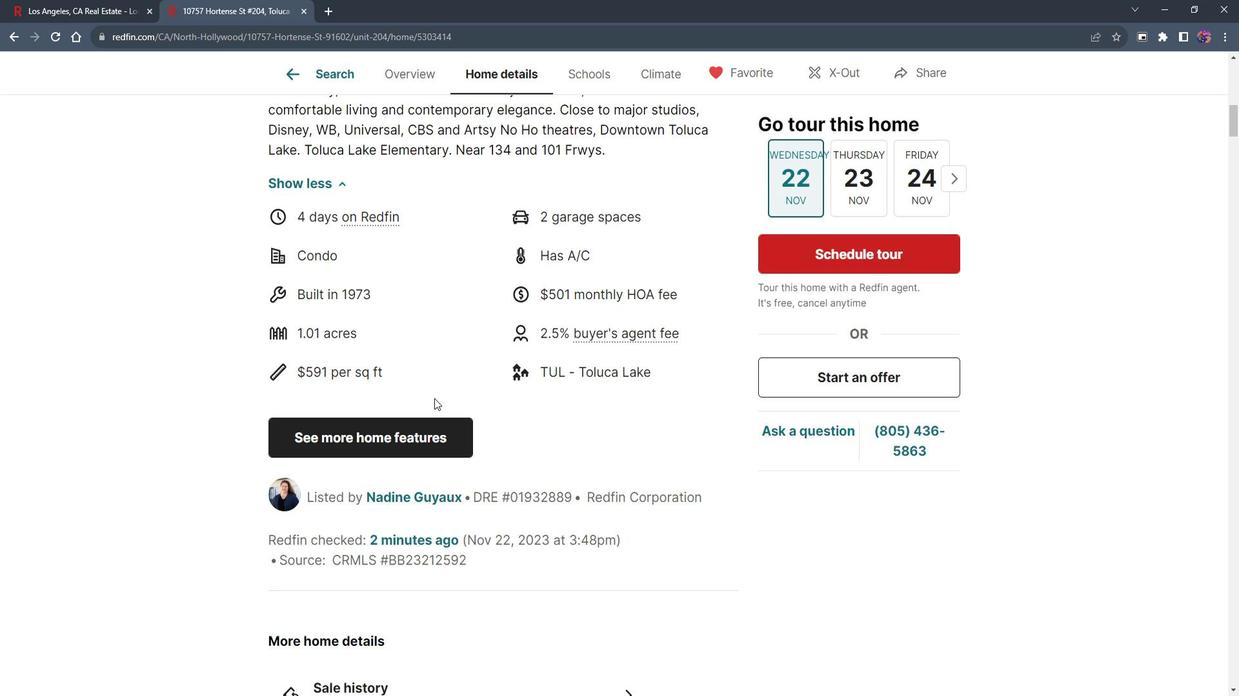 
Action: Mouse scrolled (442, 391) with delta (0, 0)
Screenshot: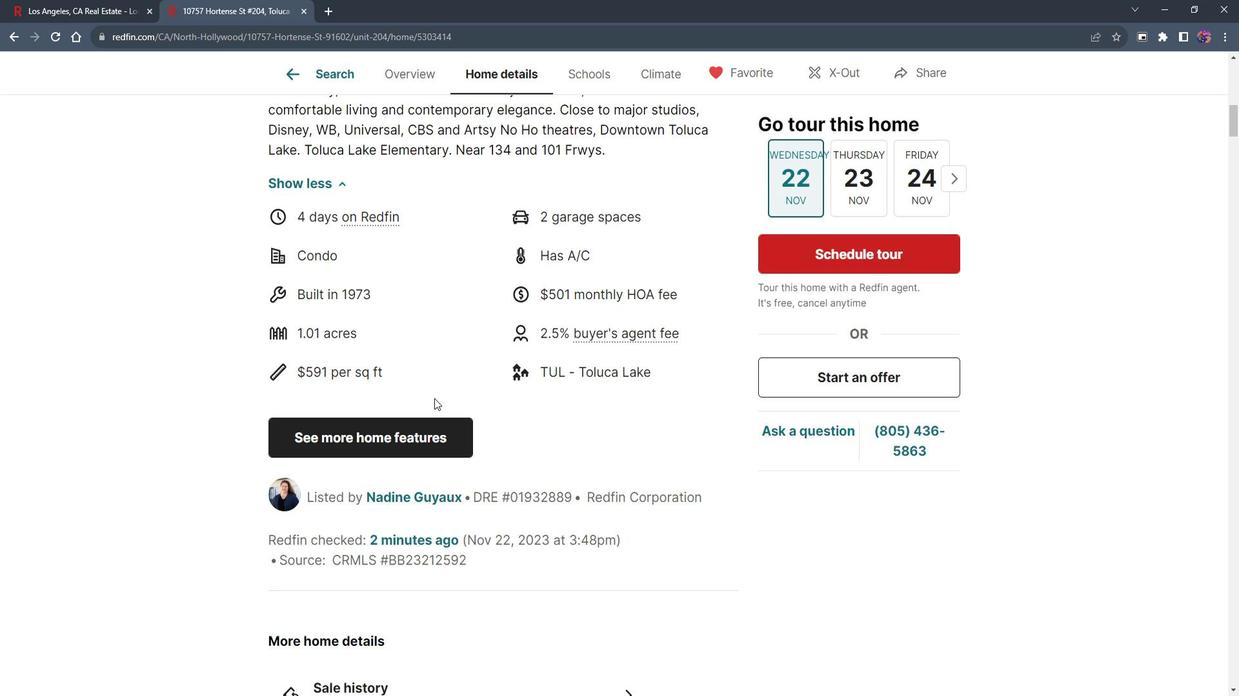 
Action: Mouse moved to (442, 390)
Screenshot: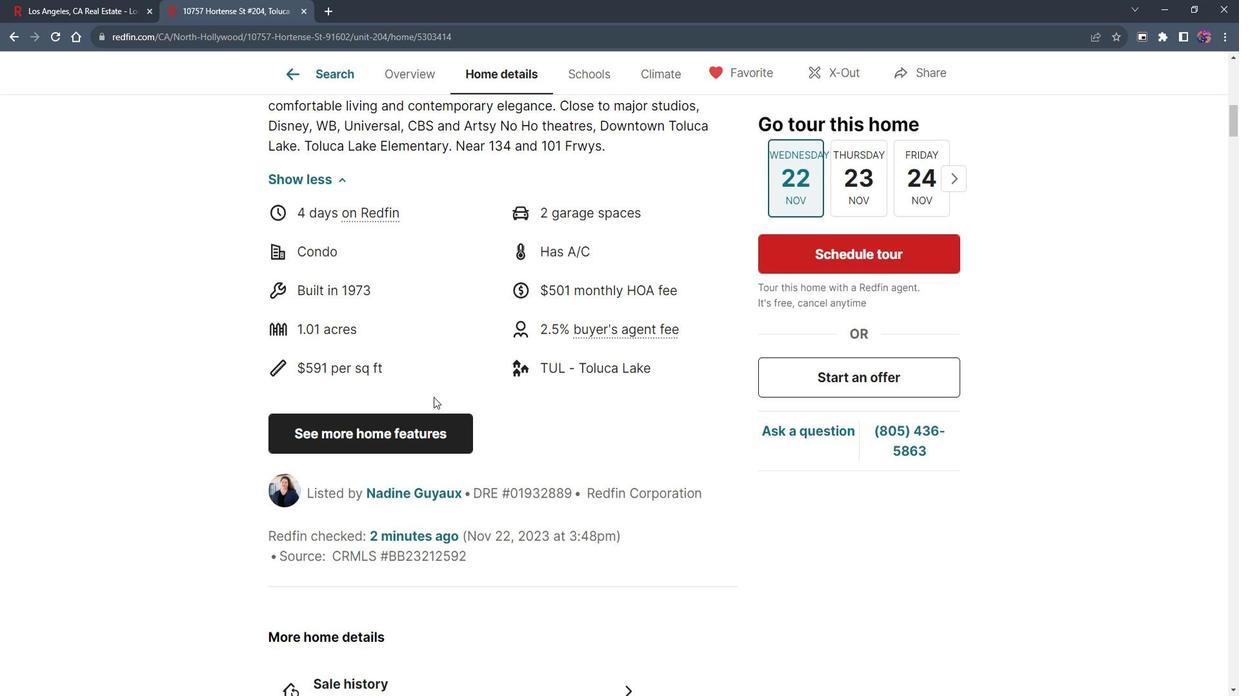 
Action: Mouse scrolled (442, 389) with delta (0, 0)
Screenshot: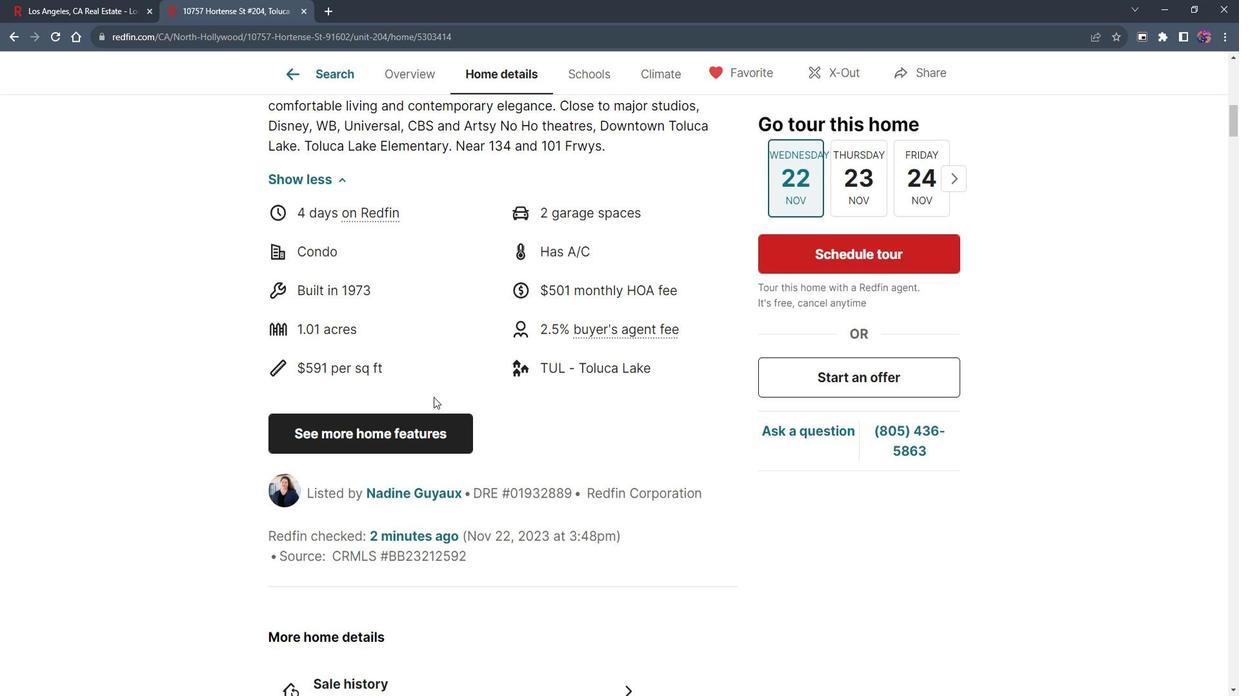 
Action: Mouse moved to (396, 334)
Screenshot: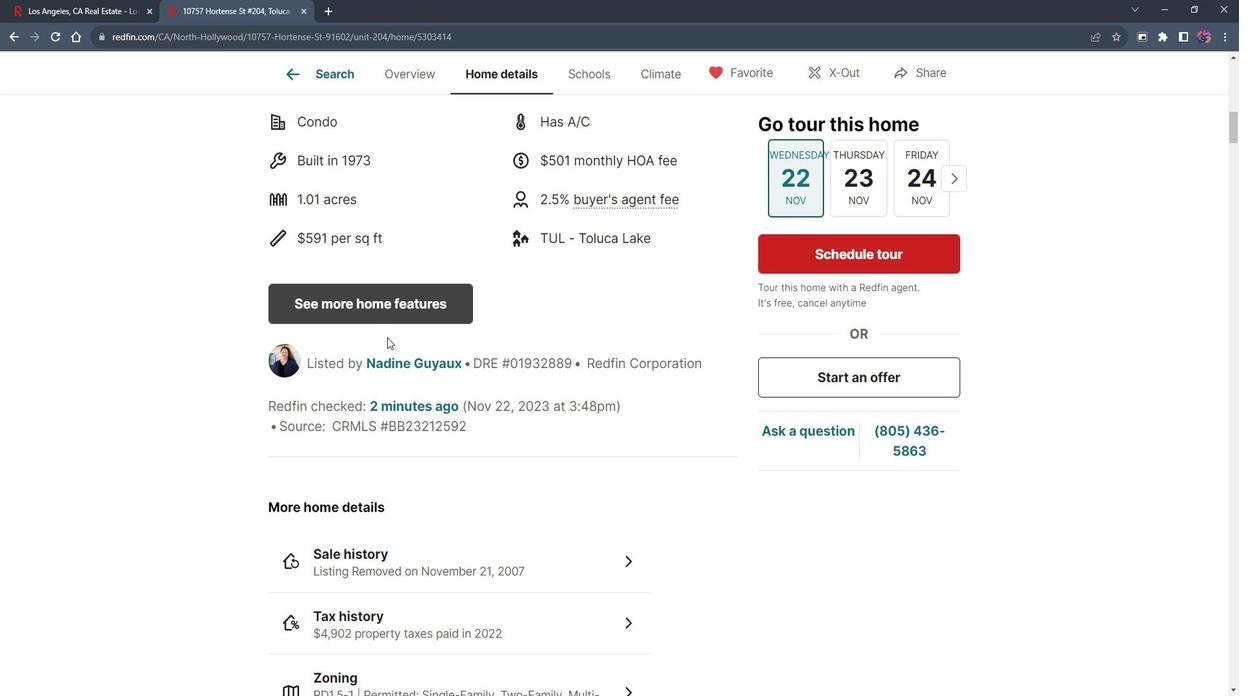 
Action: Mouse scrolled (396, 334) with delta (0, 0)
Screenshot: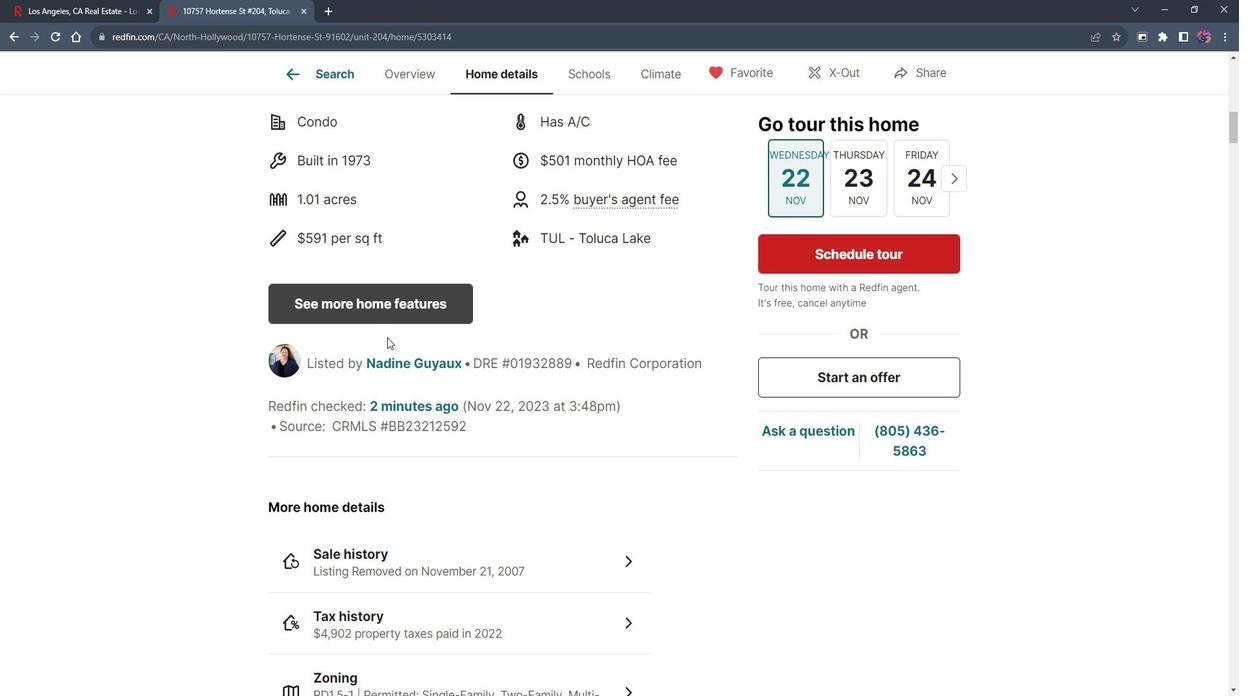 
Action: Mouse moved to (396, 338)
Screenshot: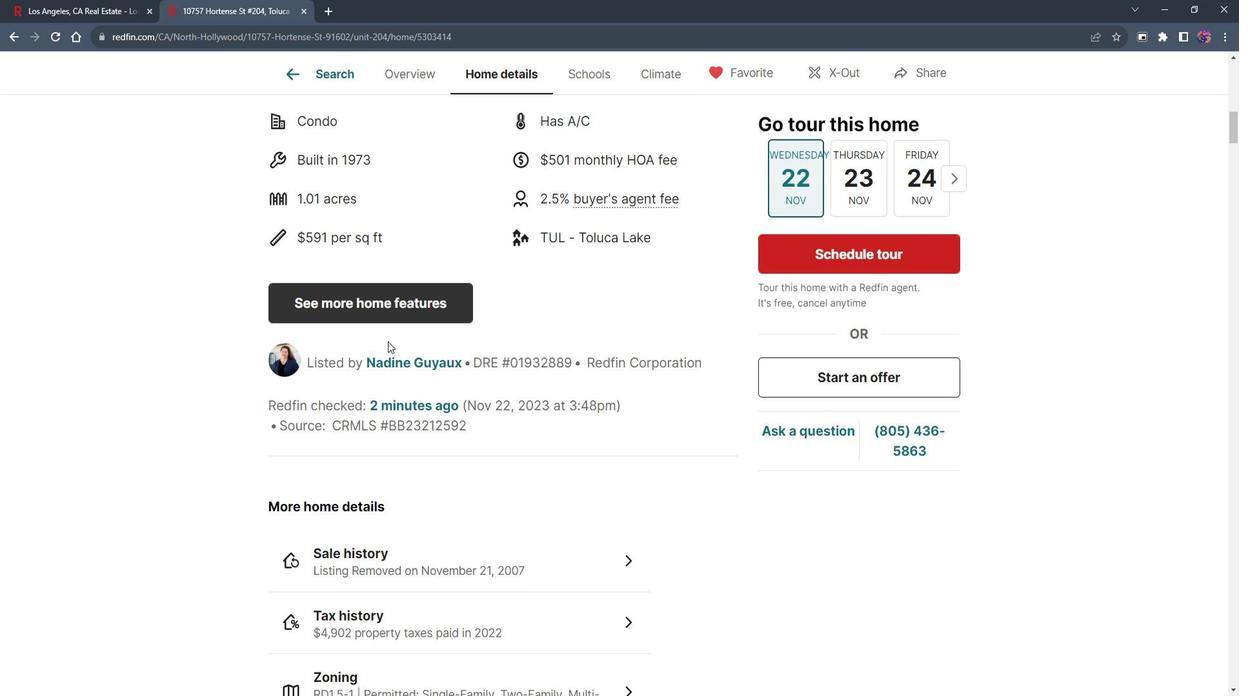 
Action: Mouse scrolled (396, 338) with delta (0, 0)
Screenshot: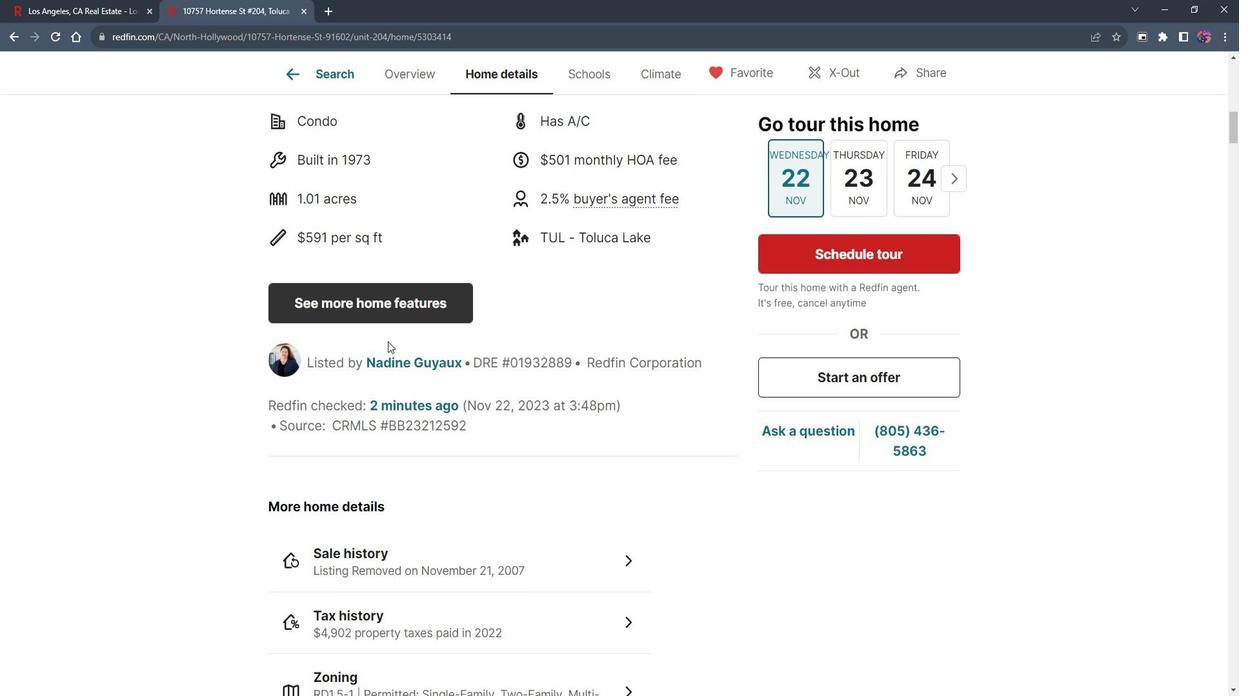 
Action: Mouse scrolled (396, 338) with delta (0, 0)
Screenshot: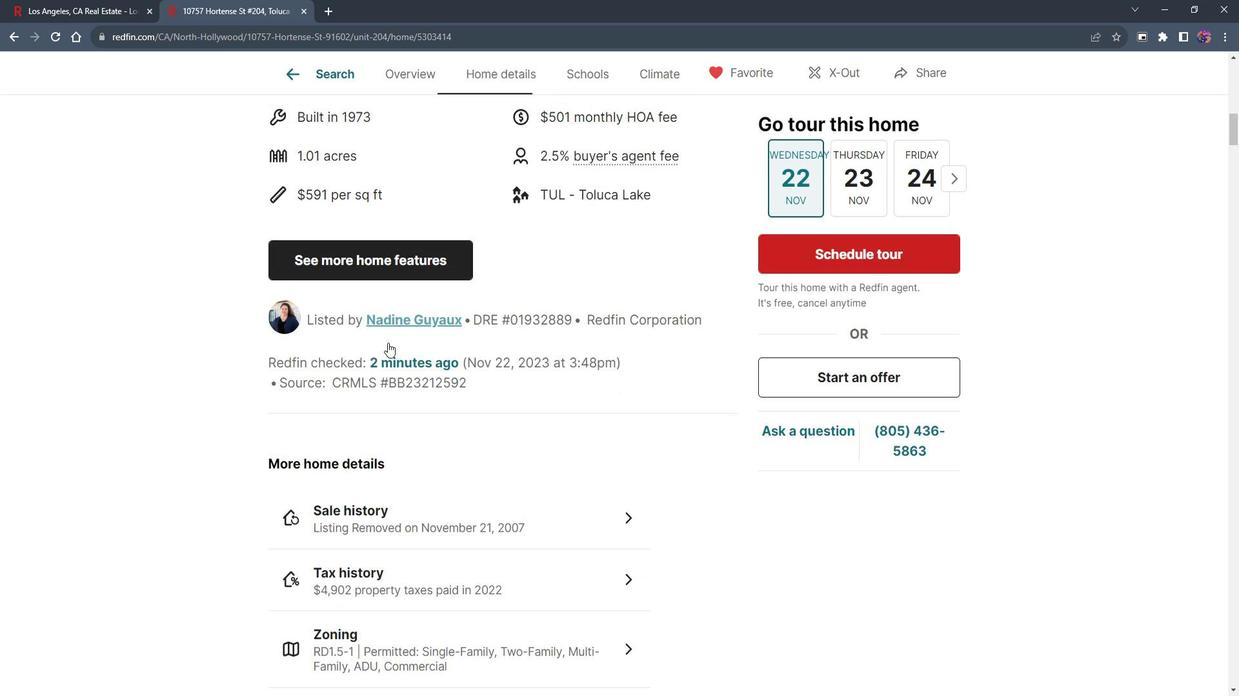 
Action: Mouse scrolled (396, 338) with delta (0, 0)
Screenshot: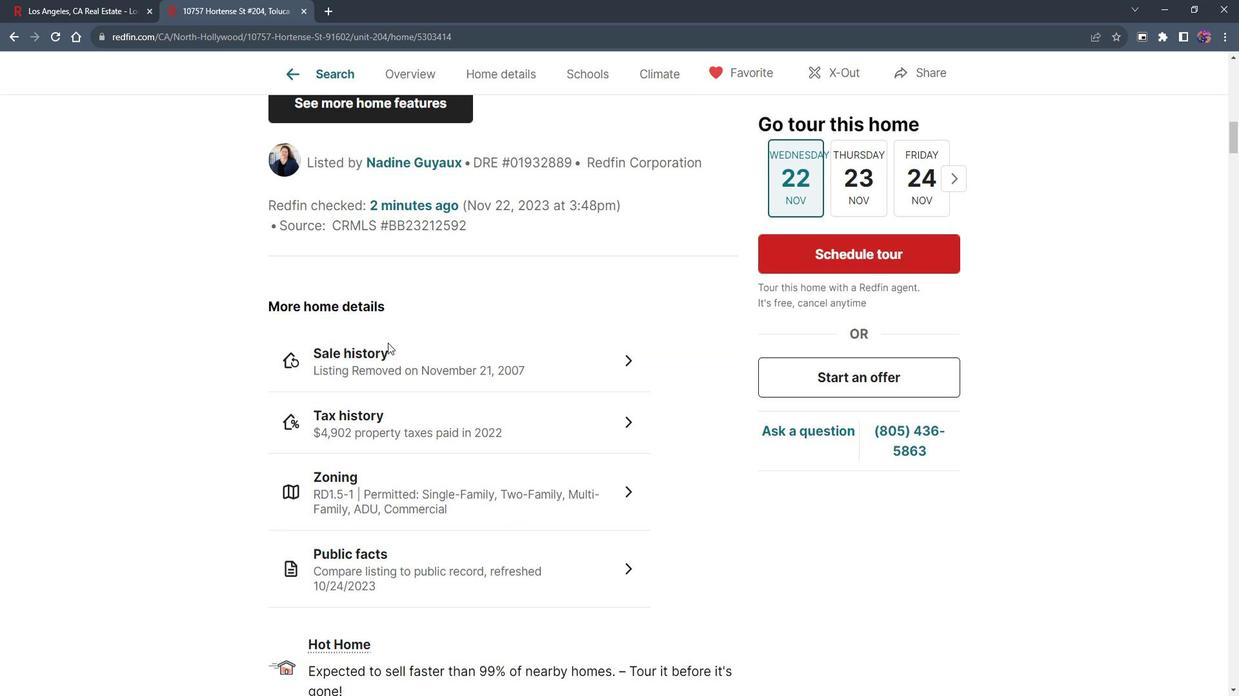 
Action: Mouse moved to (404, 294)
Screenshot: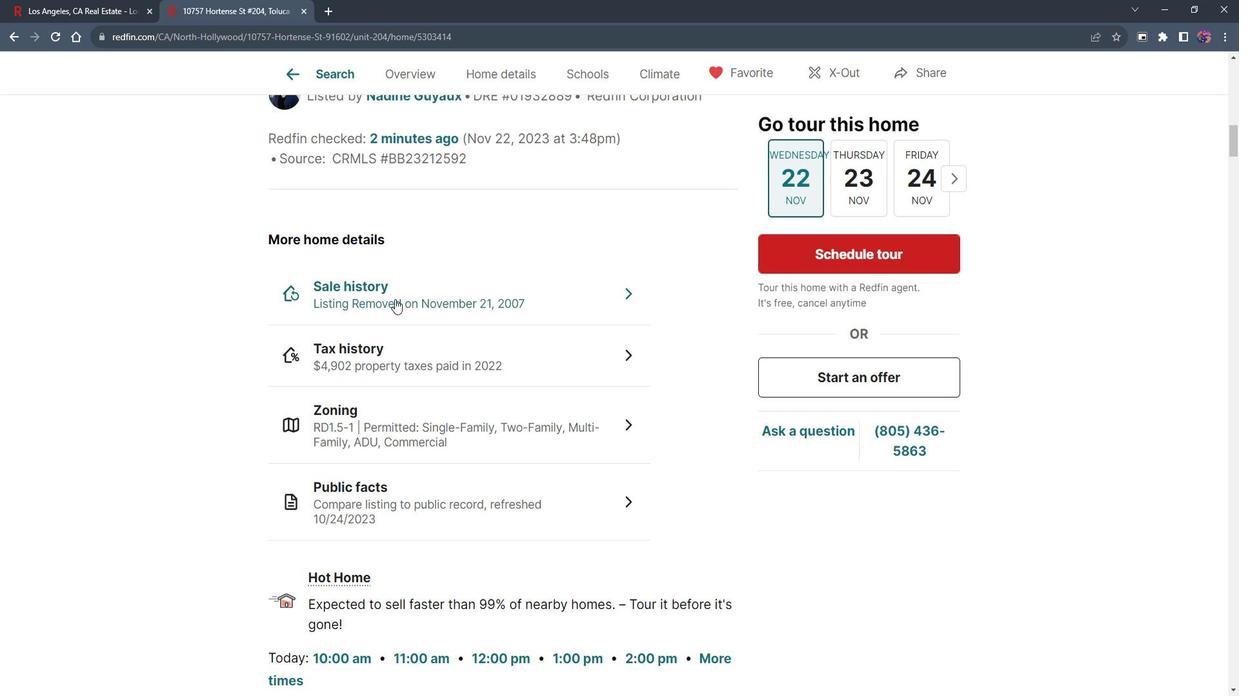 
Action: Mouse pressed left at (404, 294)
Screenshot: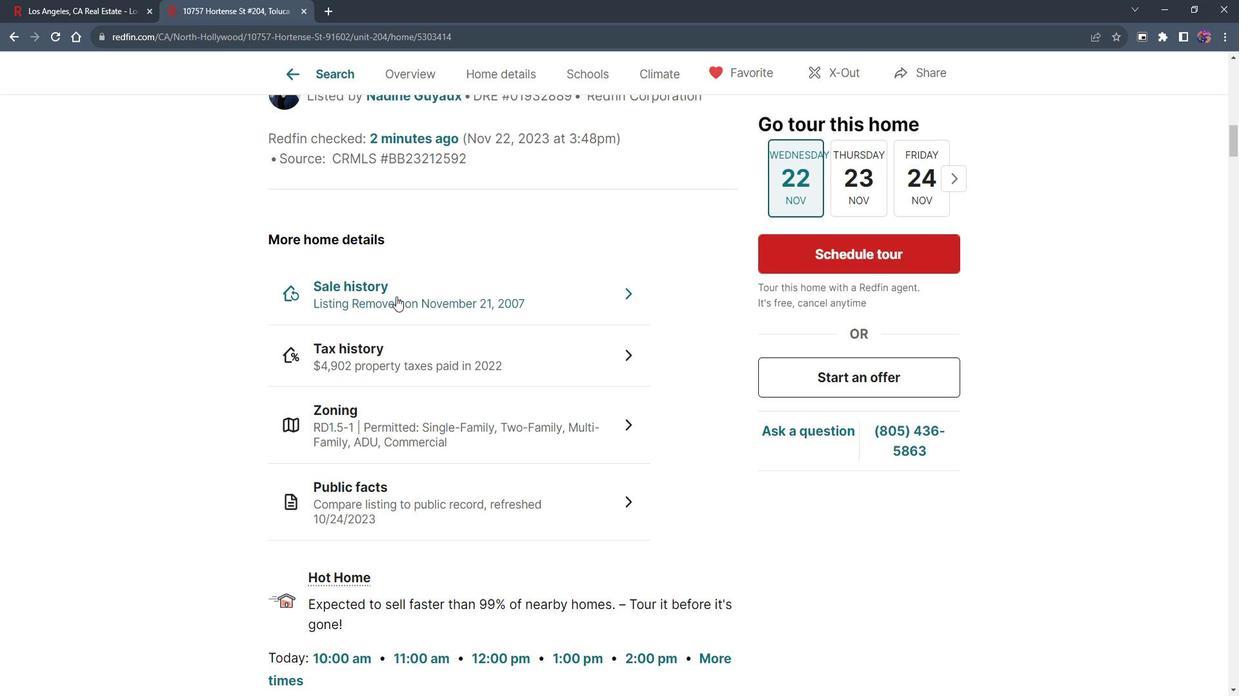 
Action: Mouse moved to (459, 349)
Screenshot: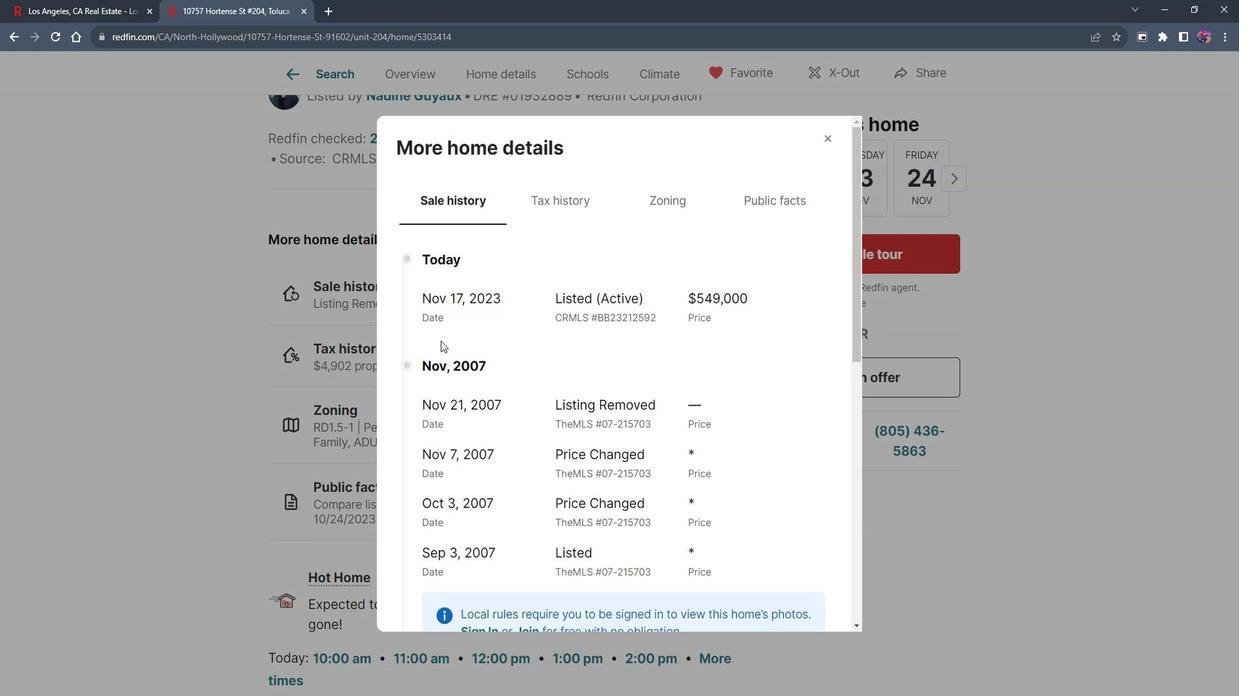 
Action: Mouse scrolled (459, 349) with delta (0, 0)
Screenshot: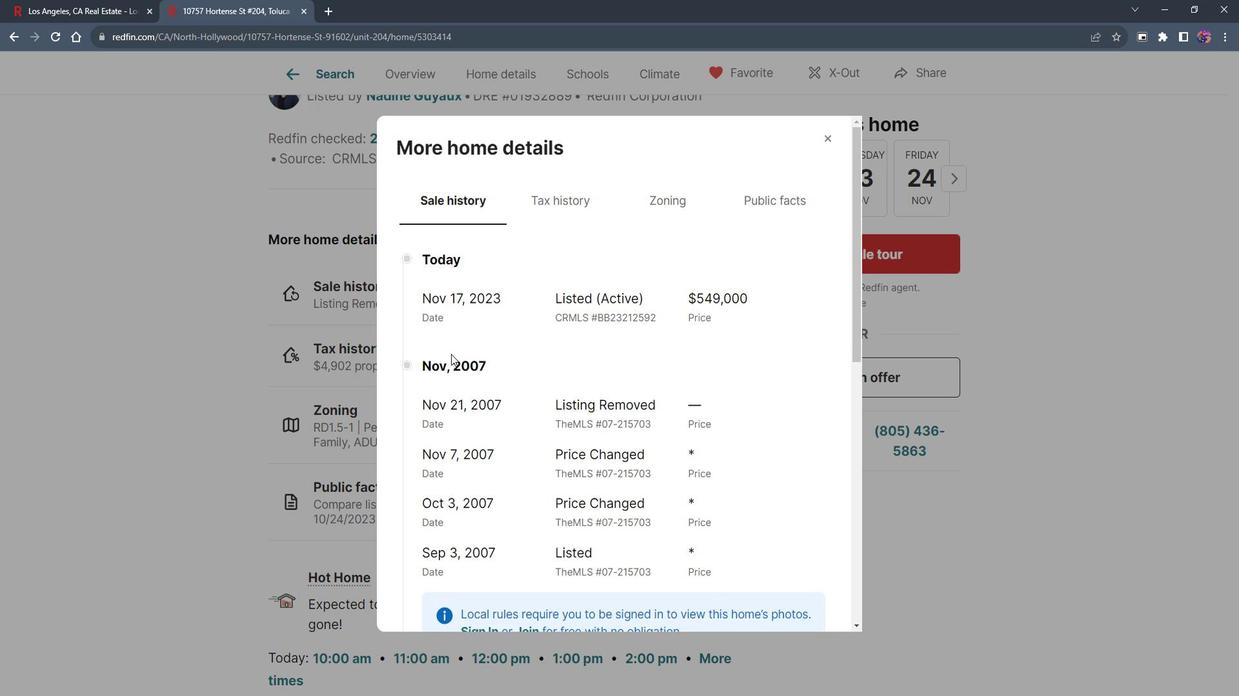 
Action: Mouse scrolled (459, 349) with delta (0, 0)
Screenshot: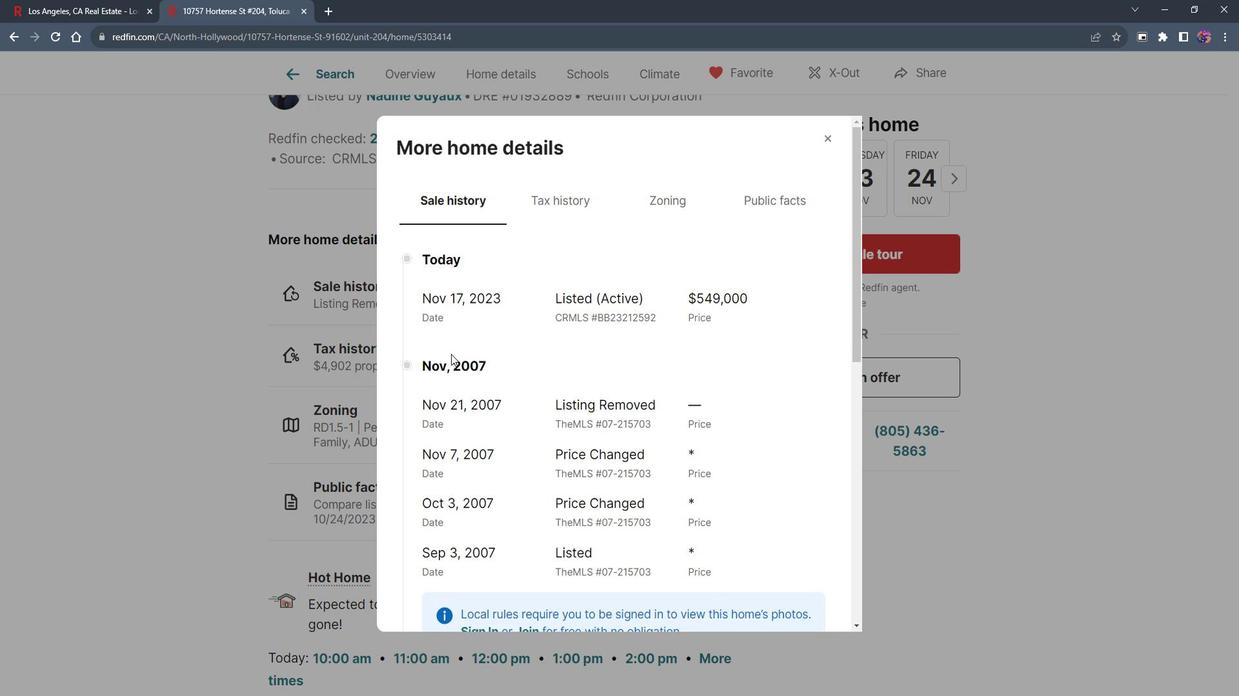 
Action: Mouse scrolled (459, 349) with delta (0, 0)
Screenshot: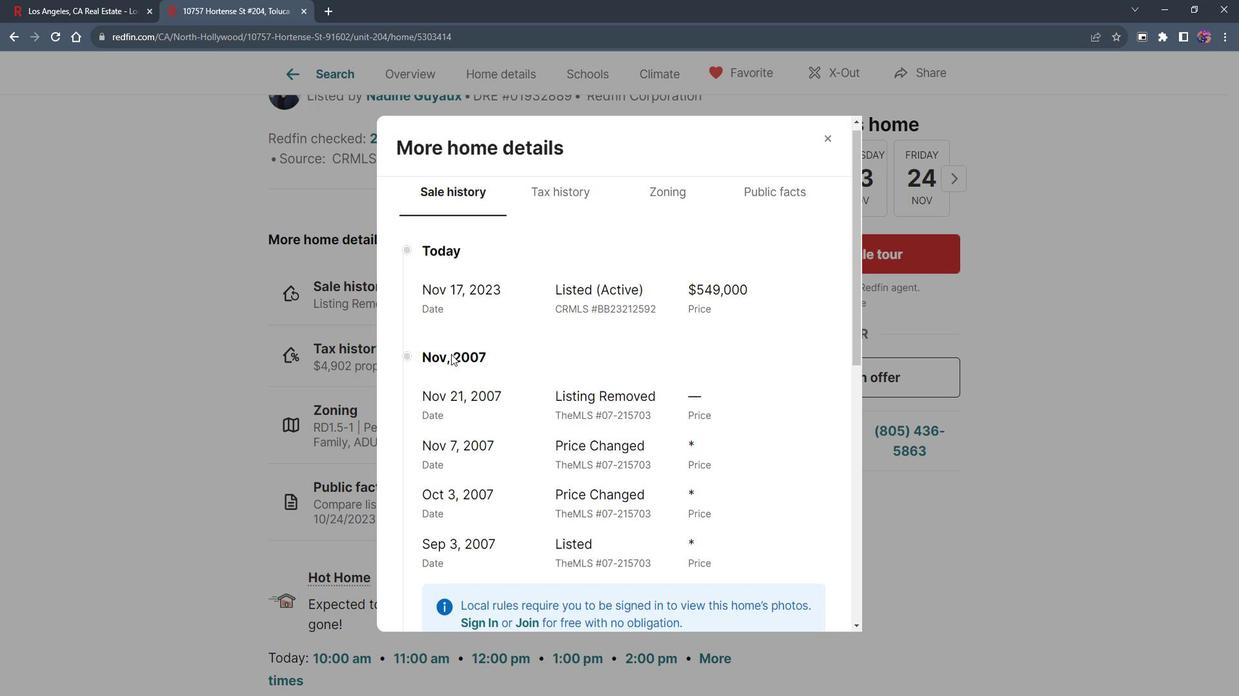 
Action: Mouse scrolled (459, 349) with delta (0, 0)
Screenshot: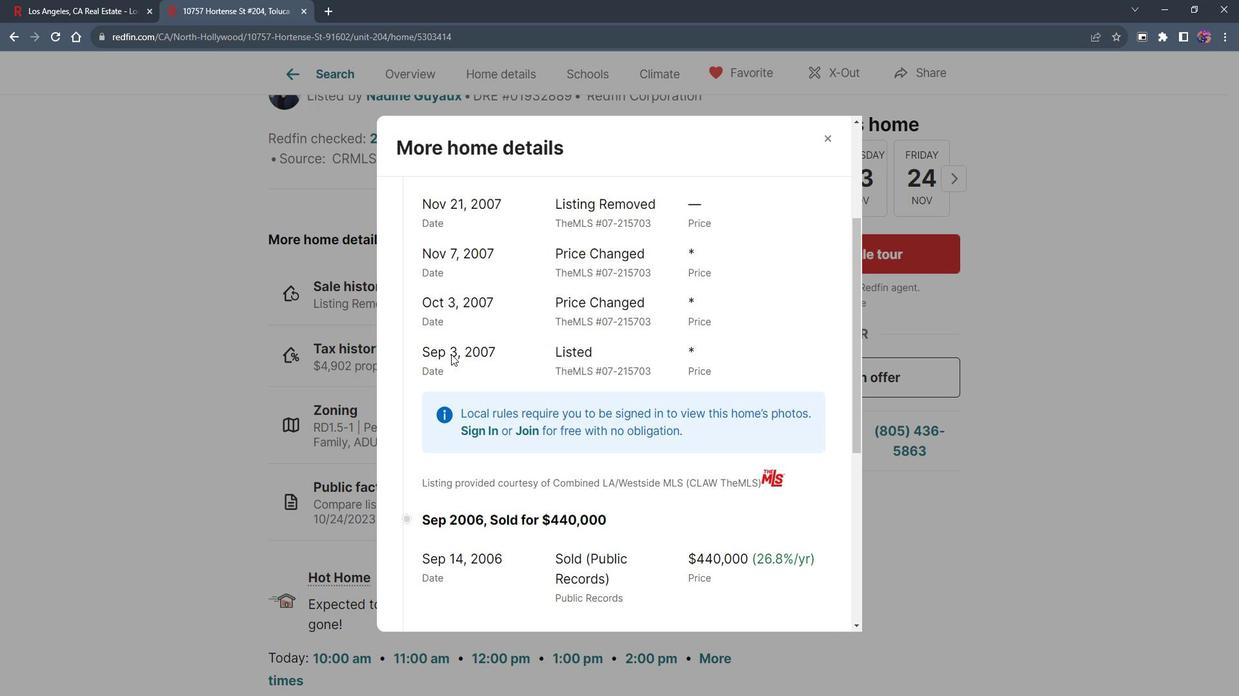 
Action: Mouse scrolled (459, 349) with delta (0, 0)
Screenshot: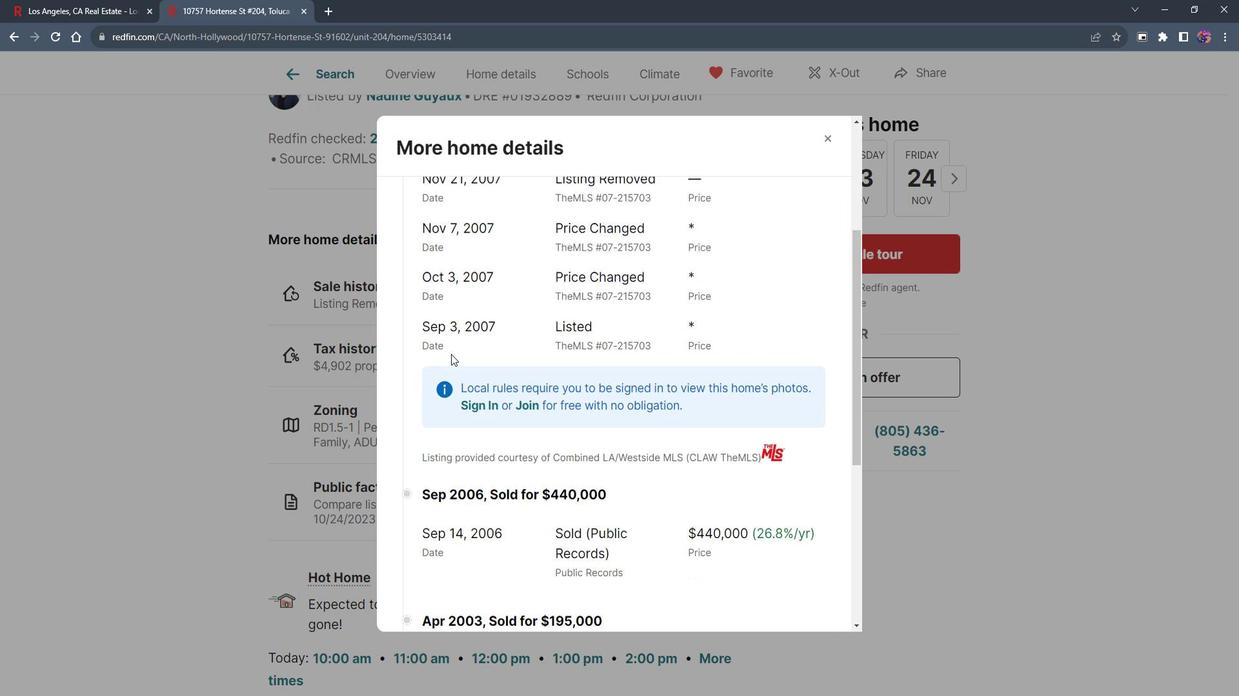 
Action: Mouse moved to (462, 343)
Screenshot: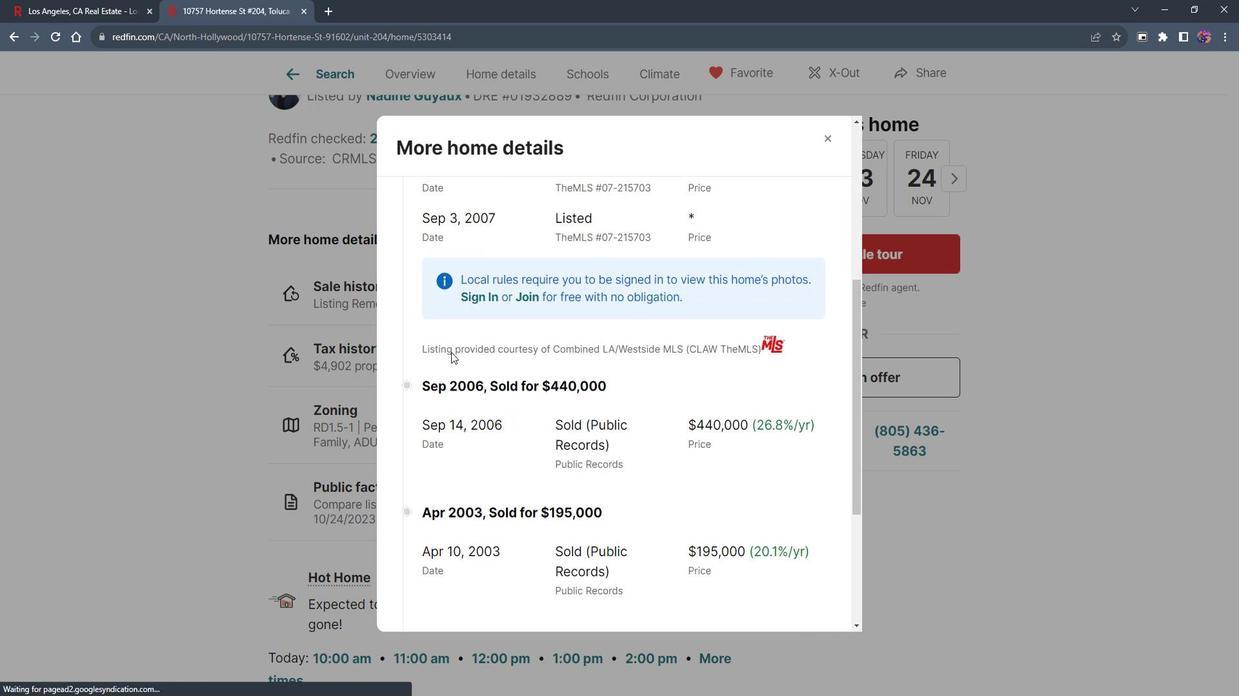 
Action: Mouse scrolled (462, 343) with delta (0, 0)
Screenshot: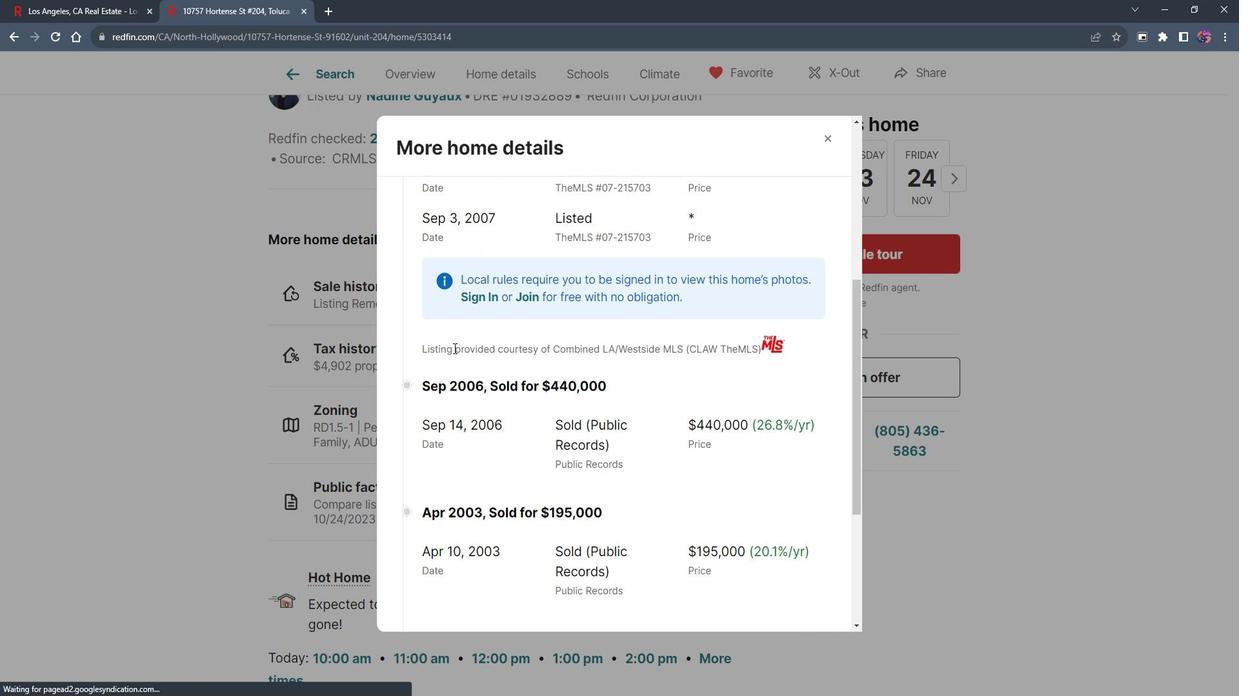 
Action: Mouse scrolled (462, 343) with delta (0, 0)
Screenshot: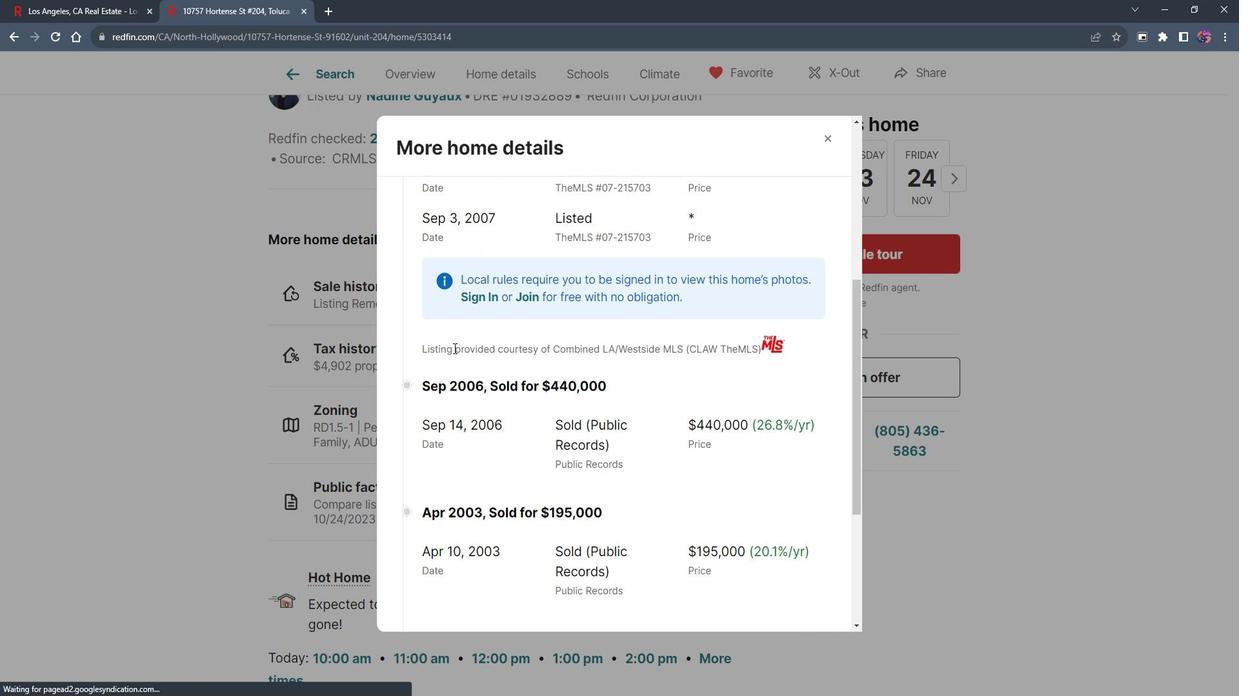 
Action: Mouse scrolled (462, 343) with delta (0, 0)
Screenshot: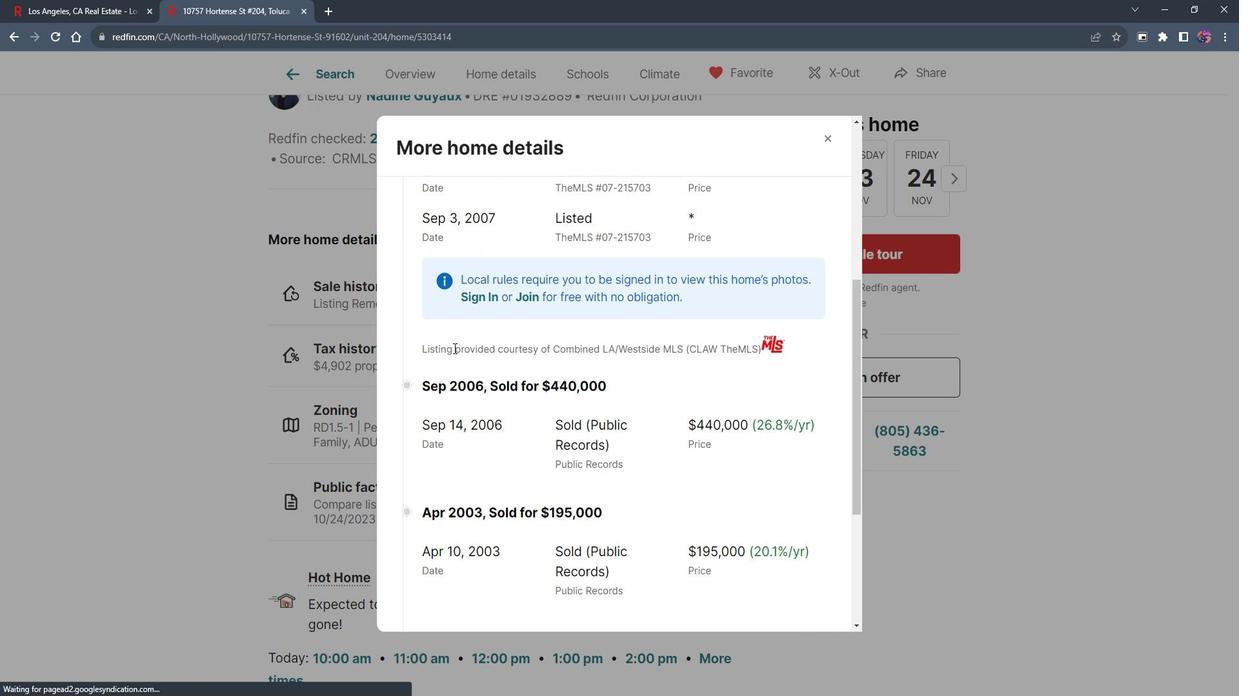 
Action: Mouse scrolled (462, 343) with delta (0, 0)
Screenshot: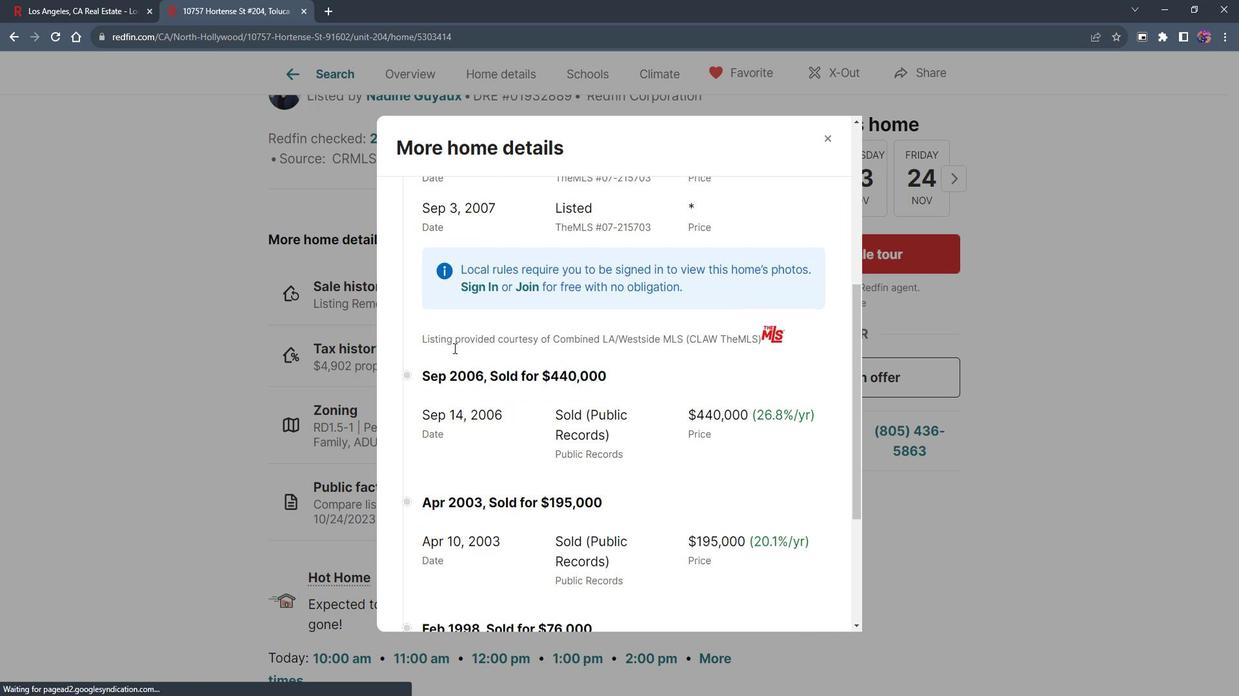 
Action: Mouse scrolled (462, 343) with delta (0, 0)
Screenshot: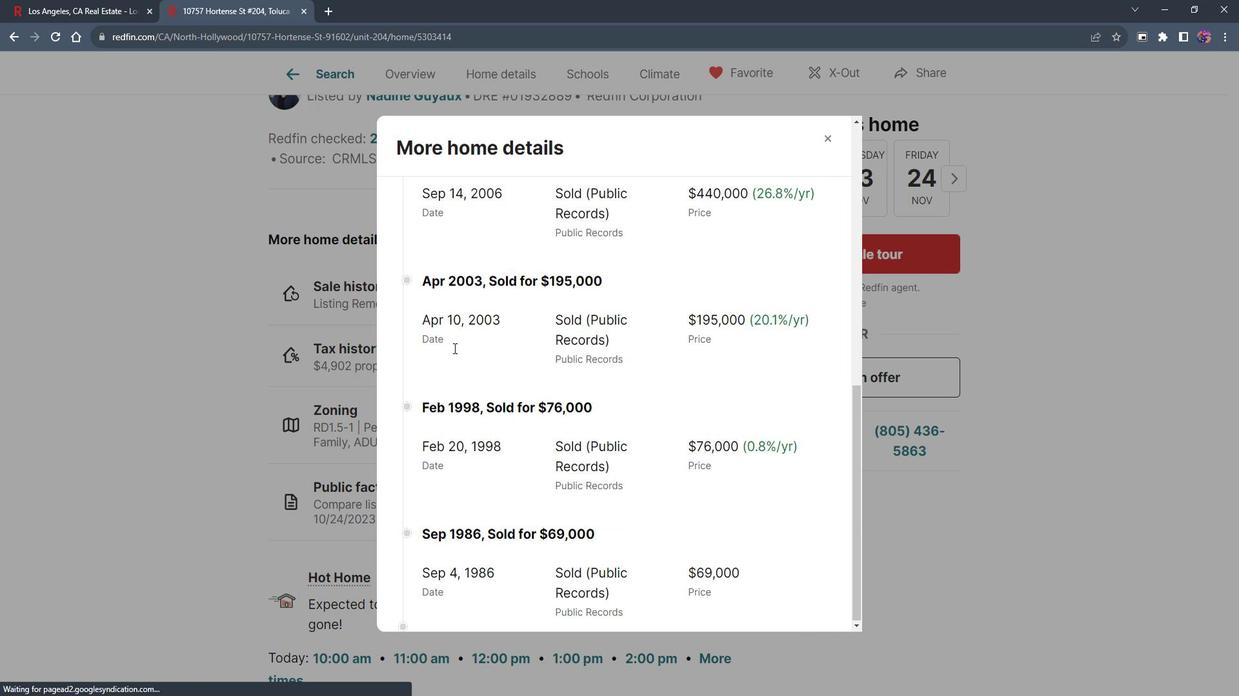 
Action: Mouse moved to (465, 336)
Screenshot: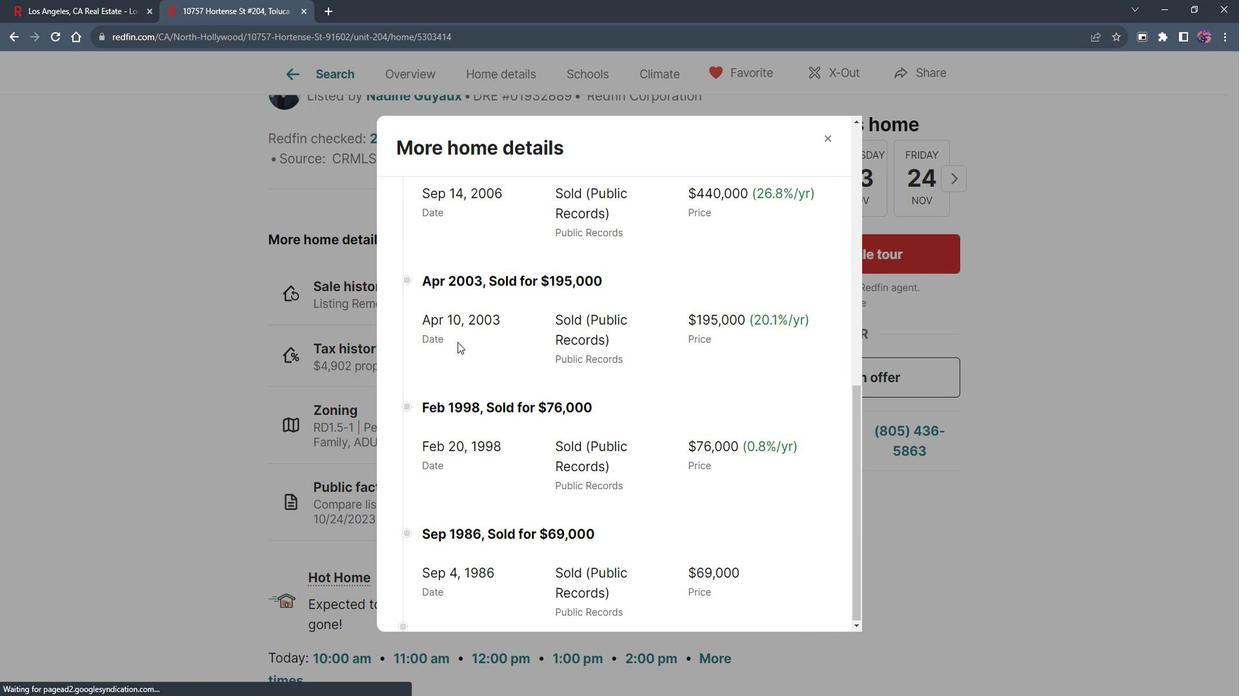
Action: Mouse scrolled (465, 337) with delta (0, 0)
Screenshot: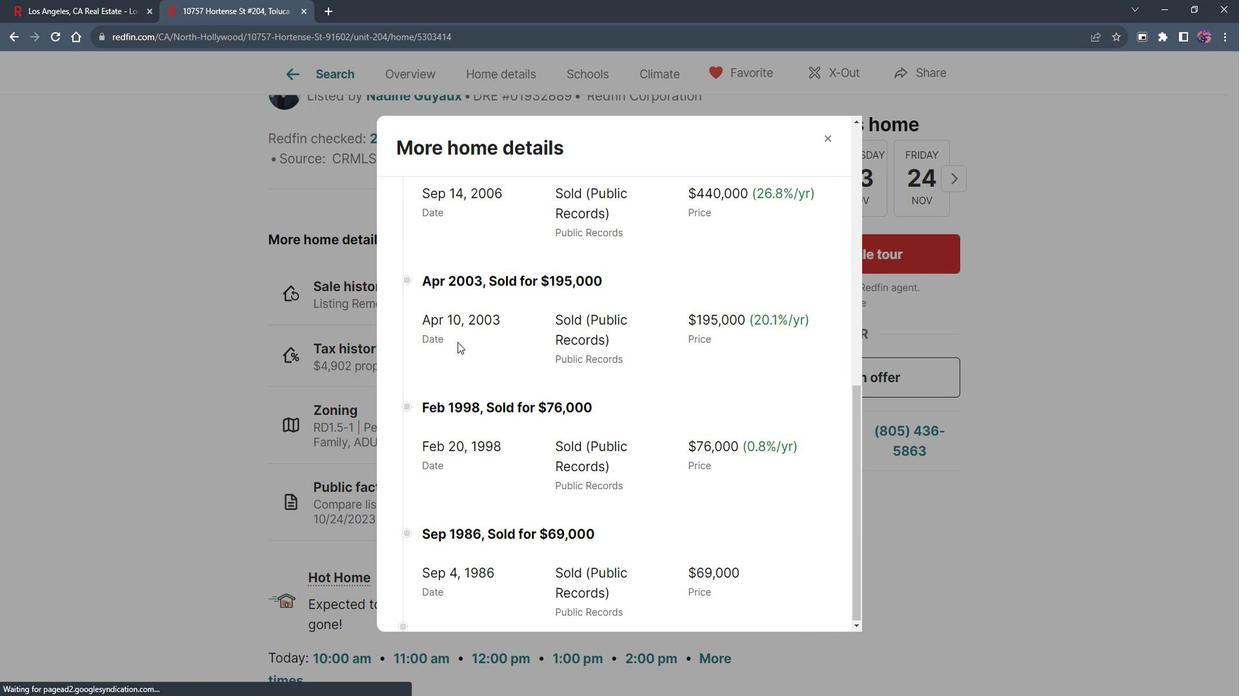 
Action: Mouse moved to (465, 336)
Screenshot: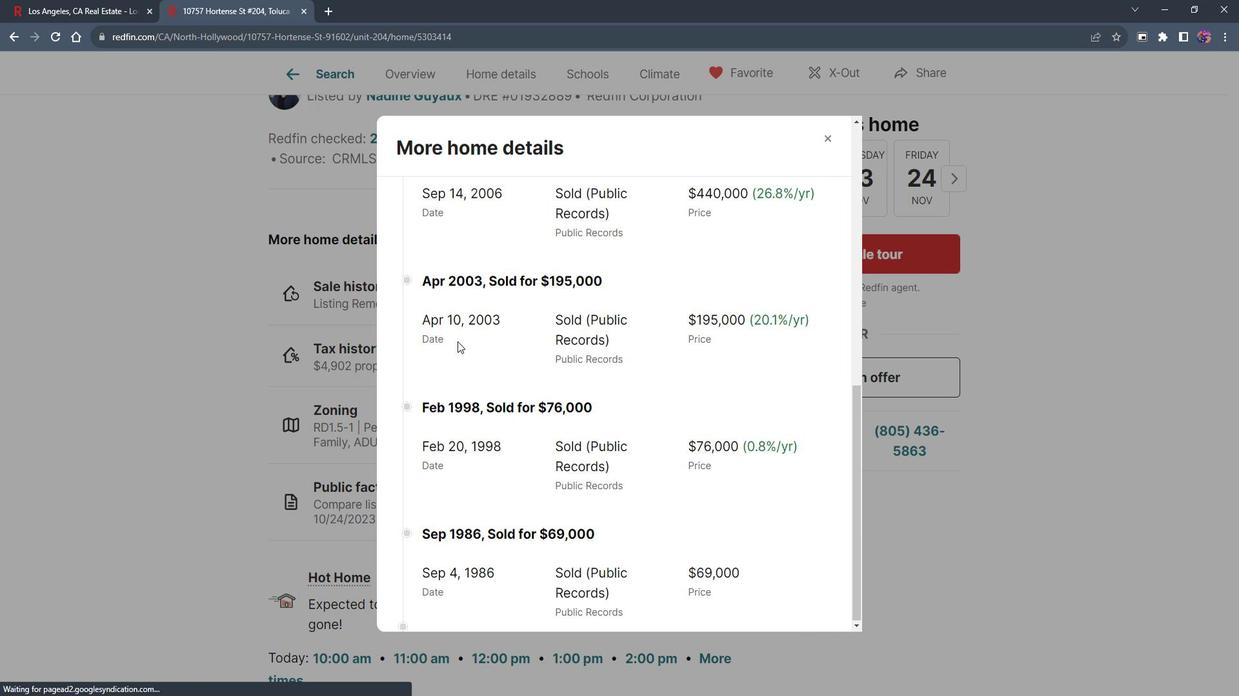 
Action: Mouse scrolled (465, 337) with delta (0, 0)
Screenshot: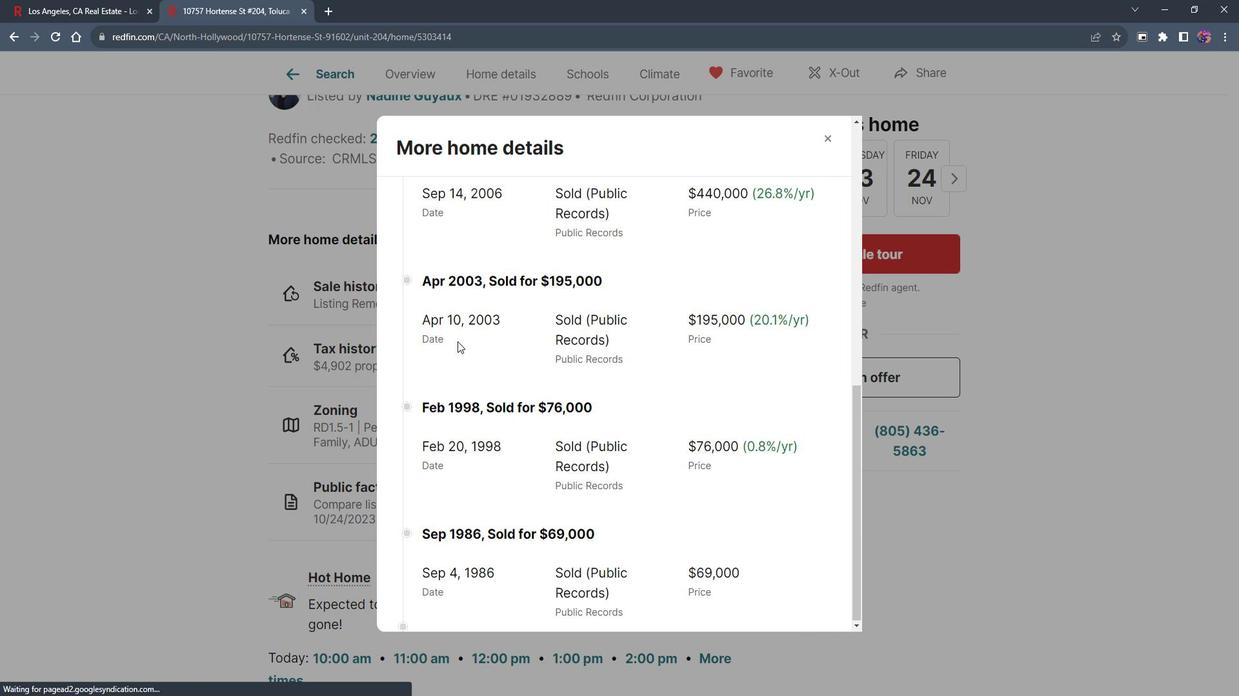 
Action: Mouse scrolled (465, 337) with delta (0, 0)
Screenshot: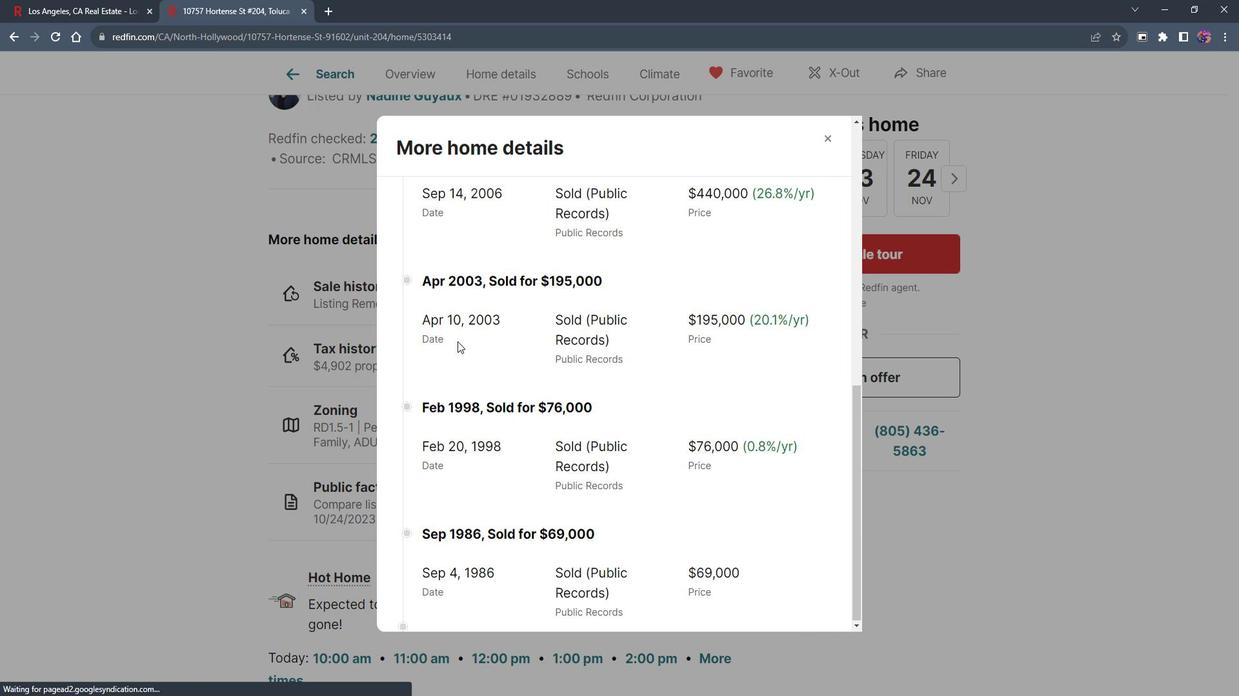 
Action: Mouse moved to (466, 336)
Screenshot: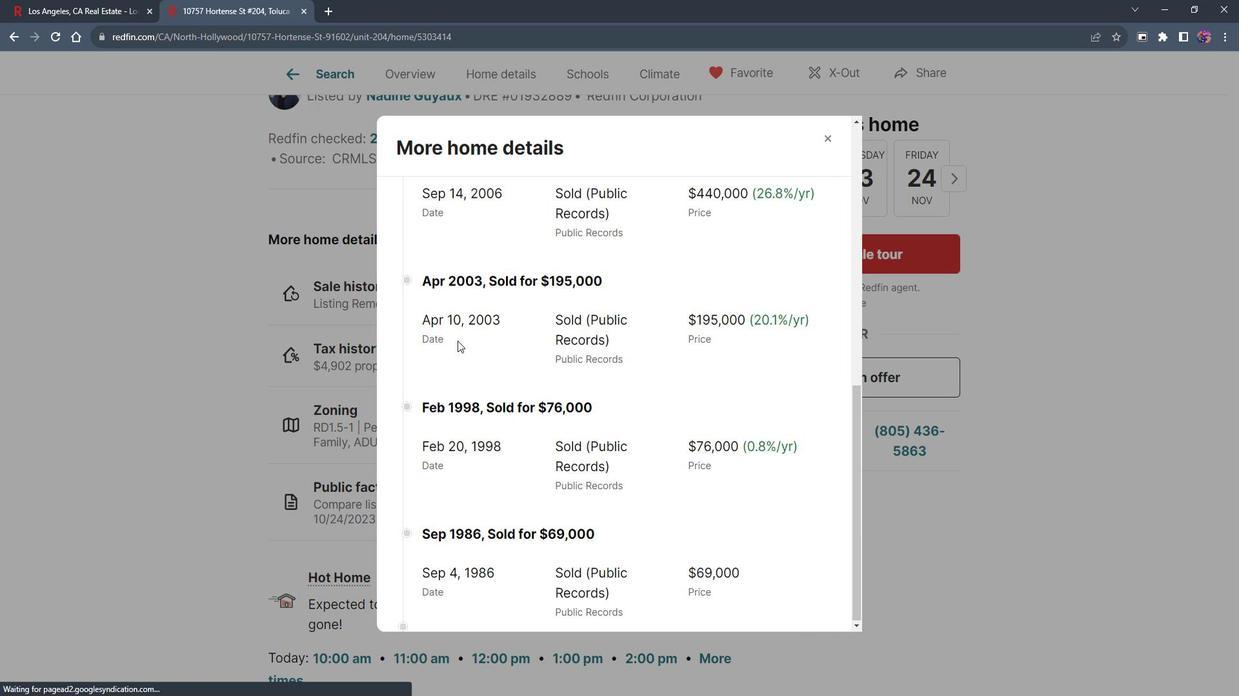 
Action: Mouse scrolled (466, 336) with delta (0, 0)
Screenshot: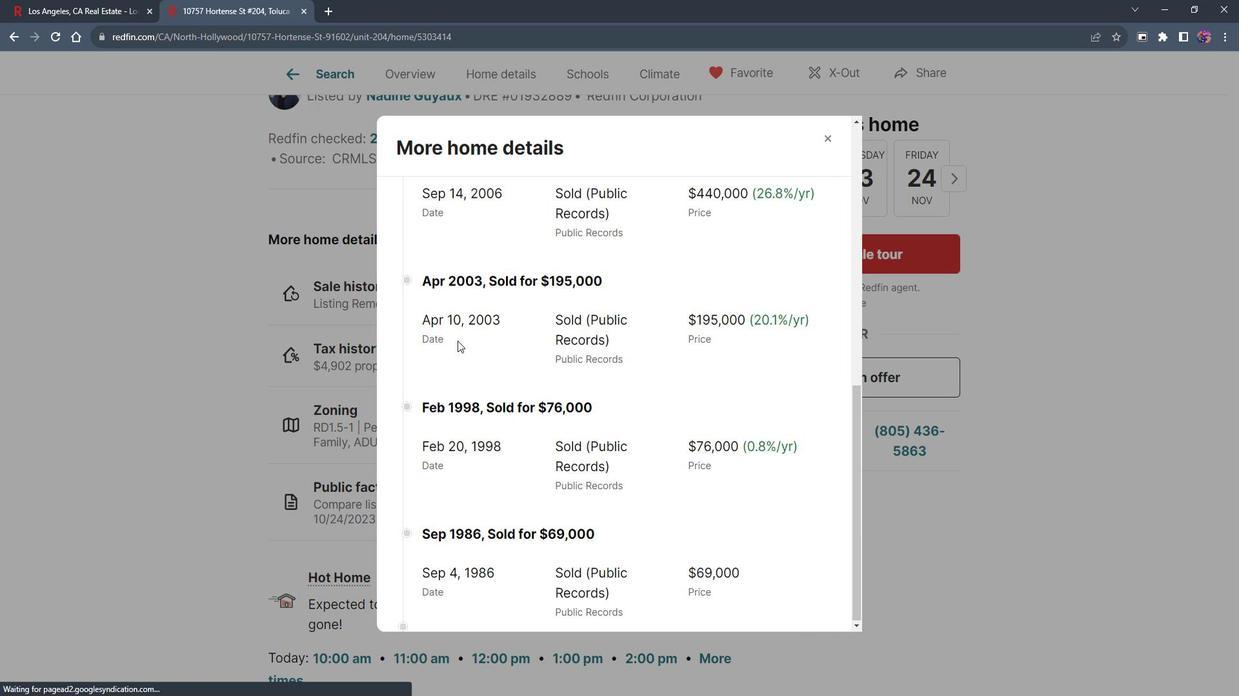 
Action: Mouse scrolled (466, 336) with delta (0, 0)
Screenshot: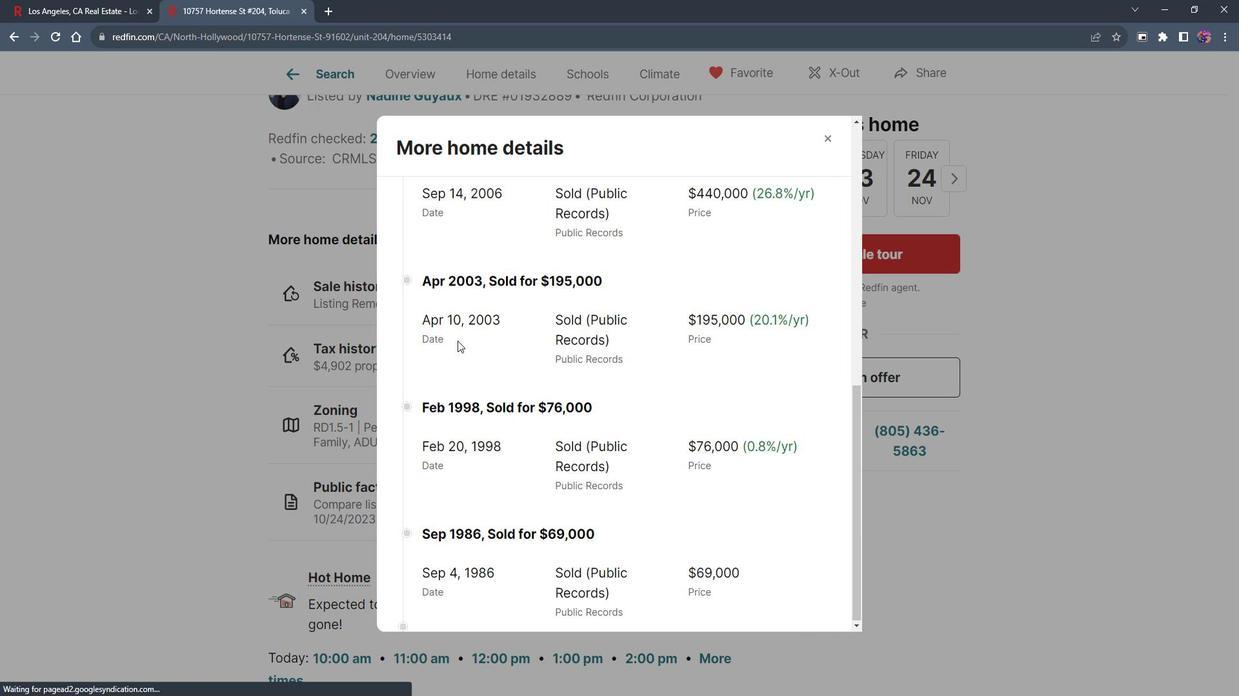 
Action: Mouse scrolled (466, 336) with delta (0, 0)
Screenshot: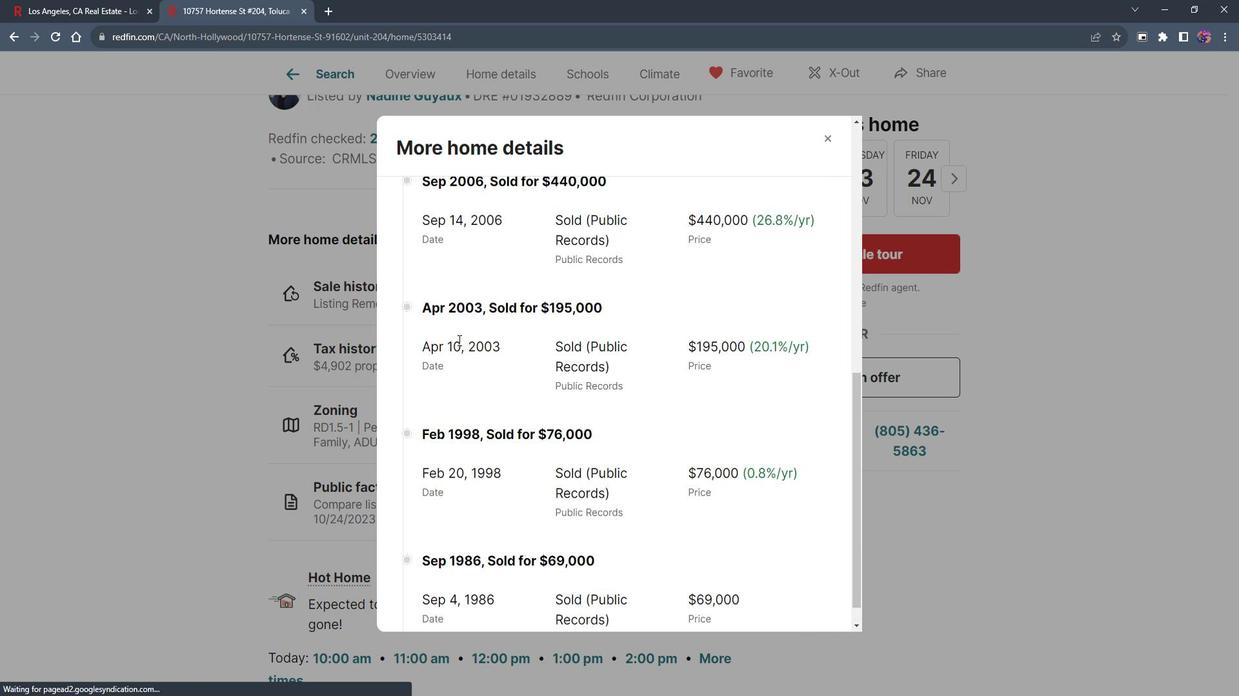 
Action: Mouse moved to (514, 265)
Screenshot: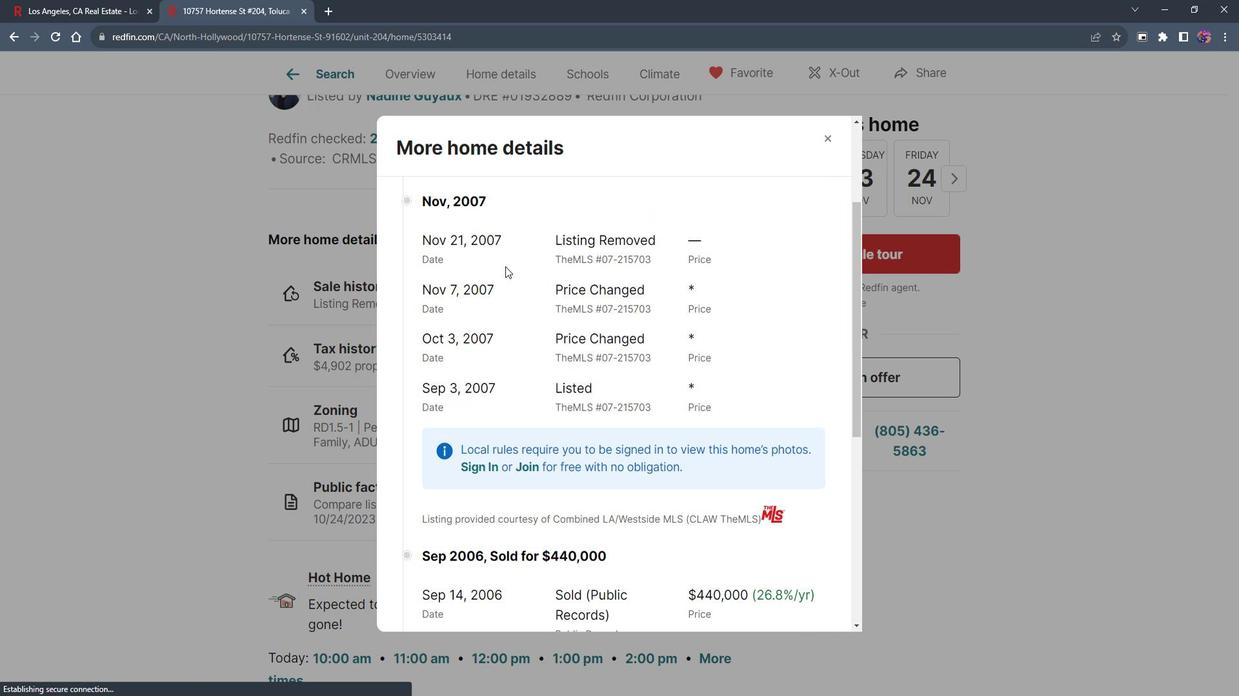 
Action: Mouse scrolled (514, 265) with delta (0, 0)
Screenshot: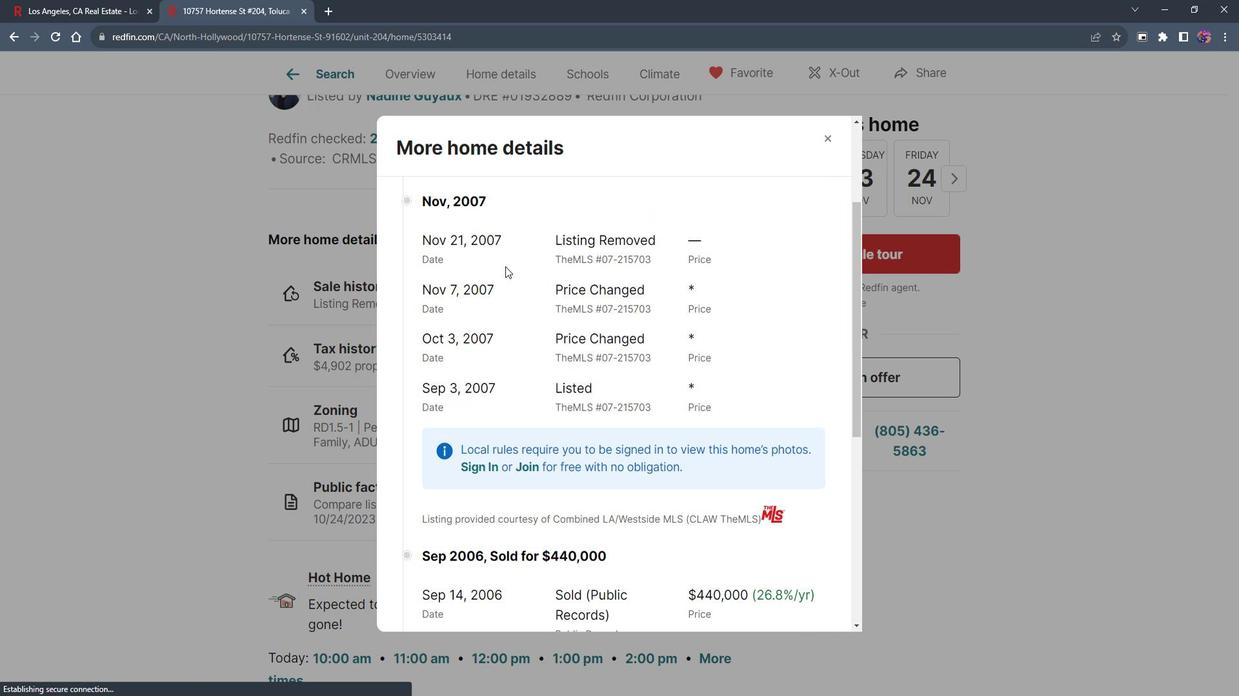 
Action: Mouse scrolled (514, 265) with delta (0, 0)
Screenshot: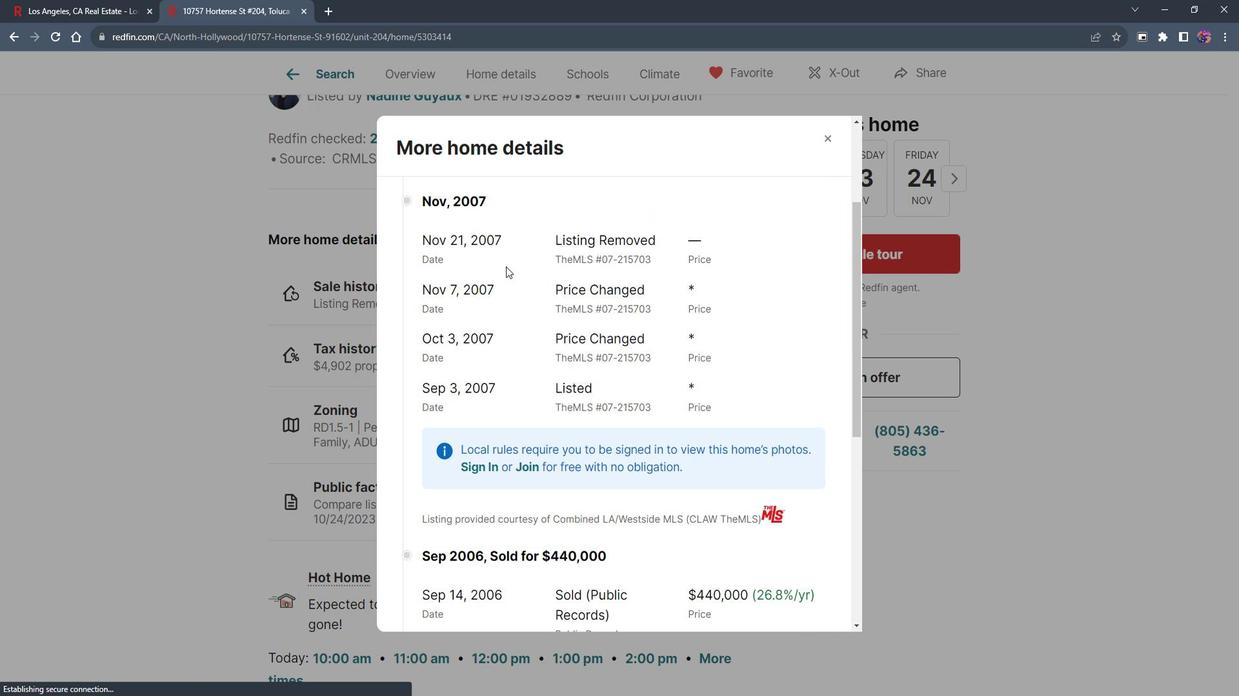 
Action: Mouse scrolled (514, 265) with delta (0, 0)
Screenshot: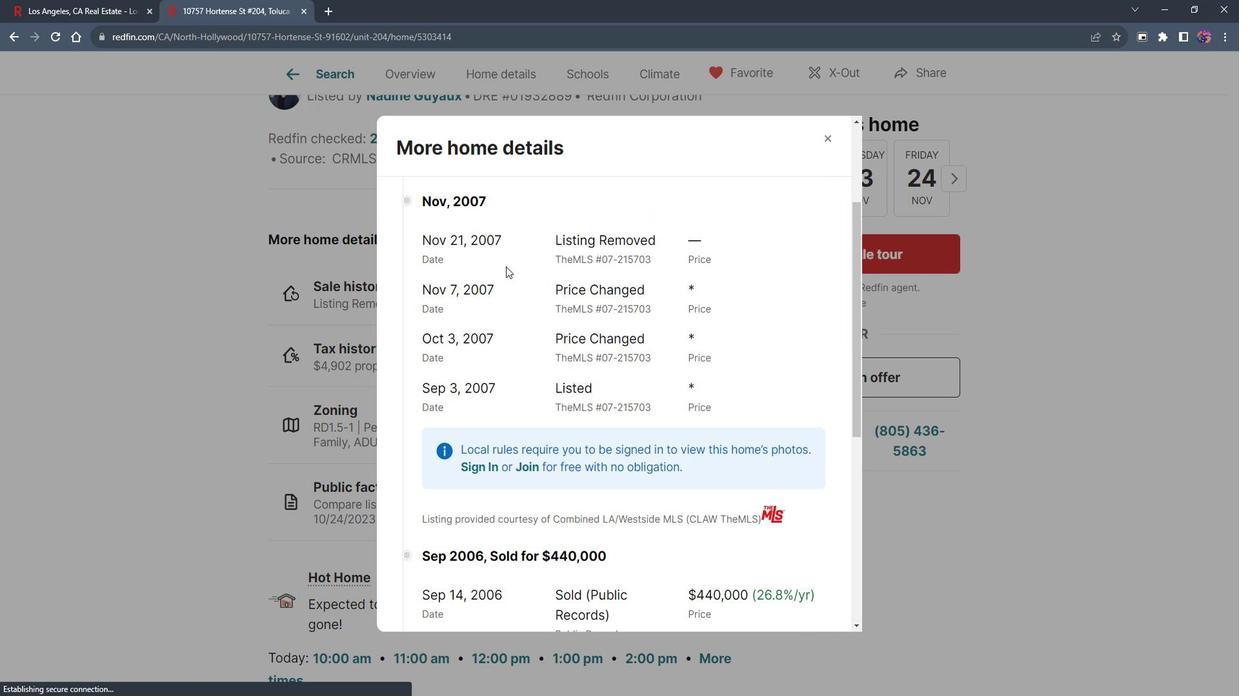 
Action: Mouse scrolled (514, 265) with delta (0, 0)
Screenshot: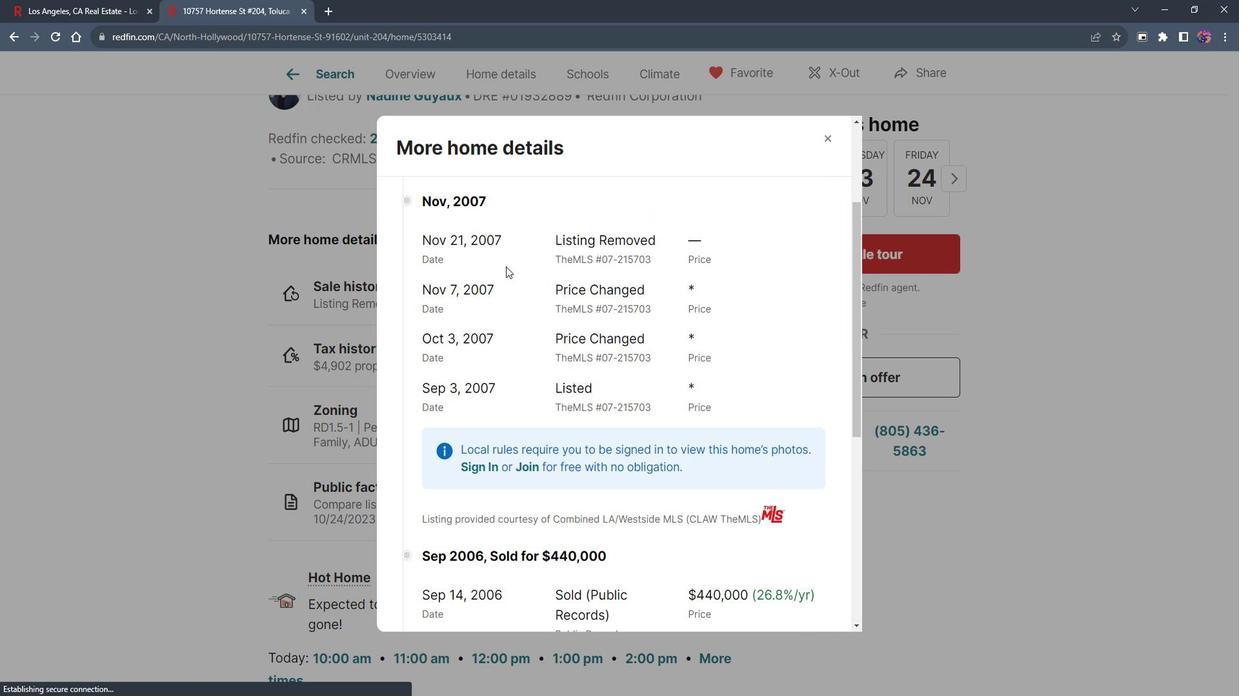 
Action: Mouse scrolled (514, 265) with delta (0, 0)
Screenshot: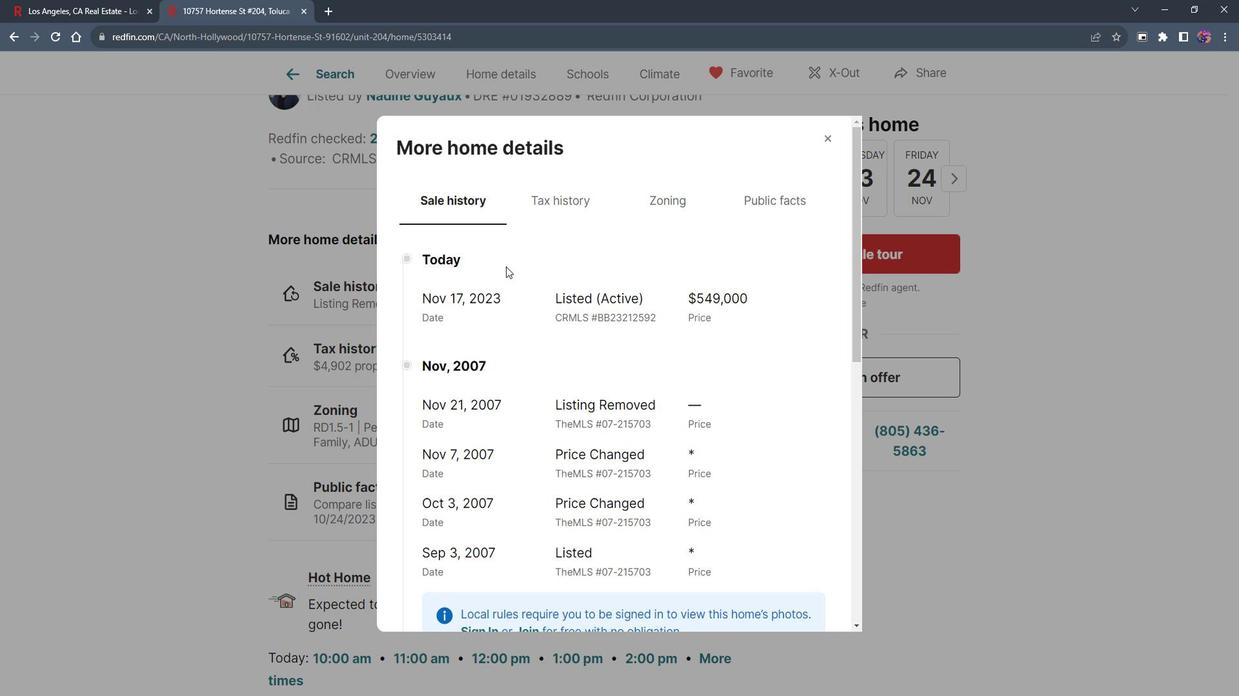 
Action: Mouse scrolled (514, 265) with delta (0, 0)
Screenshot: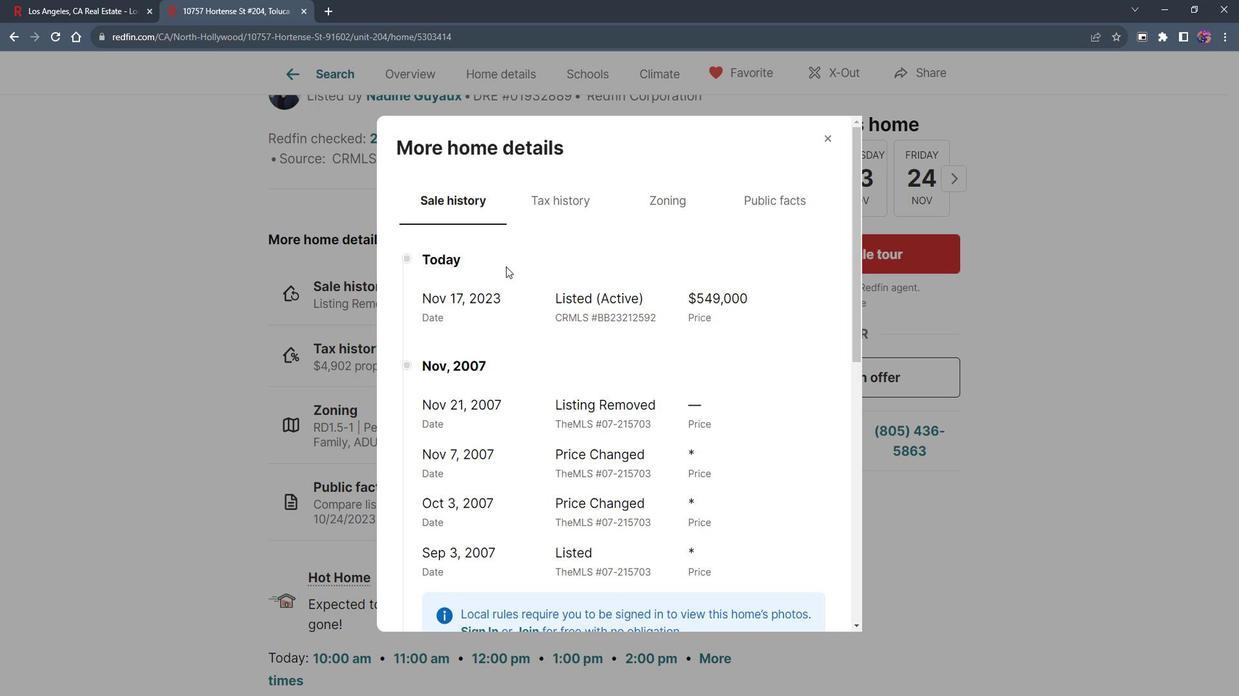 
Action: Mouse scrolled (514, 265) with delta (0, 0)
Screenshot: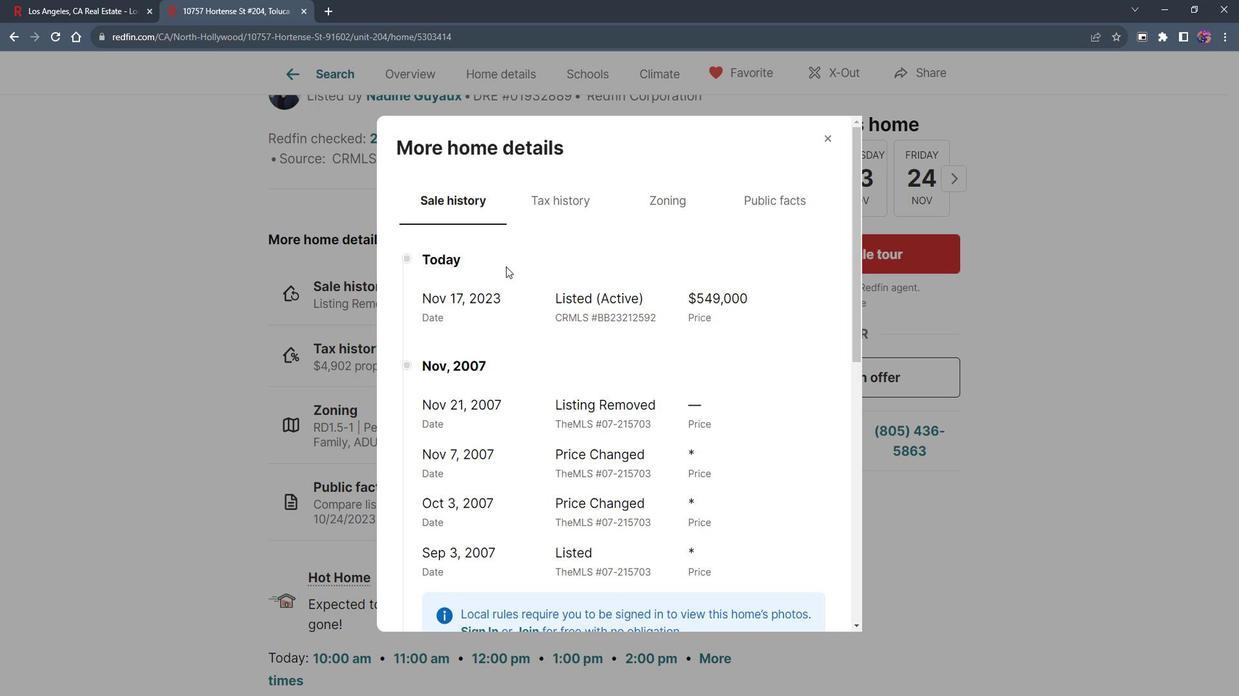 
Action: Mouse scrolled (514, 265) with delta (0, 0)
Screenshot: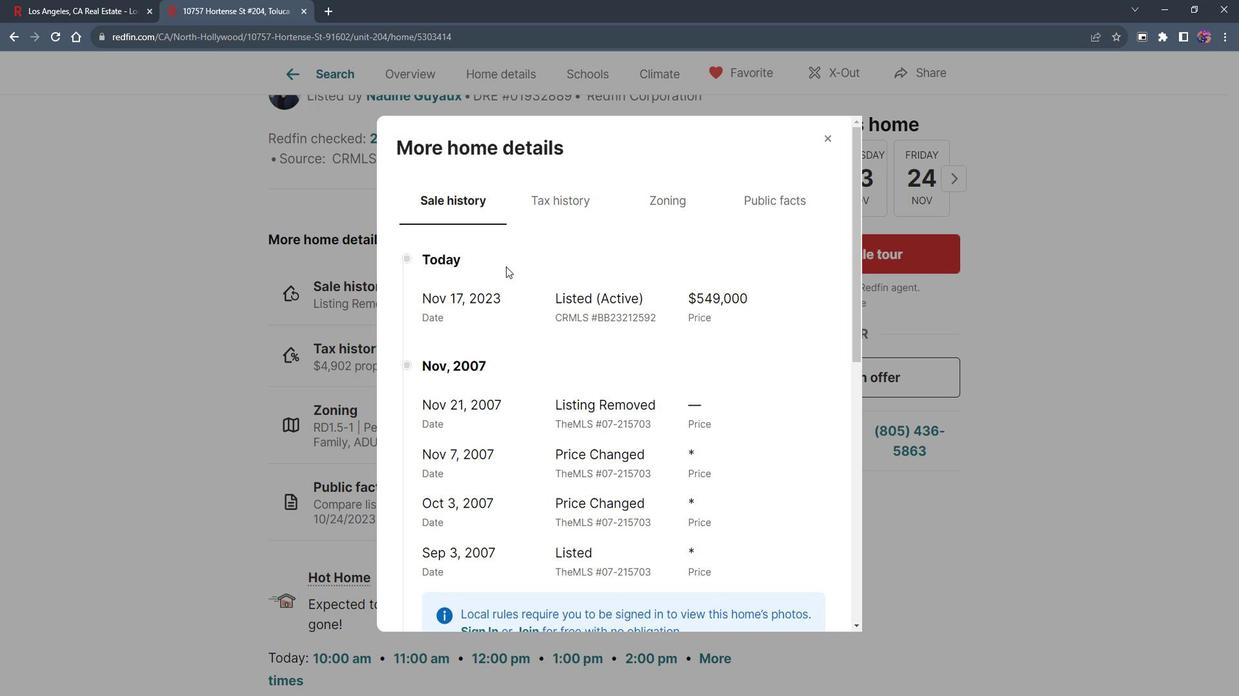 
Action: Mouse moved to (585, 207)
Screenshot: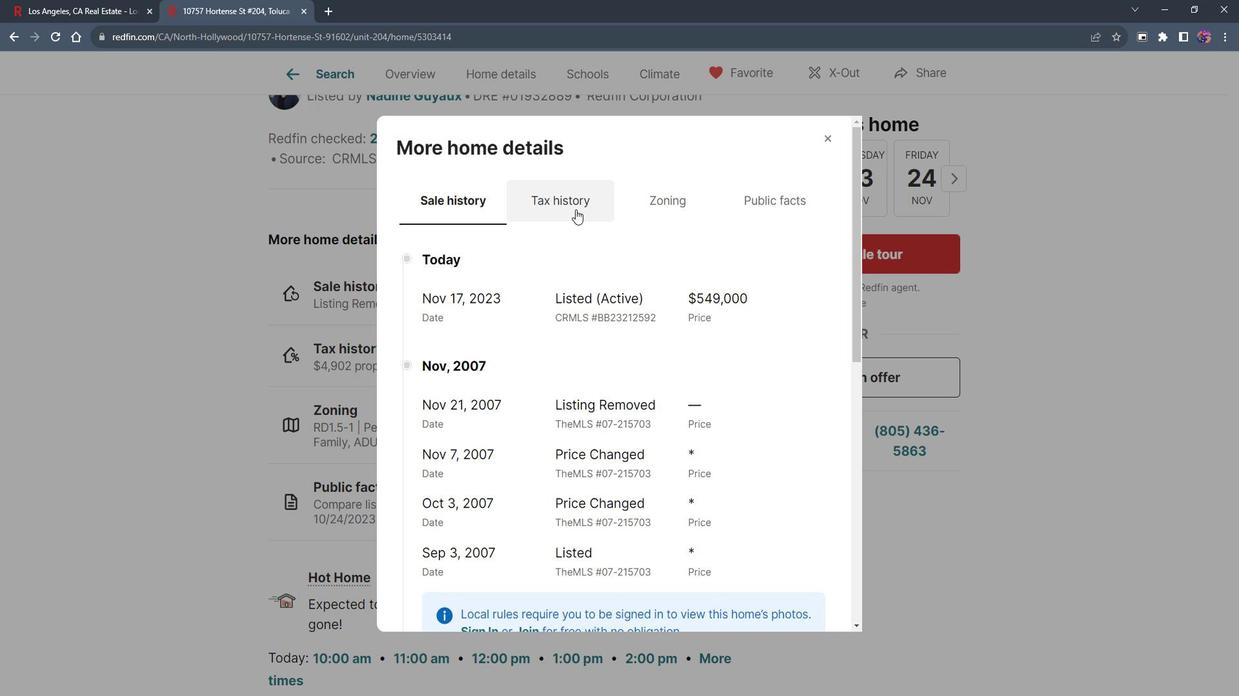 
Action: Mouse pressed left at (585, 207)
Screenshot: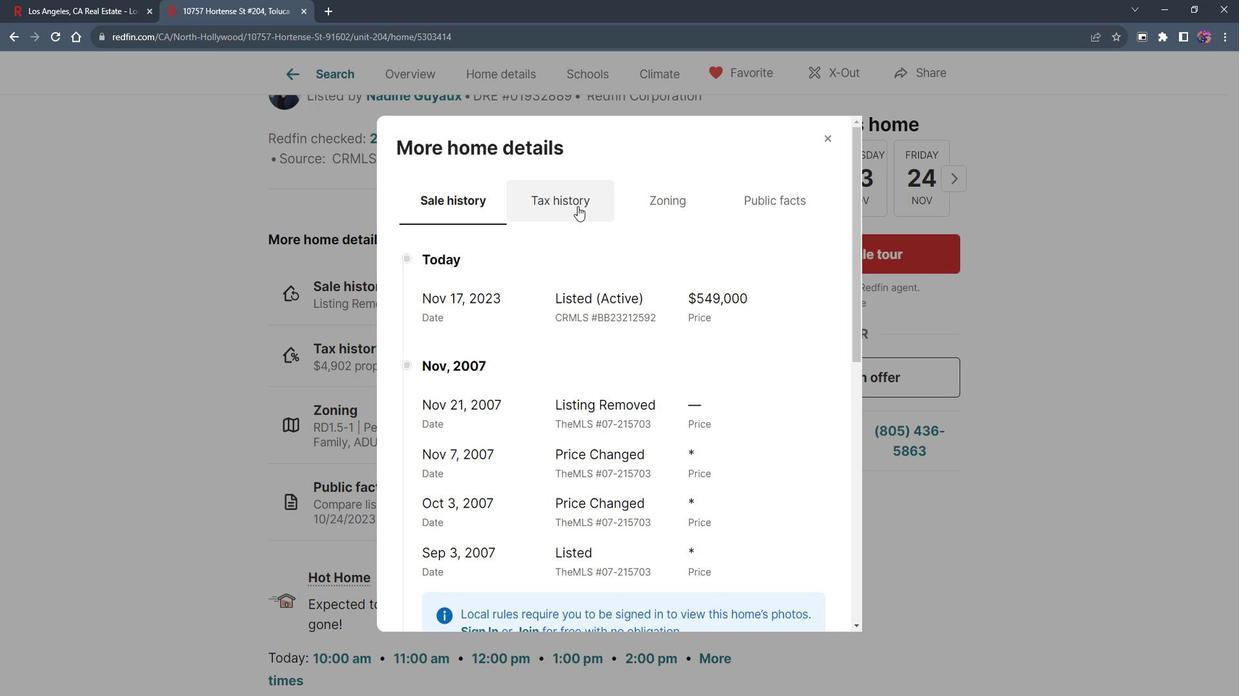 
Action: Mouse moved to (587, 353)
Screenshot: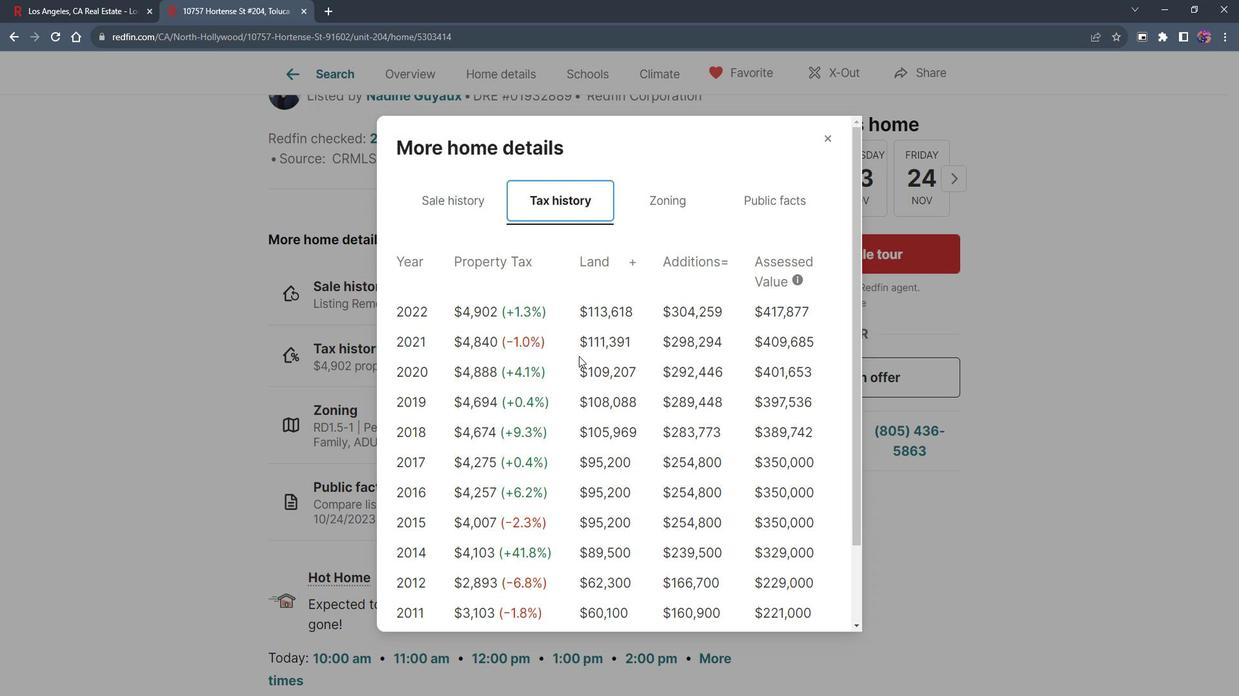 
Action: Mouse scrolled (587, 352) with delta (0, 0)
Screenshot: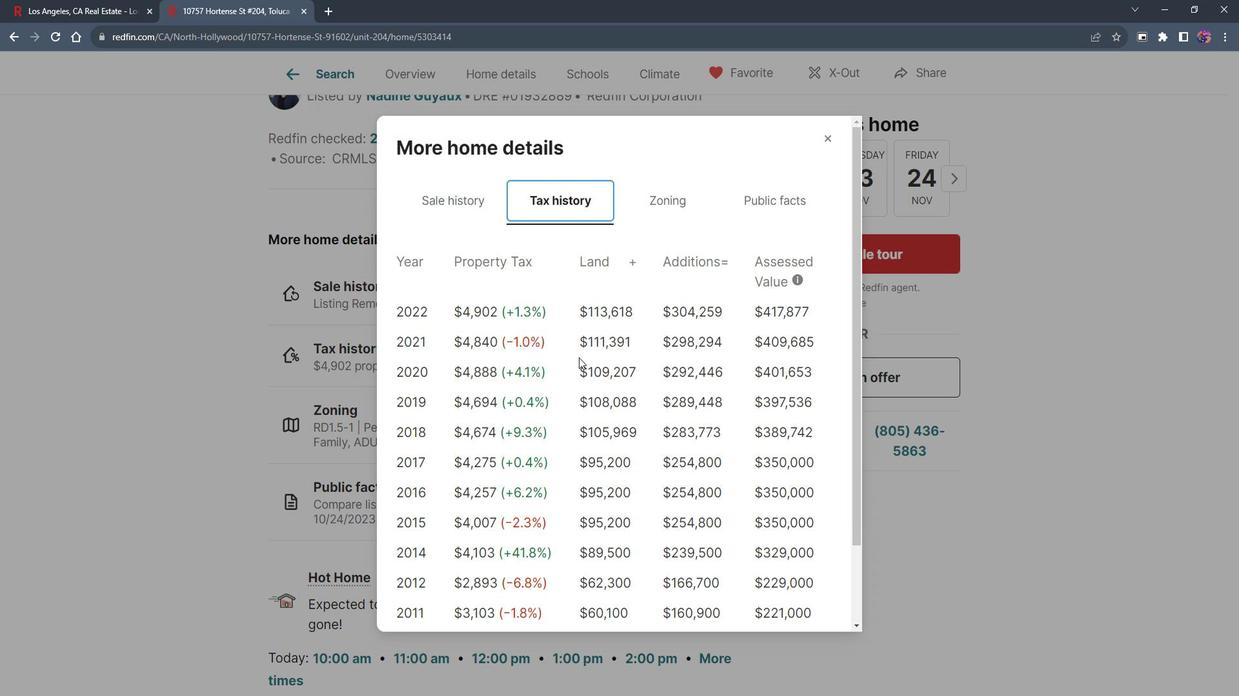 
Action: Mouse scrolled (587, 352) with delta (0, 0)
Screenshot: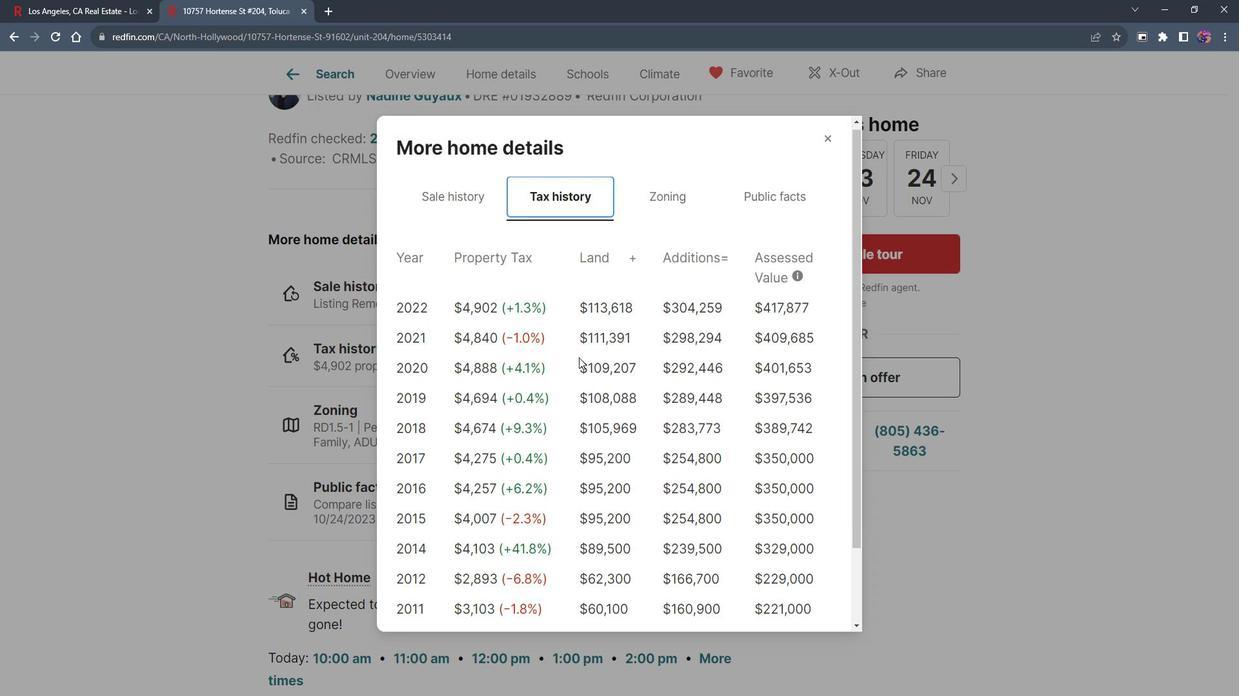 
Action: Mouse moved to (587, 353)
Screenshot: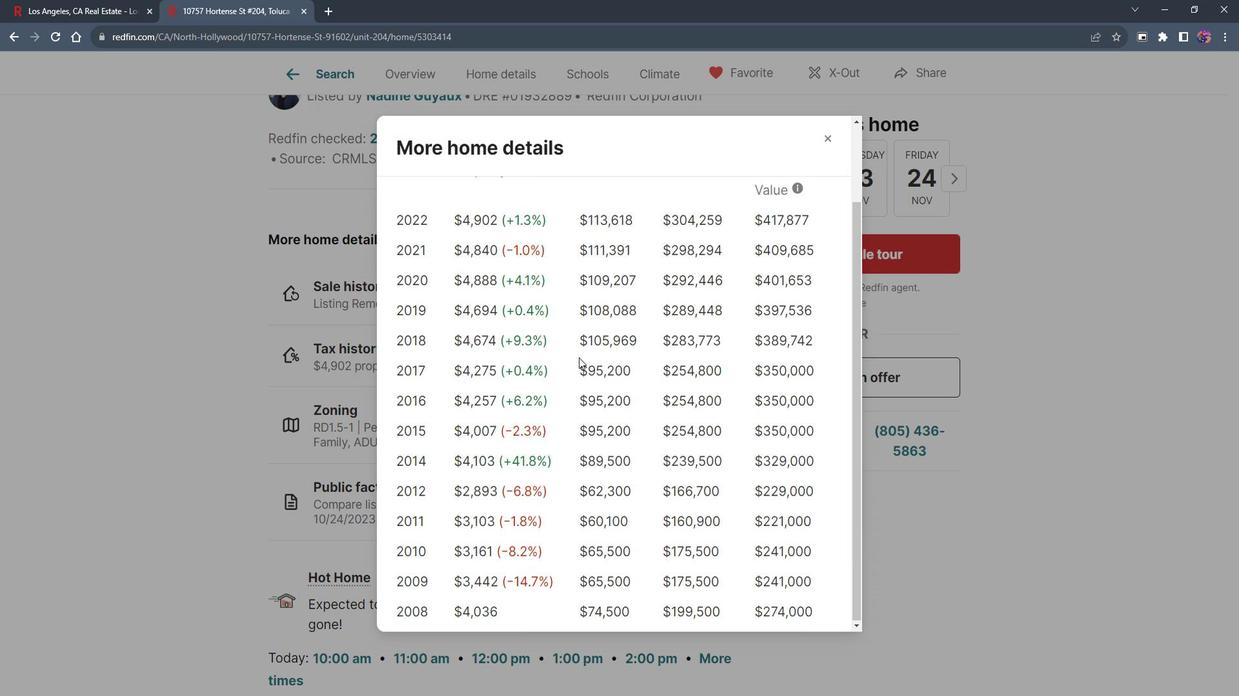 
Action: Mouse scrolled (587, 352) with delta (0, 0)
Screenshot: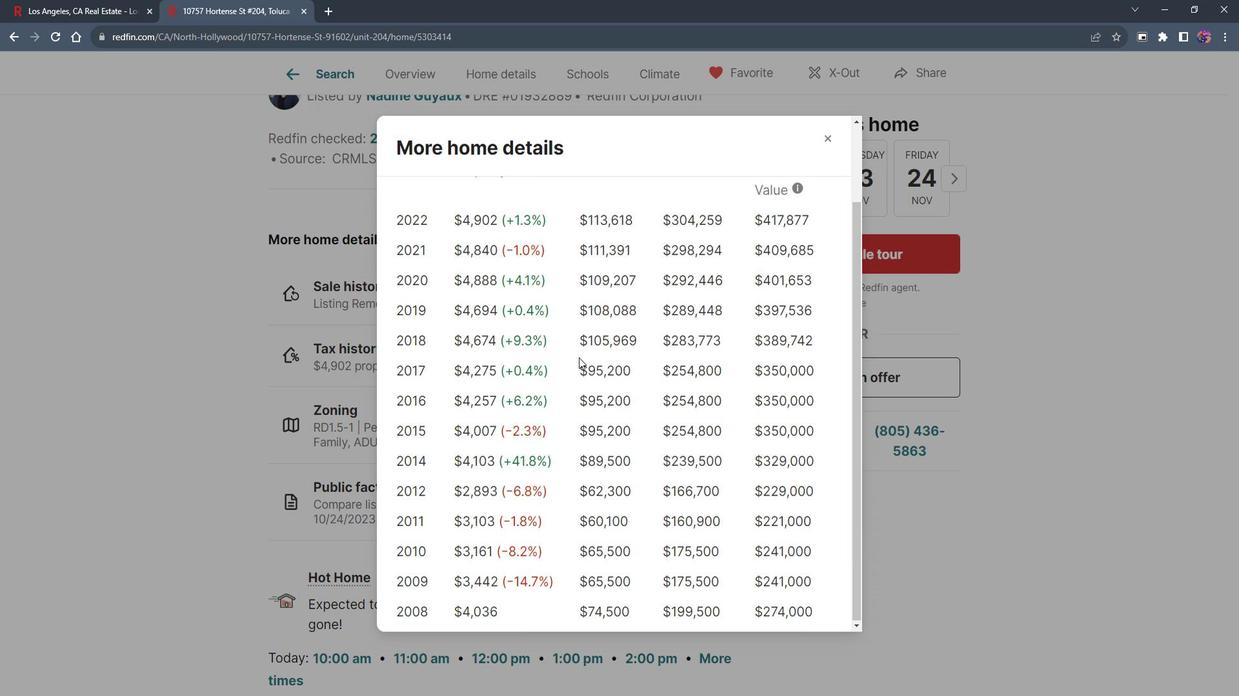 
Action: Mouse scrolled (587, 352) with delta (0, 0)
Screenshot: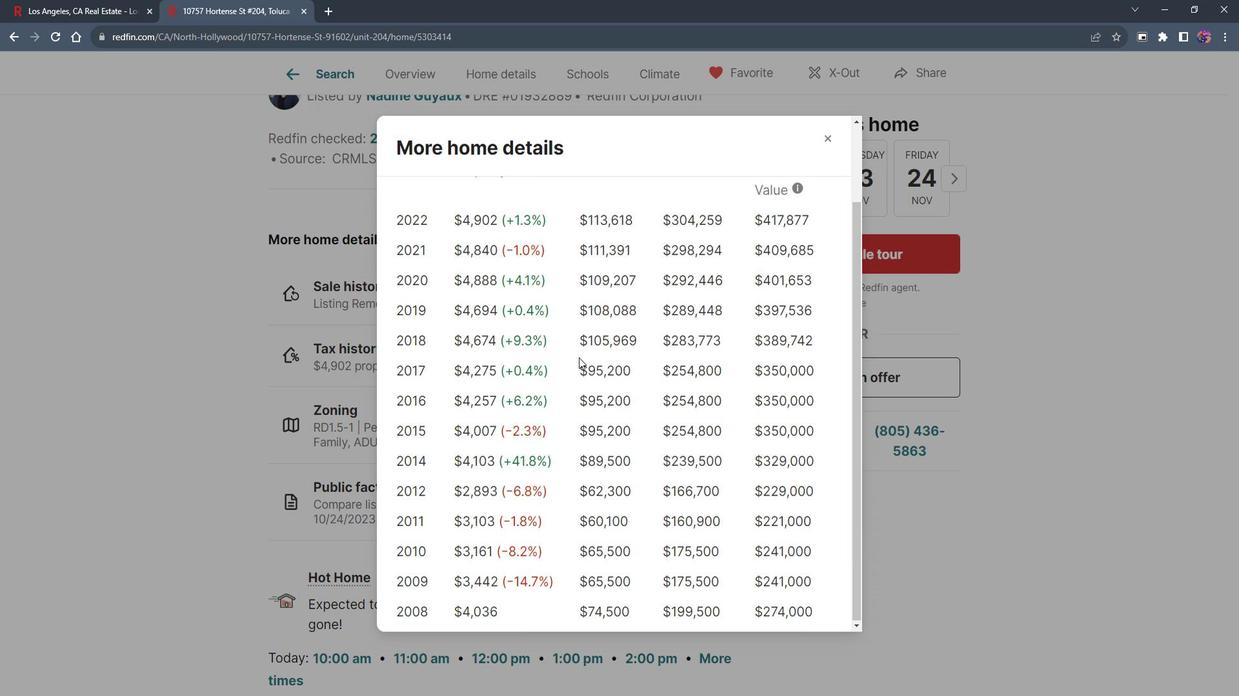 
Action: Mouse scrolled (587, 353) with delta (0, 0)
Screenshot: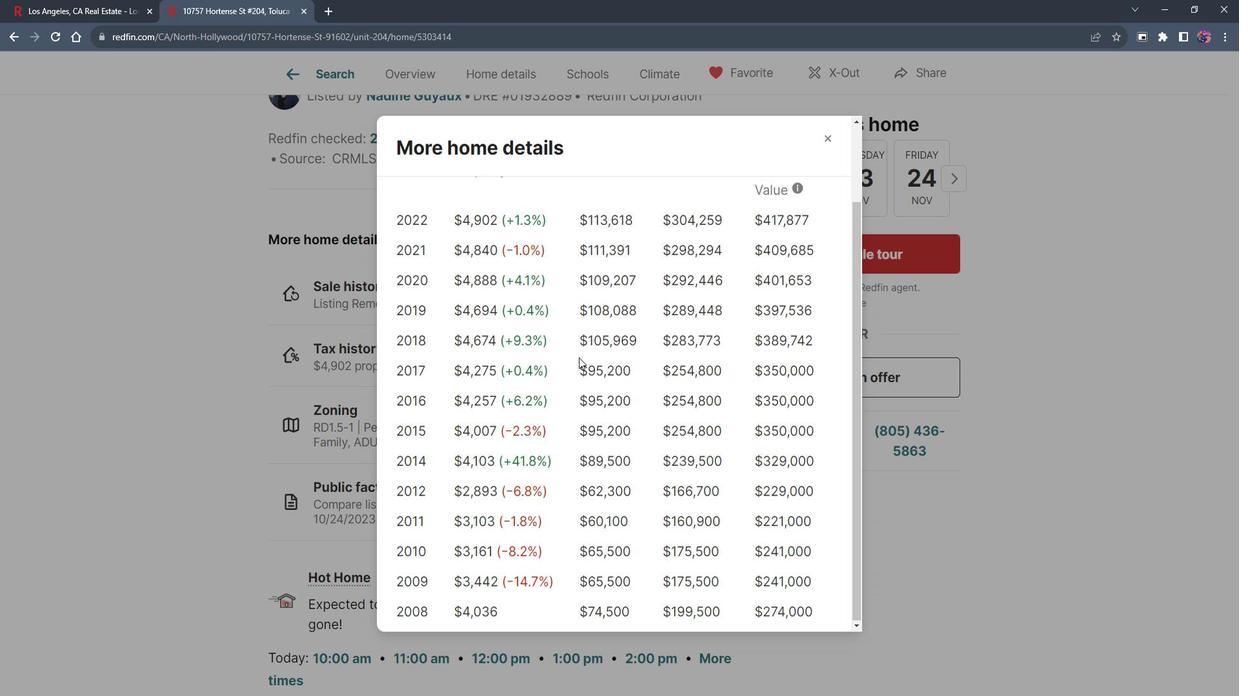 
Action: Mouse scrolled (587, 353) with delta (0, 0)
Screenshot: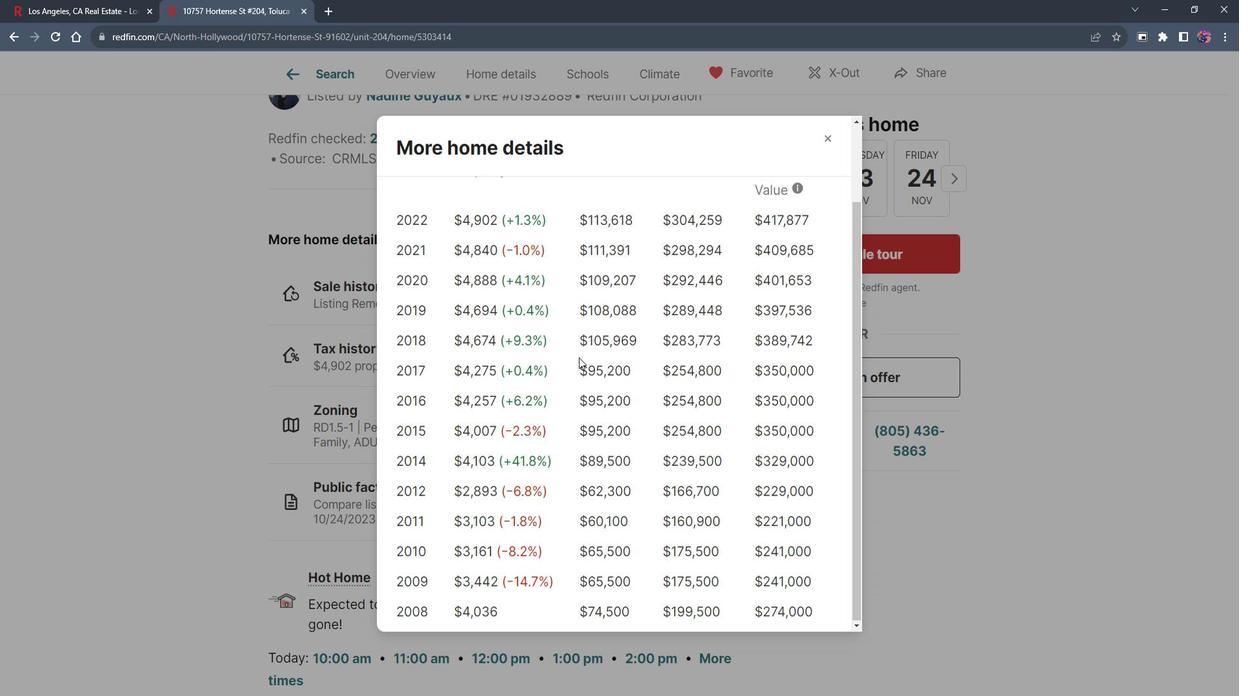 
Action: Mouse scrolled (587, 353) with delta (0, 0)
Screenshot: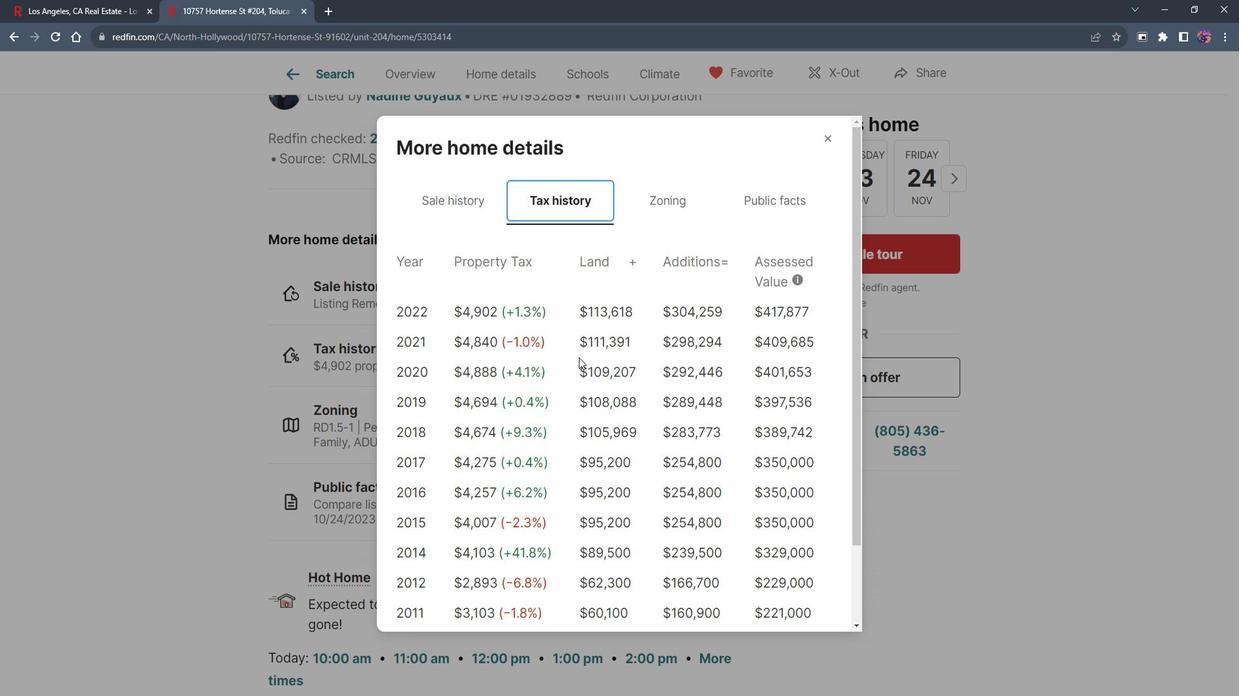 
Action: Mouse moved to (574, 343)
Screenshot: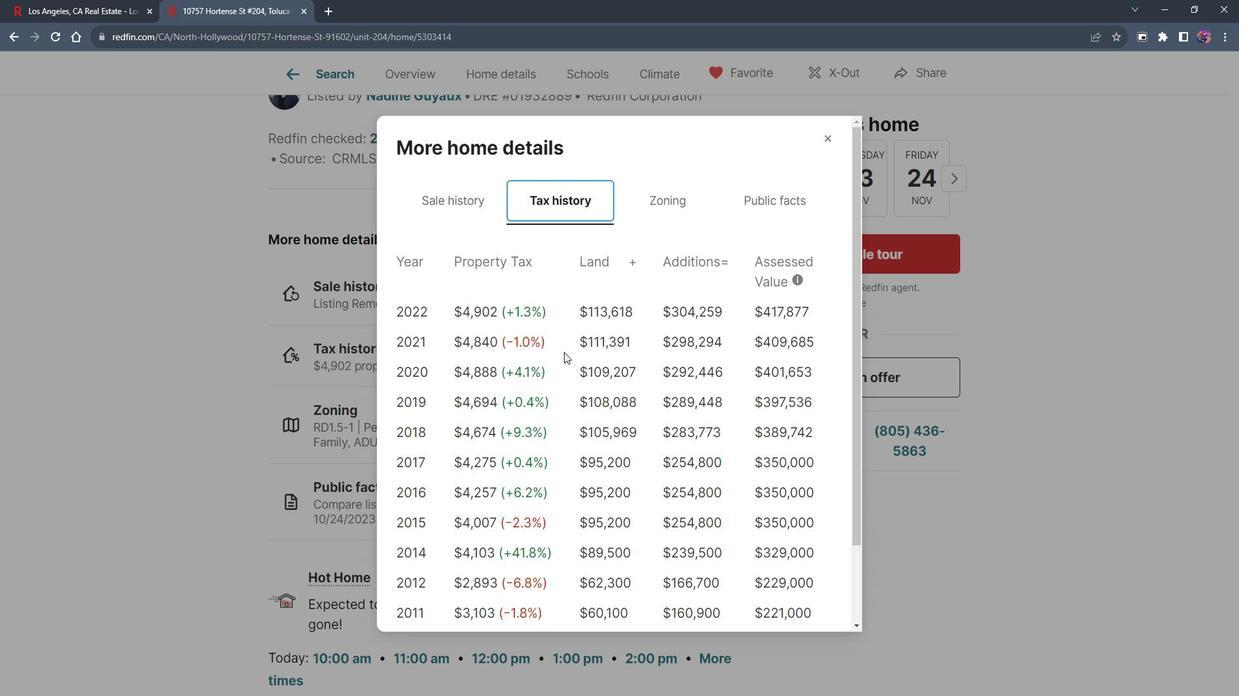 
Action: Mouse scrolled (574, 343) with delta (0, 0)
Screenshot: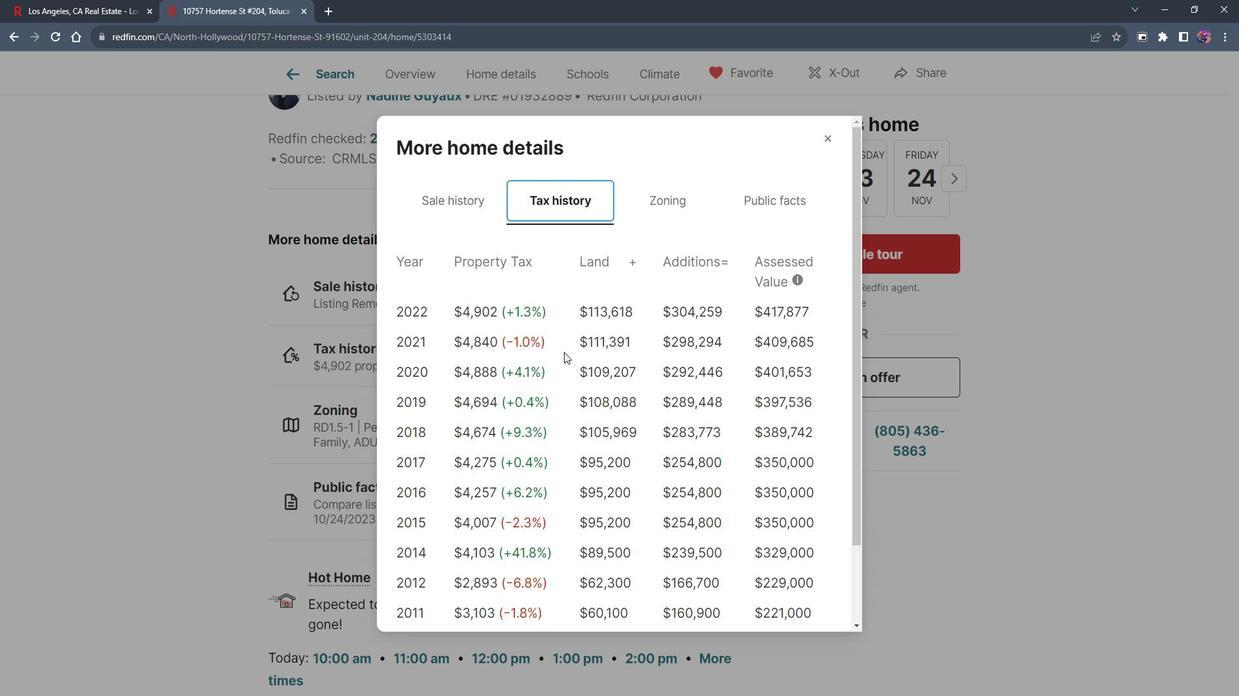 
Action: Mouse moved to (578, 334)
Screenshot: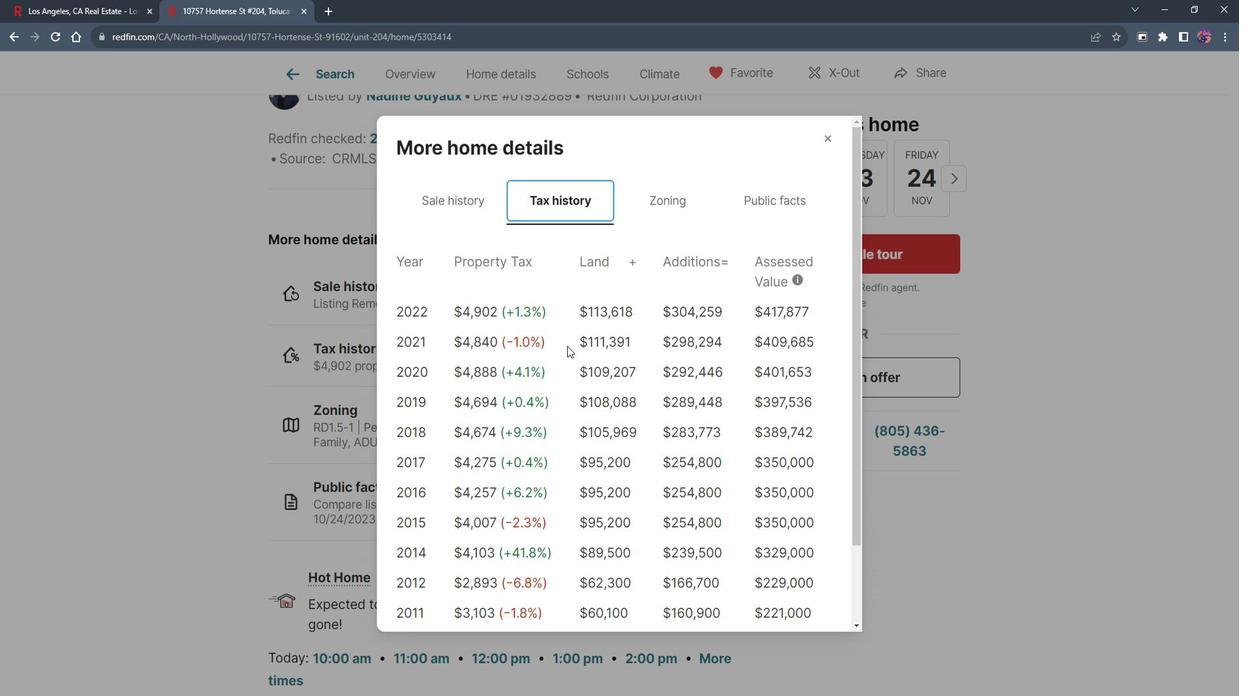 
Action: Mouse scrolled (578, 335) with delta (0, 0)
Screenshot: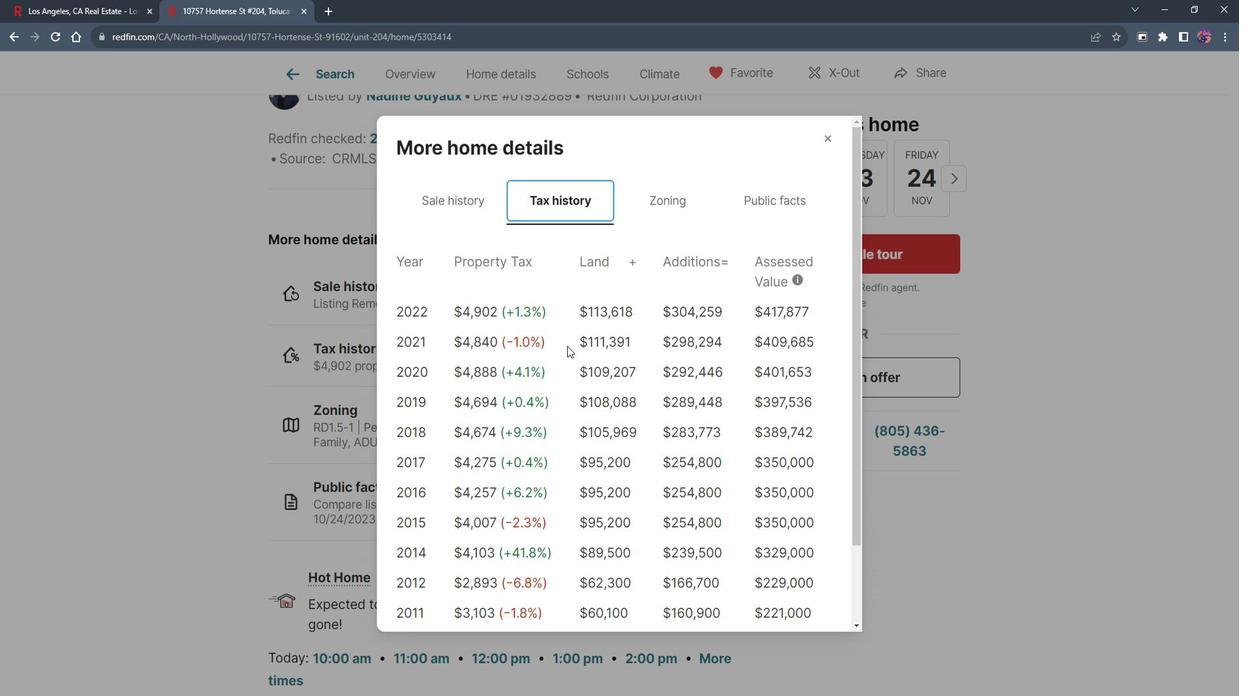 
Action: Mouse moved to (682, 201)
Screenshot: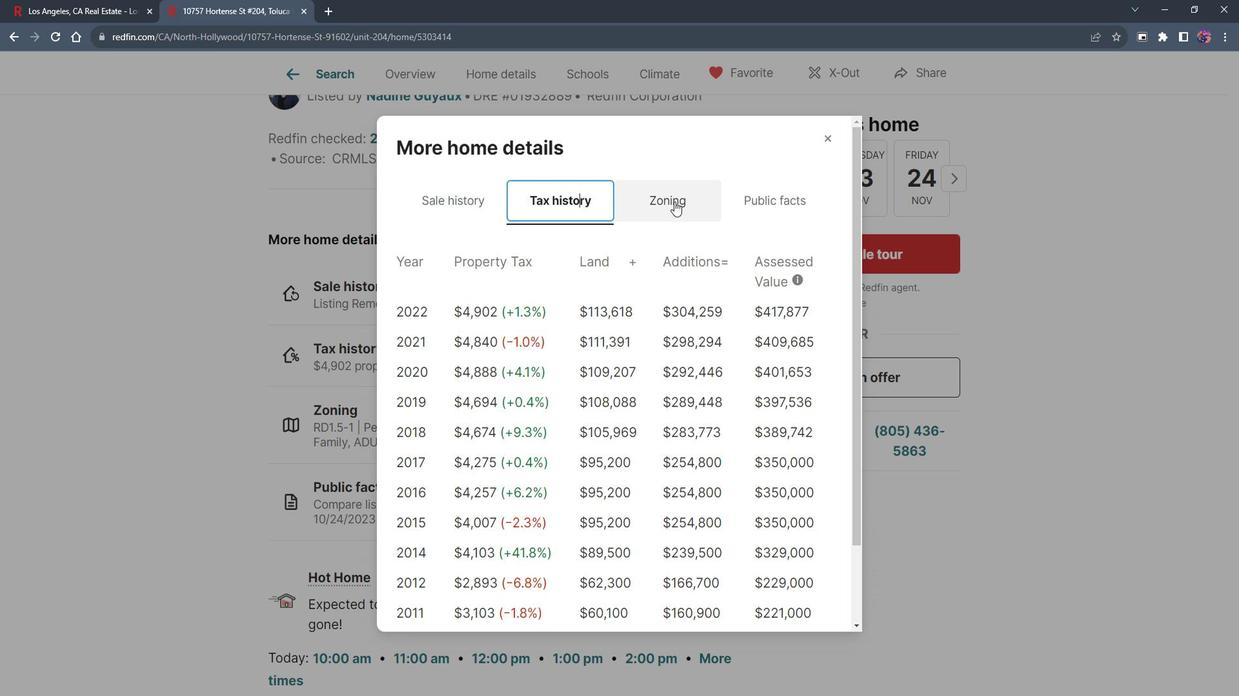 
Action: Mouse pressed left at (682, 201)
Screenshot: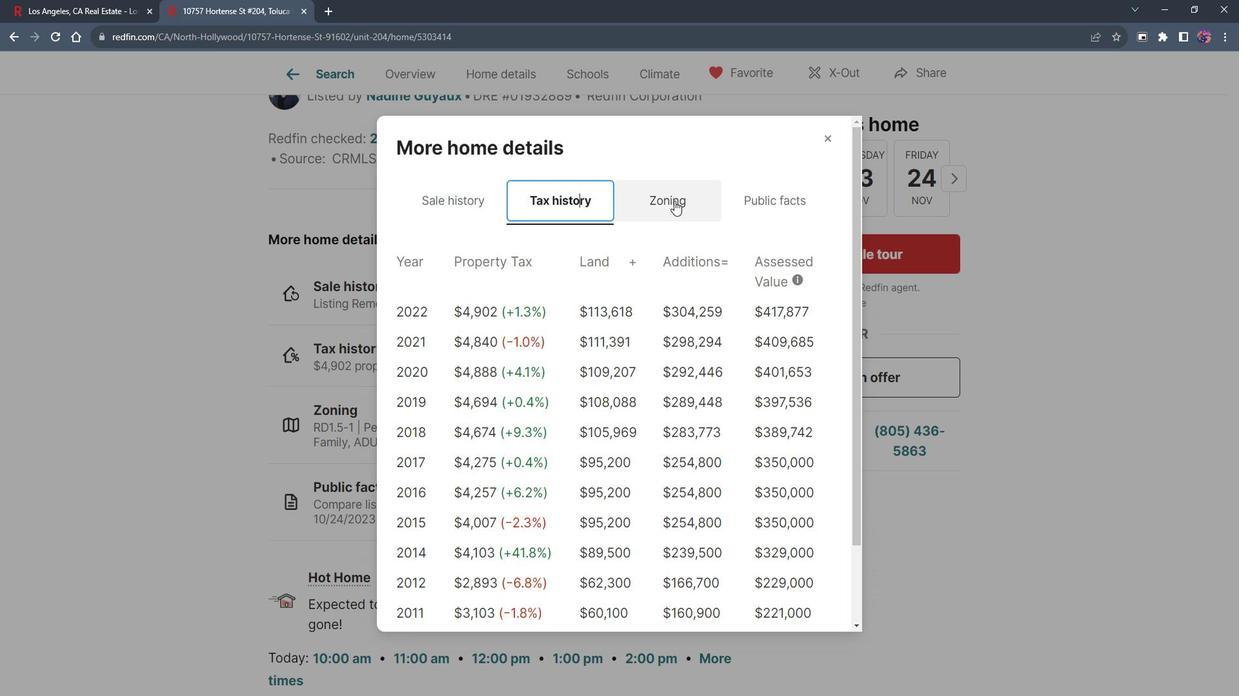 
Action: Mouse moved to (707, 325)
Screenshot: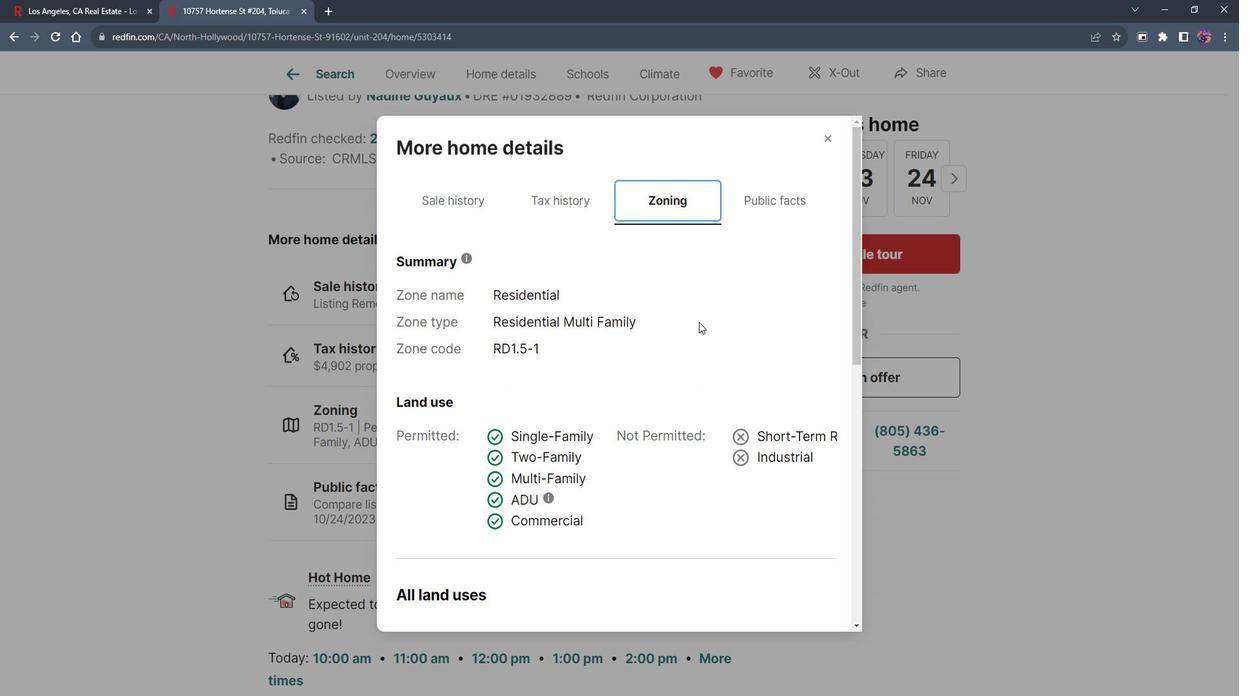 
Action: Mouse scrolled (707, 325) with delta (0, 0)
Screenshot: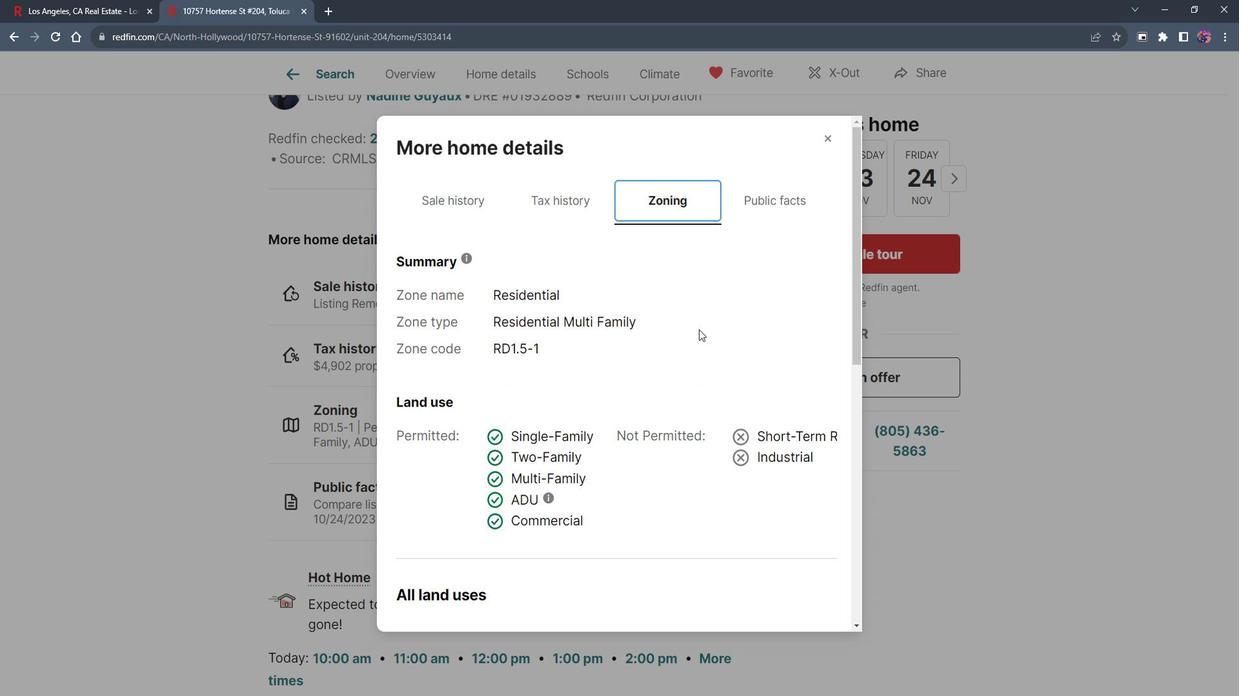 
Action: Mouse moved to (707, 325)
Screenshot: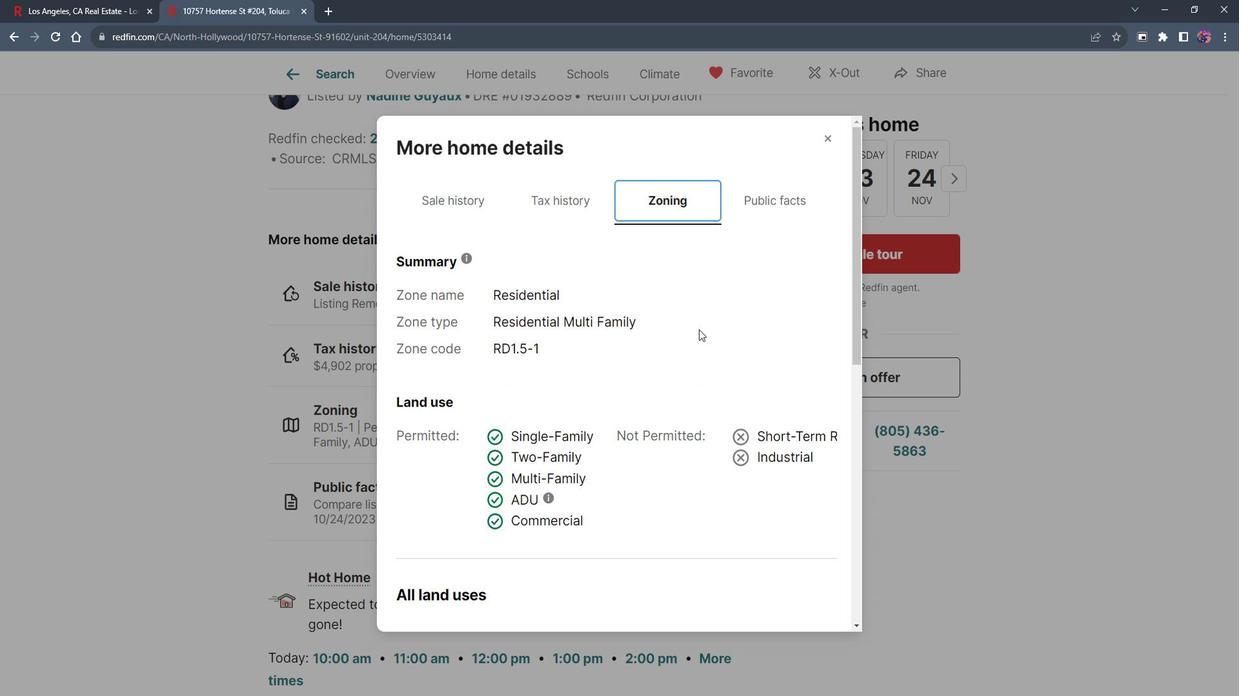 
Action: Mouse scrolled (707, 325) with delta (0, 0)
Screenshot: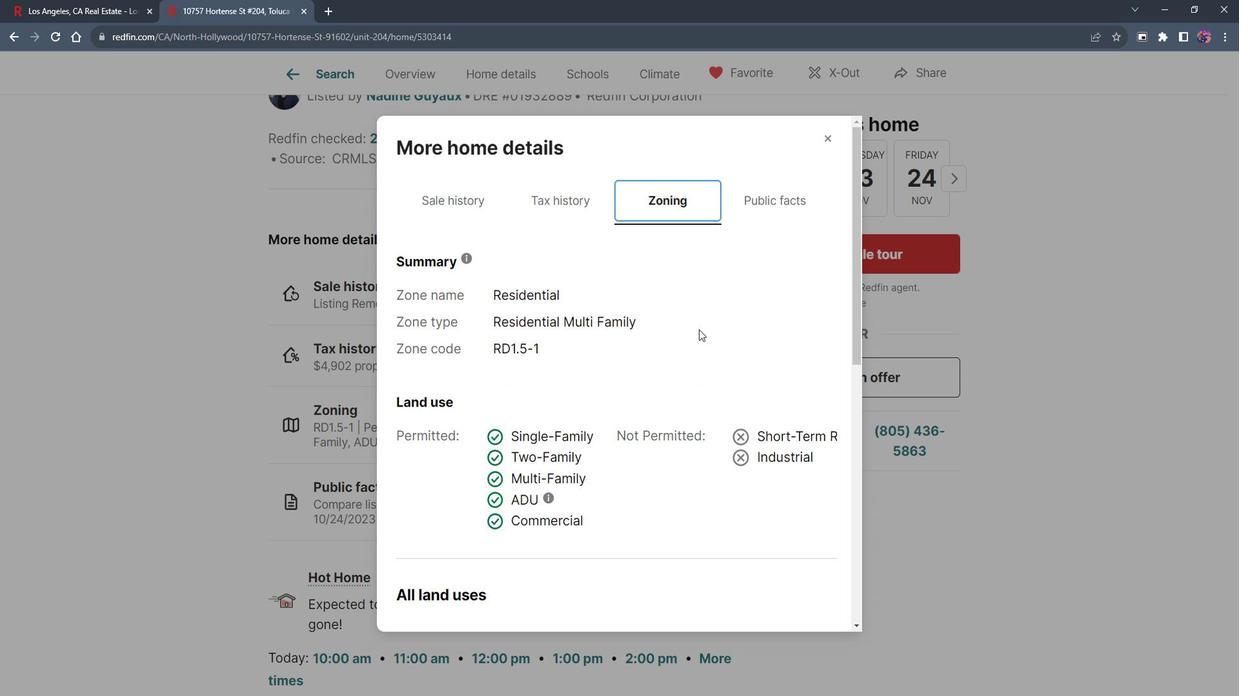 
Action: Mouse moved to (707, 325)
Screenshot: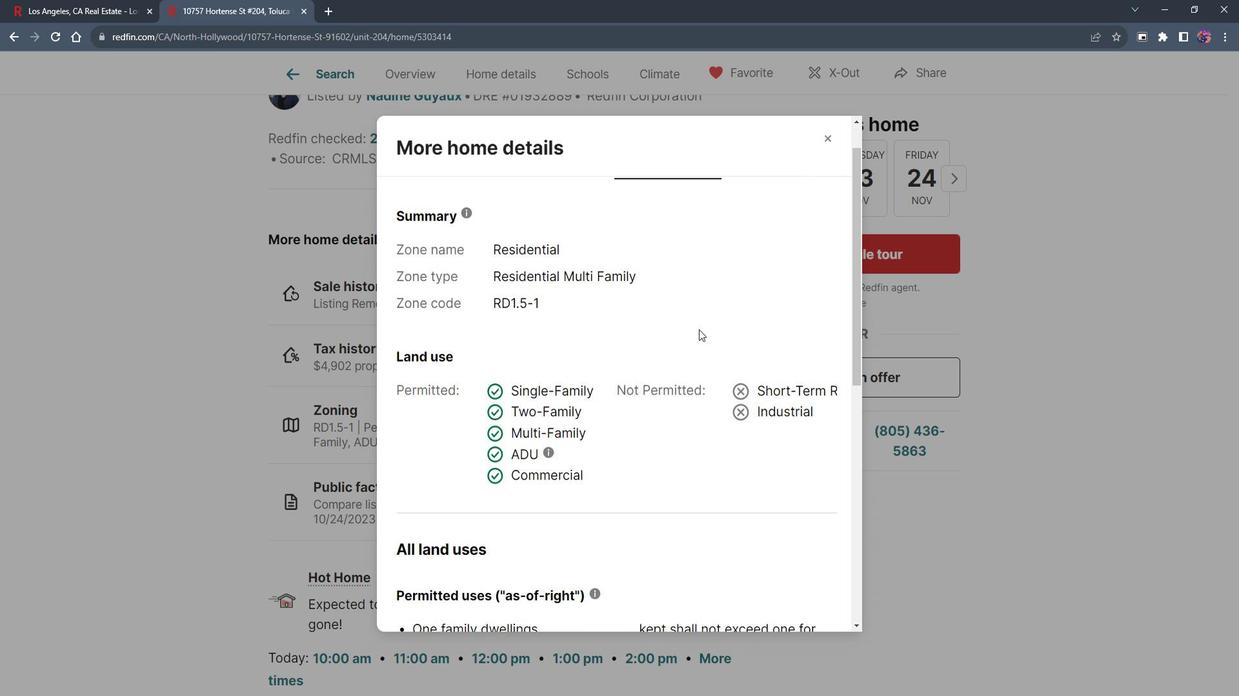 
Action: Mouse scrolled (707, 324) with delta (0, 0)
Screenshot: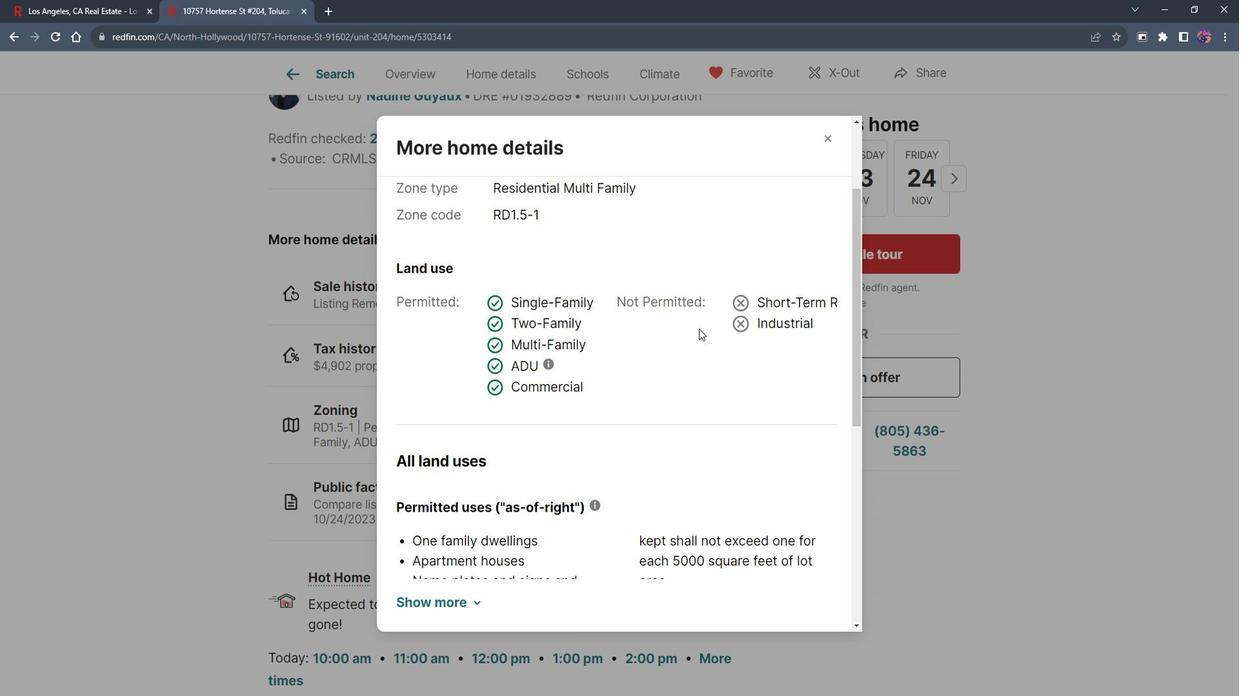 
Action: Mouse moved to (707, 324)
Screenshot: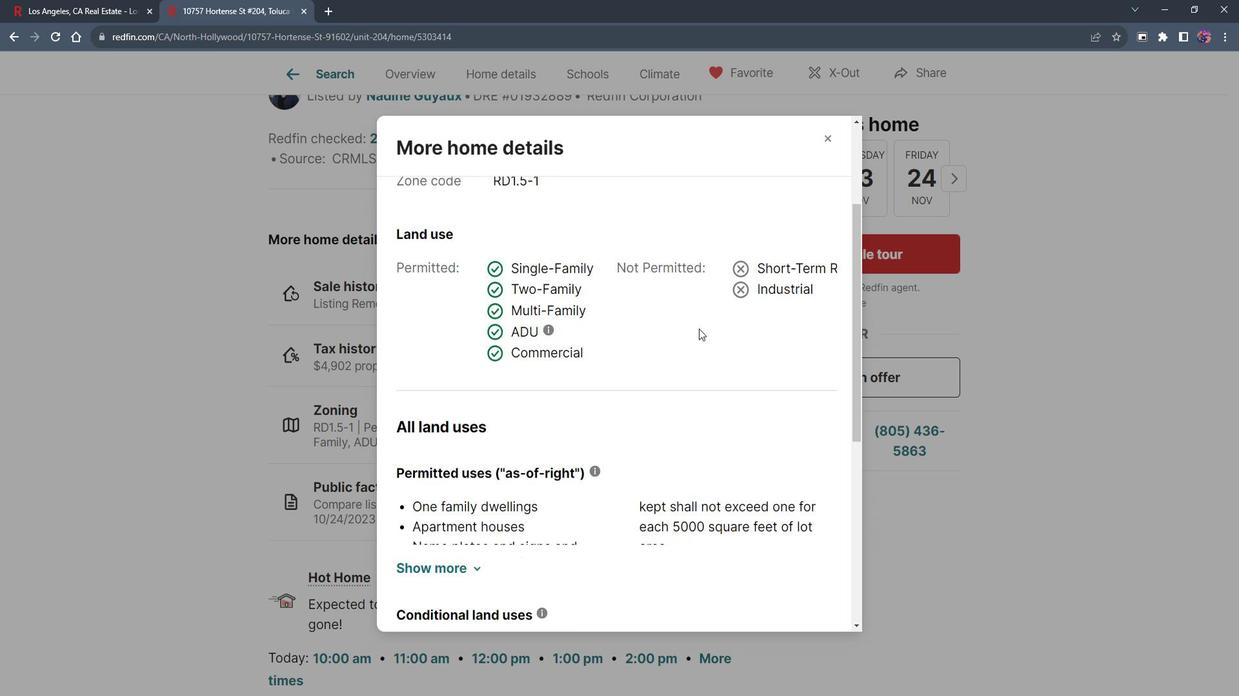 
Action: Mouse scrolled (707, 323) with delta (0, 0)
Screenshot: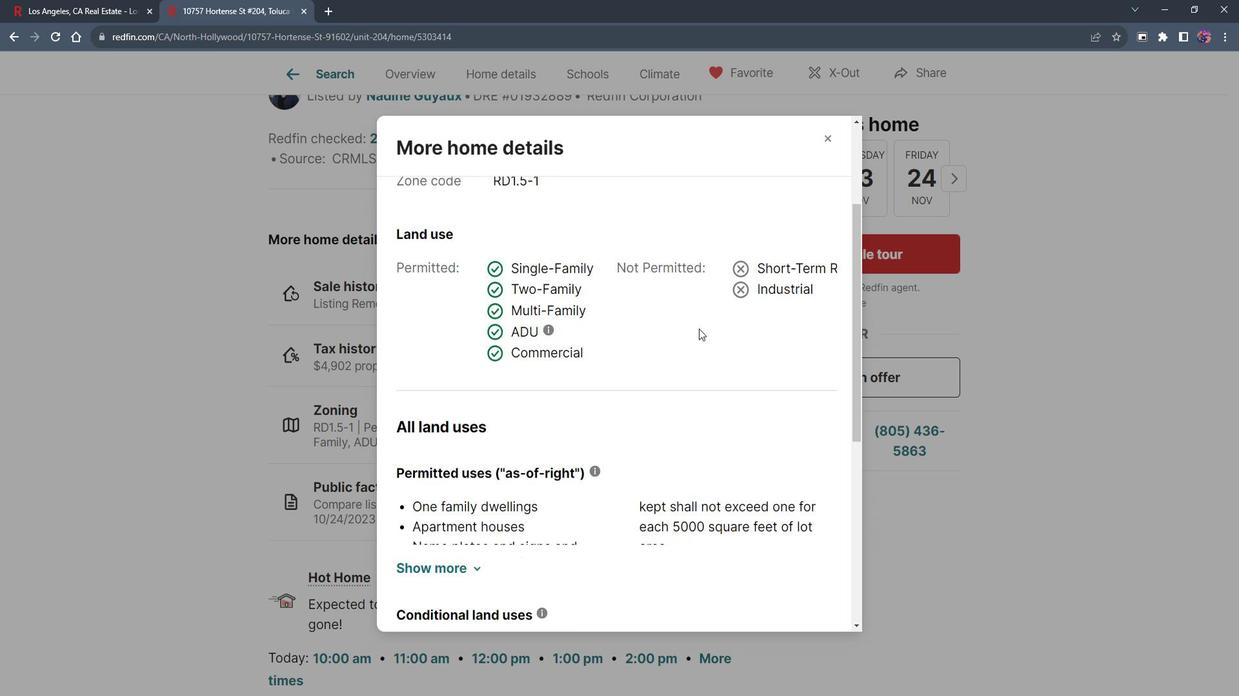 
Action: Mouse moved to (707, 312)
Screenshot: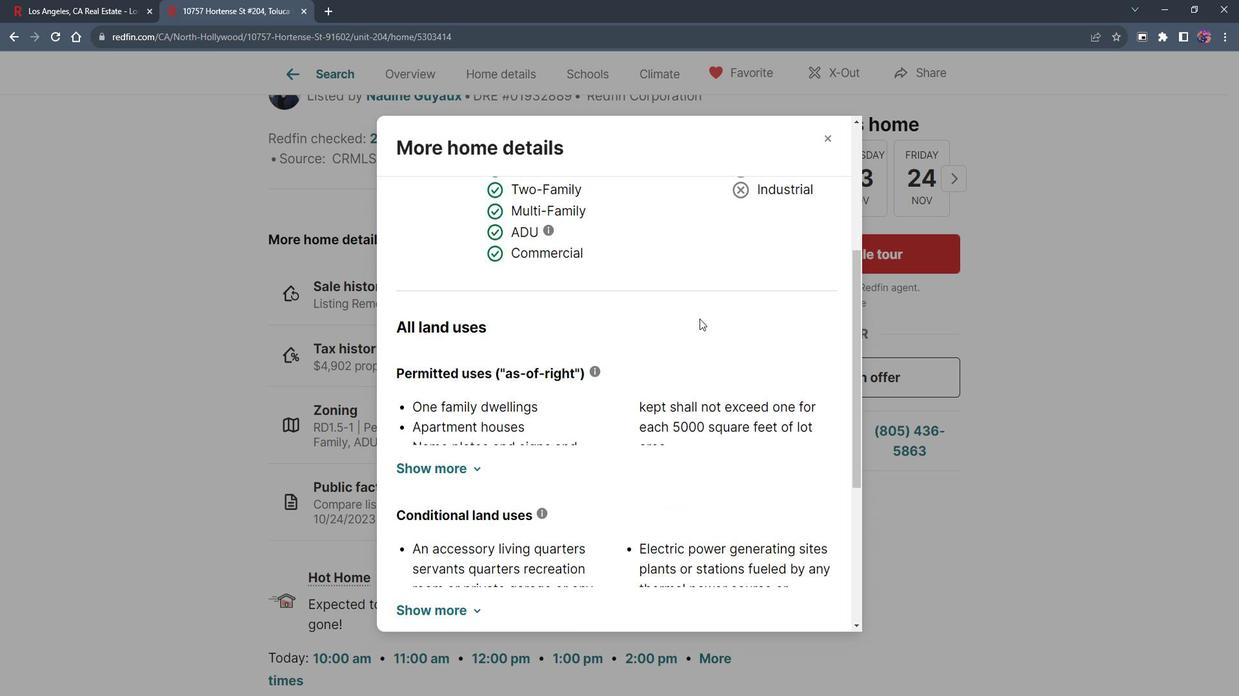 
Action: Mouse scrolled (707, 313) with delta (0, 0)
Screenshot: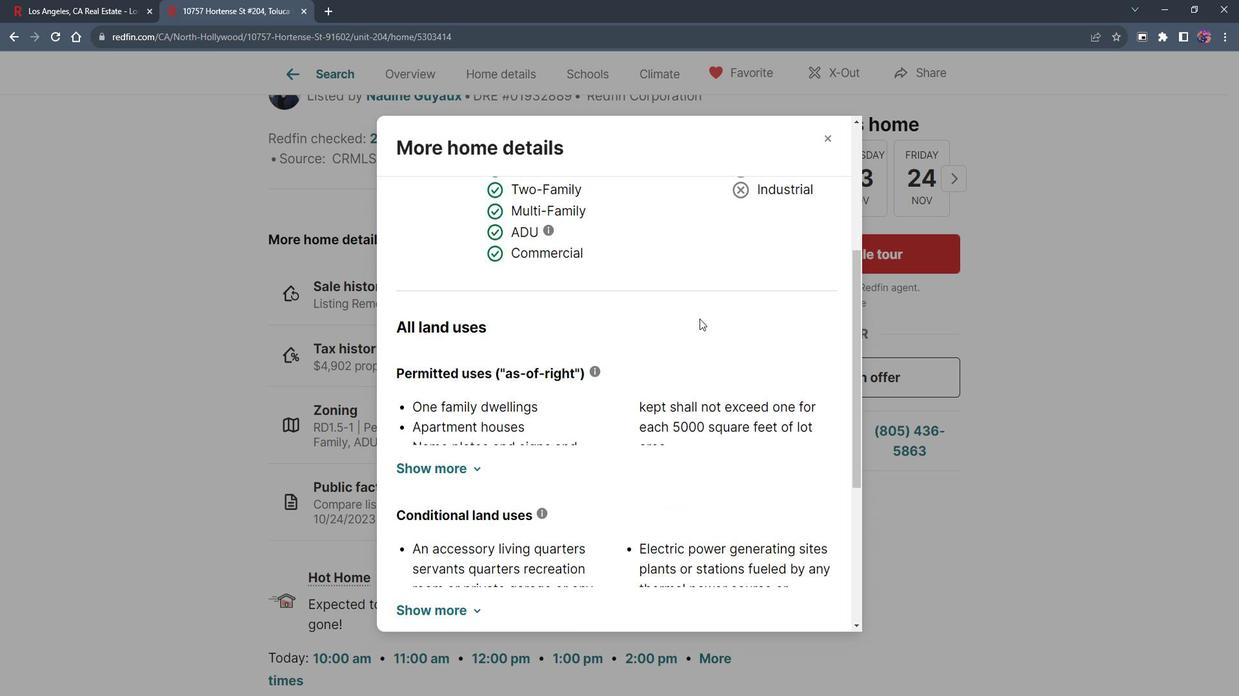 
Action: Mouse scrolled (707, 313) with delta (0, 0)
Screenshot: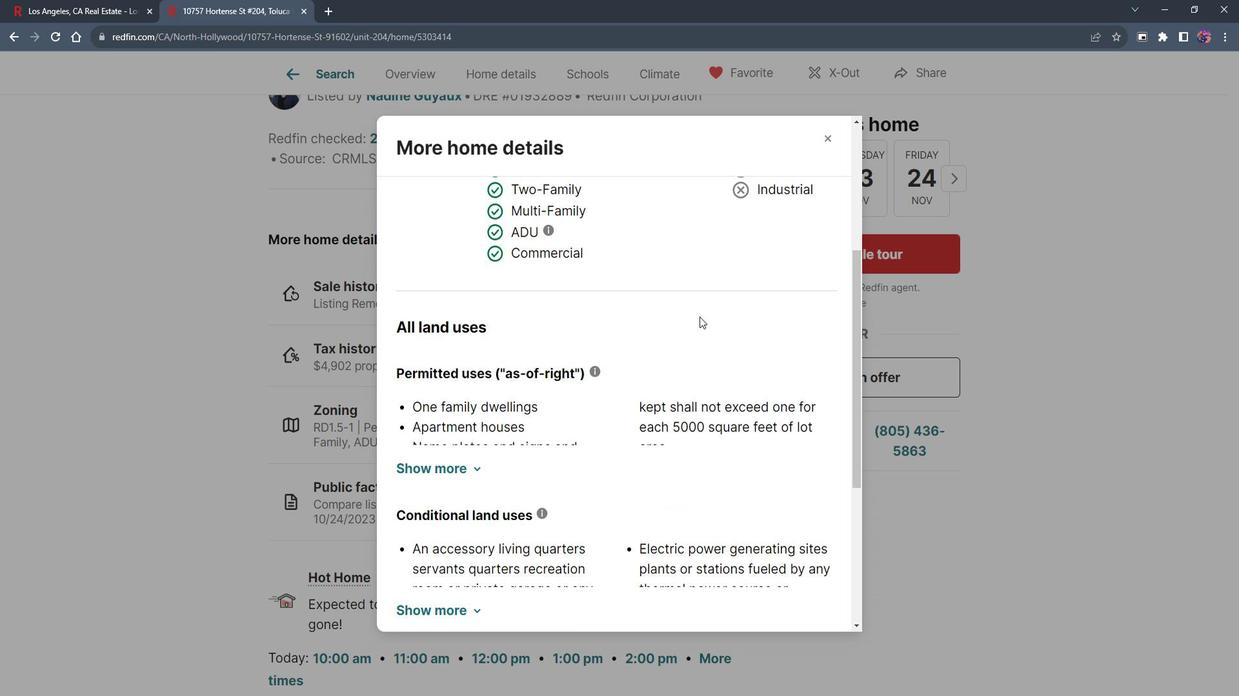 
Action: Mouse scrolled (707, 313) with delta (0, 0)
Screenshot: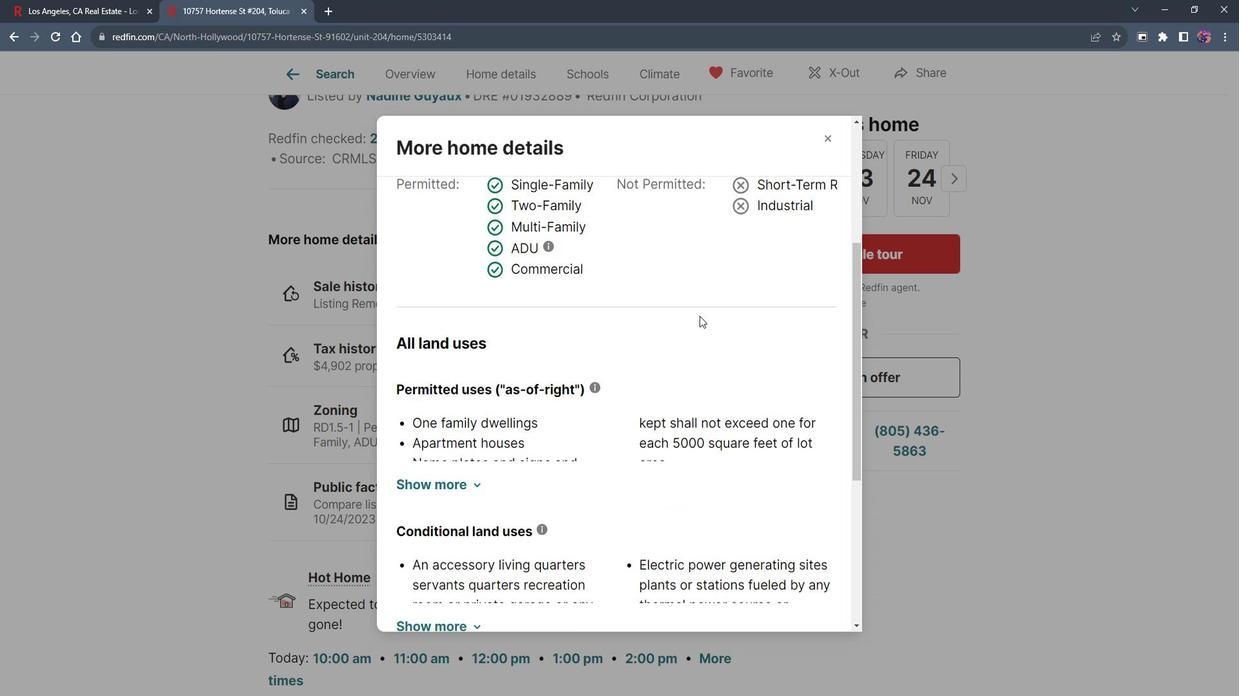 
Action: Mouse scrolled (707, 313) with delta (0, 0)
Screenshot: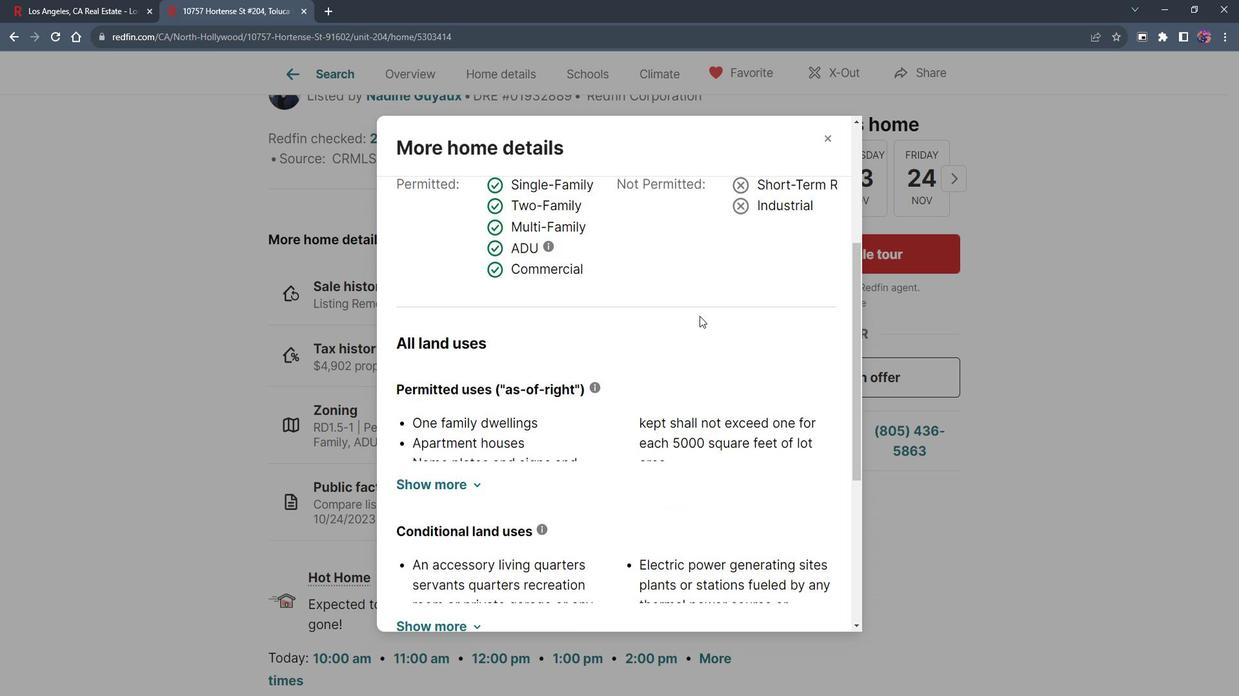
Action: Mouse scrolled (707, 313) with delta (0, 0)
Screenshot: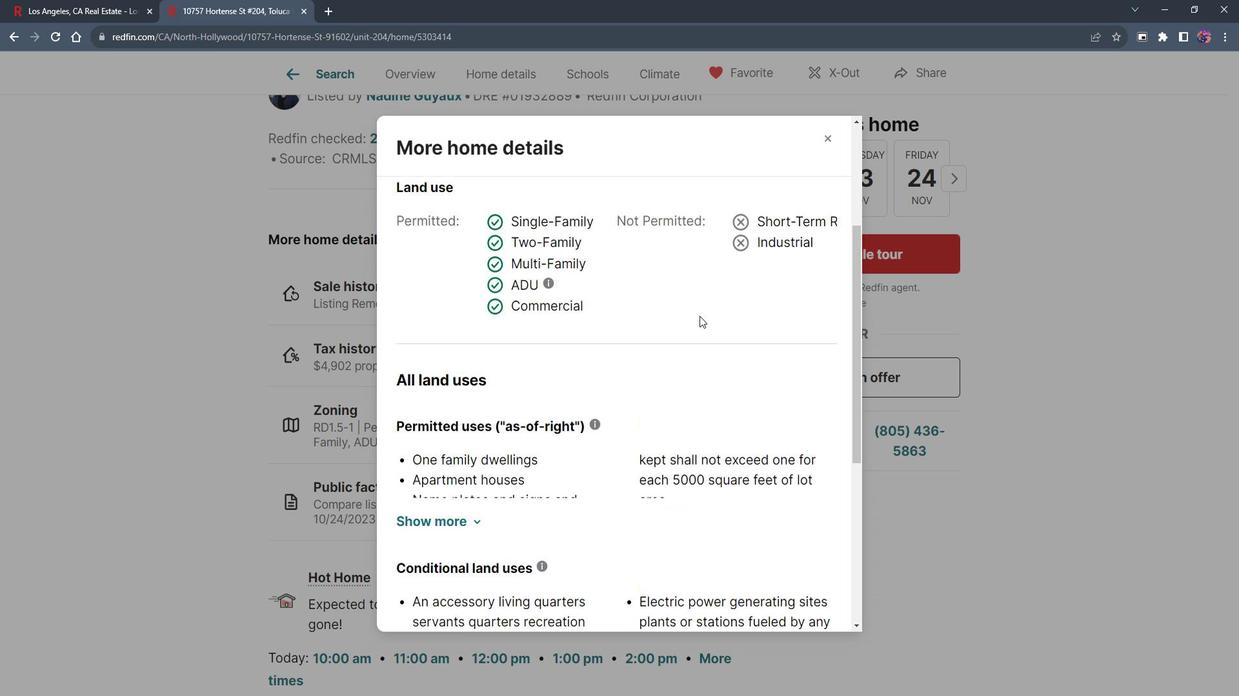 
Action: Mouse moved to (780, 205)
Screenshot: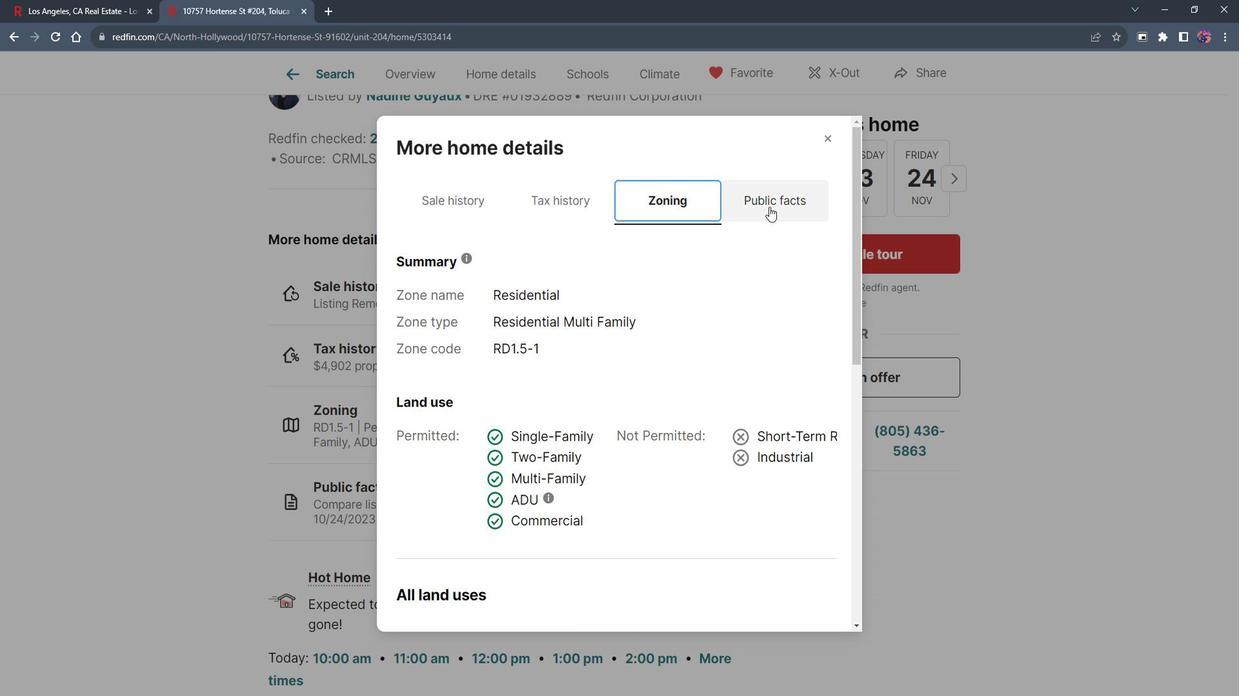 
Action: Mouse pressed left at (780, 205)
Screenshot: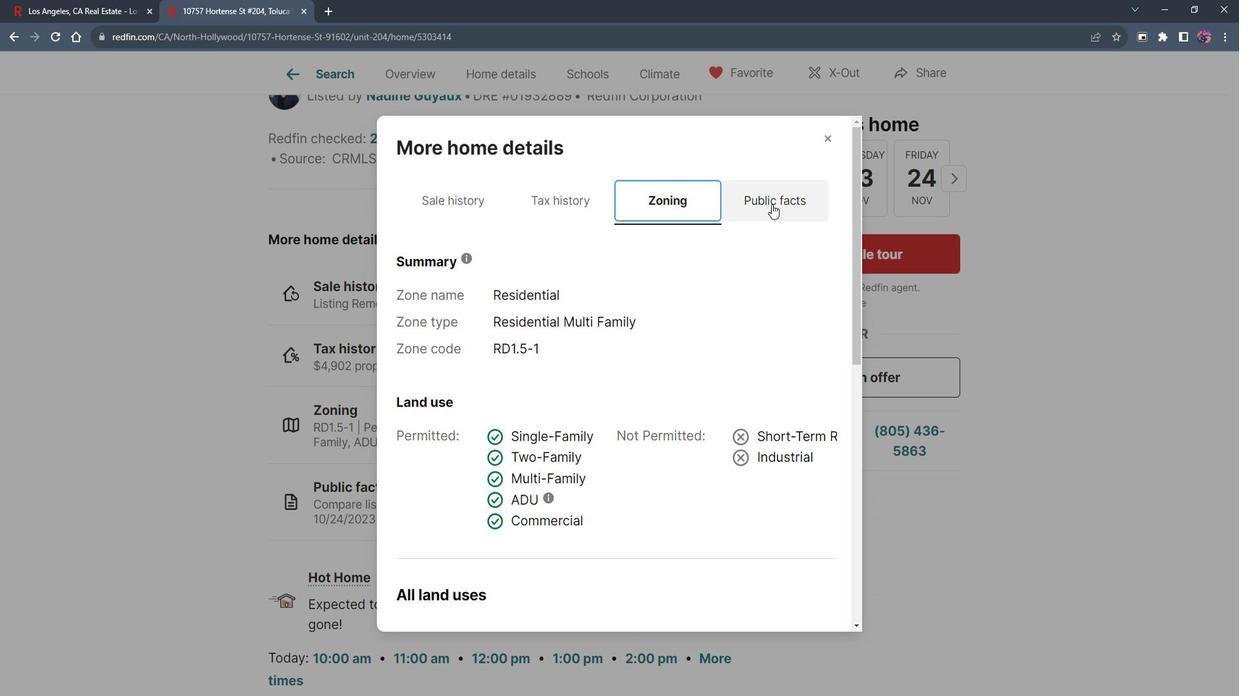 
Action: Mouse moved to (739, 351)
Screenshot: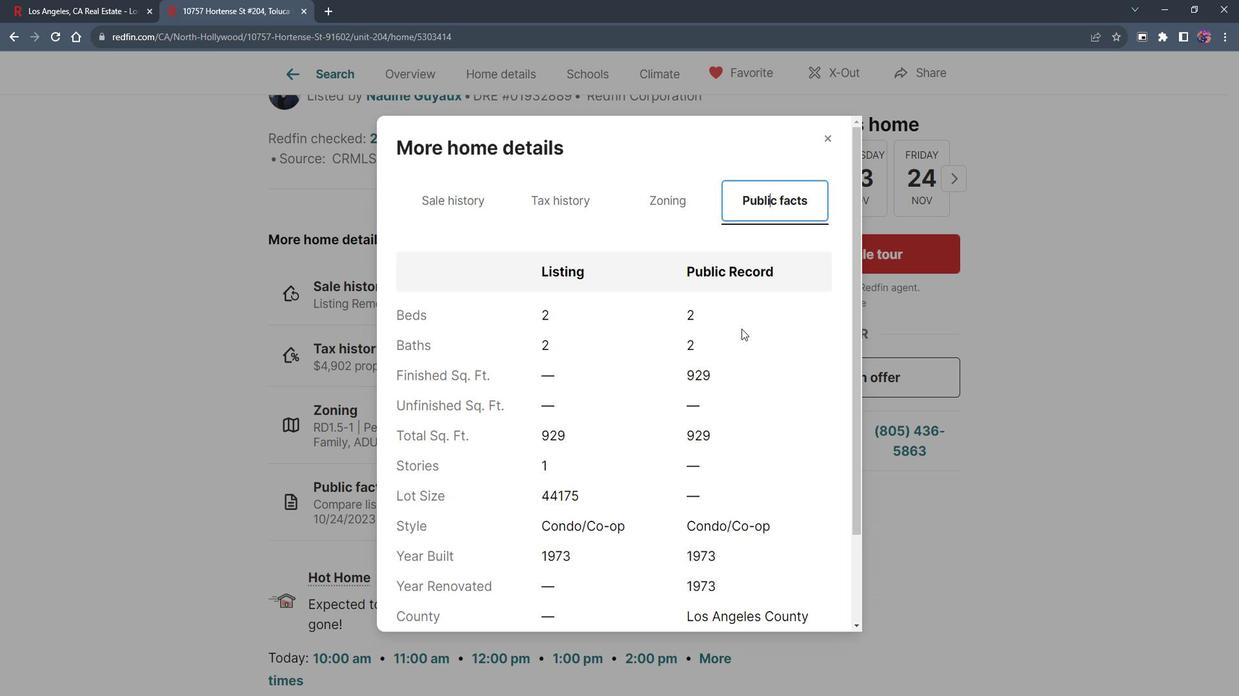 
Action: Mouse scrolled (739, 351) with delta (0, 0)
Screenshot: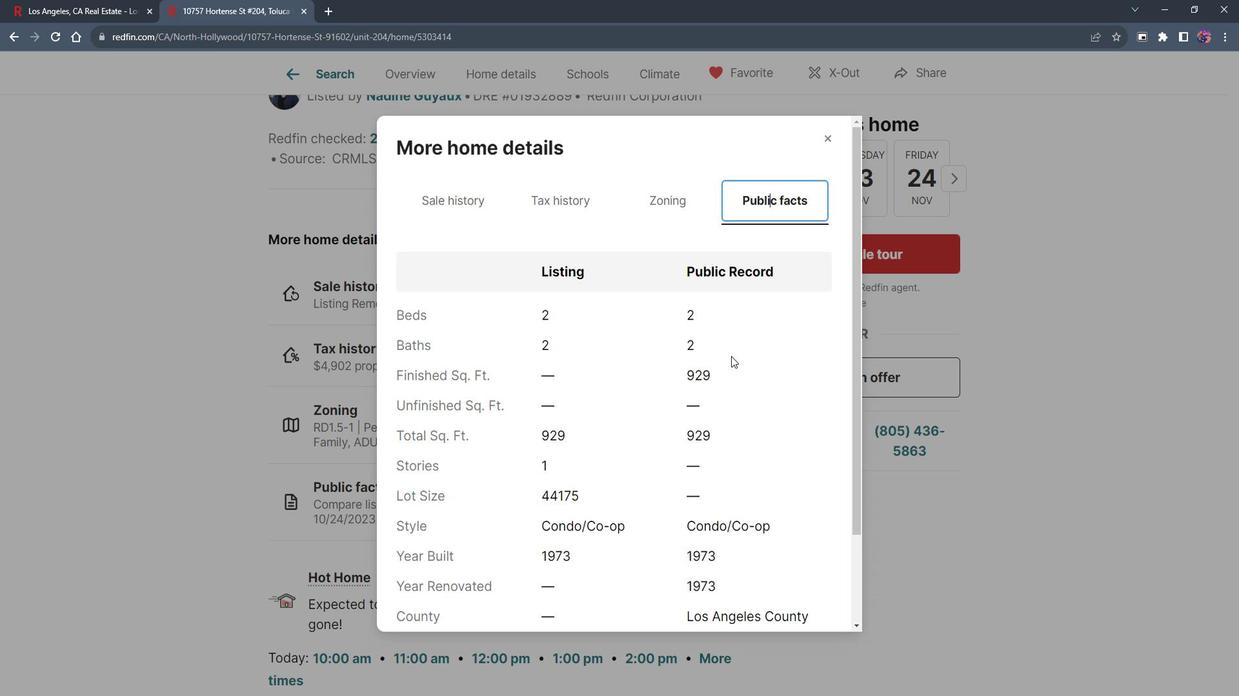 
Action: Mouse scrolled (739, 351) with delta (0, 0)
Screenshot: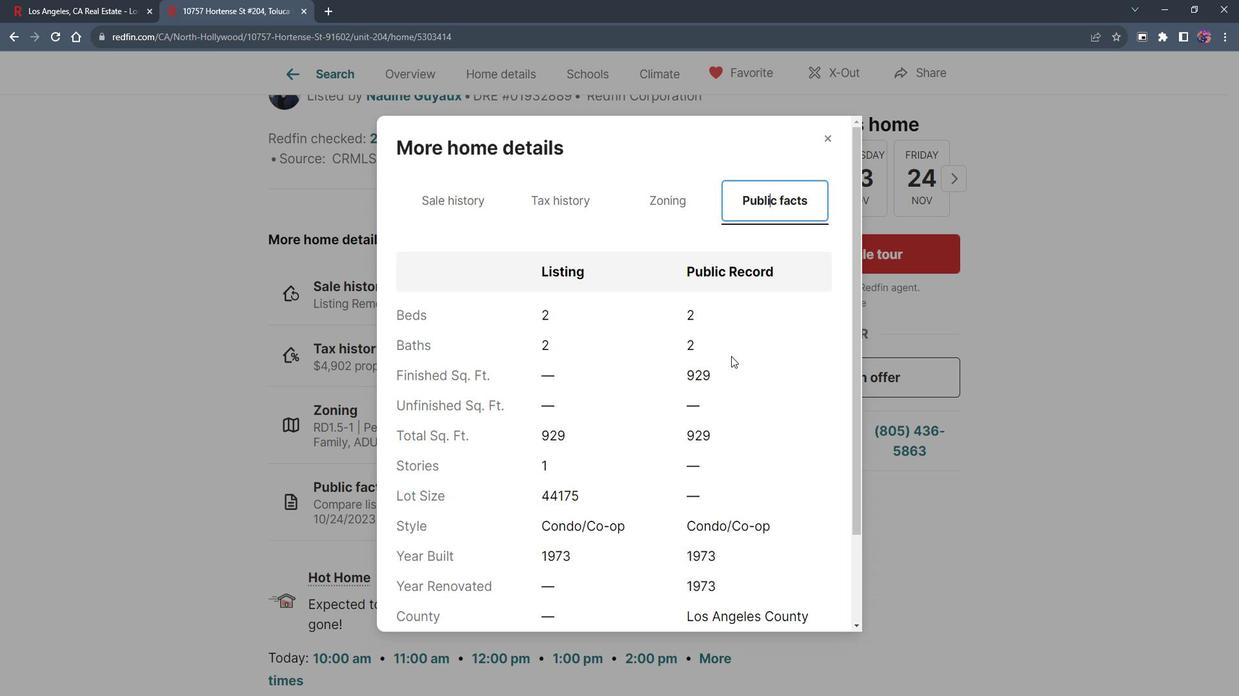 
Action: Mouse scrolled (739, 351) with delta (0, 0)
Screenshot: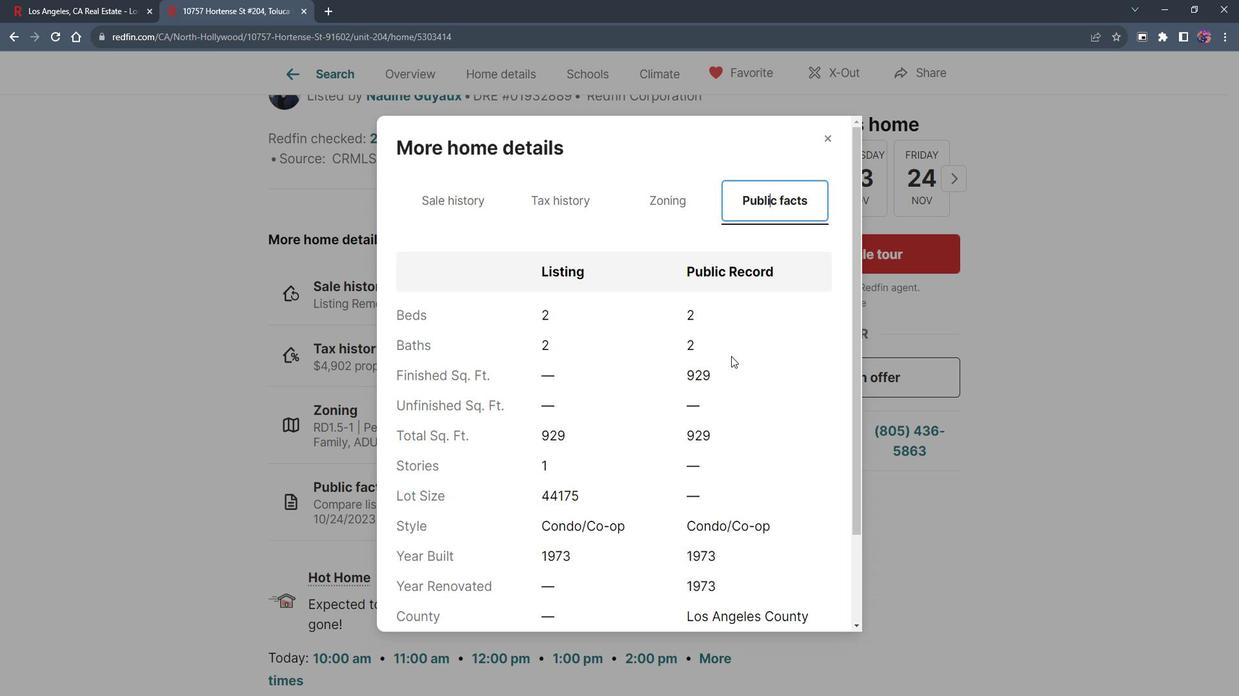 
Action: Mouse scrolled (739, 351) with delta (0, 0)
Screenshot: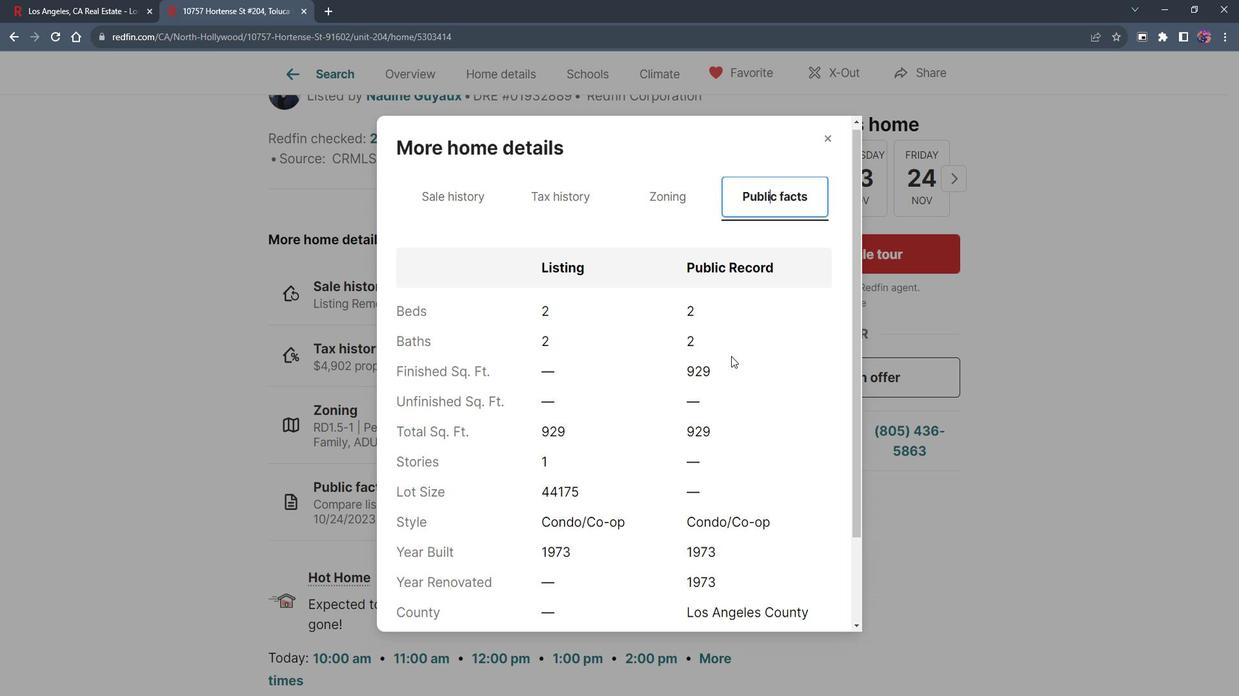 
Action: Mouse moved to (739, 351)
Screenshot: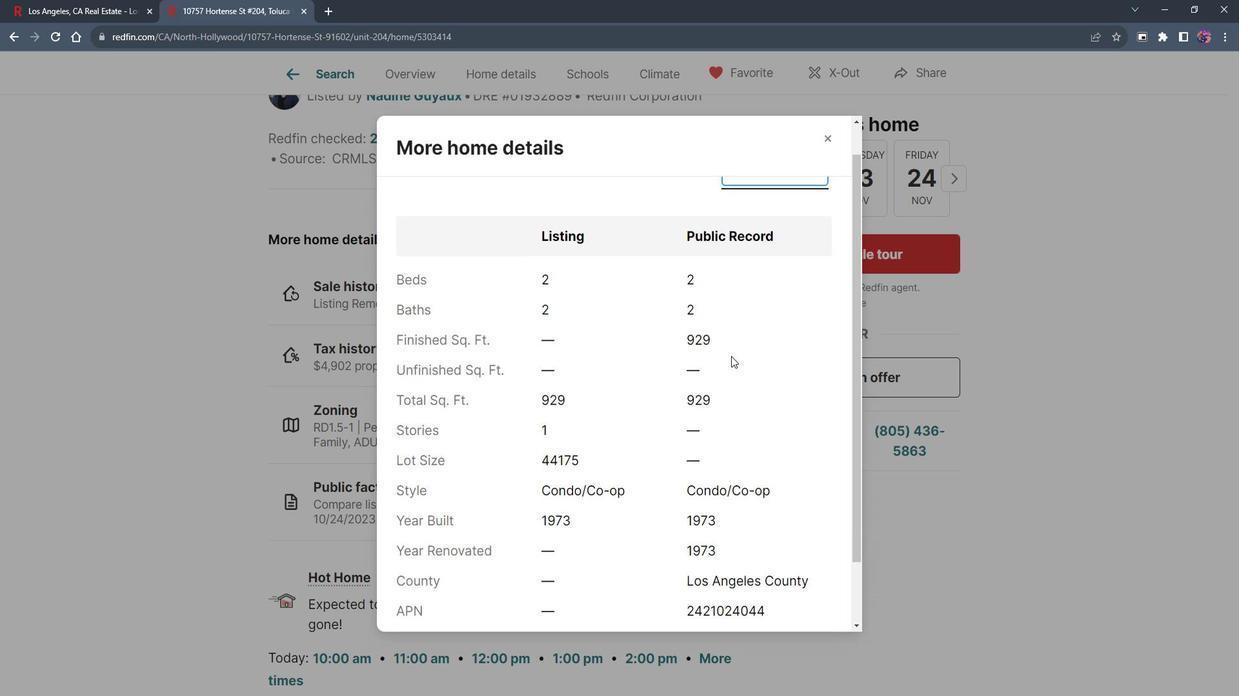 
Action: Mouse scrolled (739, 351) with delta (0, 0)
Screenshot: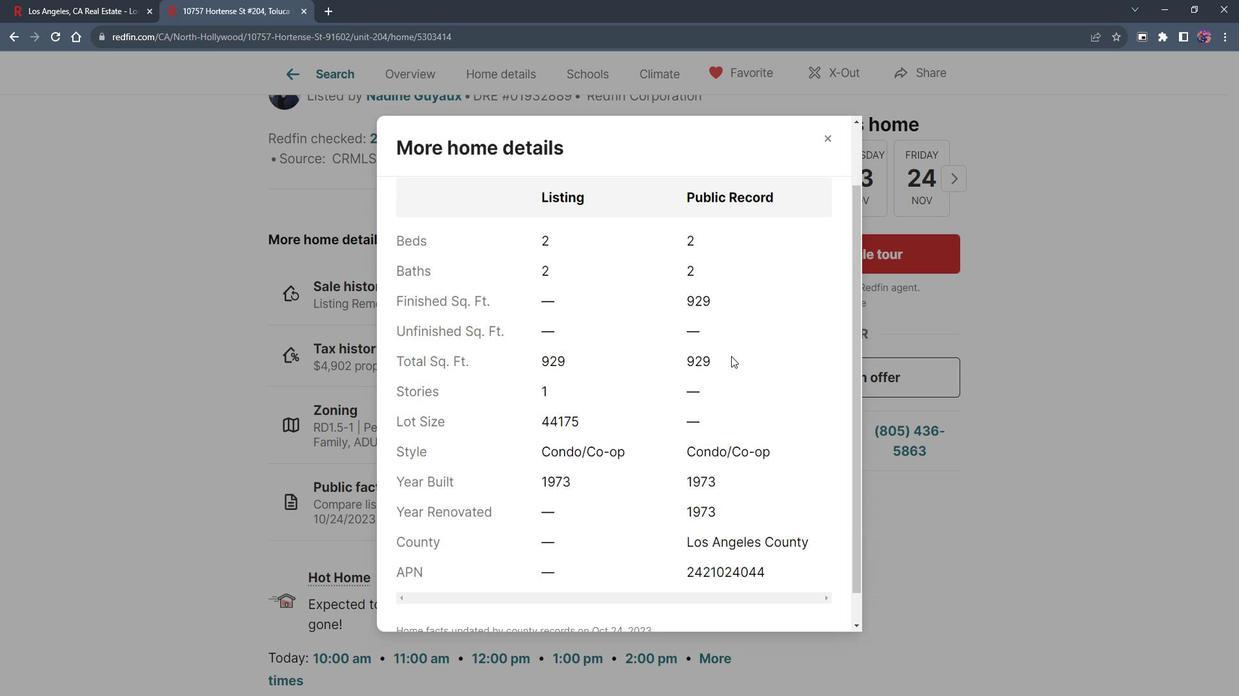 
Action: Mouse moved to (738, 350)
Screenshot: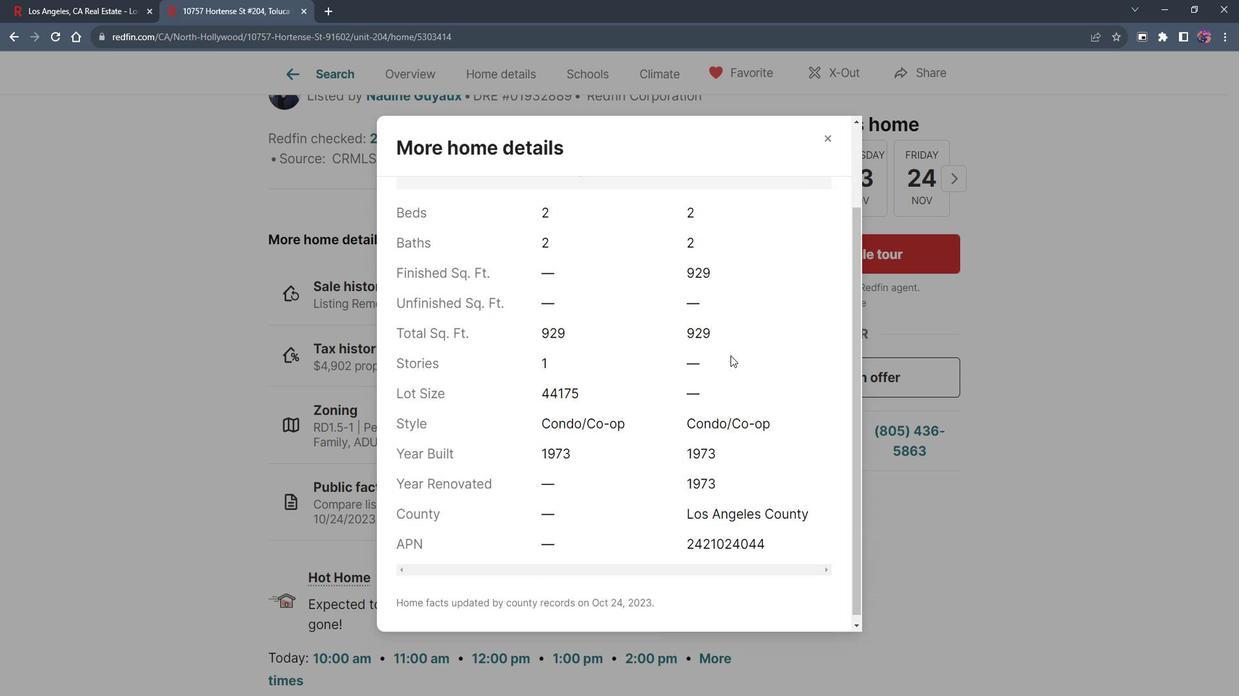 
Action: Mouse scrolled (738, 351) with delta (0, 0)
